 Task: In the  document Bella.txt ,change text color to 'Dark Green' Insert the mentioned shape above the text 'Smiley'. Change color of the shape to  YellowChange shape height to 0.8
Action: Mouse moved to (367, 469)
Screenshot: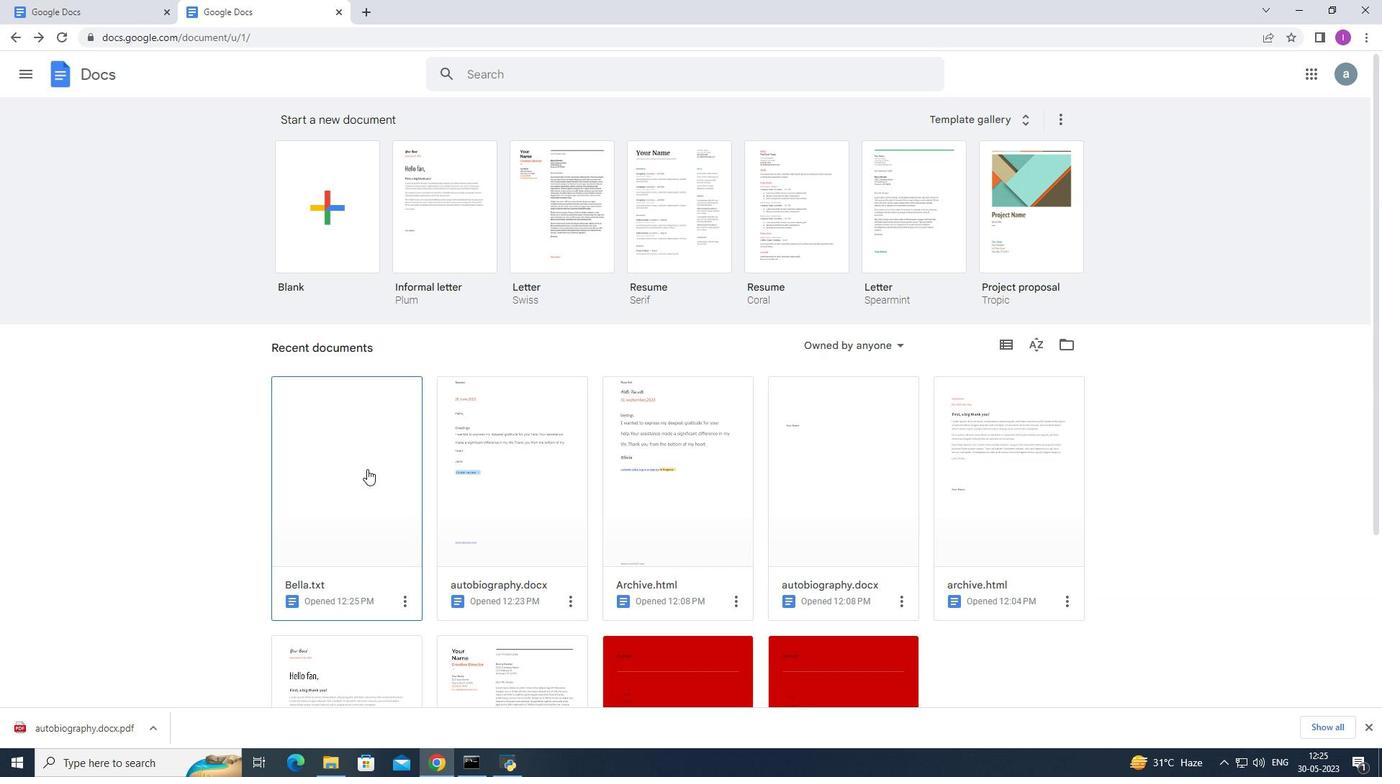 
Action: Mouse pressed left at (367, 469)
Screenshot: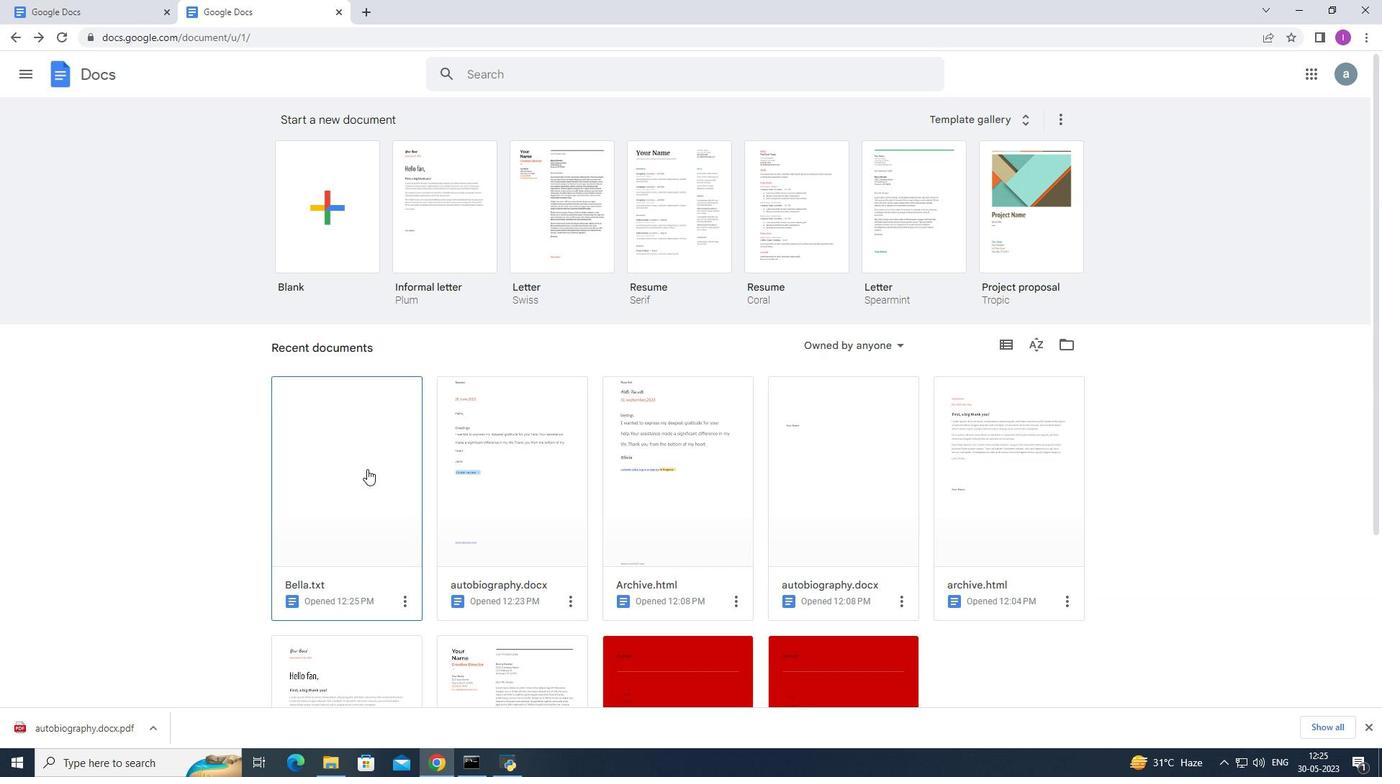 
Action: Mouse moved to (522, 115)
Screenshot: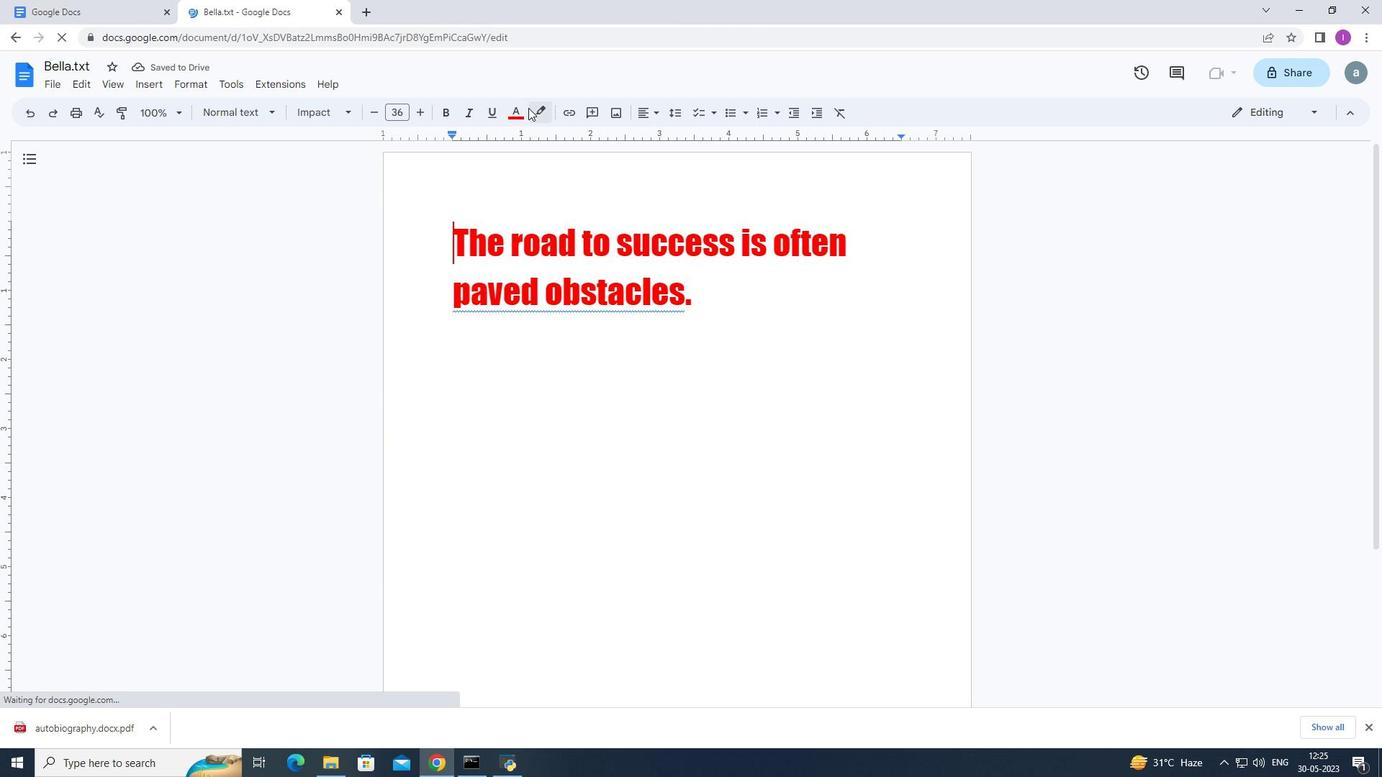 
Action: Mouse pressed left at (522, 115)
Screenshot: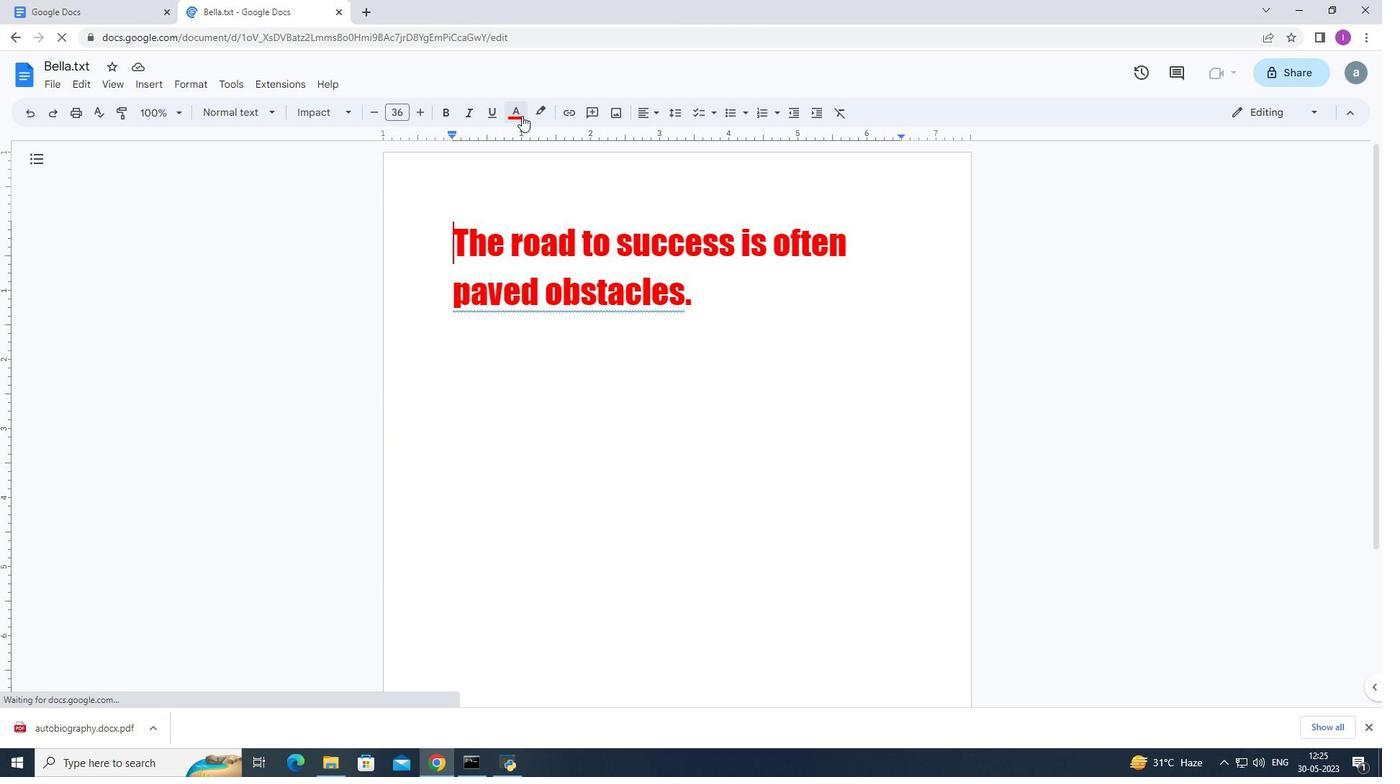 
Action: Mouse moved to (469, 520)
Screenshot: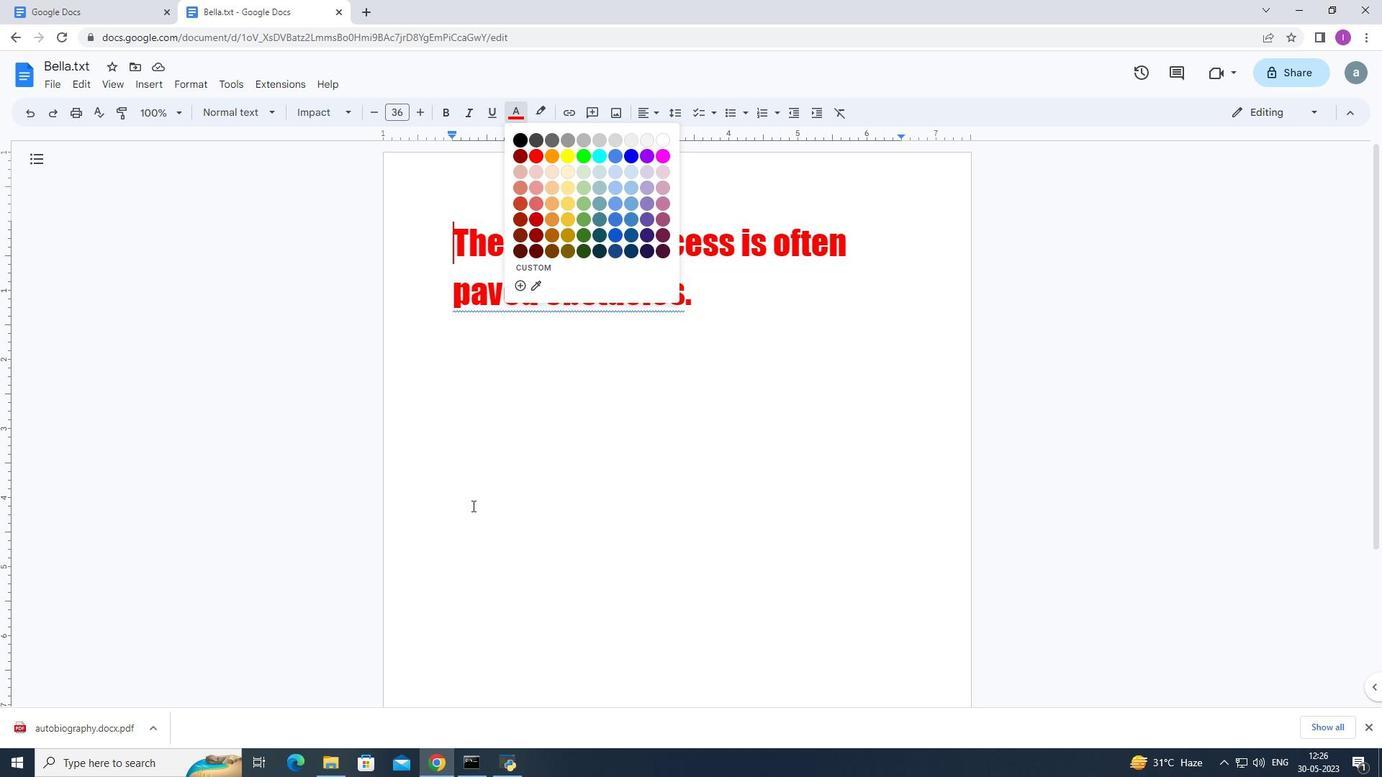 
Action: Mouse pressed left at (469, 520)
Screenshot: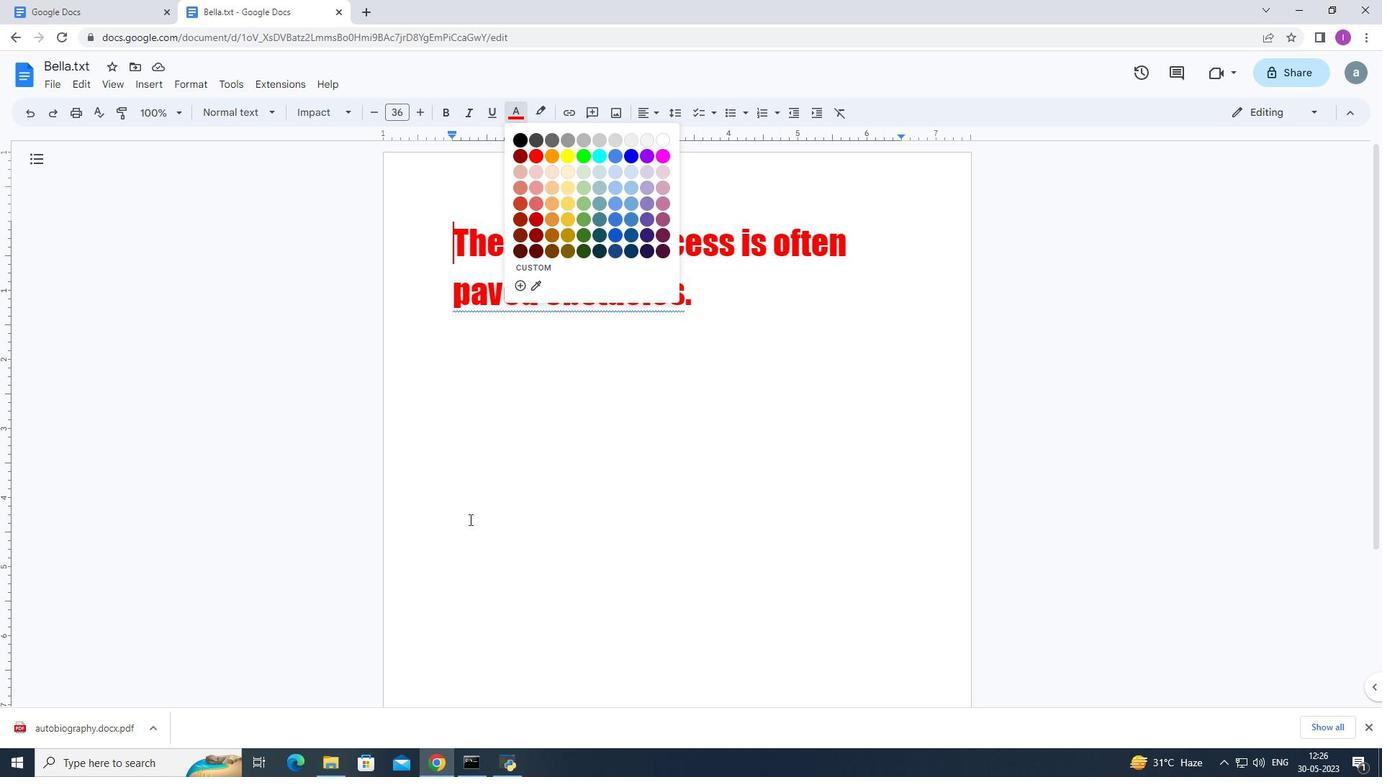 
Action: Mouse moved to (722, 306)
Screenshot: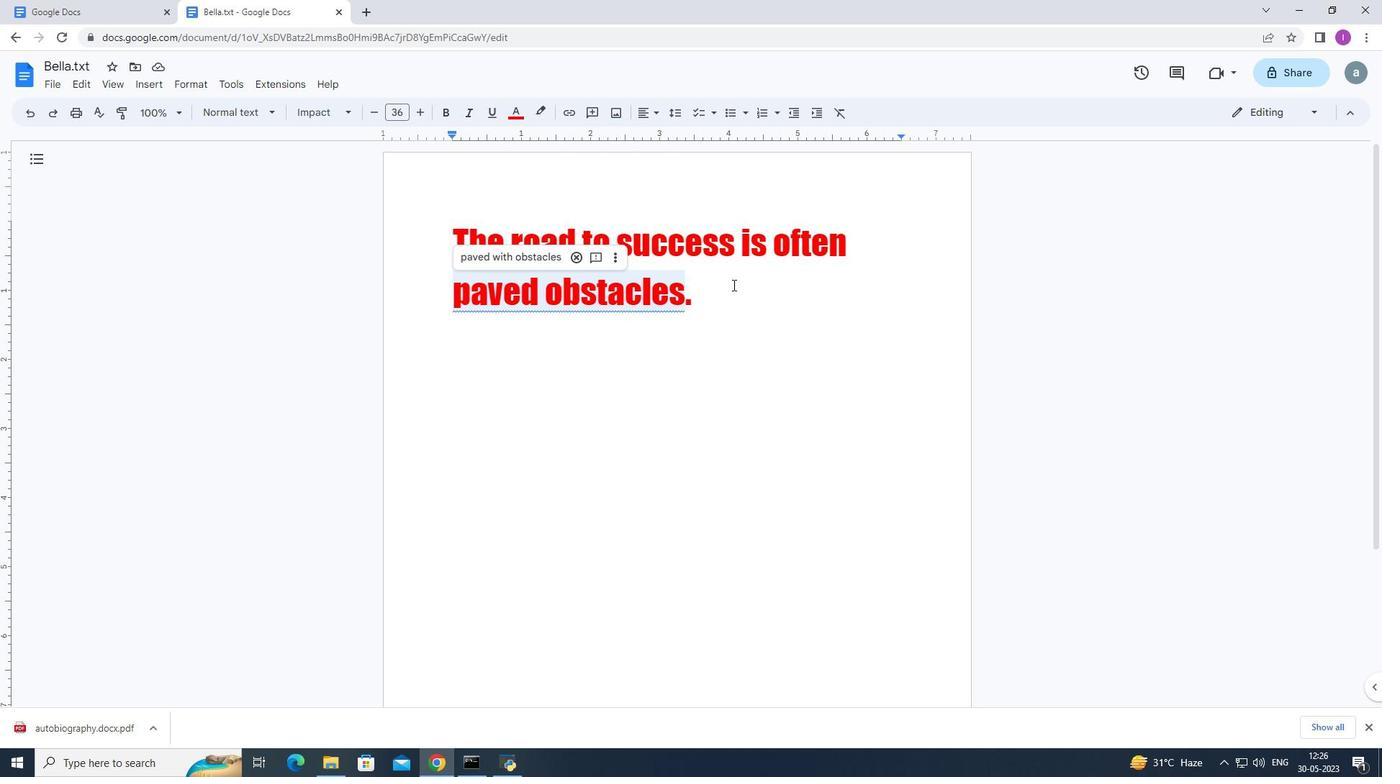 
Action: Mouse pressed left at (722, 306)
Screenshot: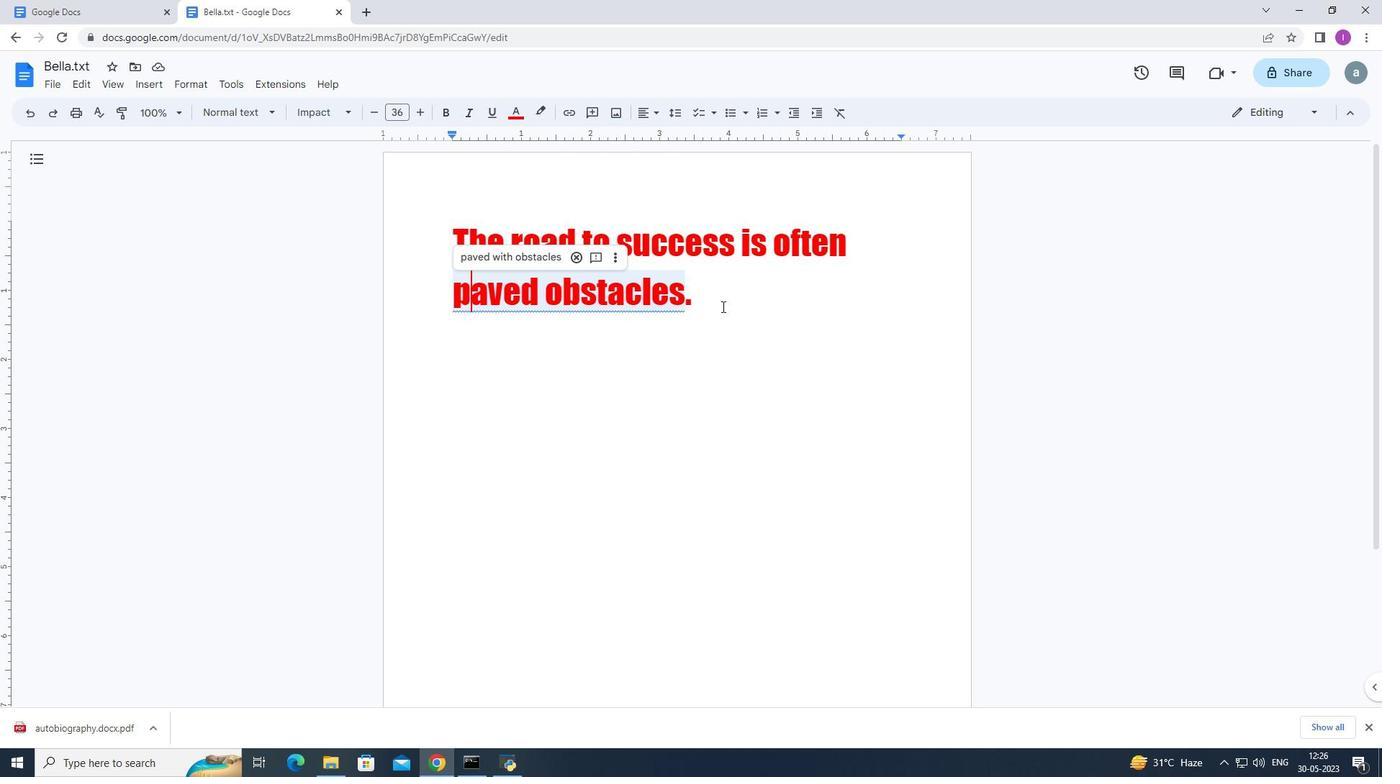 
Action: Mouse moved to (527, 117)
Screenshot: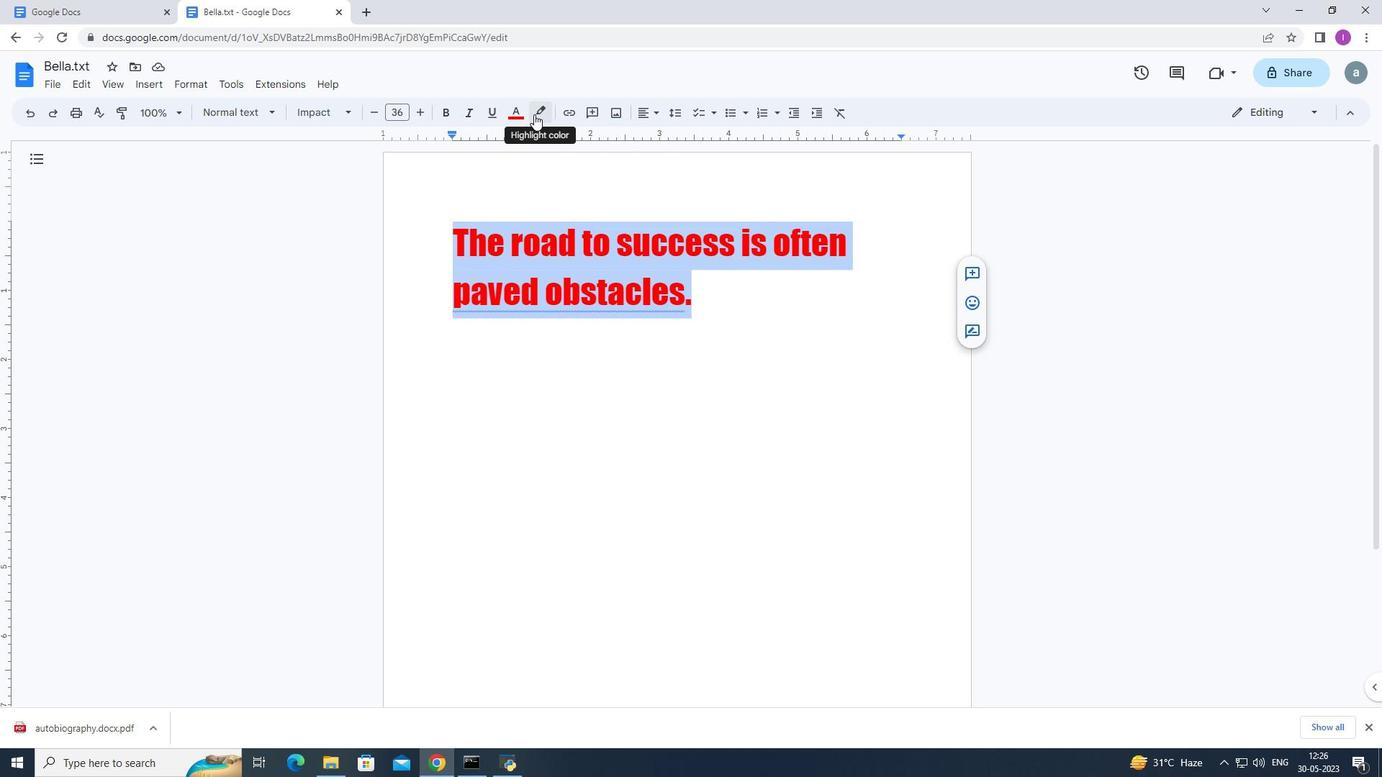 
Action: Mouse pressed left at (527, 117)
Screenshot: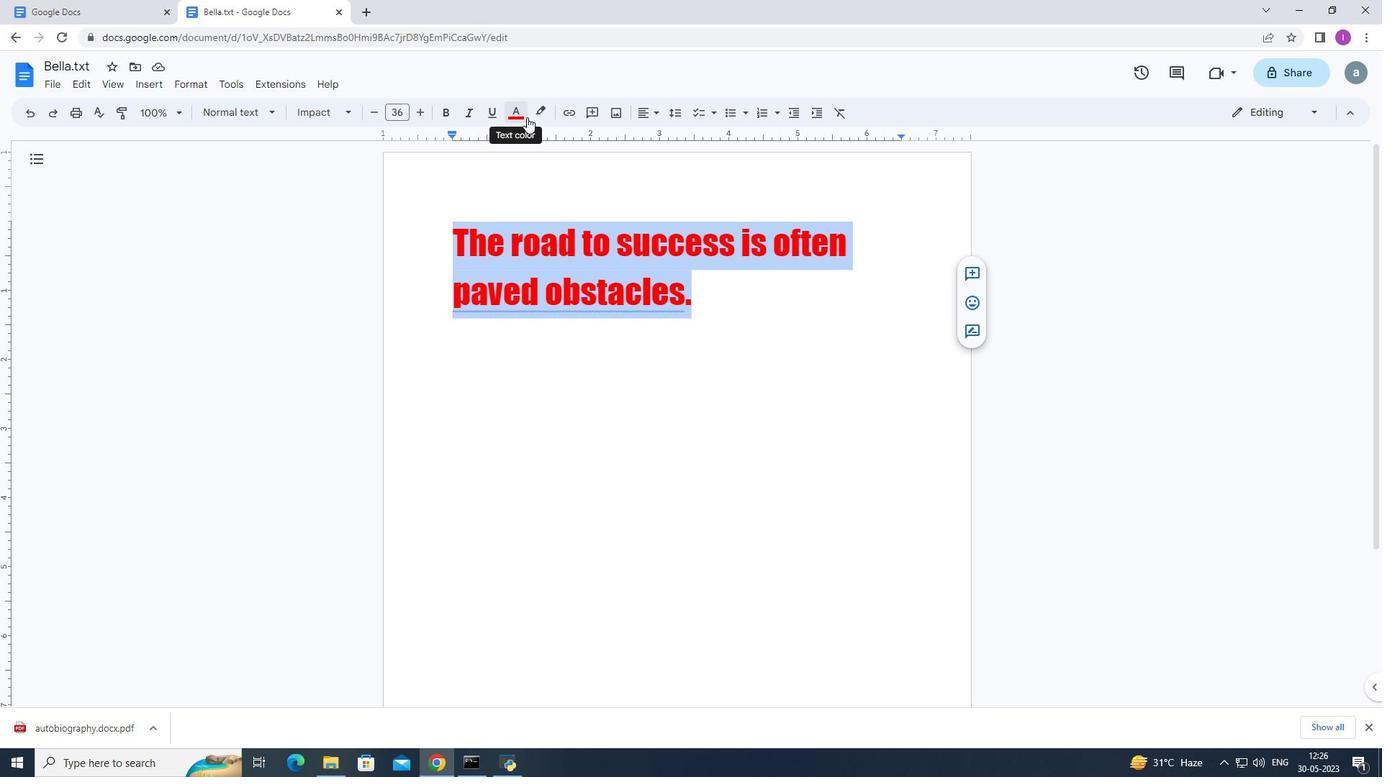 
Action: Mouse moved to (585, 153)
Screenshot: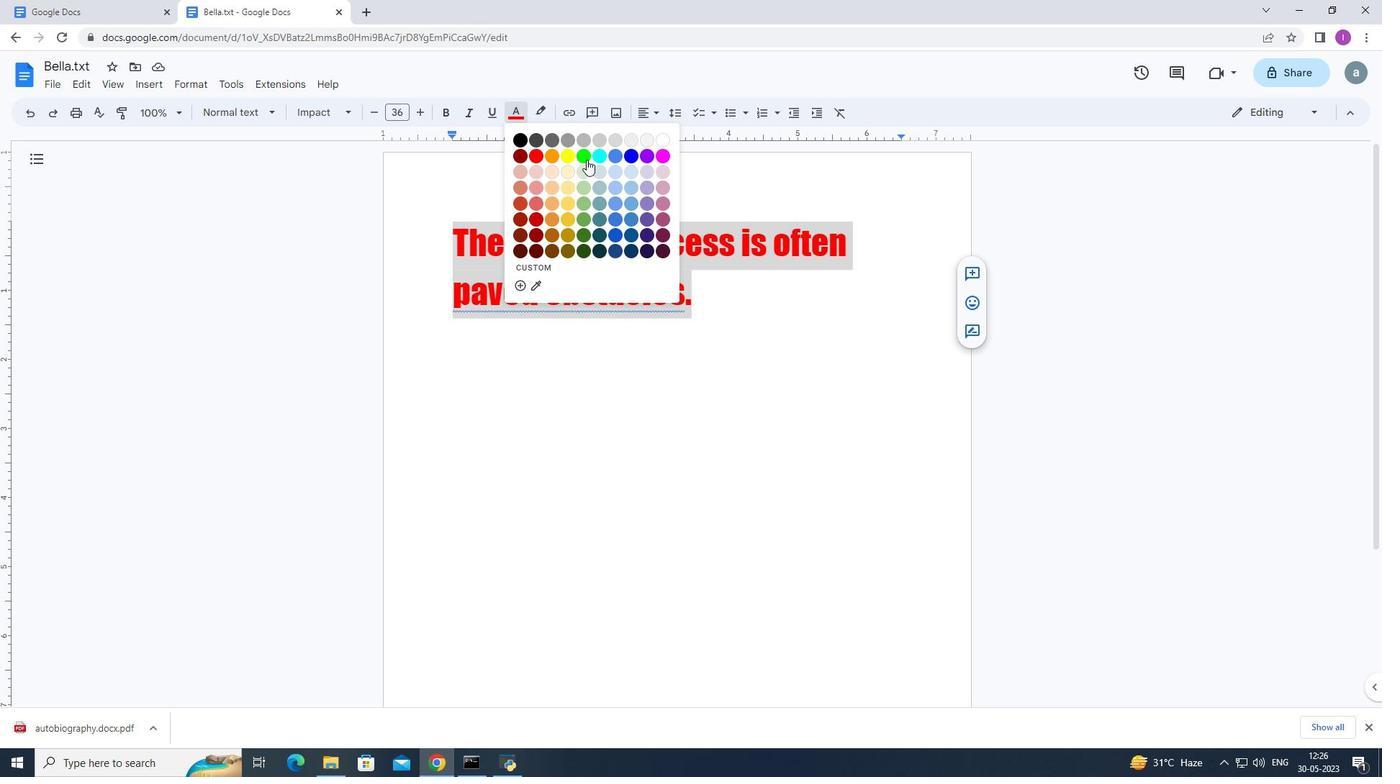 
Action: Mouse pressed left at (585, 153)
Screenshot: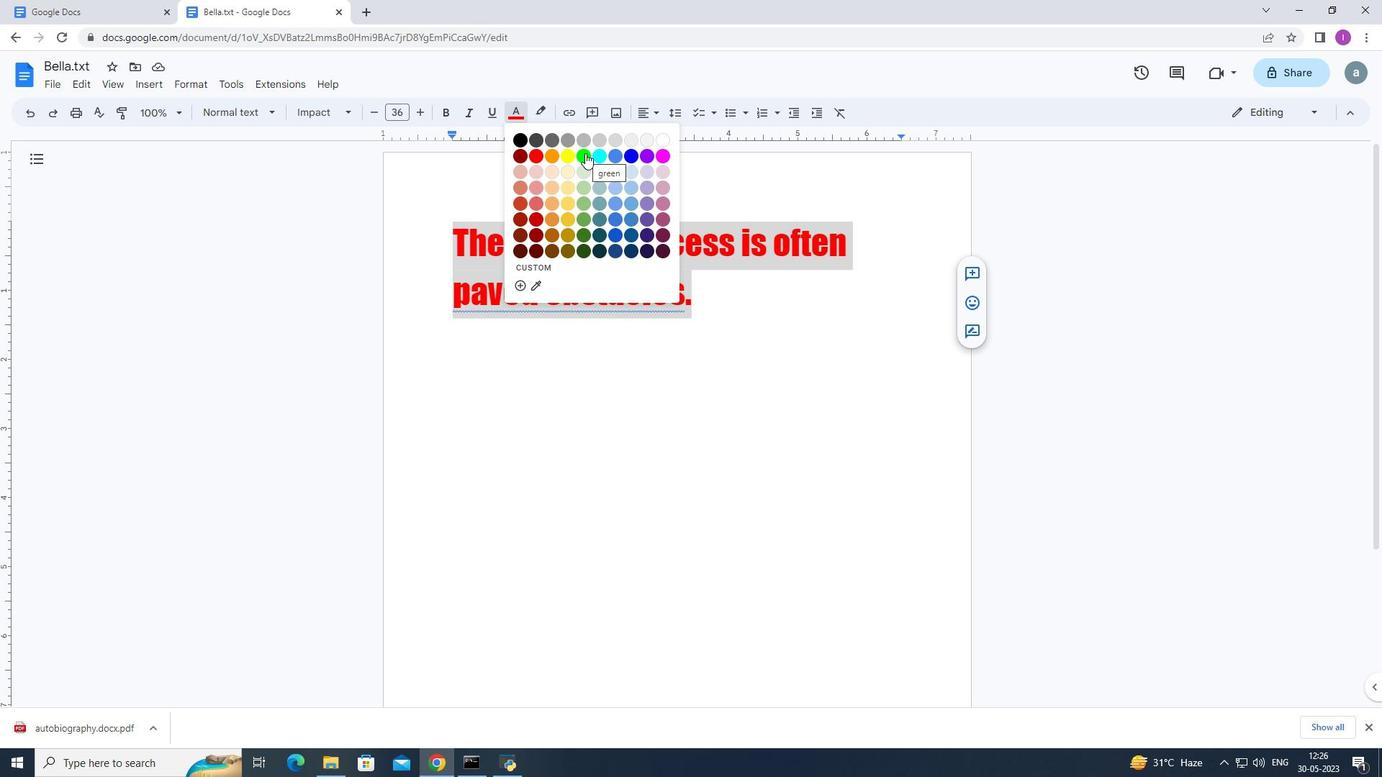 
Action: Mouse moved to (975, 306)
Screenshot: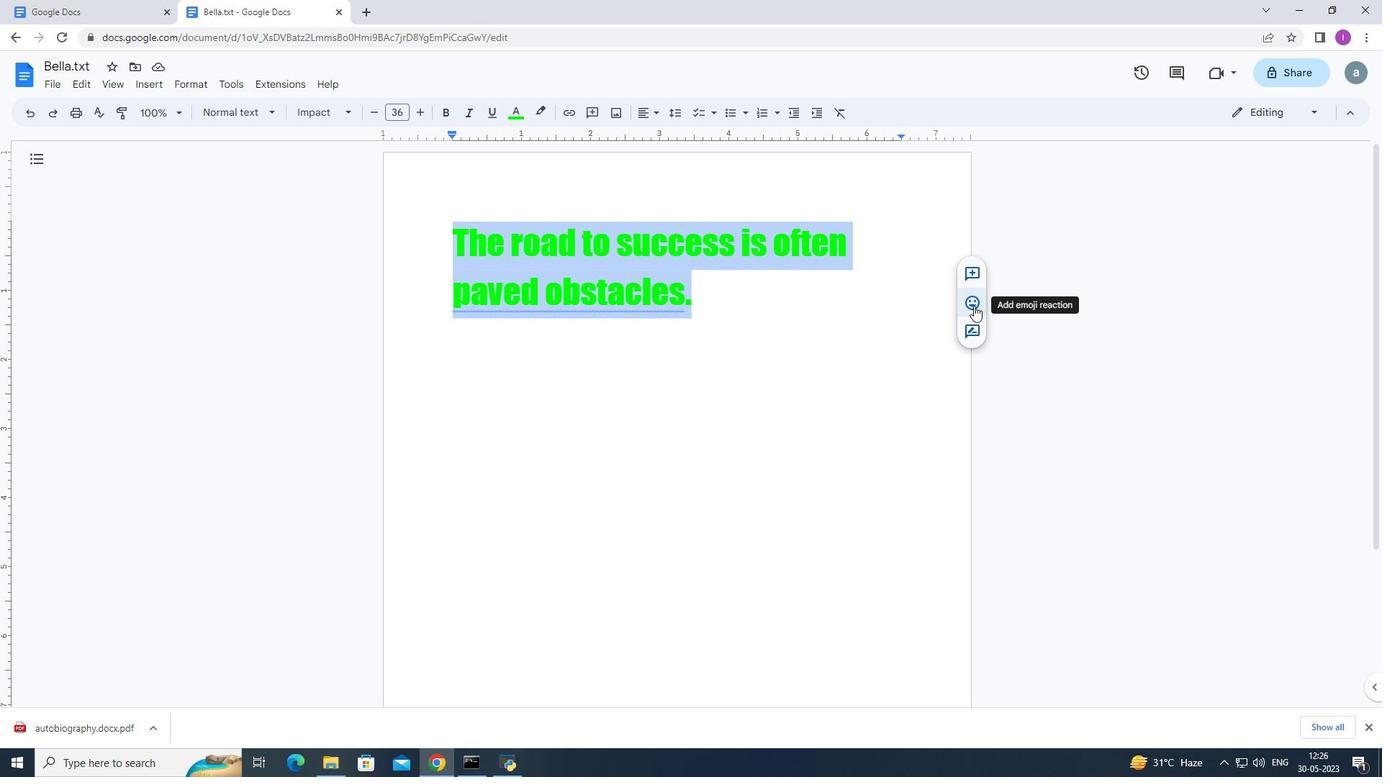 
Action: Mouse pressed left at (975, 306)
Screenshot: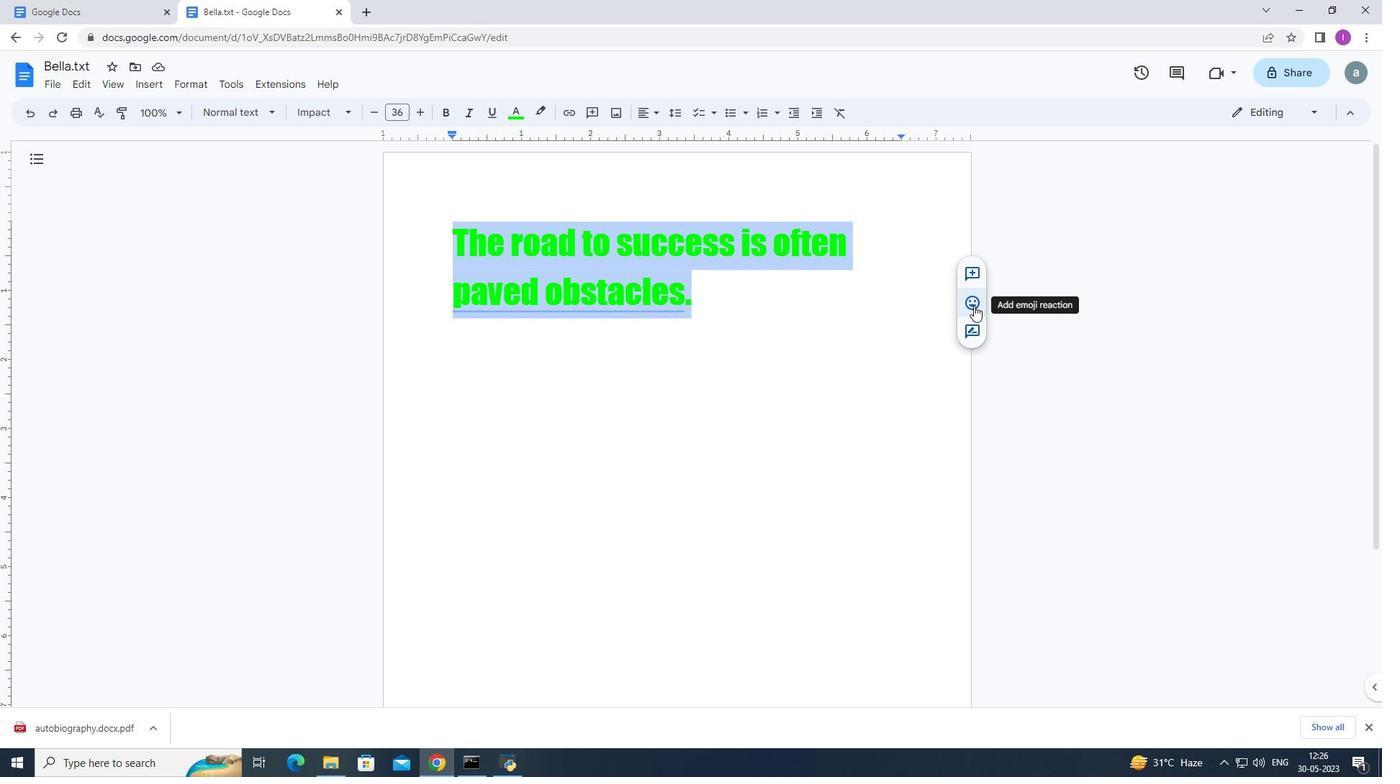 
Action: Mouse moved to (798, 367)
Screenshot: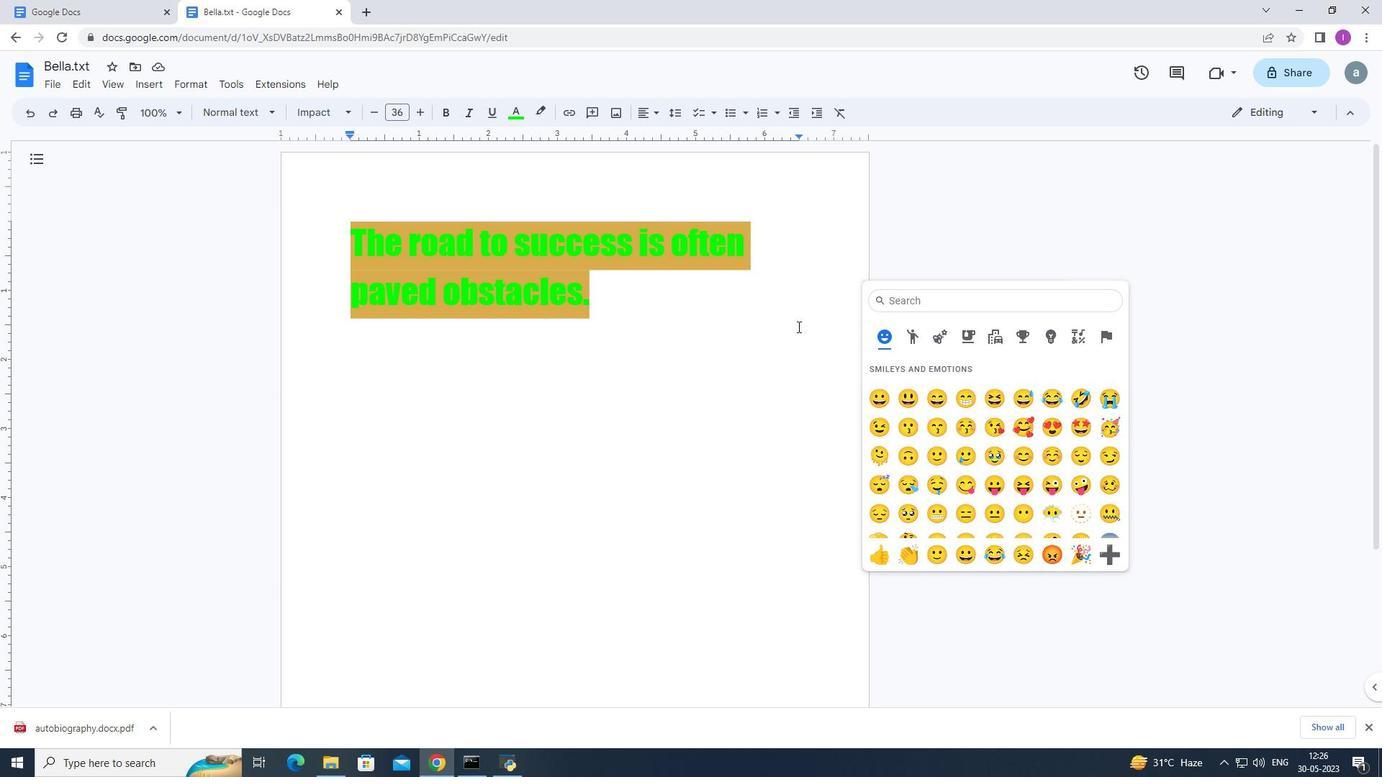 
Action: Mouse pressed left at (798, 367)
Screenshot: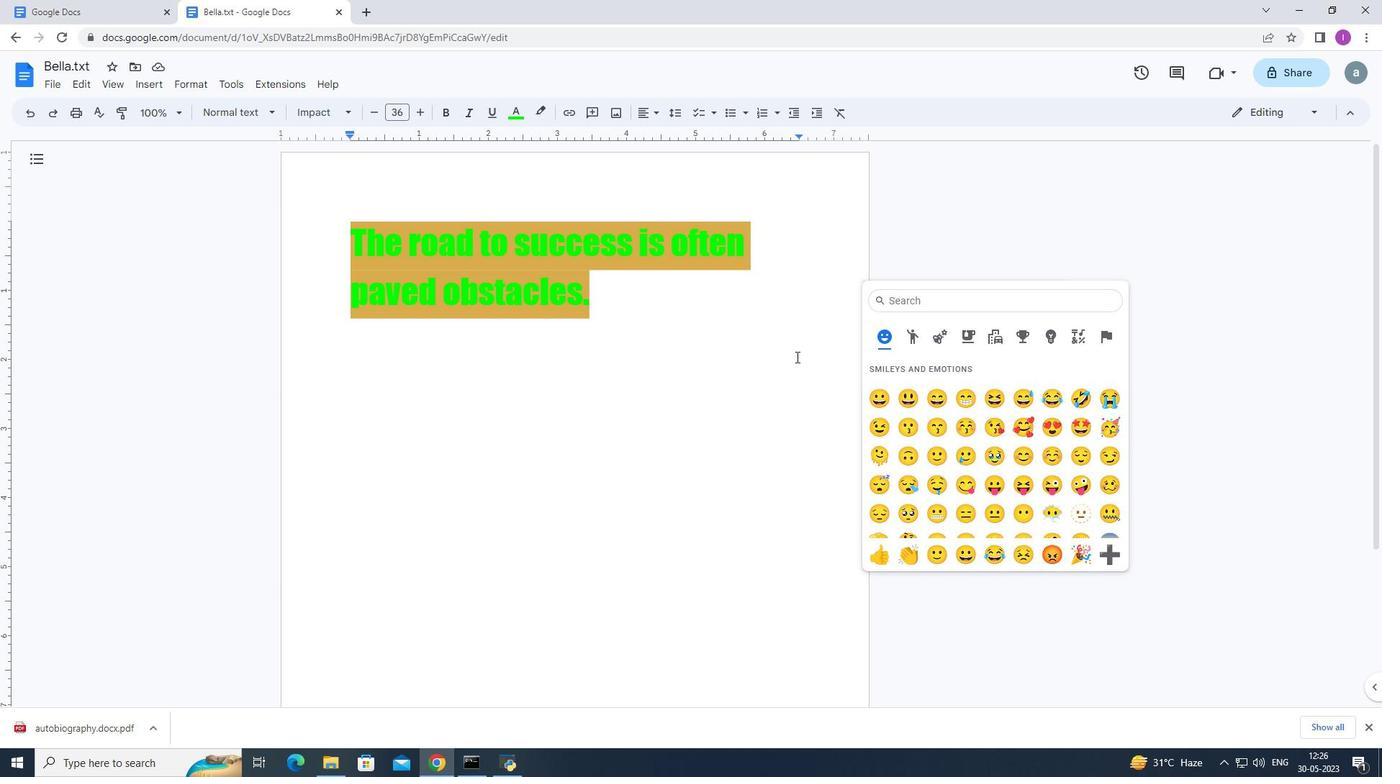 
Action: Mouse moved to (151, 82)
Screenshot: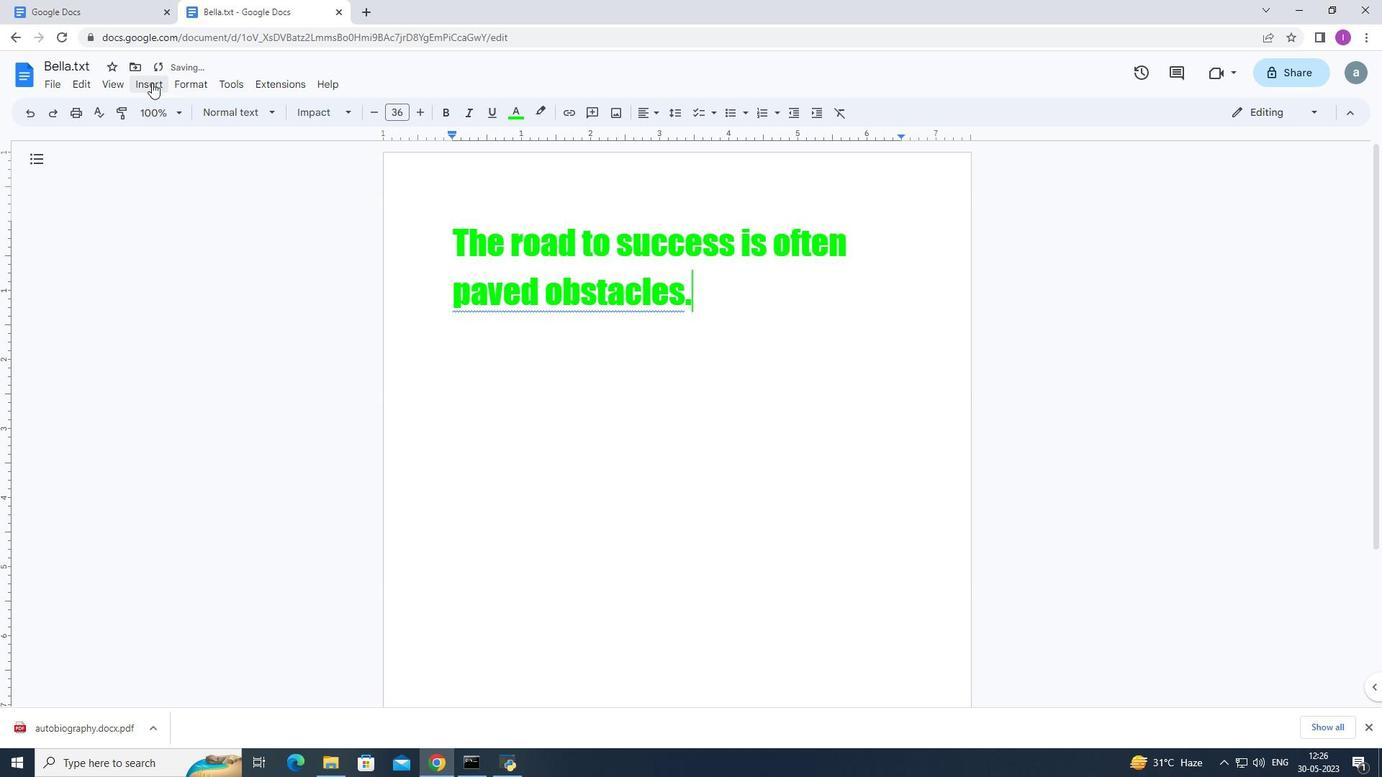 
Action: Mouse pressed left at (151, 82)
Screenshot: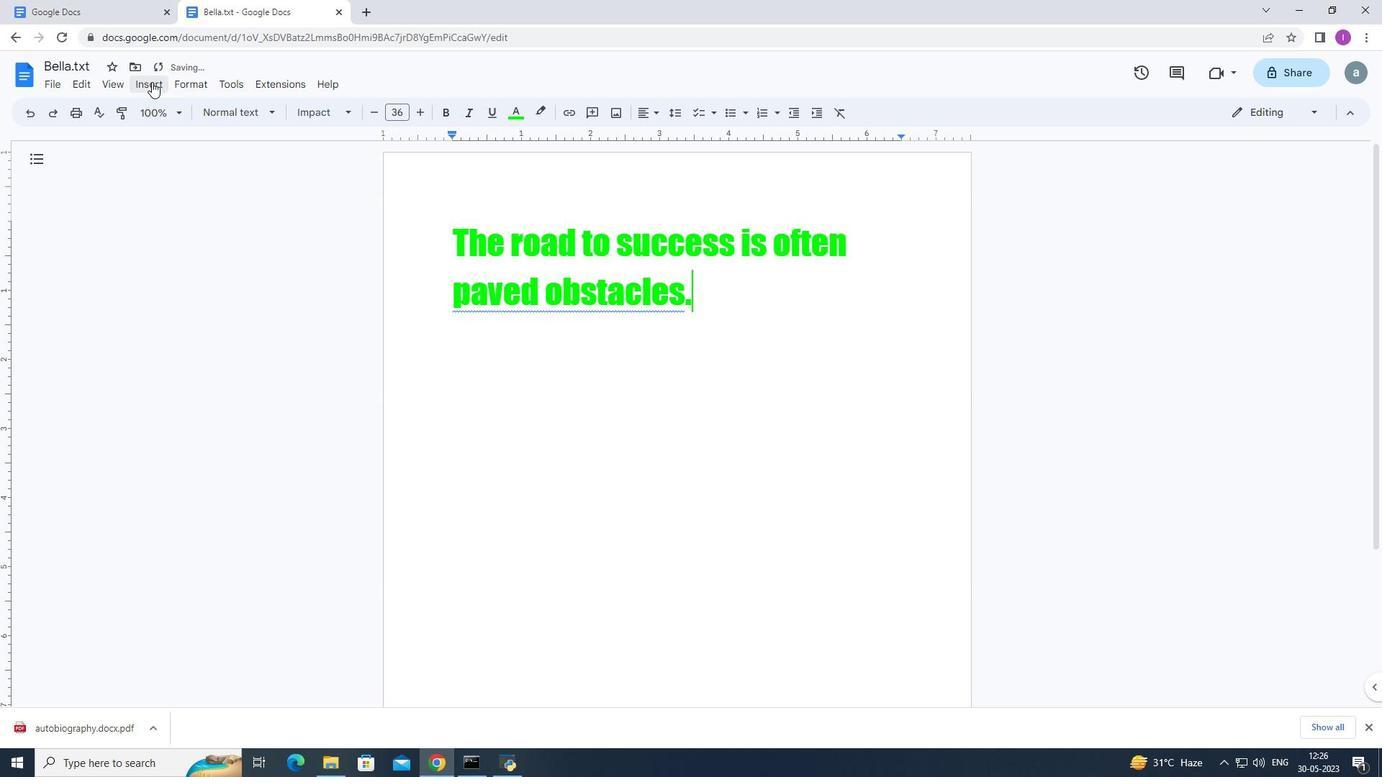 
Action: Mouse moved to (196, 226)
Screenshot: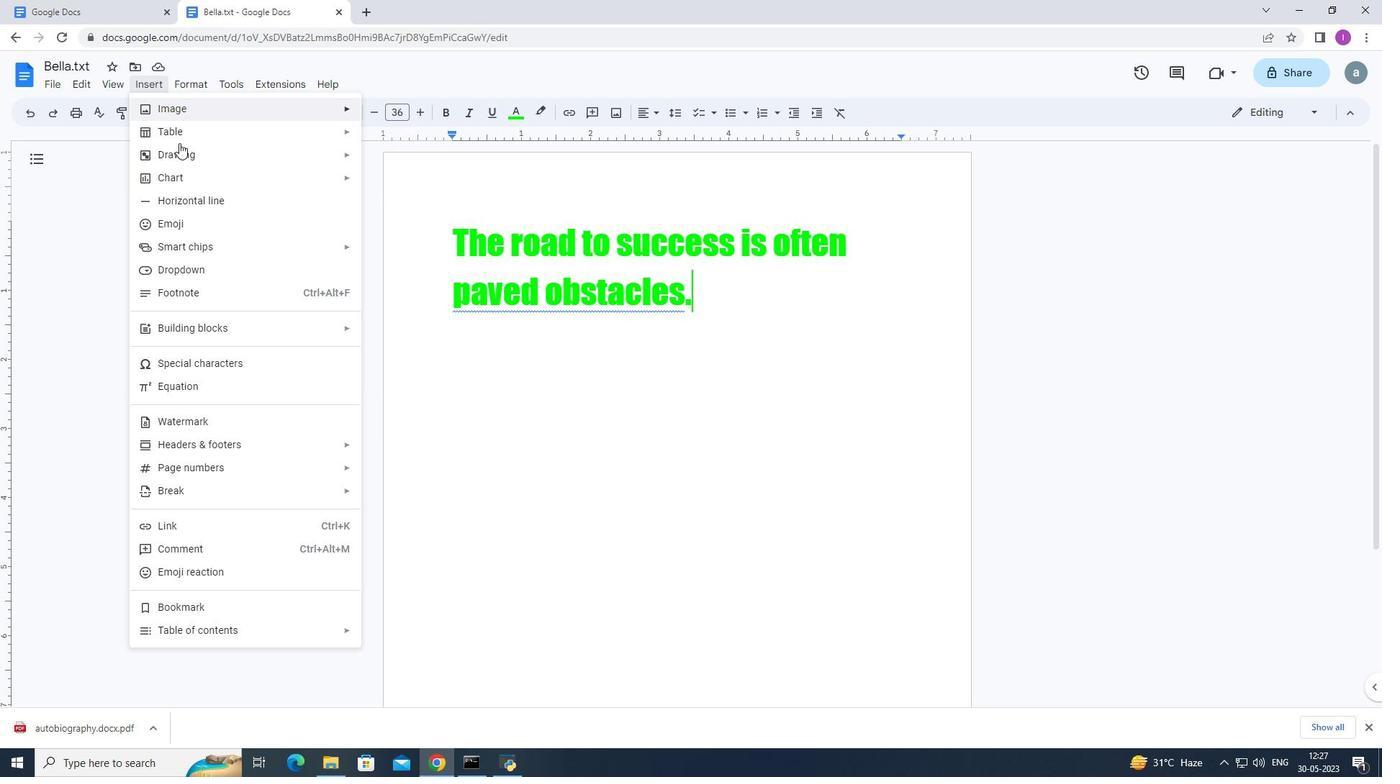 
Action: Mouse pressed left at (196, 226)
Screenshot: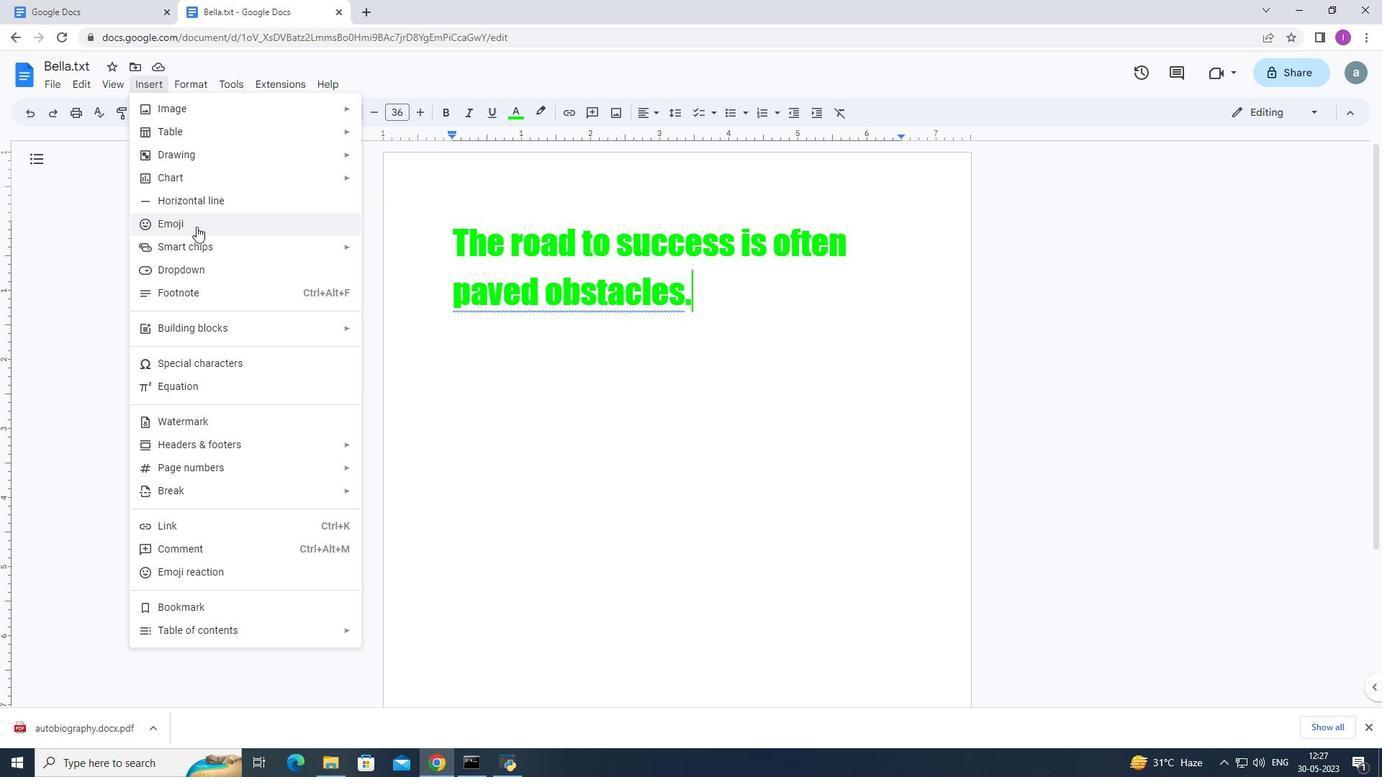 
Action: Mouse moved to (847, 489)
Screenshot: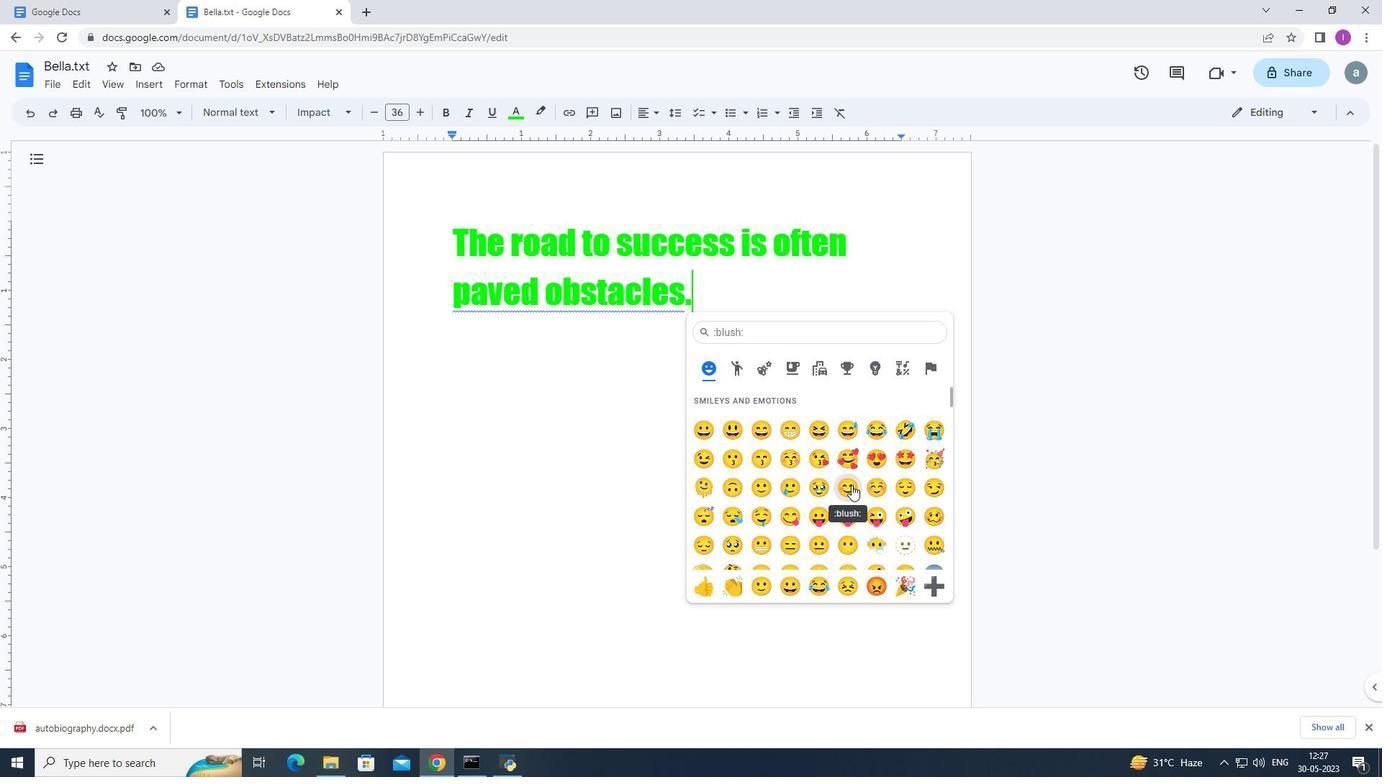
Action: Mouse pressed left at (847, 489)
Screenshot: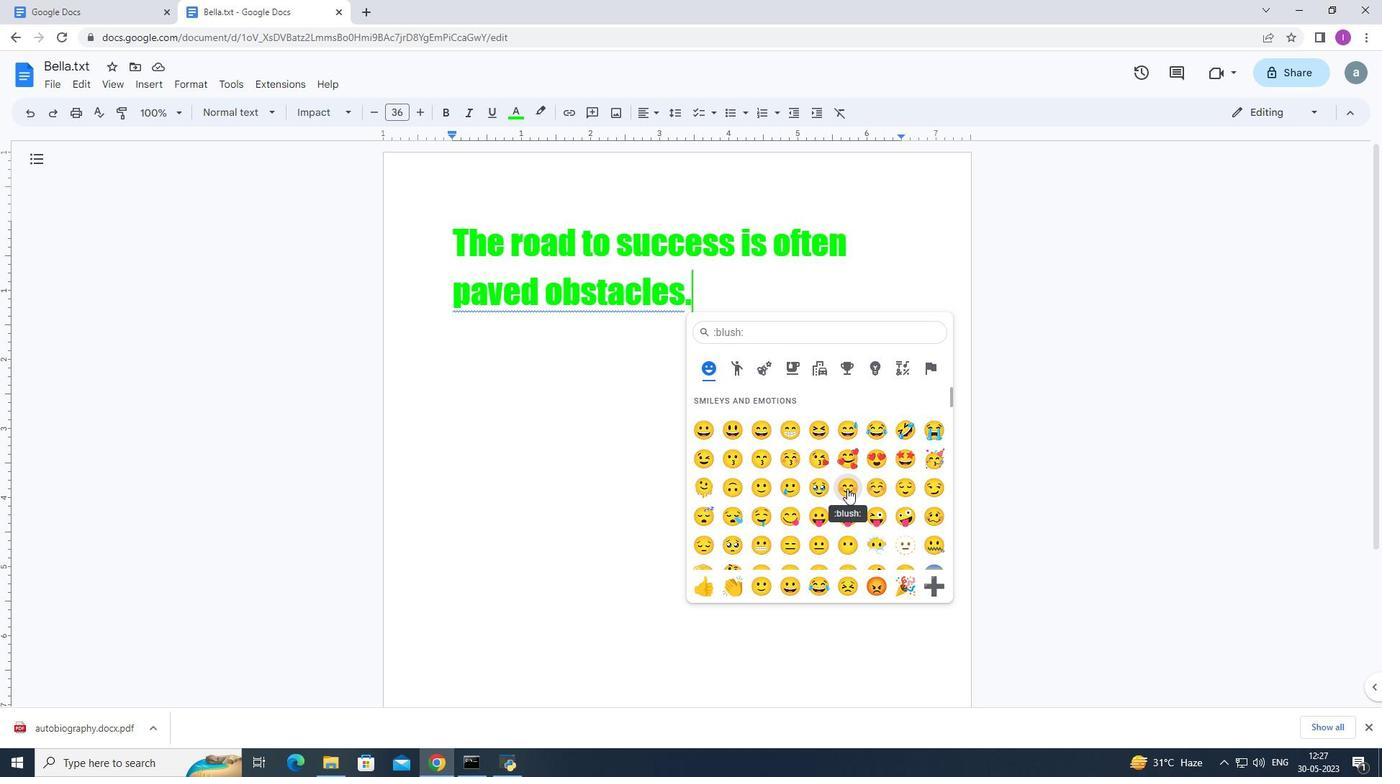 
Action: Mouse moved to (710, 293)
Screenshot: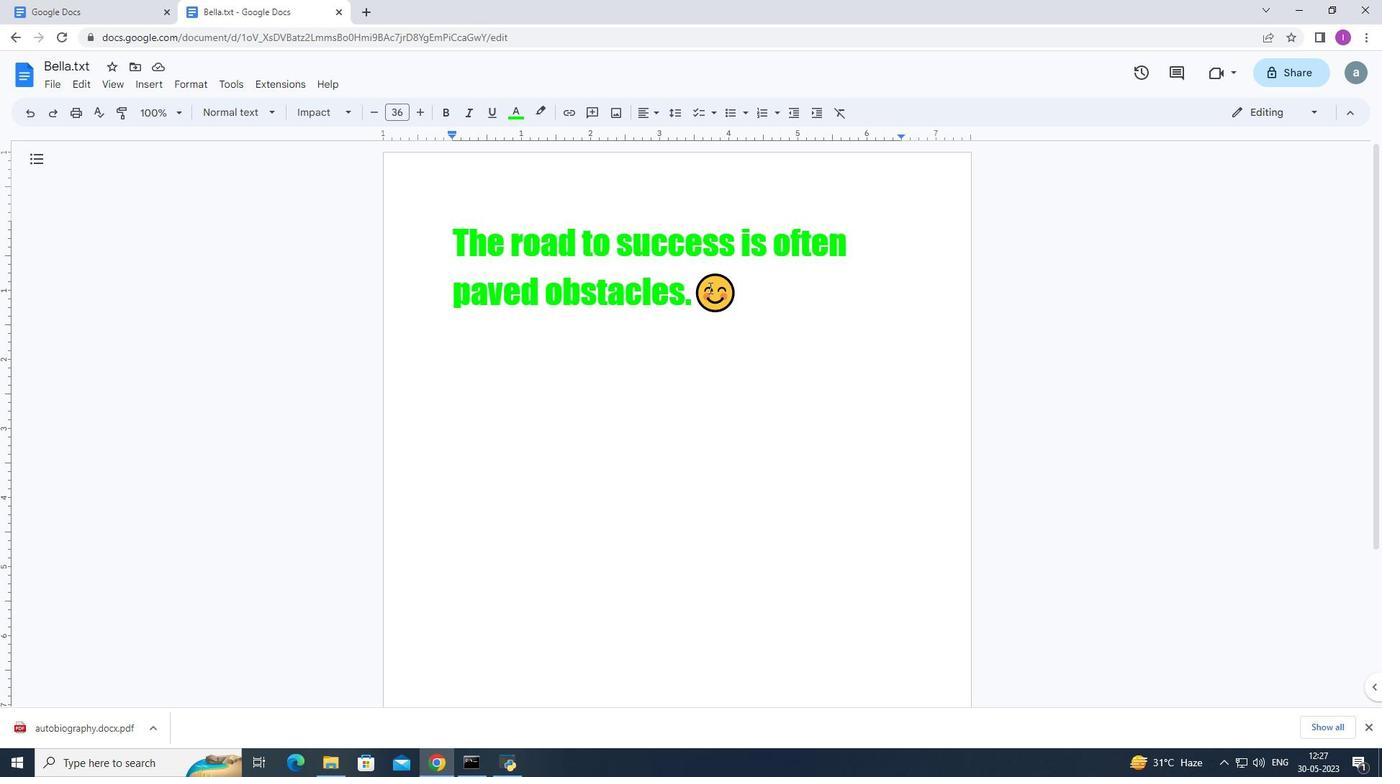 
Action: Mouse pressed left at (710, 293)
Screenshot: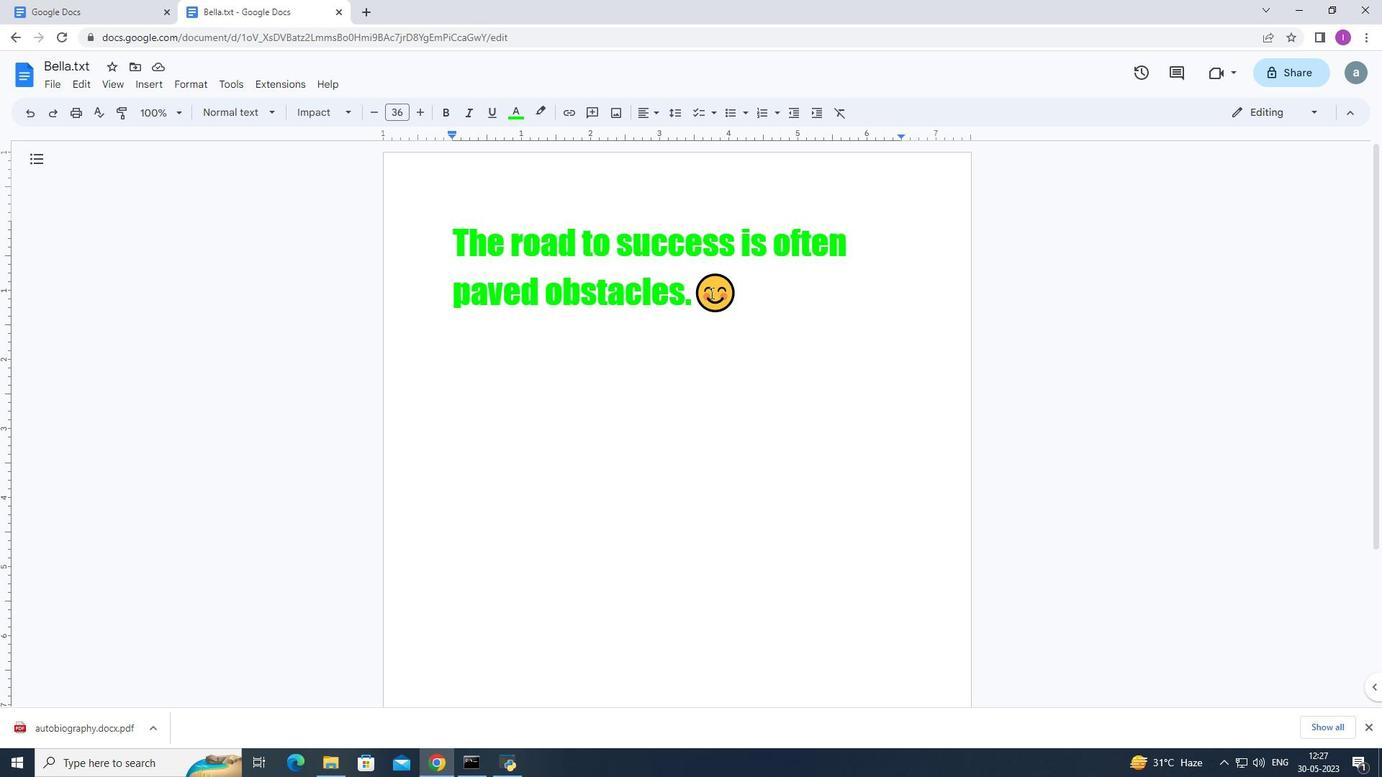 
Action: Mouse moved to (748, 293)
Screenshot: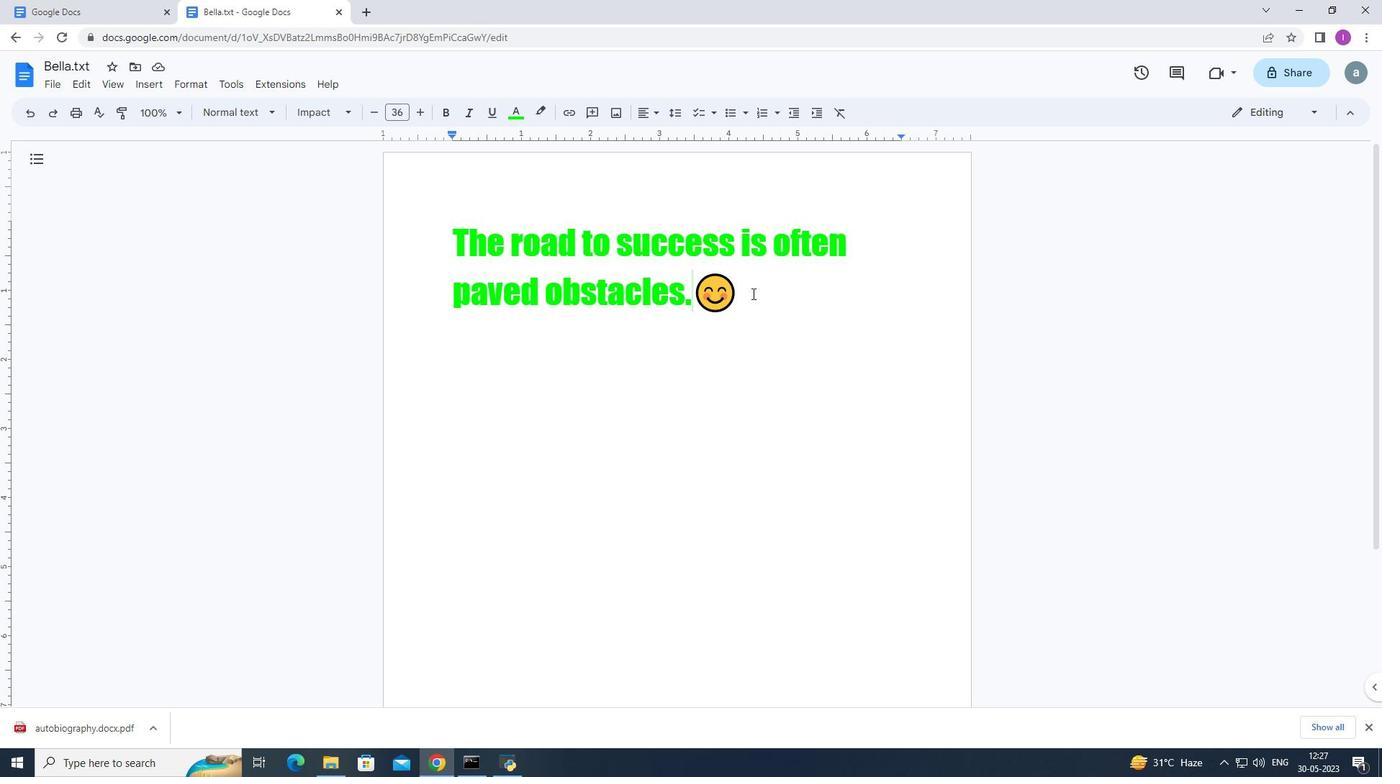 
Action: Mouse pressed left at (749, 293)
Screenshot: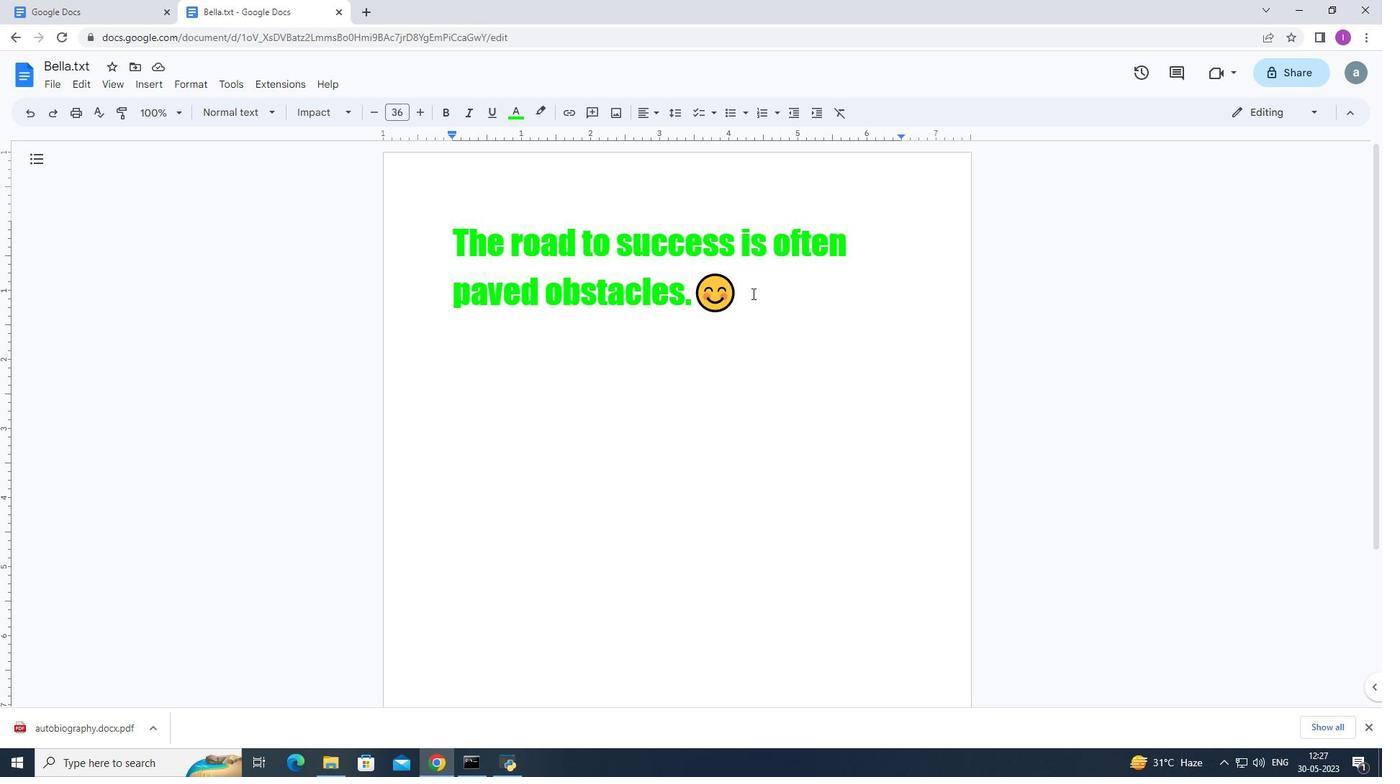 
Action: Mouse moved to (116, 92)
Screenshot: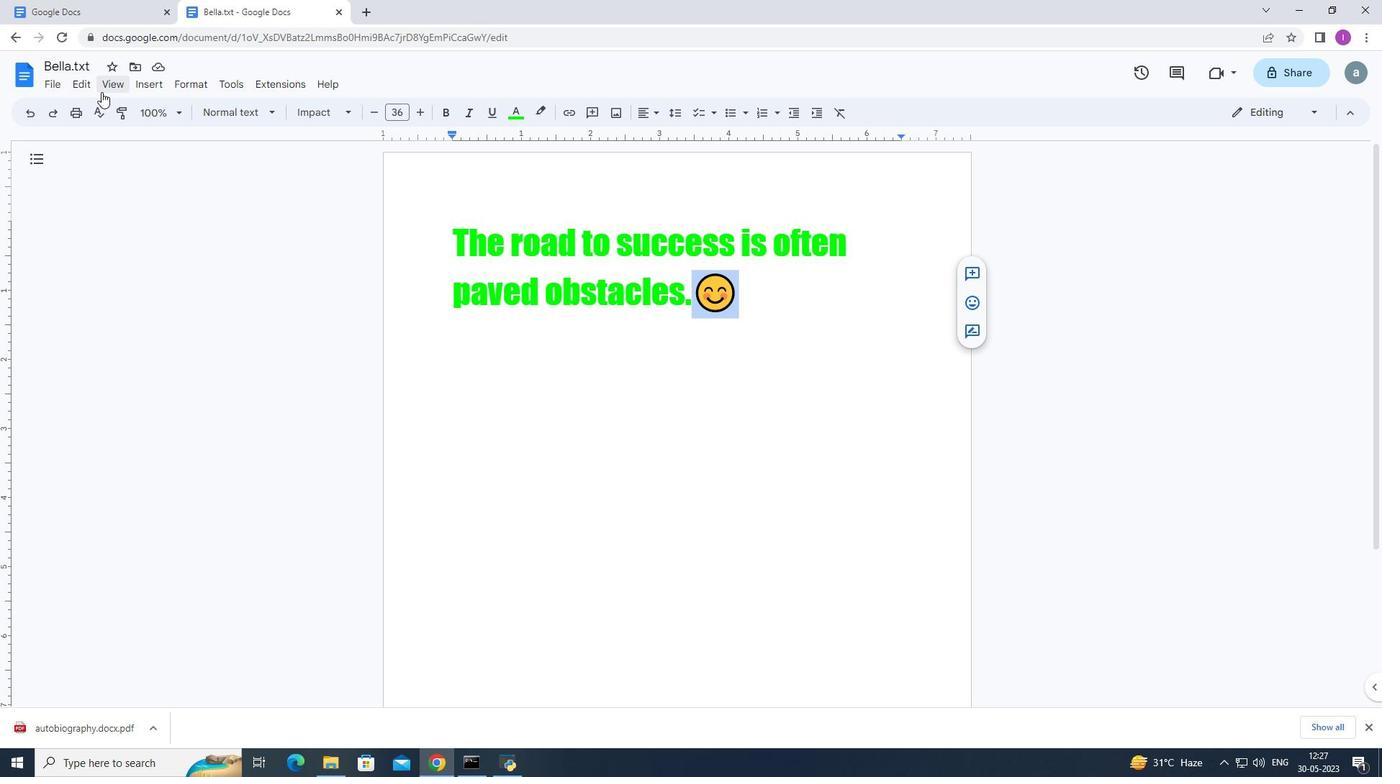 
Action: Mouse pressed left at (116, 92)
Screenshot: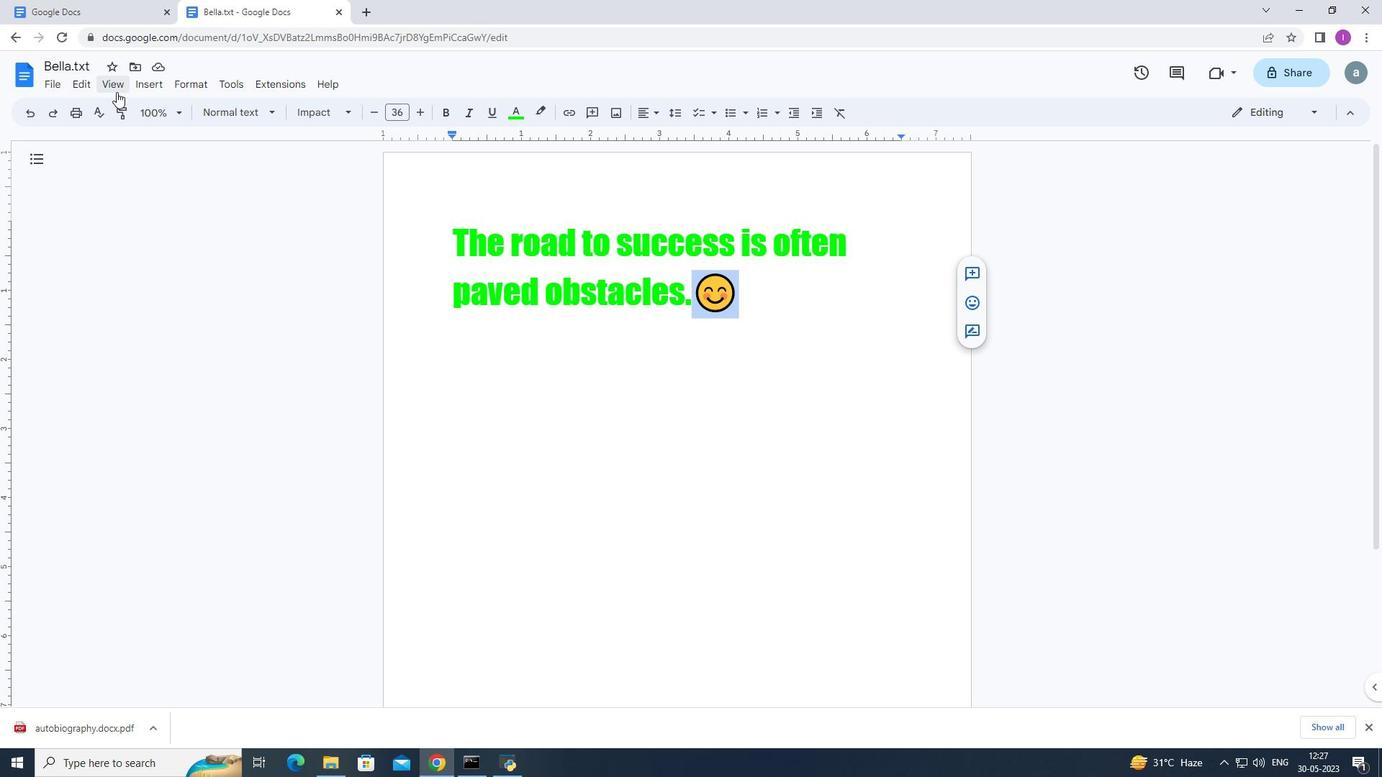 
Action: Mouse moved to (425, 181)
Screenshot: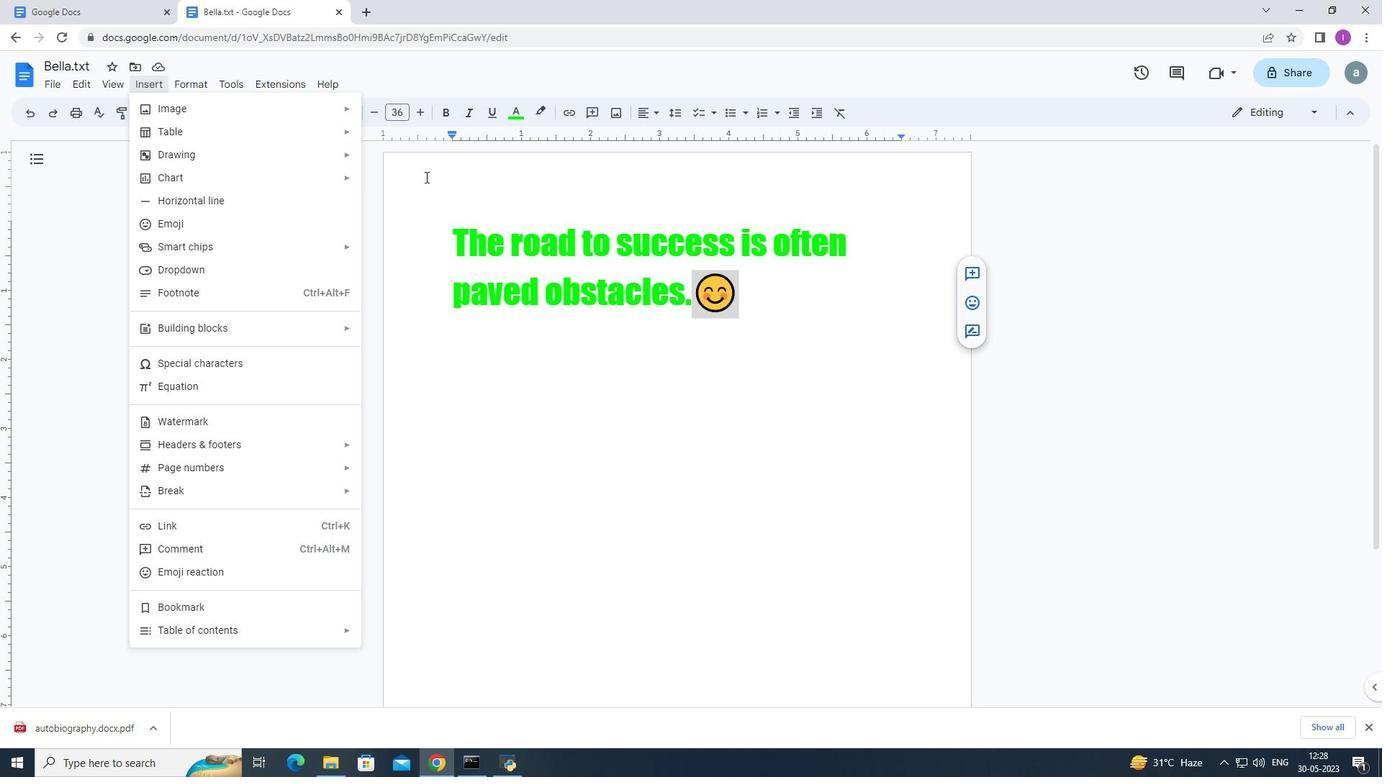 
Action: Mouse pressed left at (425, 181)
Screenshot: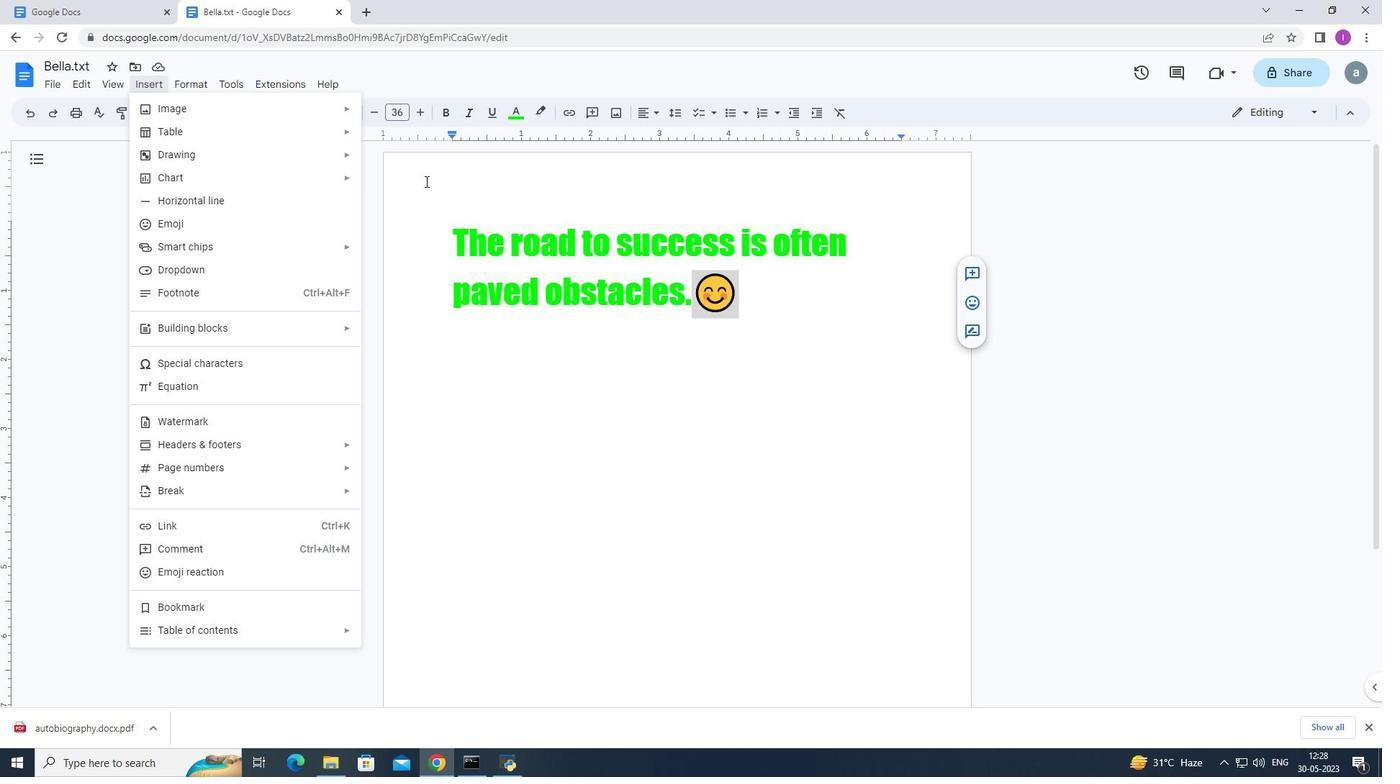 
Action: Mouse moved to (1243, 109)
Screenshot: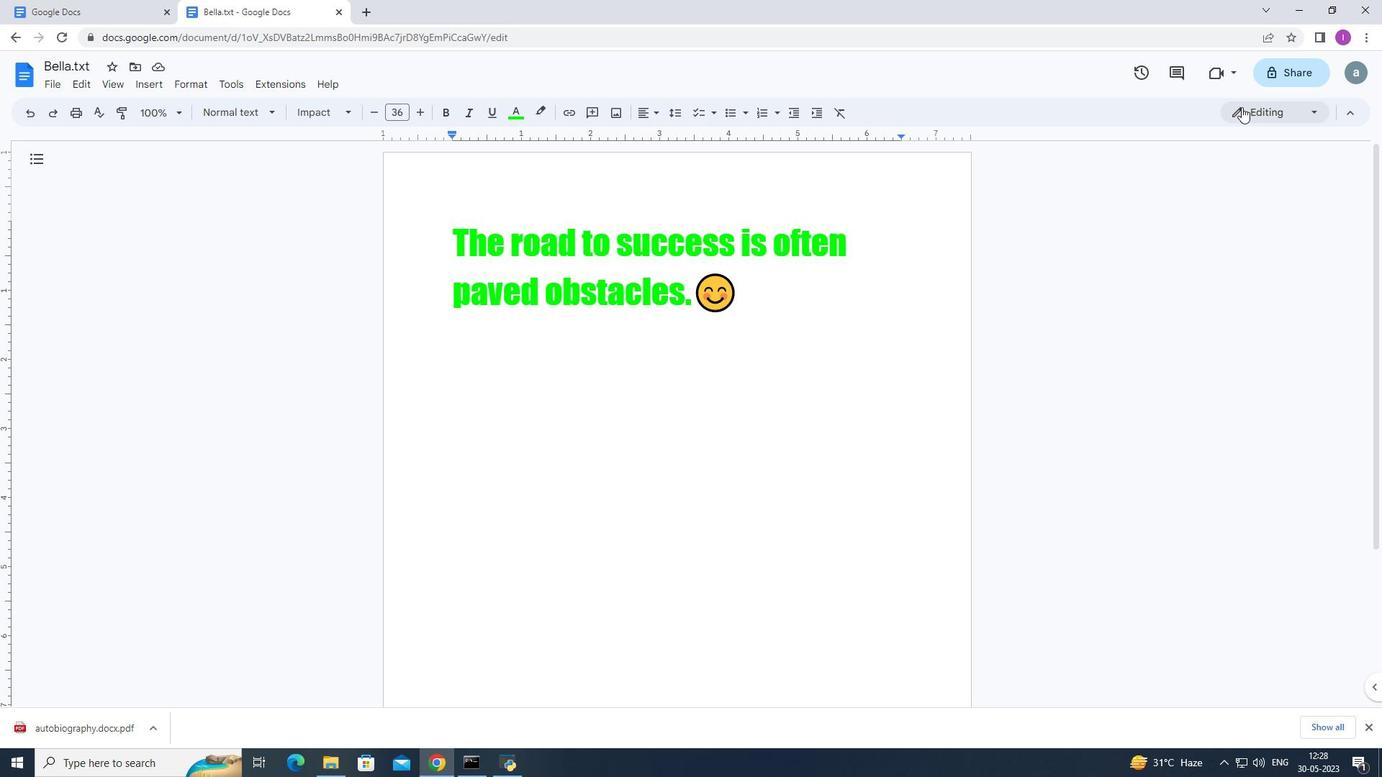 
Action: Mouse pressed left at (1243, 109)
Screenshot: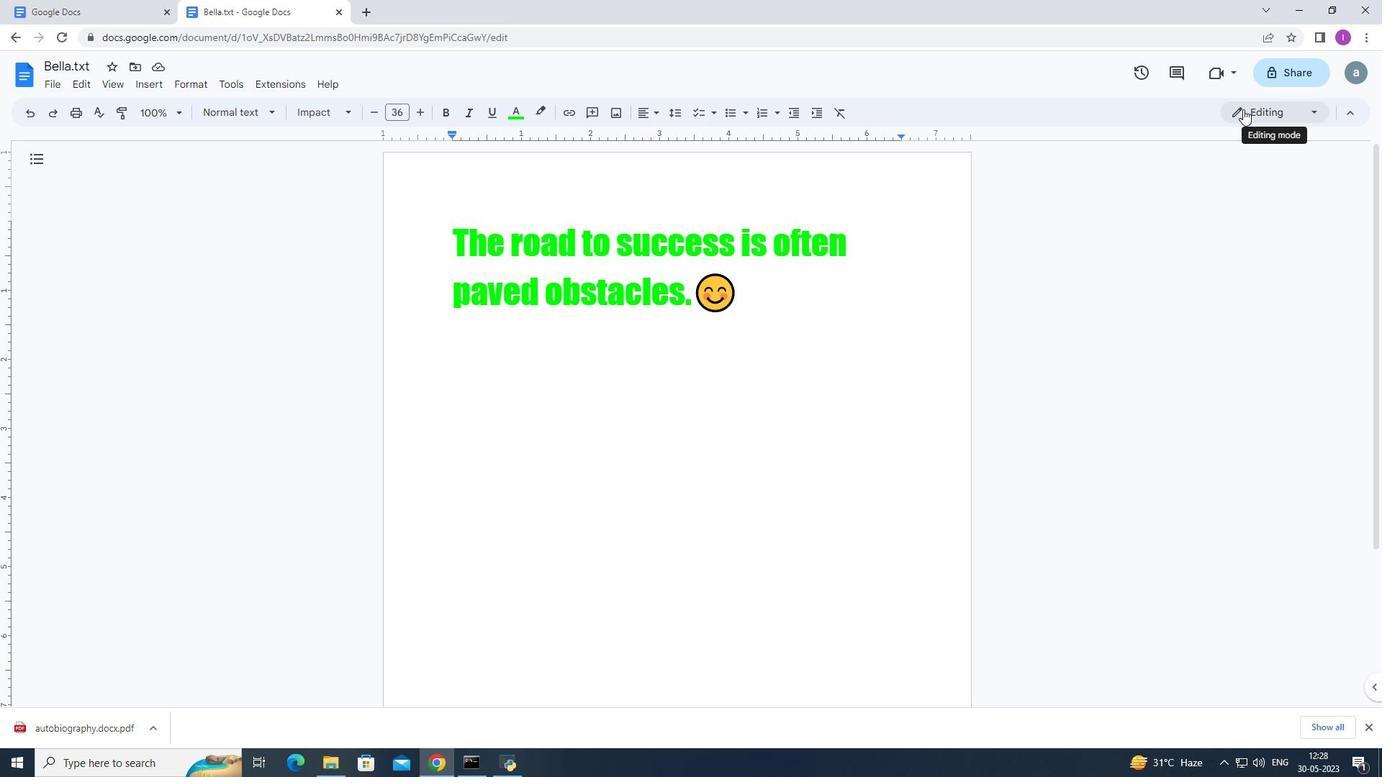
Action: Mouse pressed left at (1243, 109)
Screenshot: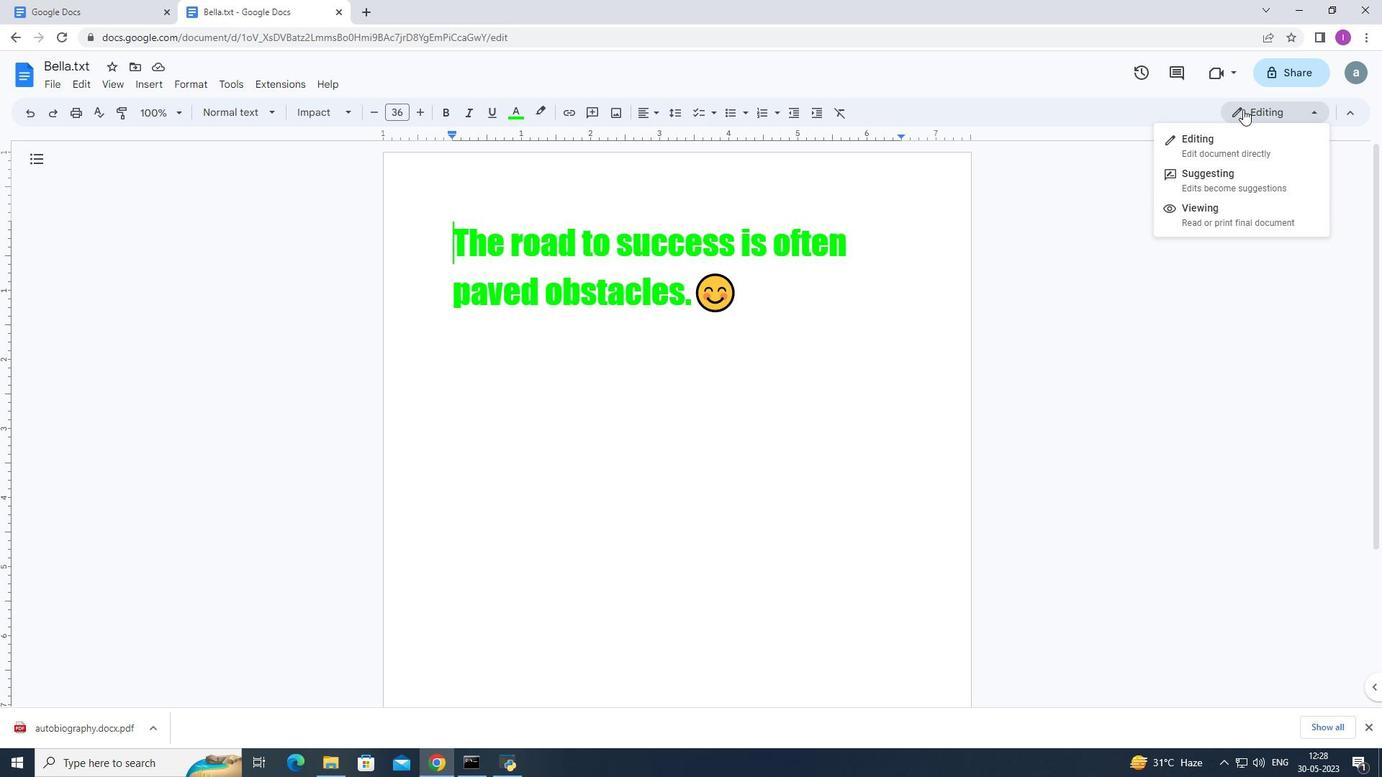 
Action: Mouse moved to (1311, 113)
Screenshot: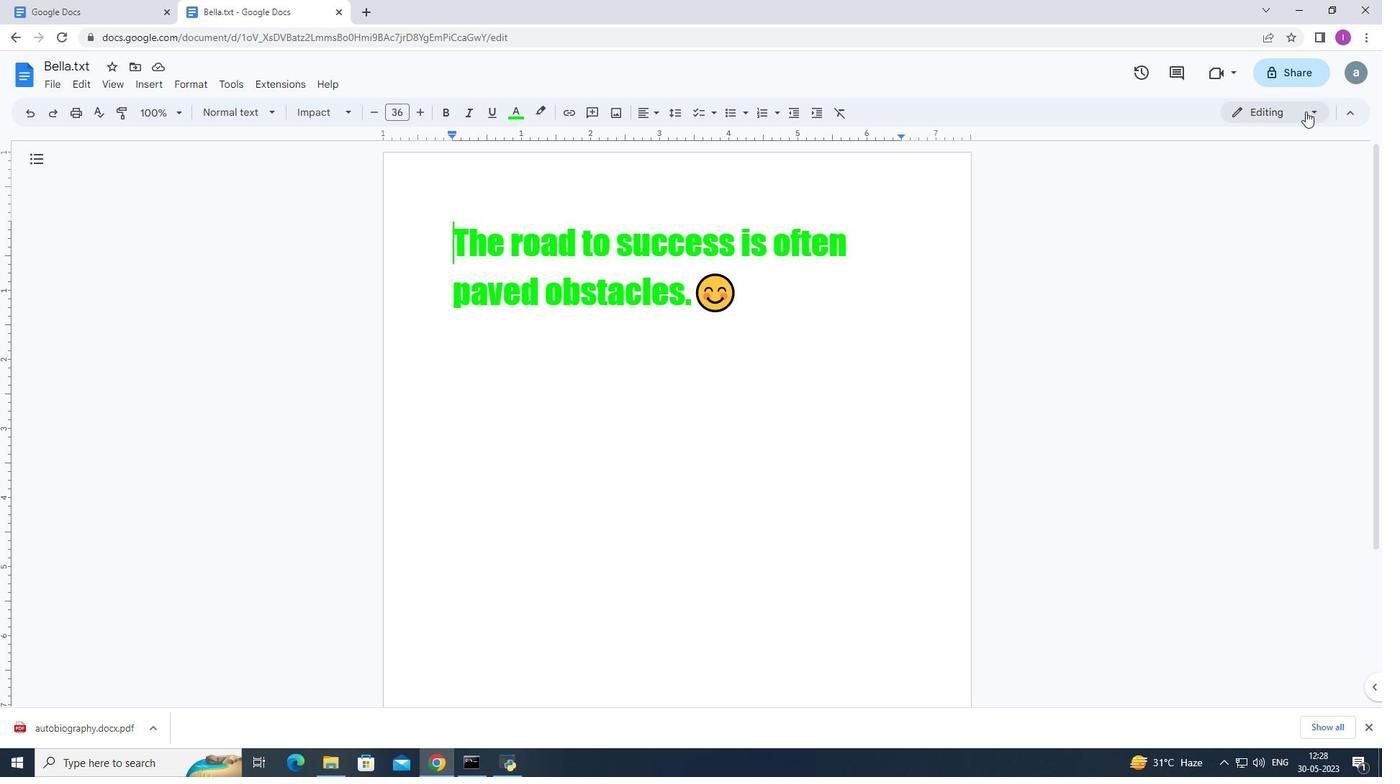 
Action: Mouse pressed left at (1311, 113)
Screenshot: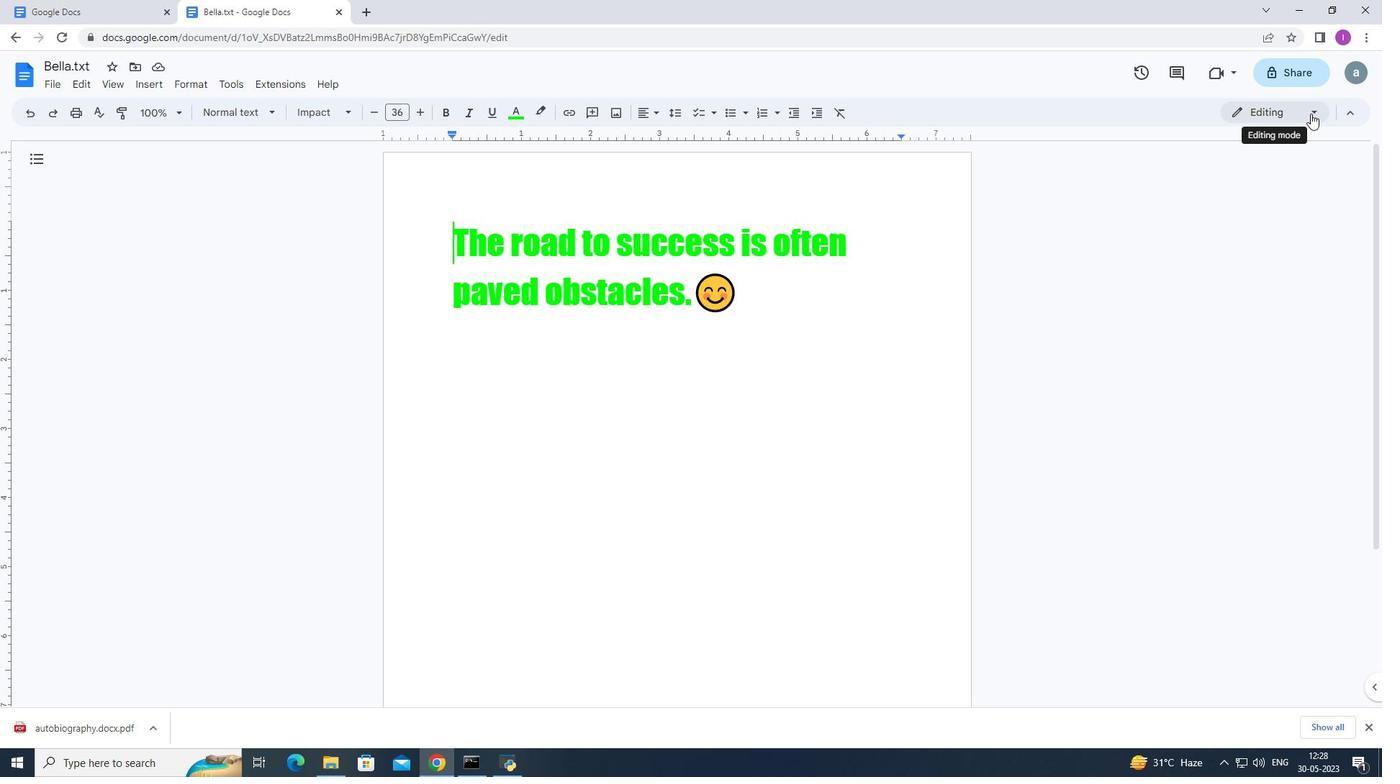 
Action: Mouse pressed left at (1311, 113)
Screenshot: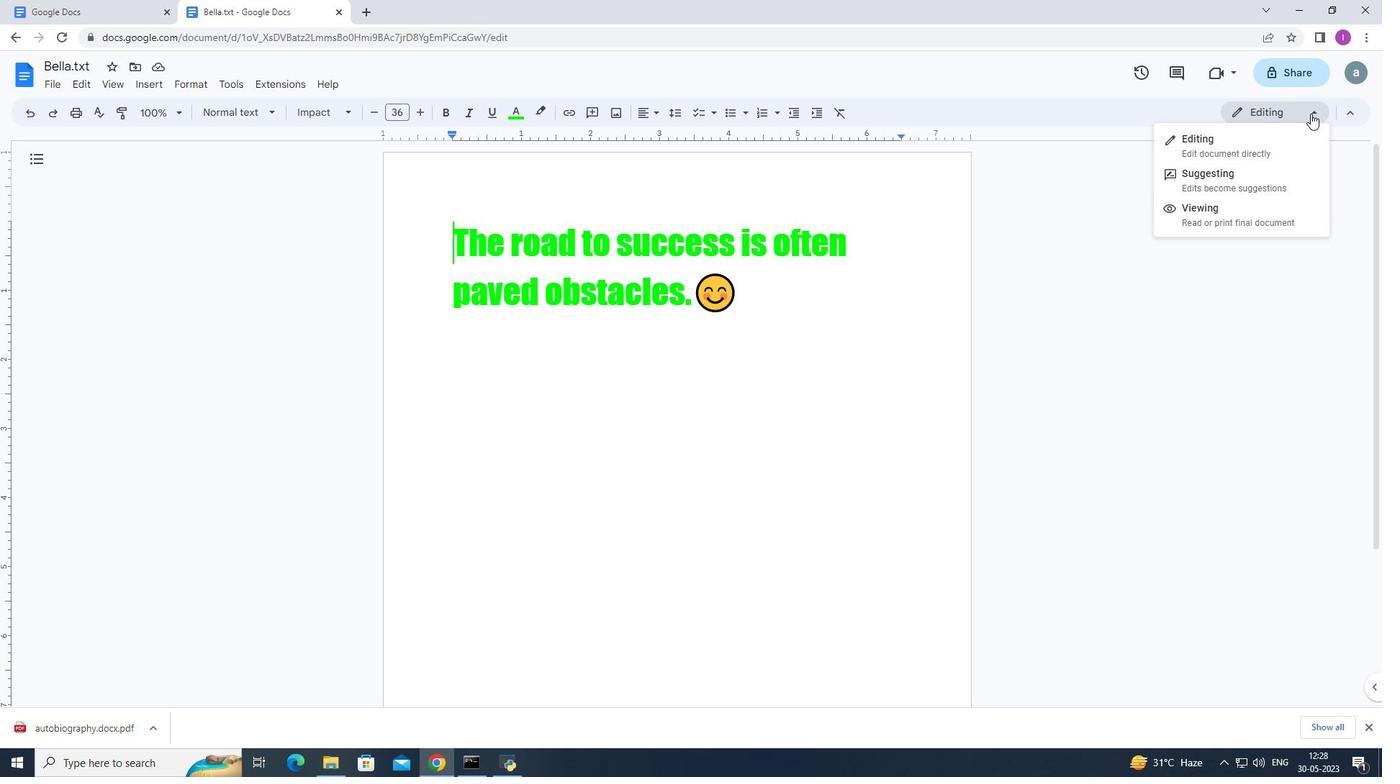 
Action: Mouse moved to (139, 84)
Screenshot: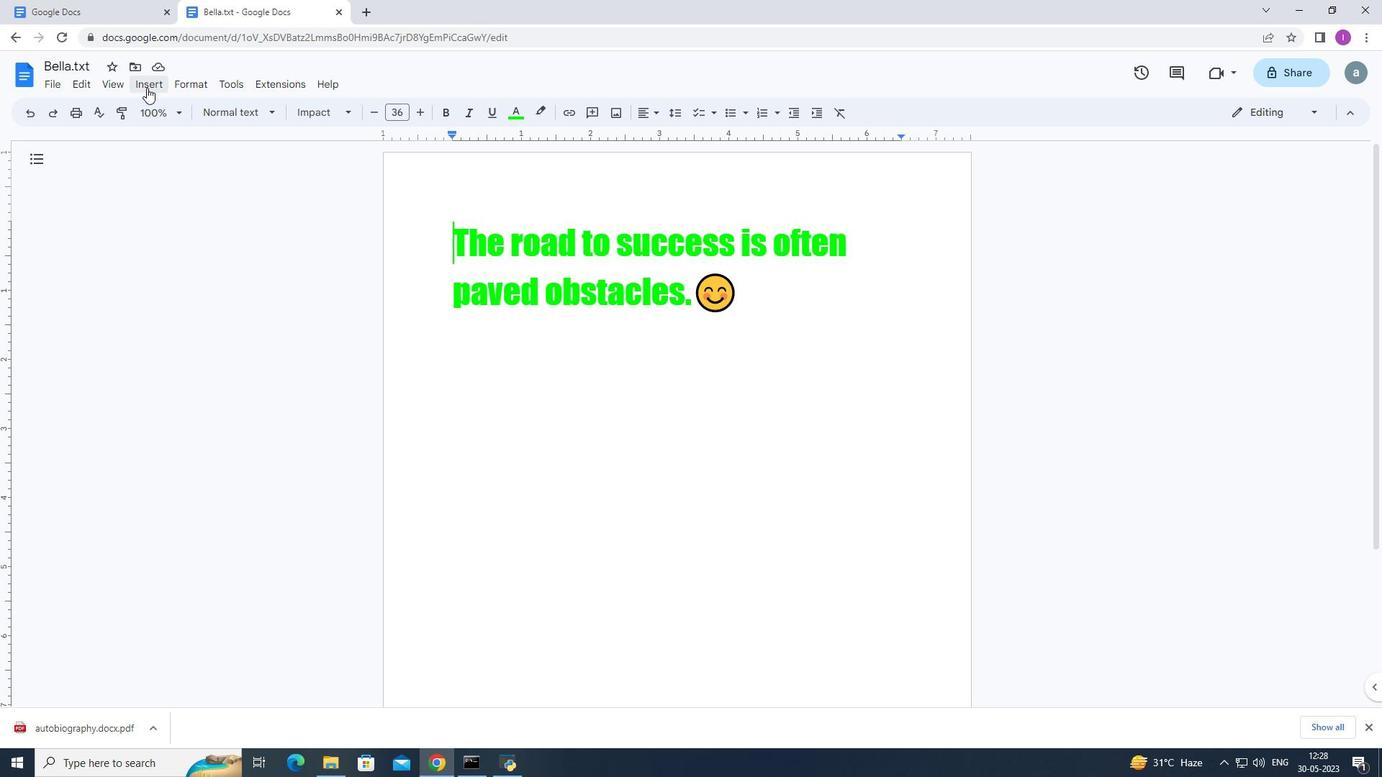 
Action: Mouse pressed left at (139, 84)
Screenshot: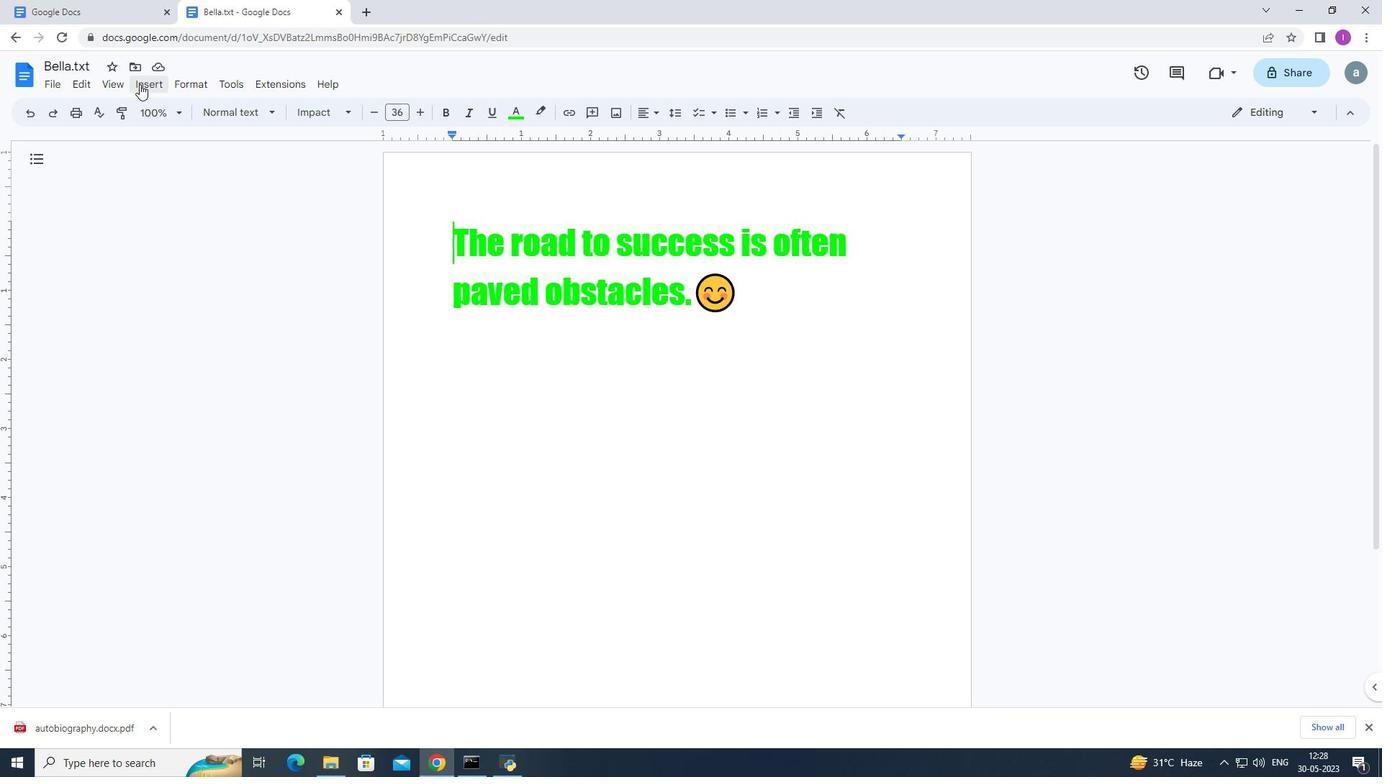 
Action: Mouse moved to (189, 198)
Screenshot: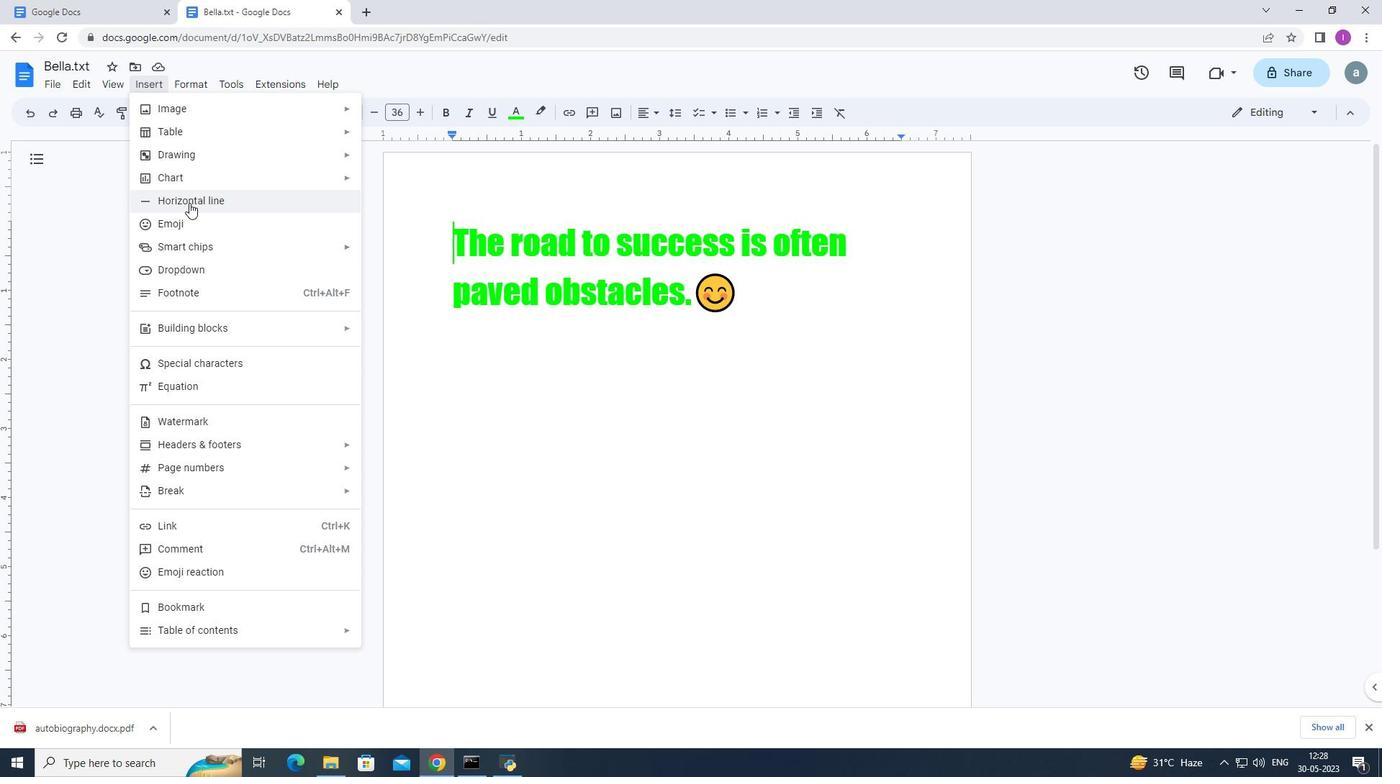 
Action: Mouse pressed left at (189, 198)
Screenshot: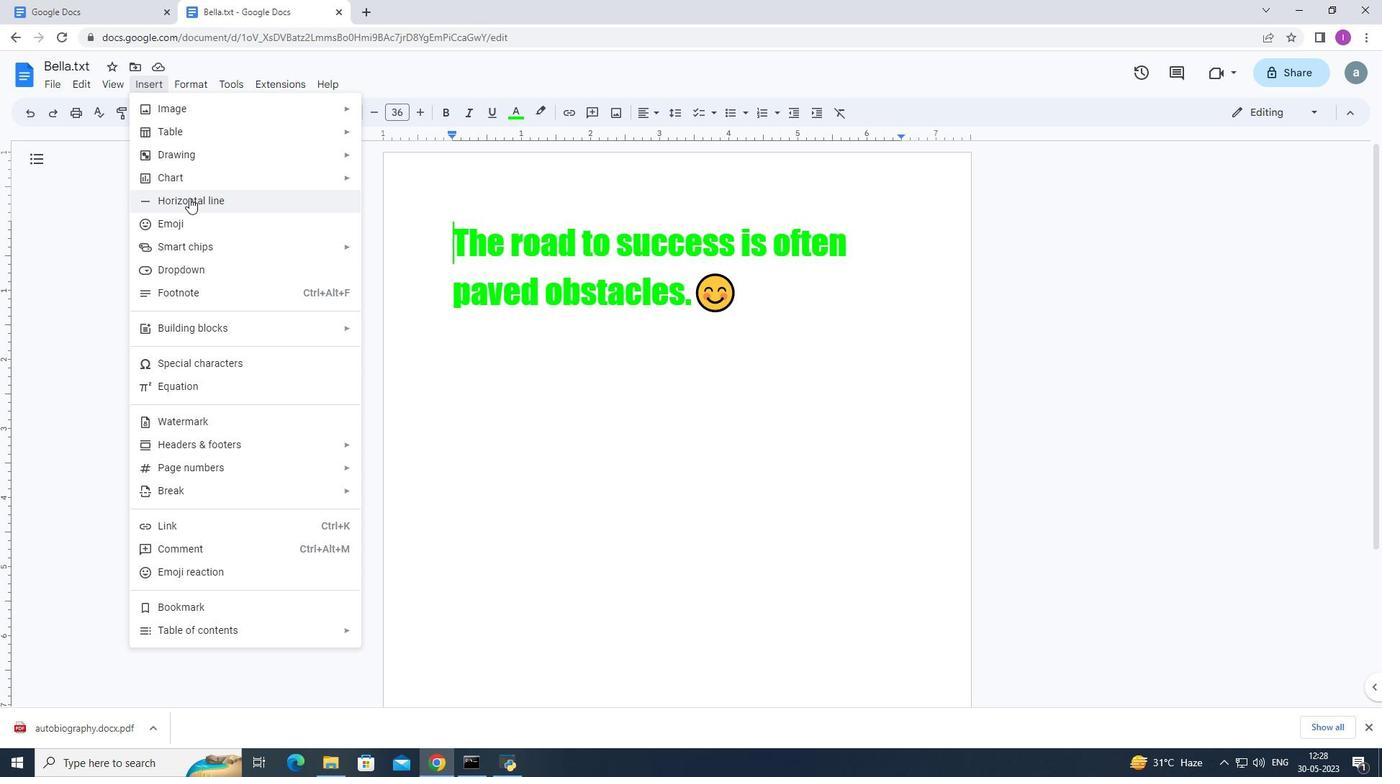 
Action: Mouse moved to (190, 100)
Screenshot: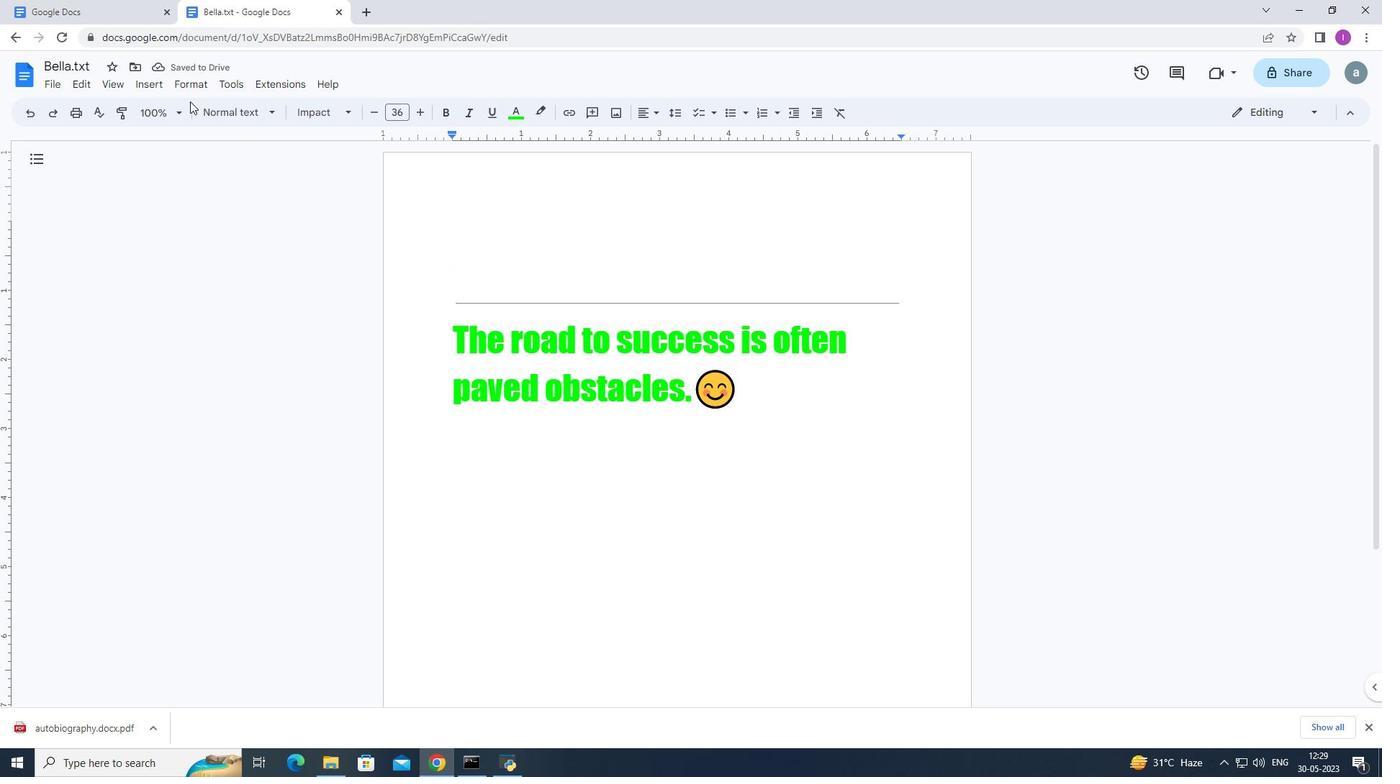 
Action: Key pressed ctrl+Z
Screenshot: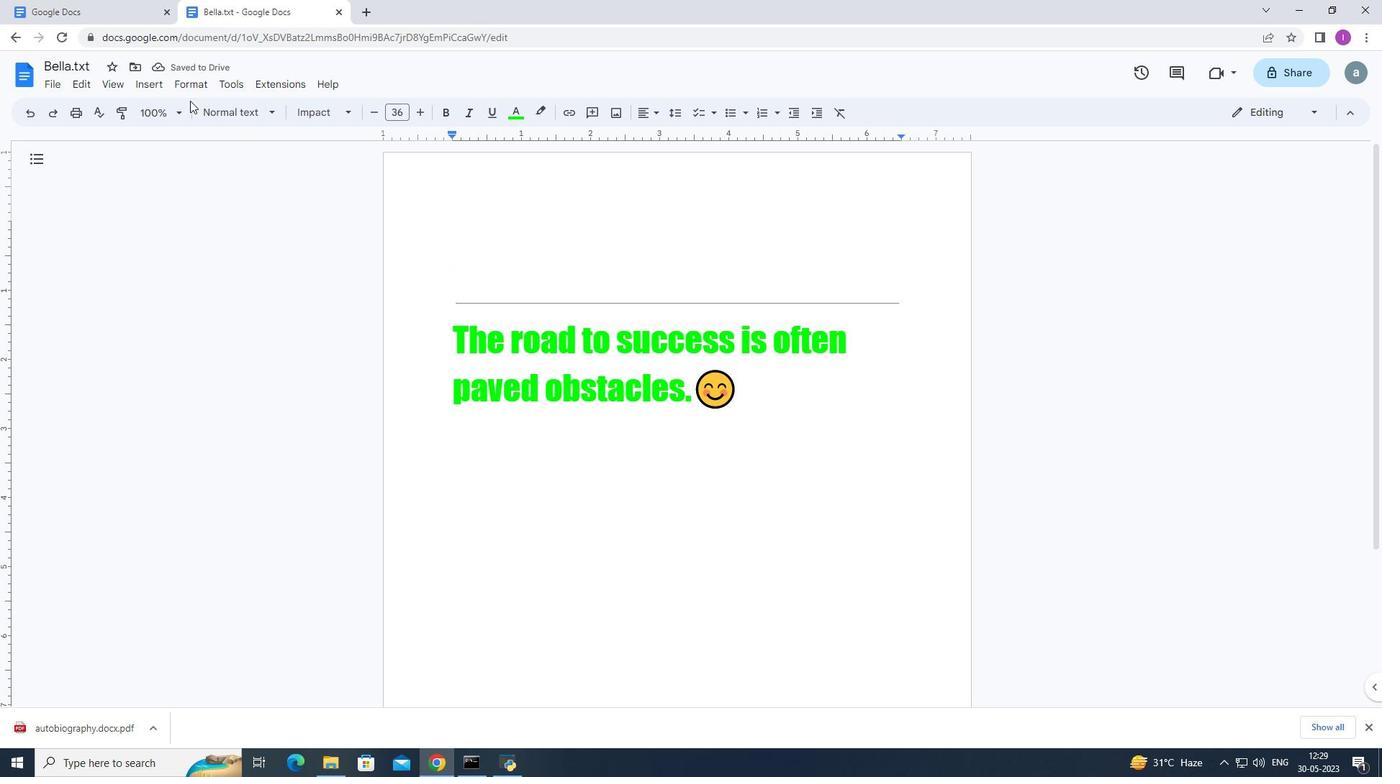 
Action: Mouse moved to (193, 90)
Screenshot: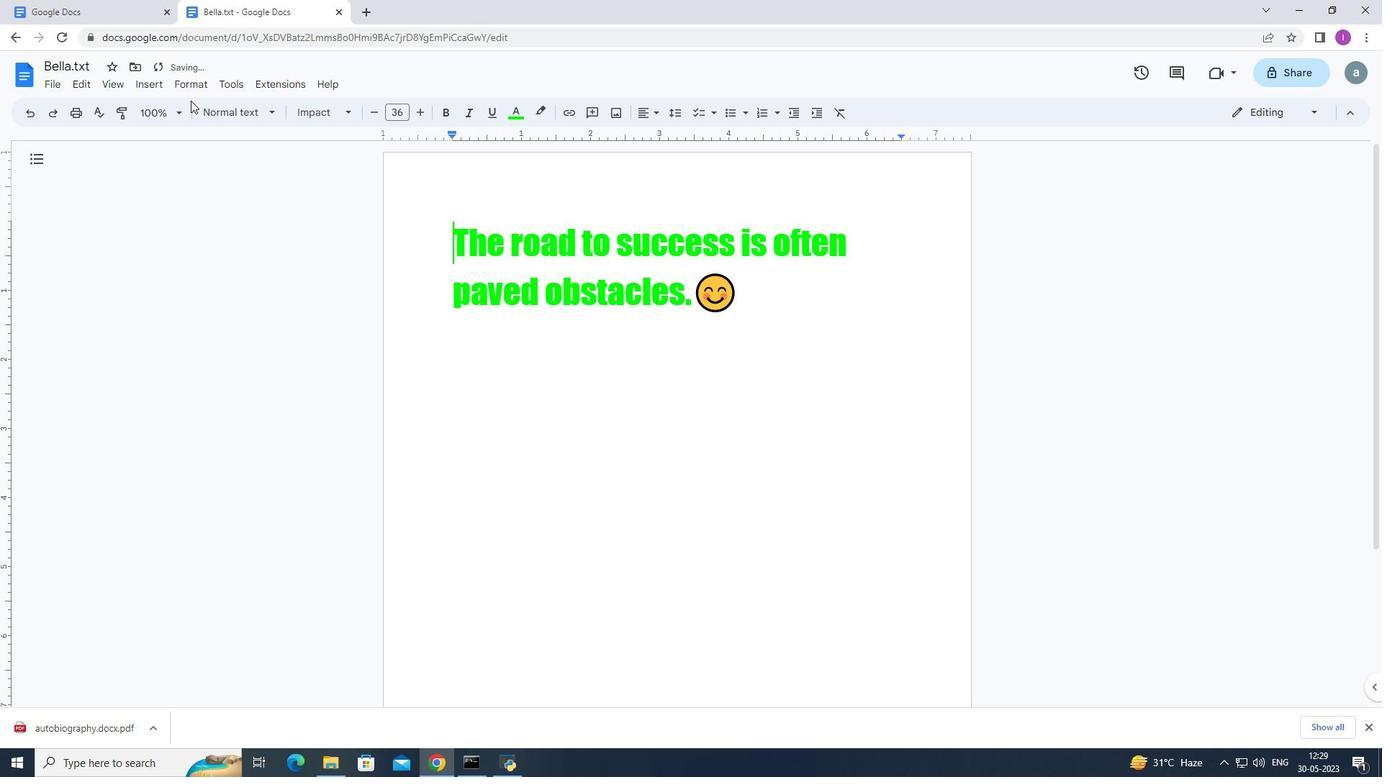 
Action: Mouse pressed left at (193, 90)
Screenshot: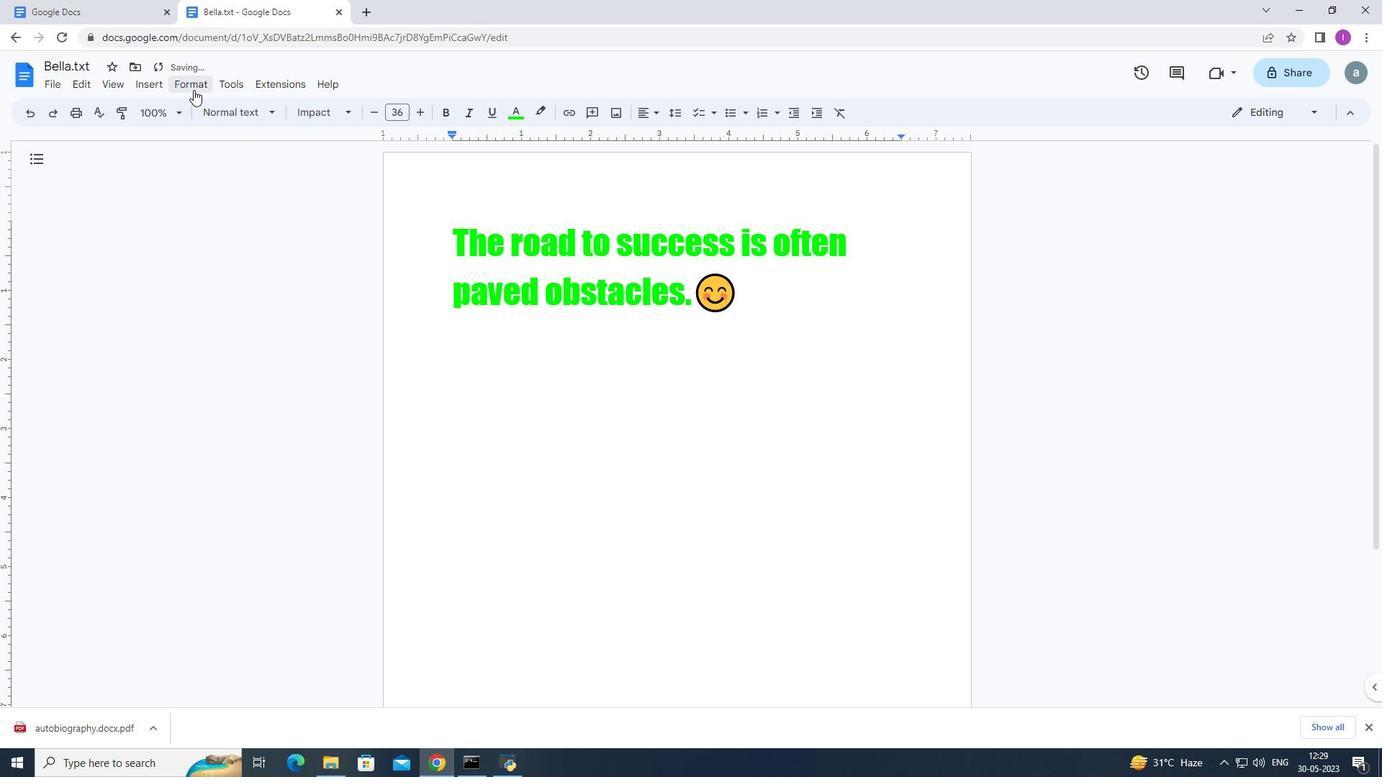 
Action: Mouse moved to (430, 157)
Screenshot: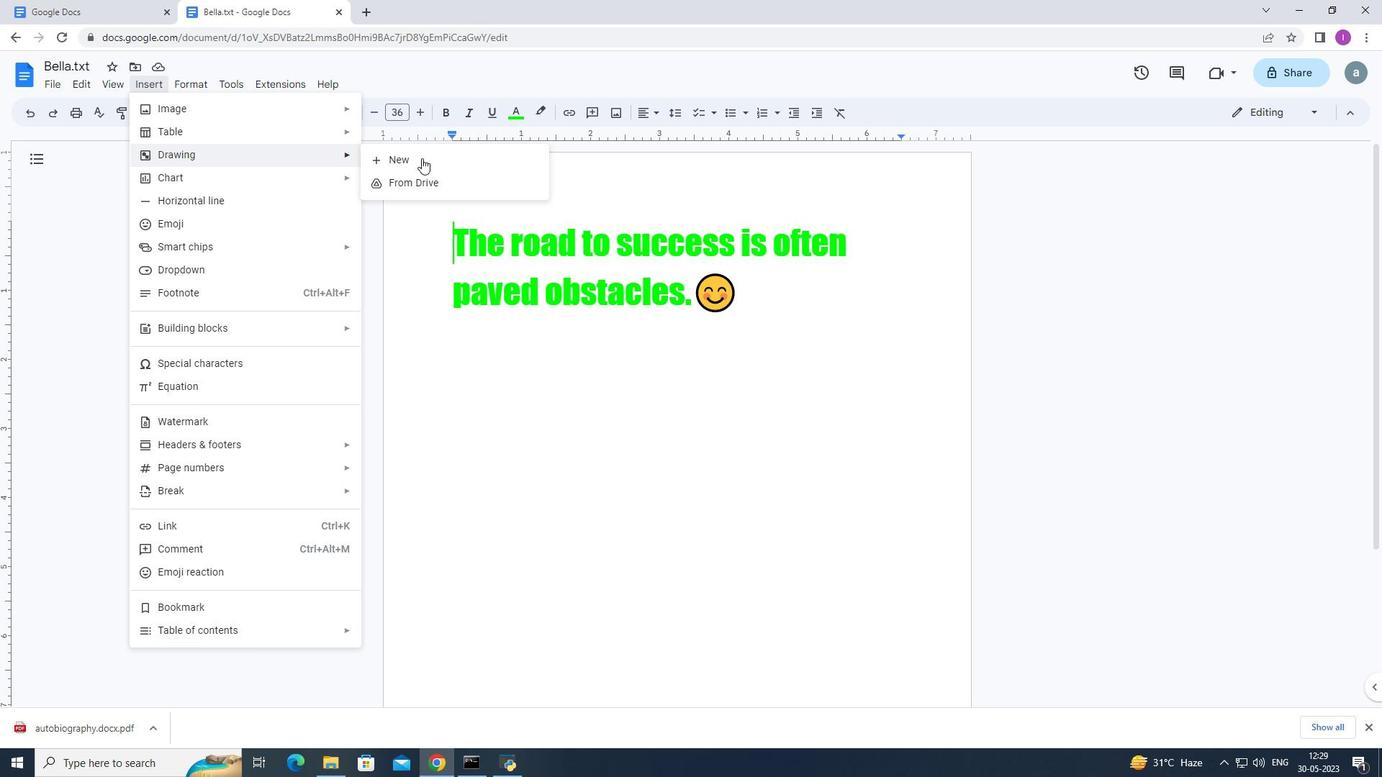 
Action: Mouse pressed left at (430, 157)
Screenshot: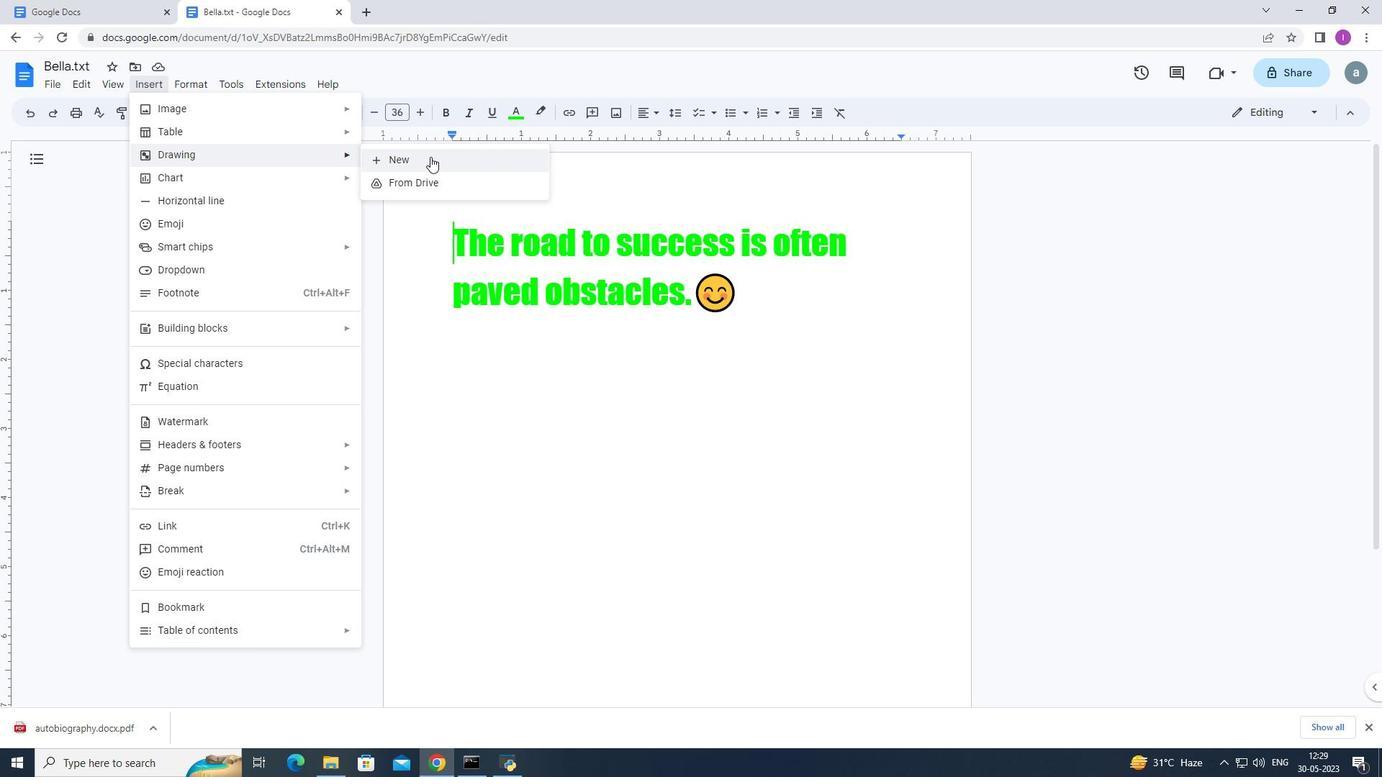 
Action: Mouse moved to (529, 131)
Screenshot: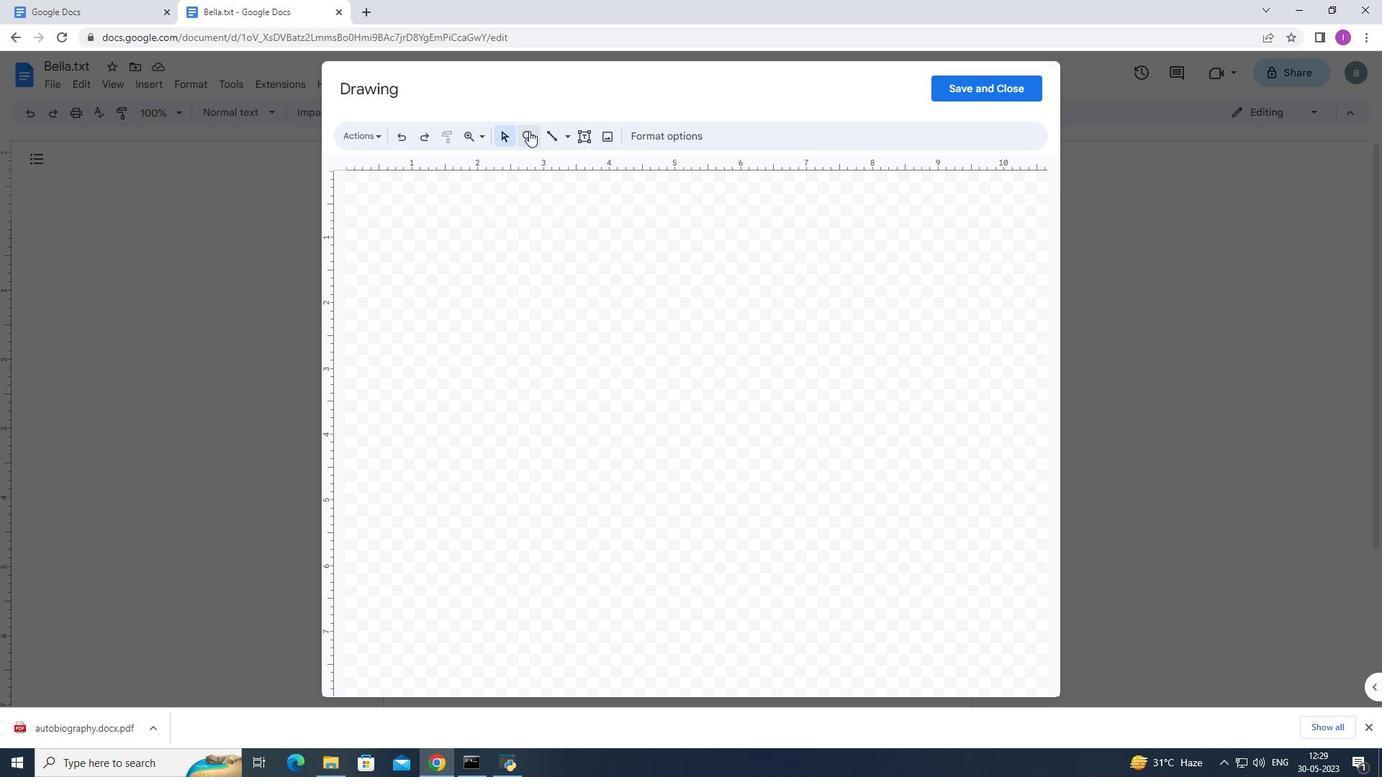 
Action: Mouse pressed left at (529, 131)
Screenshot: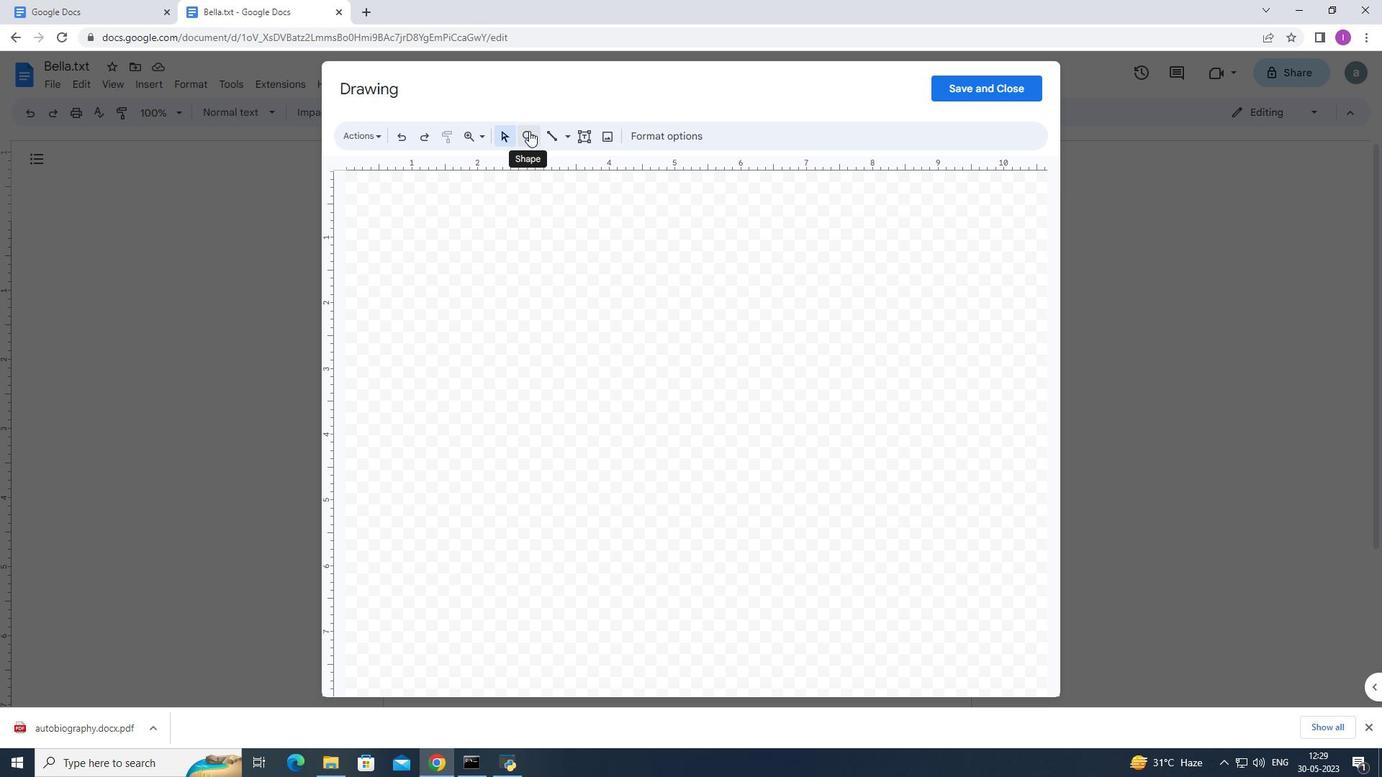 
Action: Mouse moved to (568, 166)
Screenshot: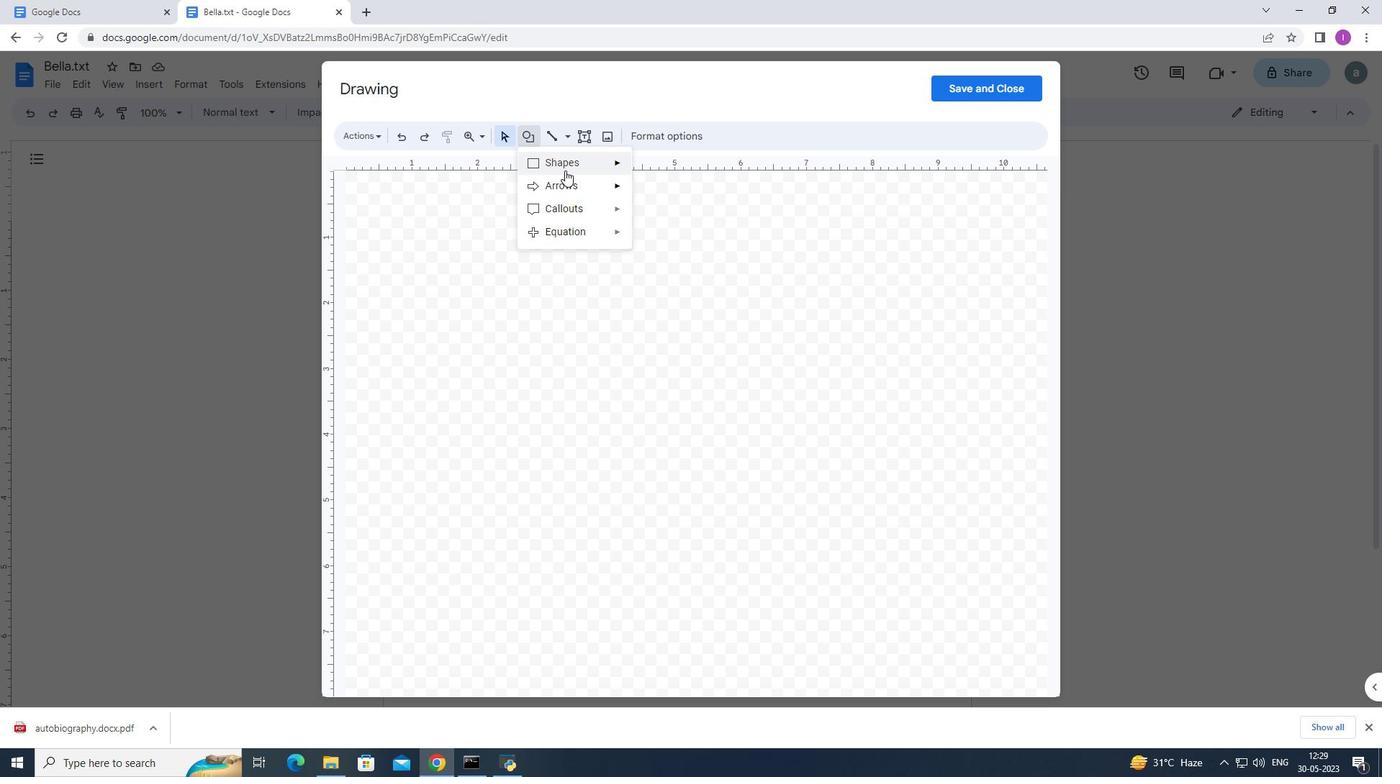 
Action: Mouse pressed left at (568, 166)
Screenshot: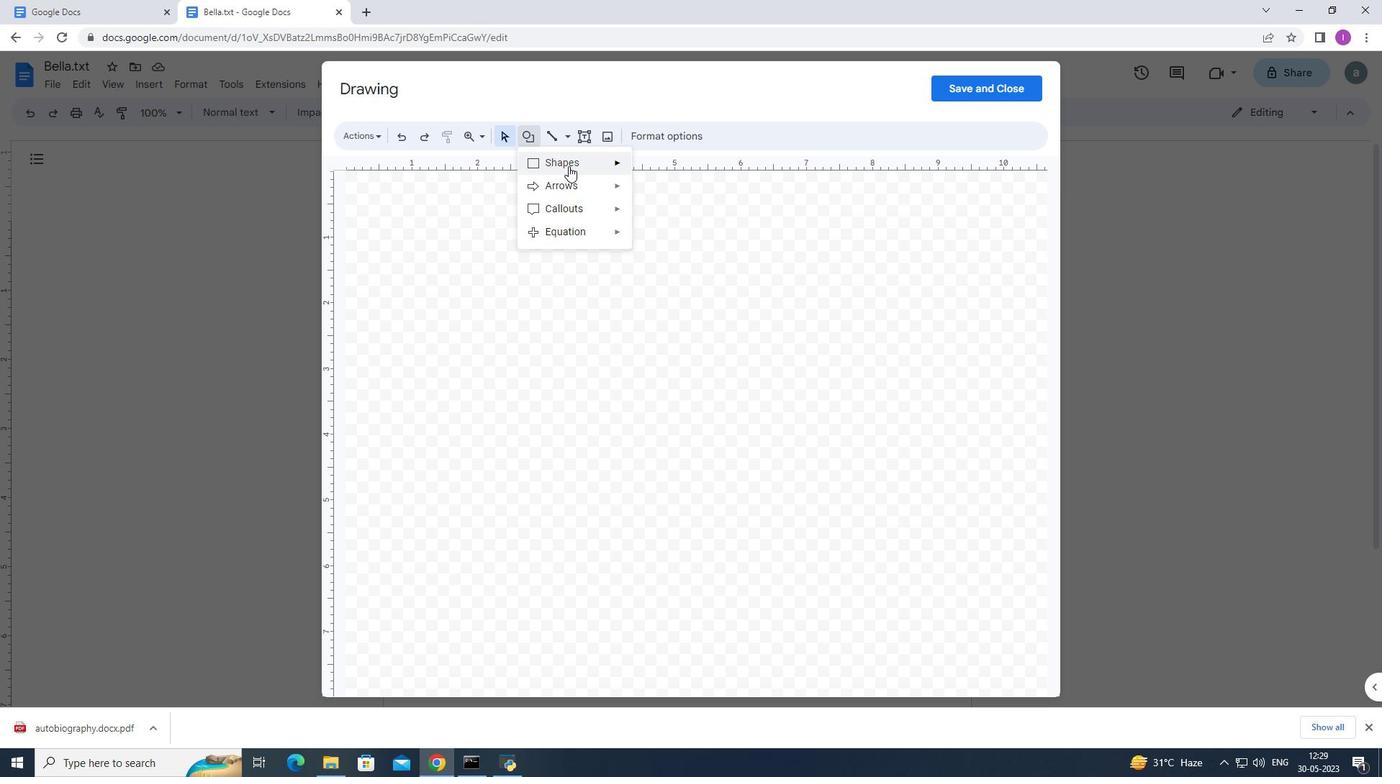 
Action: Mouse moved to (769, 245)
Screenshot: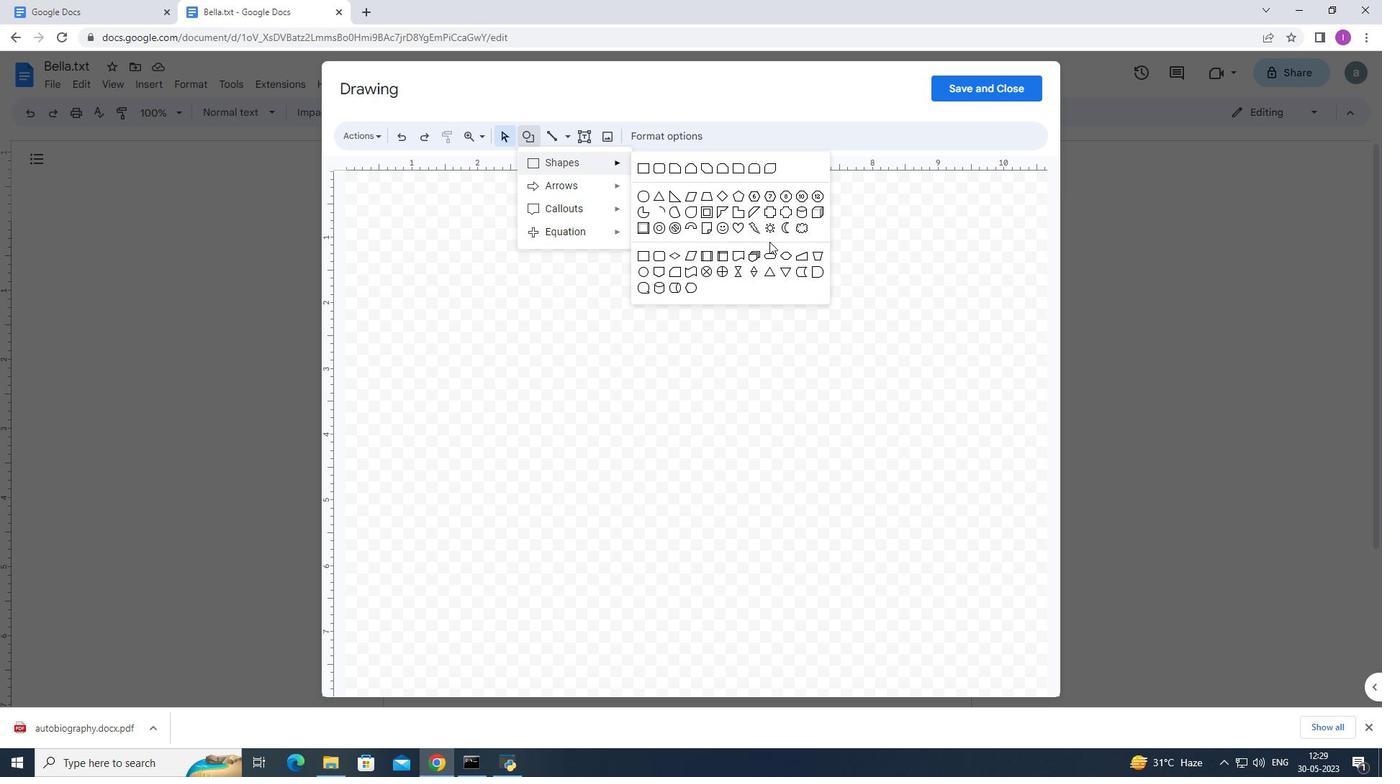 
Action: Mouse scrolled (769, 244) with delta (0, 0)
Screenshot: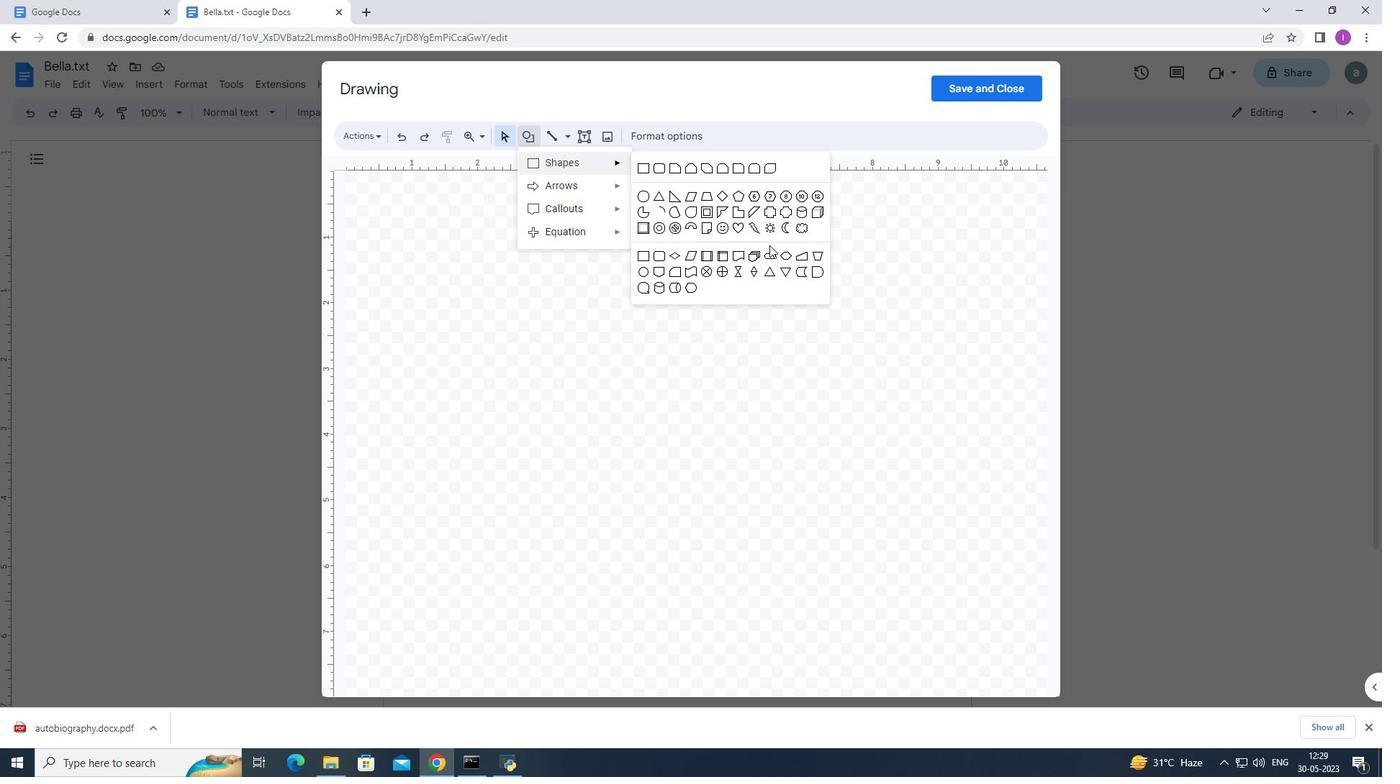 
Action: Mouse moved to (717, 229)
Screenshot: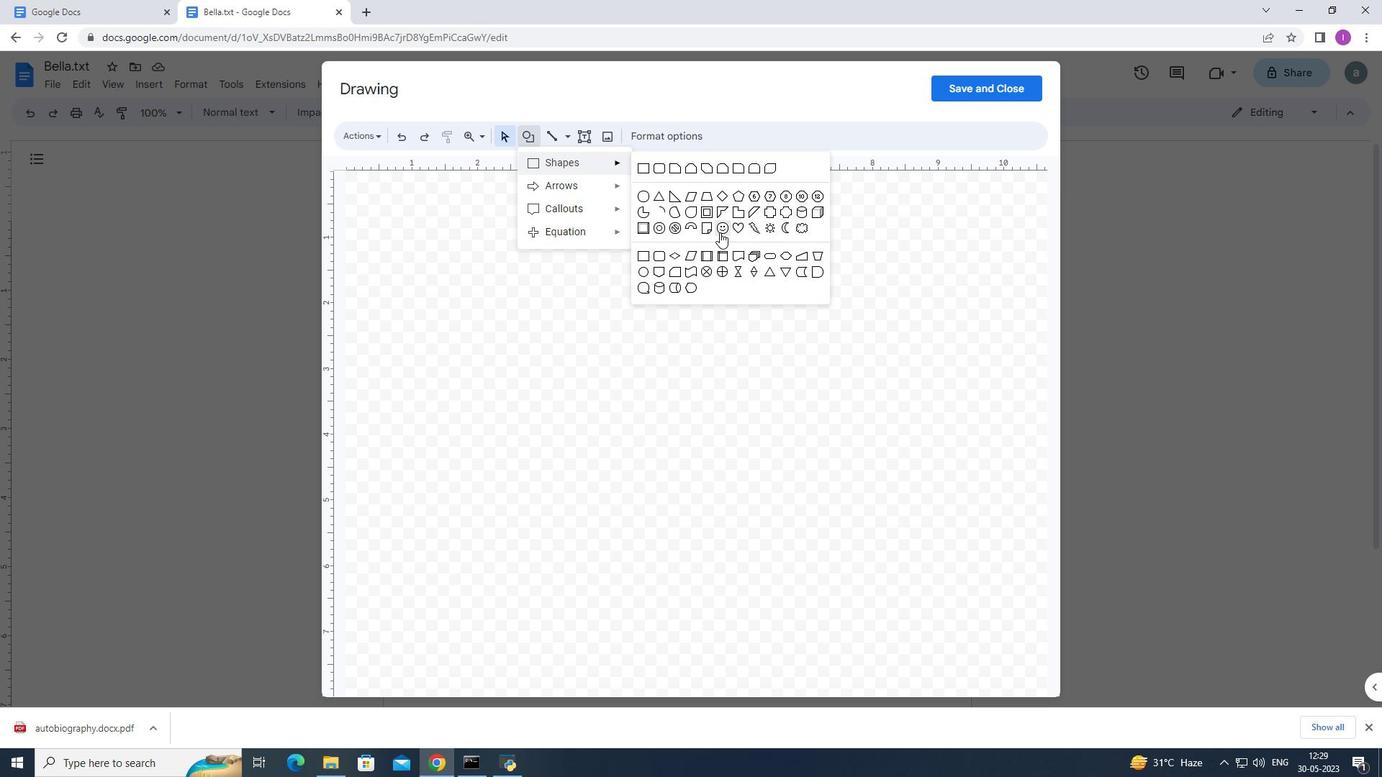 
Action: Mouse pressed left at (717, 229)
Screenshot: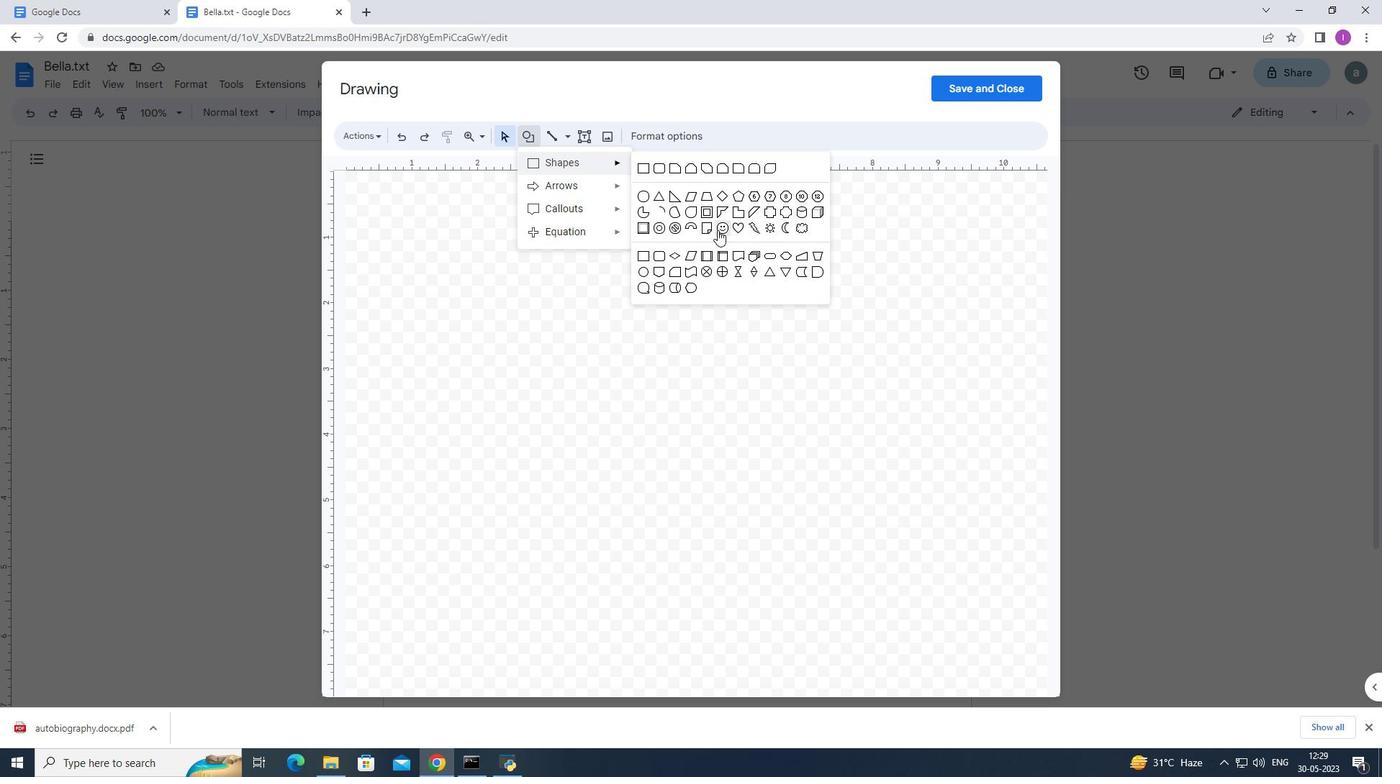 
Action: Mouse moved to (563, 267)
Screenshot: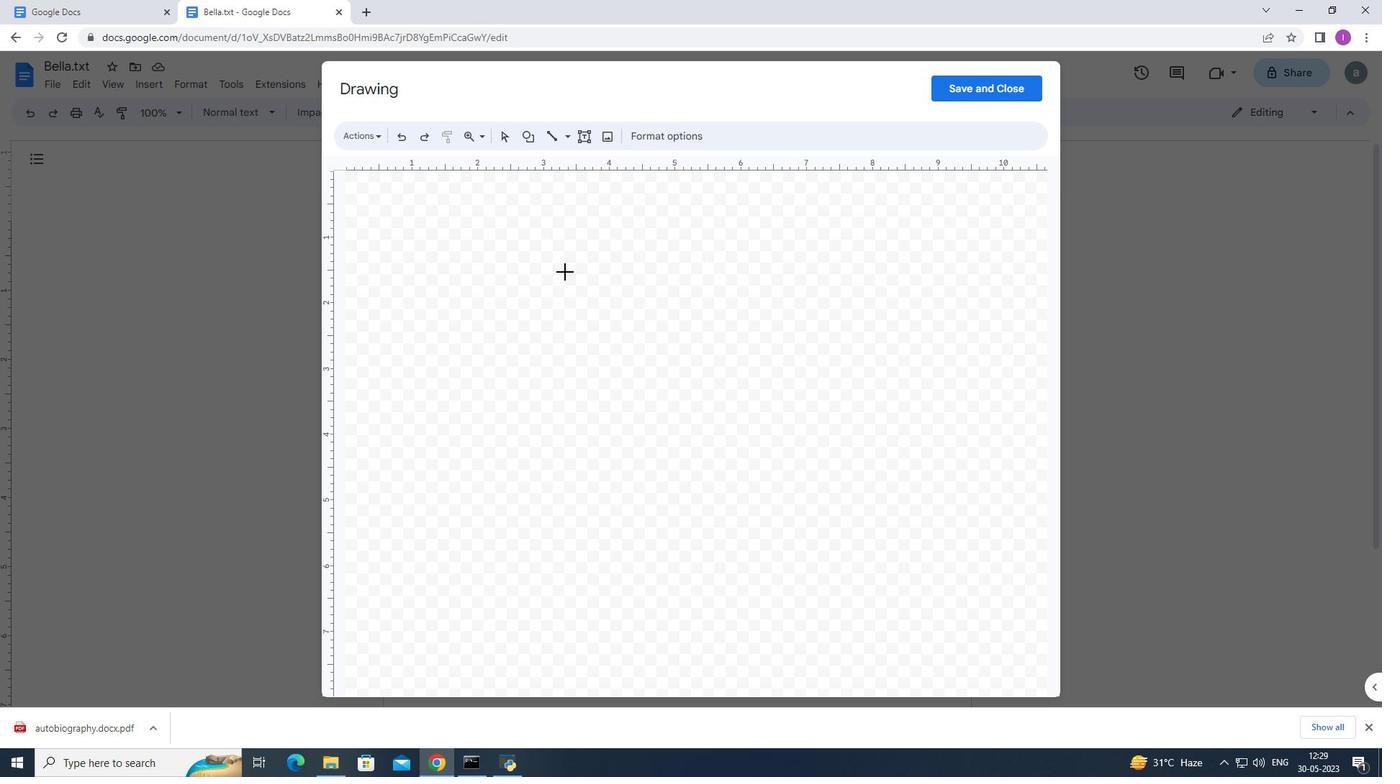 
Action: Mouse pressed left at (563, 267)
Screenshot: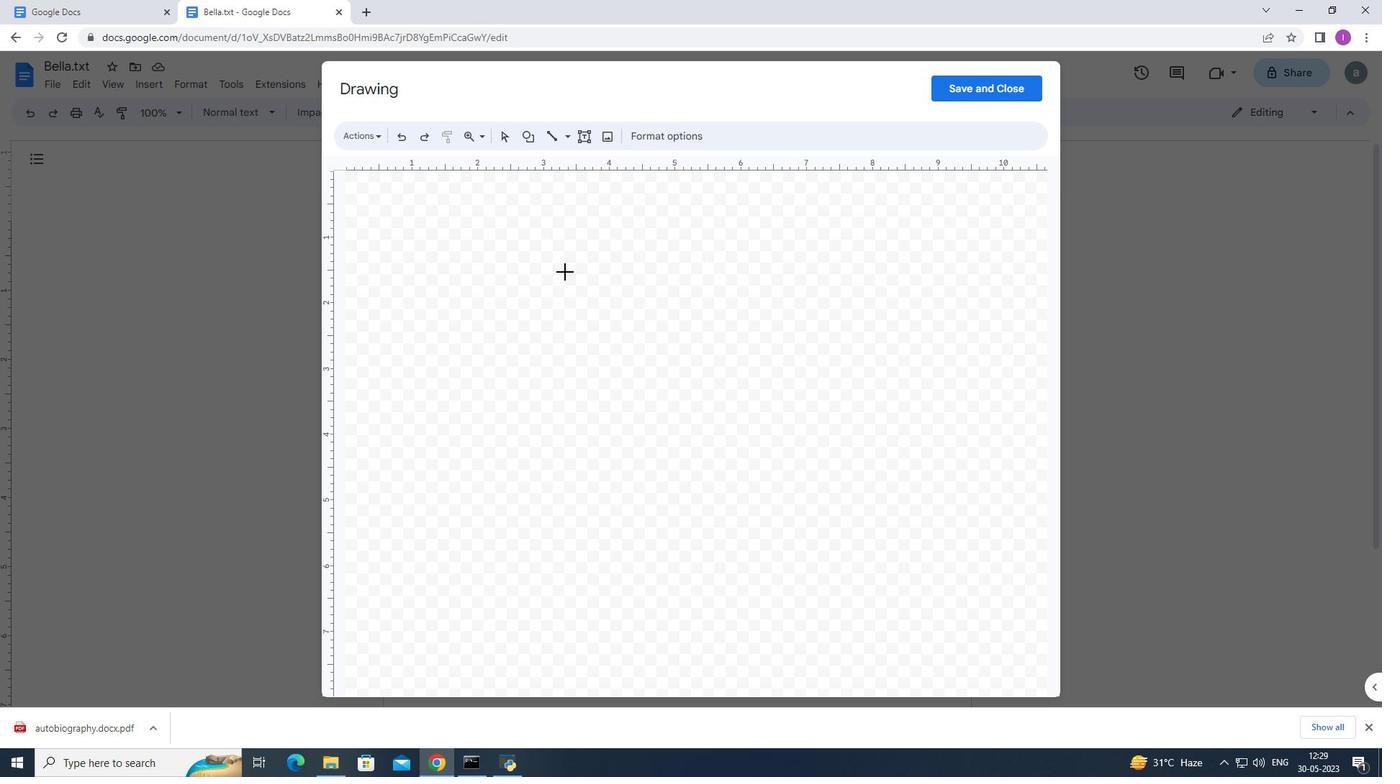 
Action: Mouse moved to (962, 84)
Screenshot: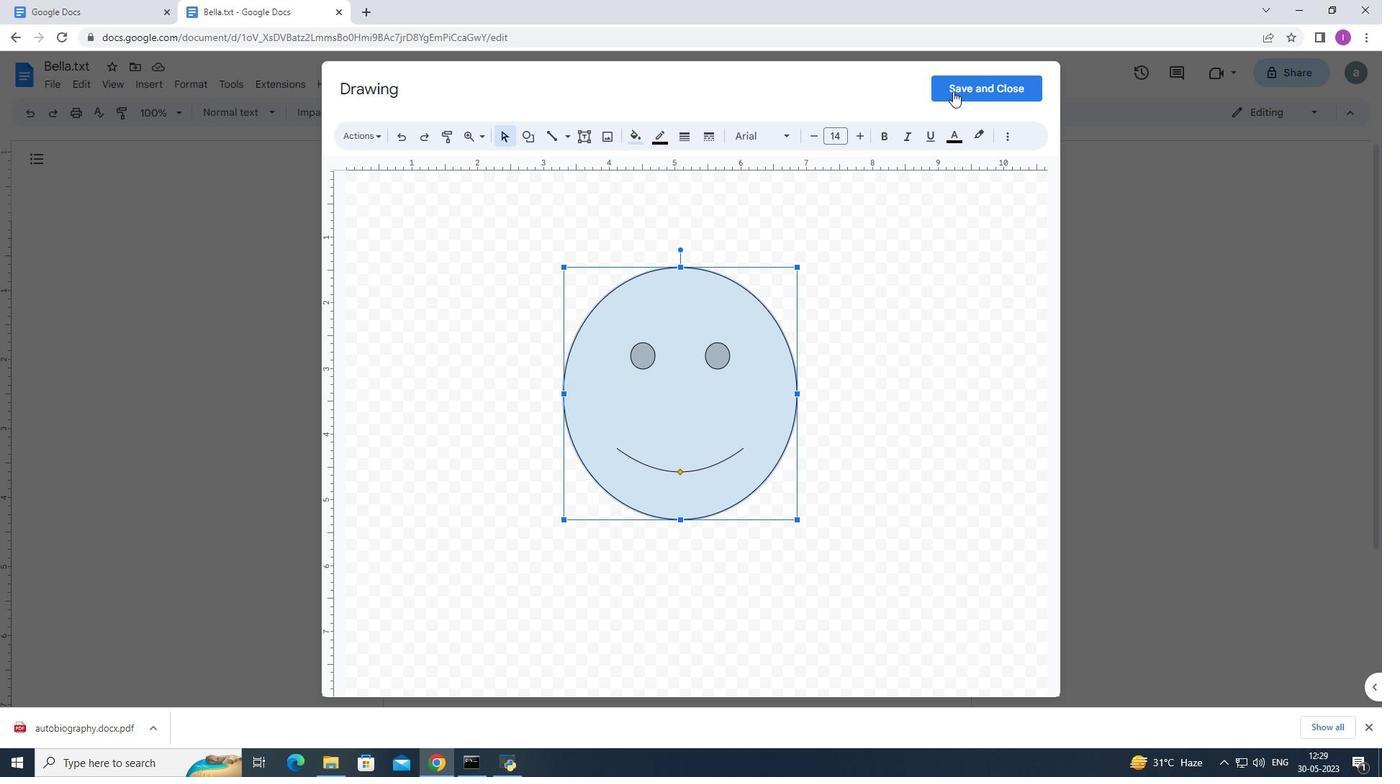 
Action: Mouse pressed left at (962, 84)
Screenshot: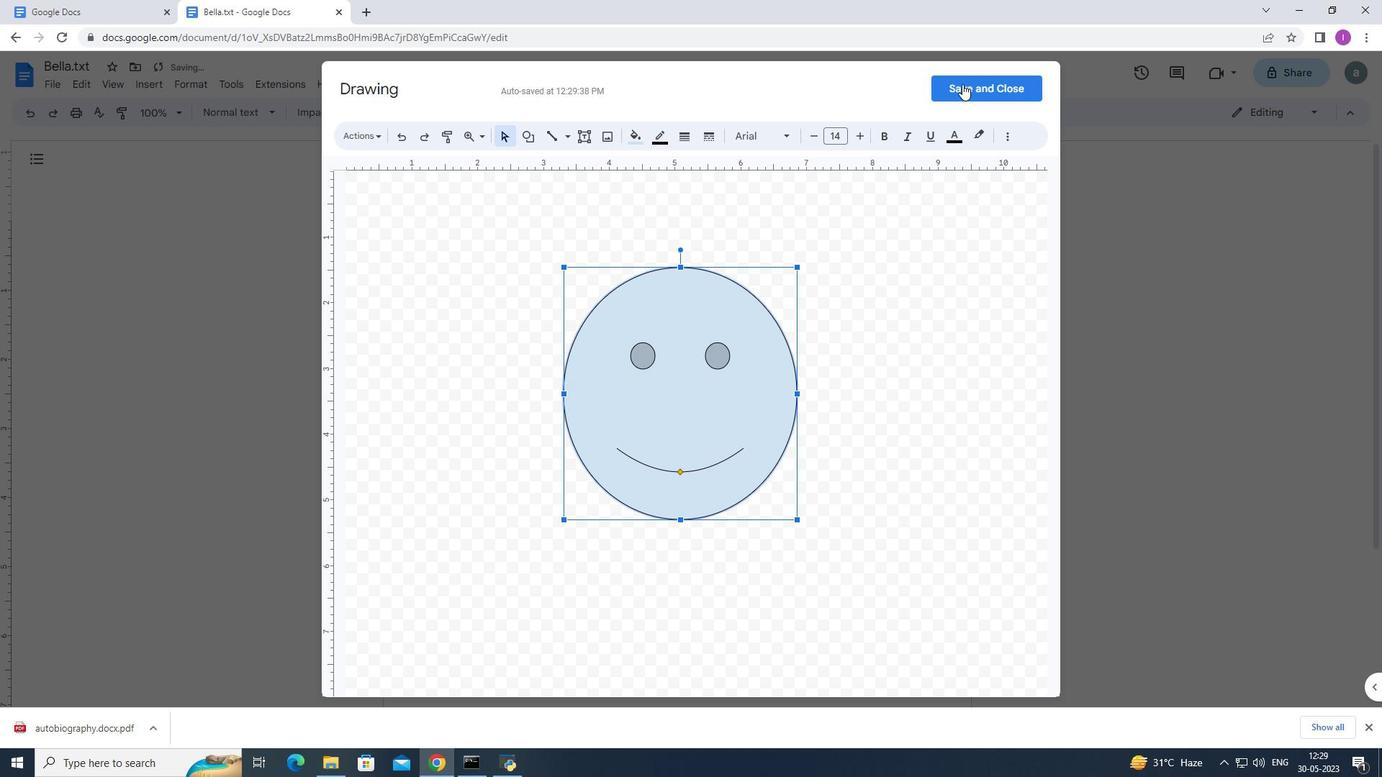 
Action: Mouse moved to (597, 359)
Screenshot: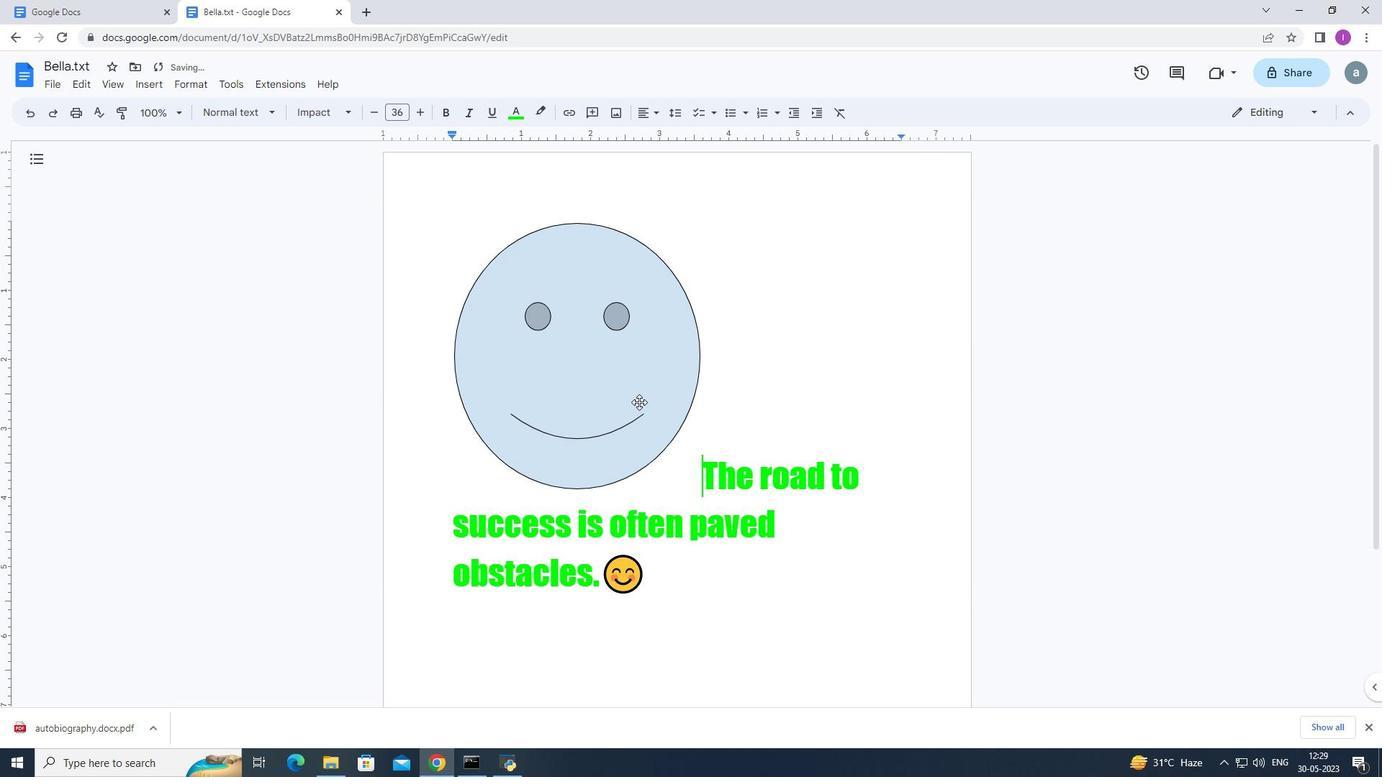 
Action: Mouse pressed left at (597, 359)
Screenshot: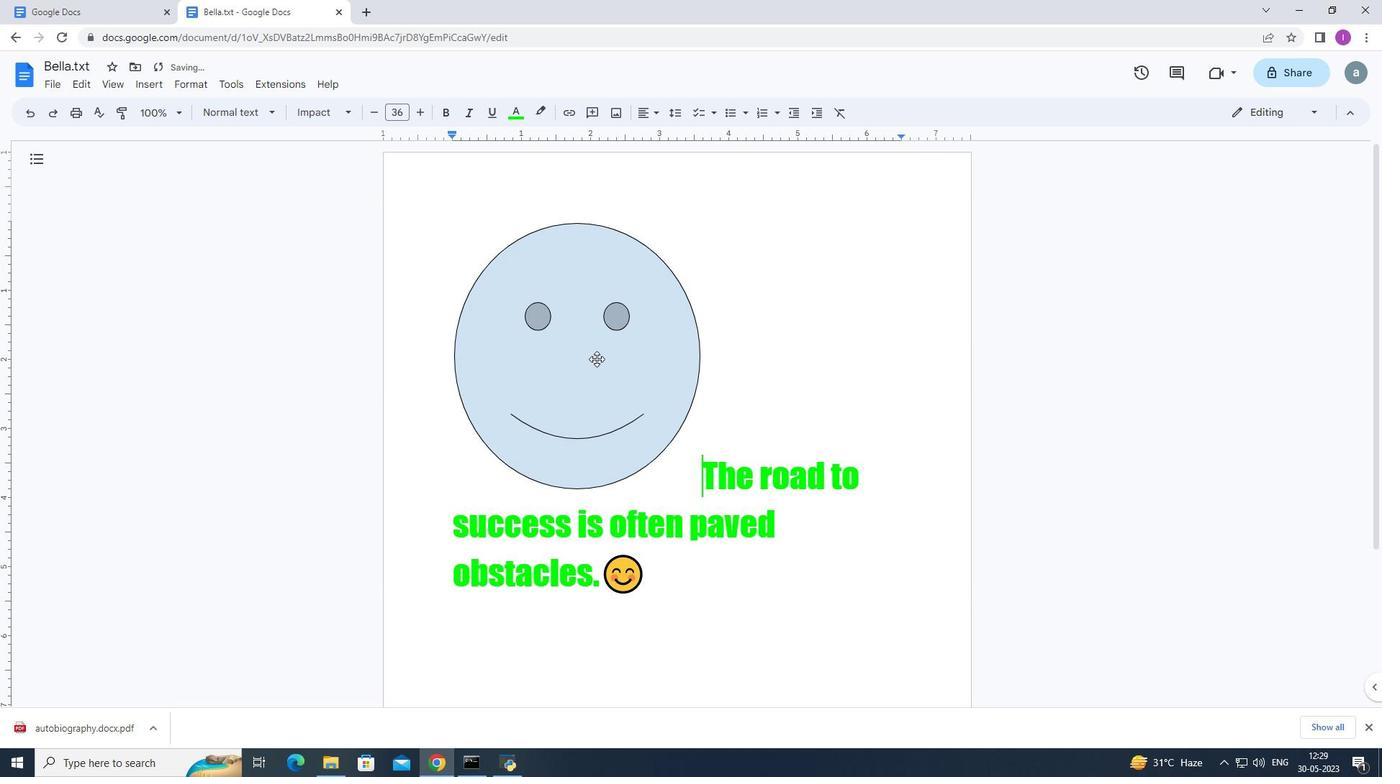 
Action: Mouse moved to (609, 347)
Screenshot: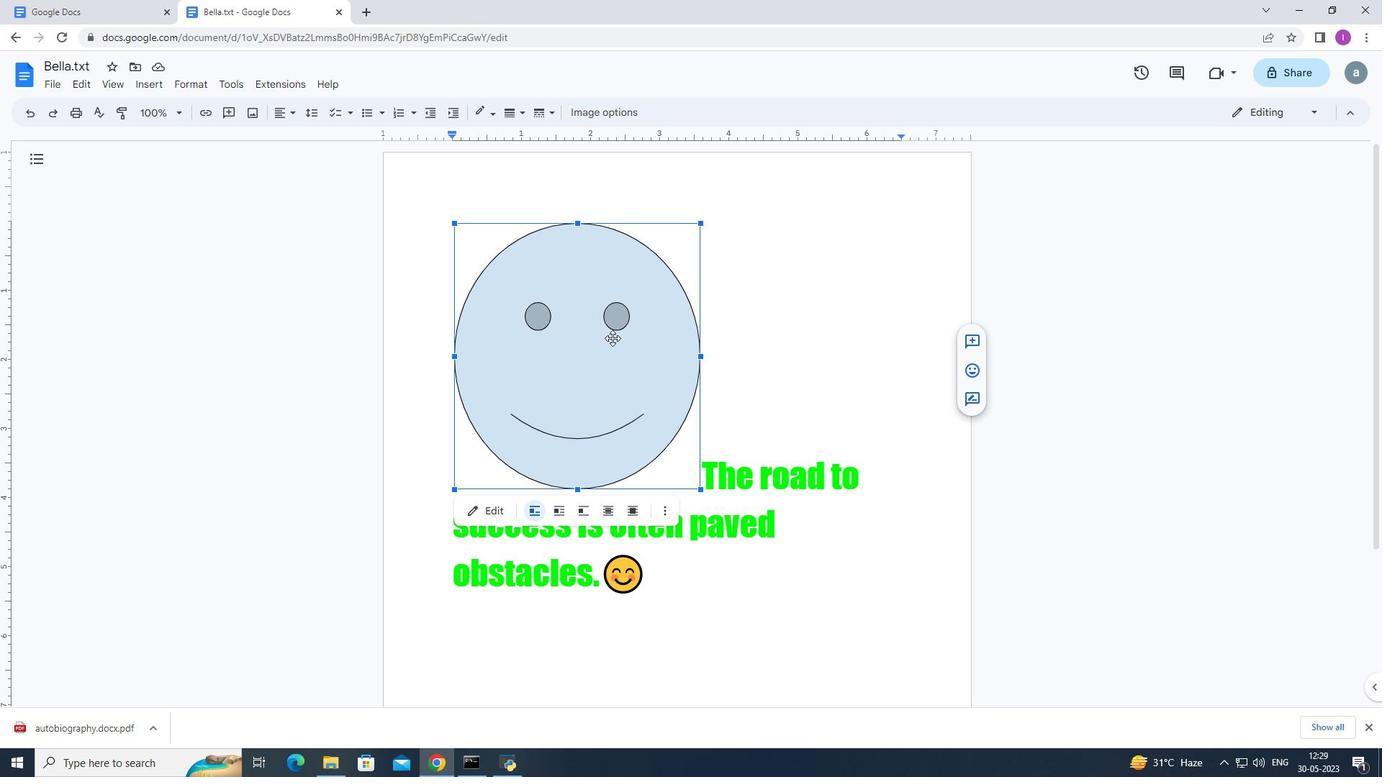 
Action: Mouse pressed right at (609, 347)
Screenshot: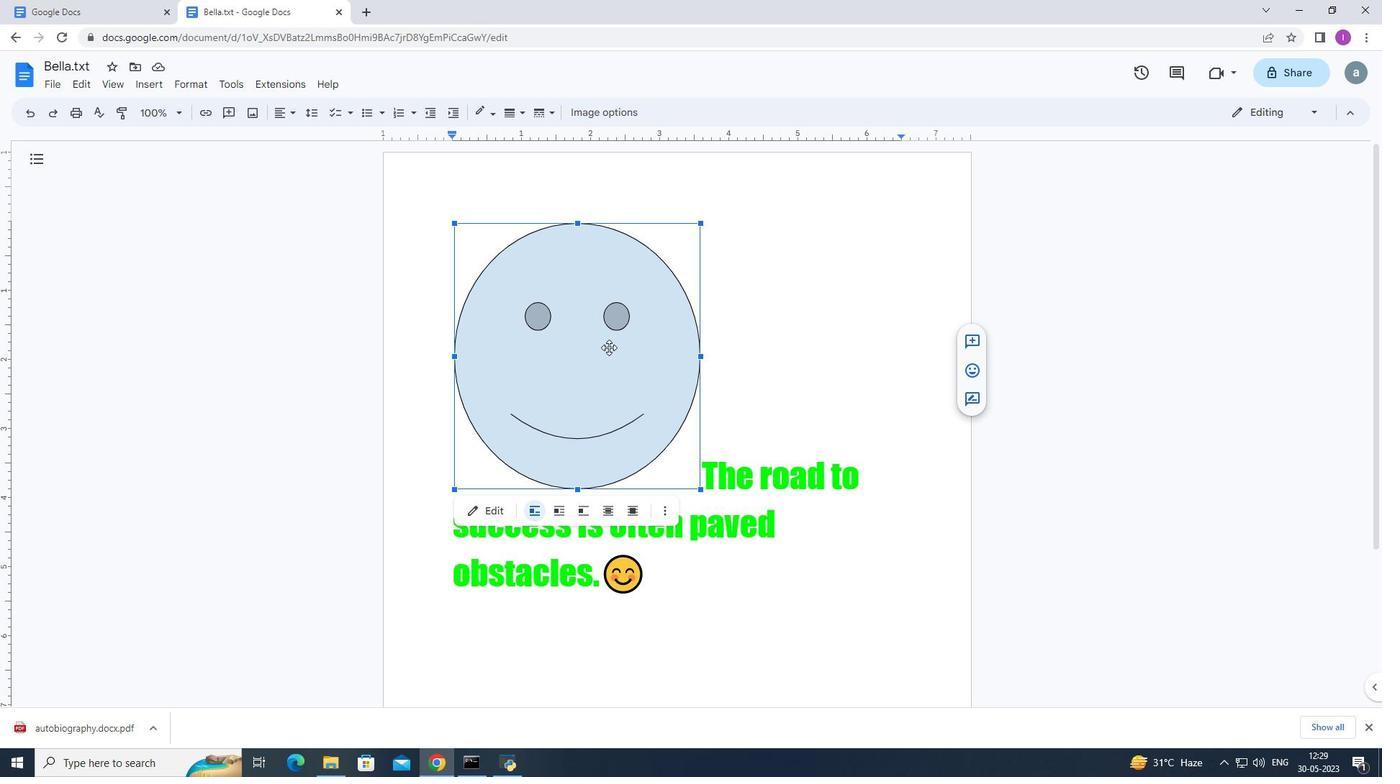 
Action: Mouse moved to (535, 330)
Screenshot: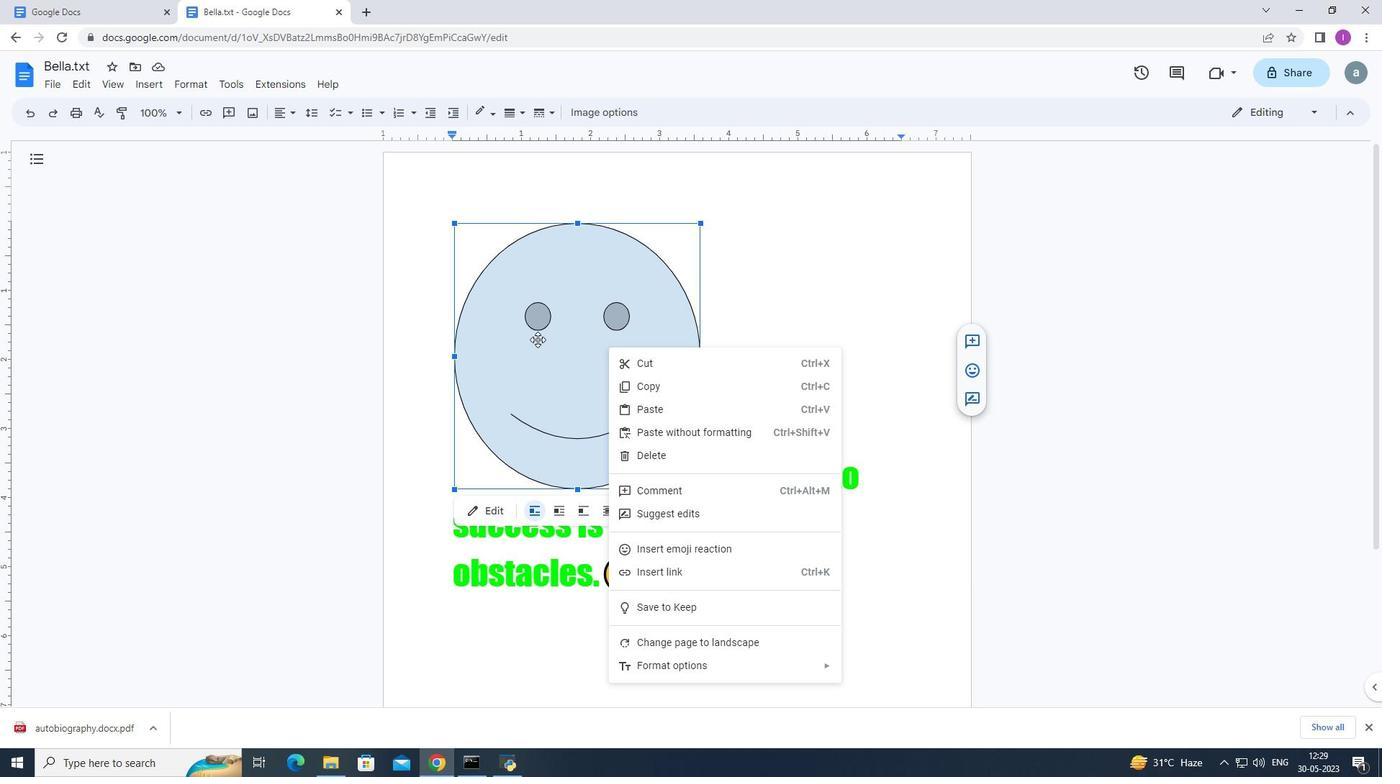 
Action: Mouse pressed left at (535, 330)
Screenshot: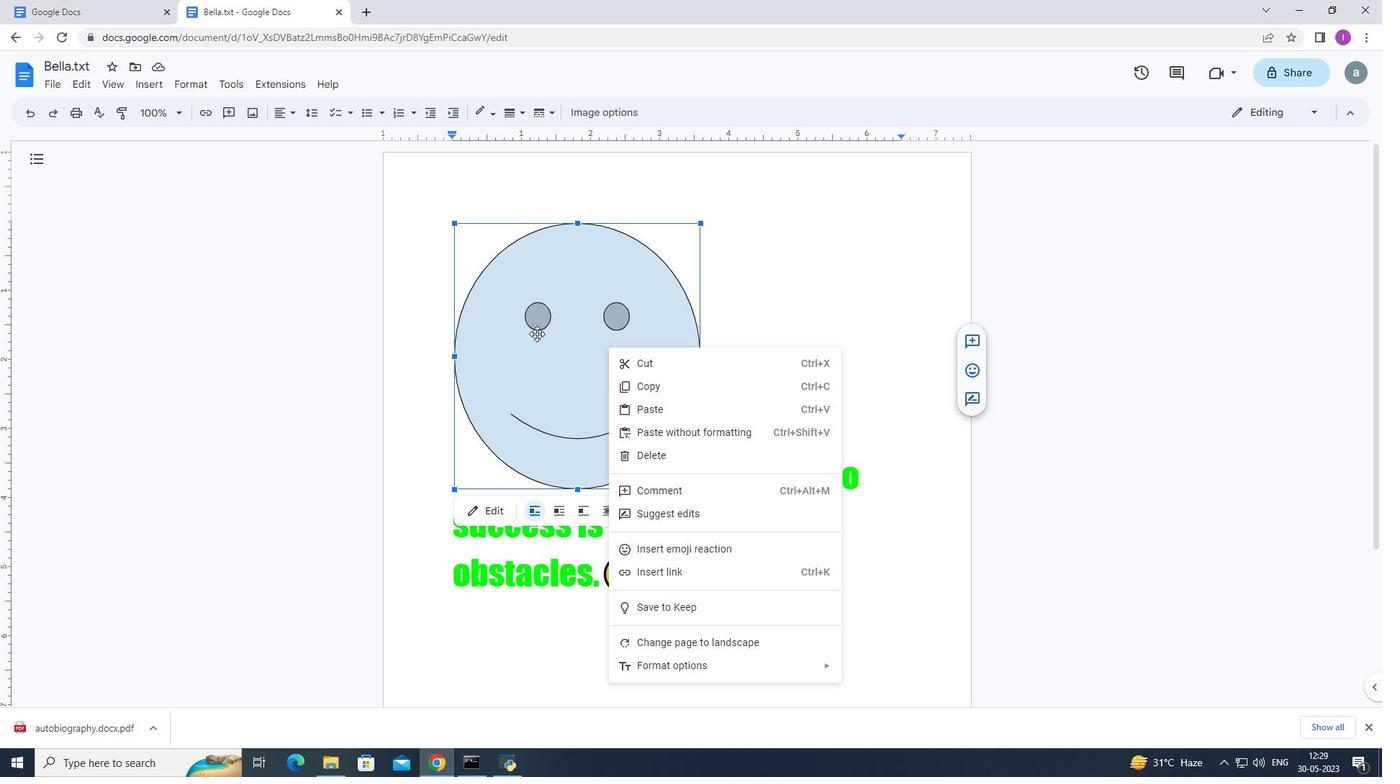 
Action: Mouse moved to (592, 116)
Screenshot: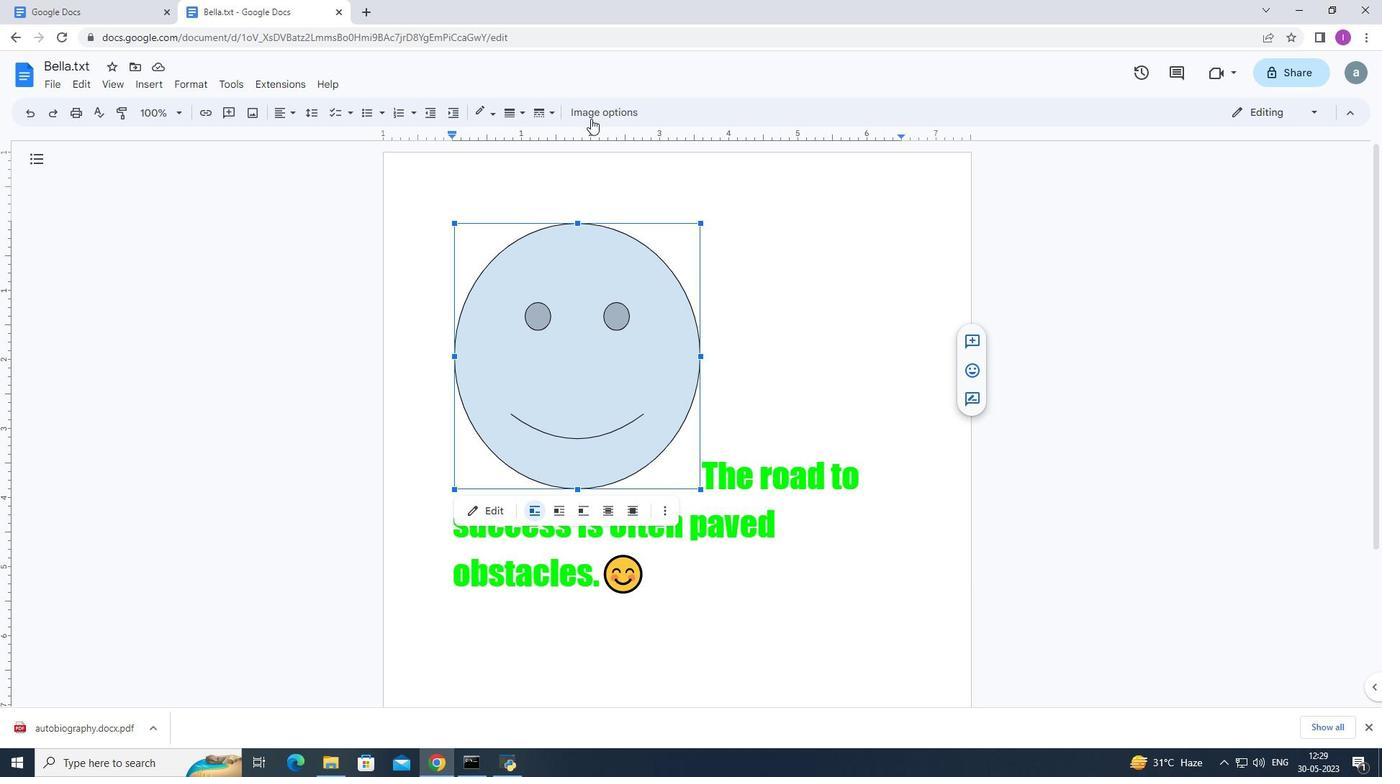 
Action: Mouse pressed left at (592, 116)
Screenshot: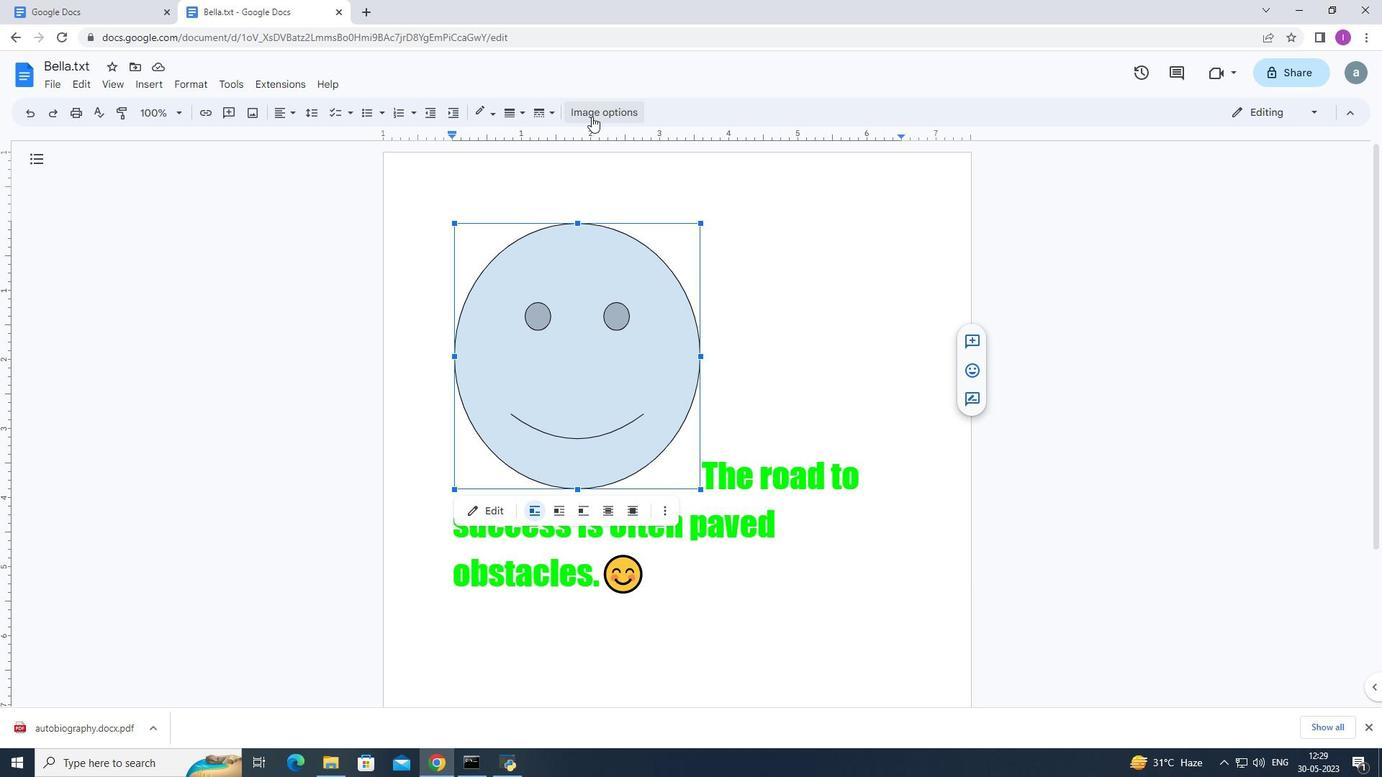 
Action: Mouse moved to (162, 82)
Screenshot: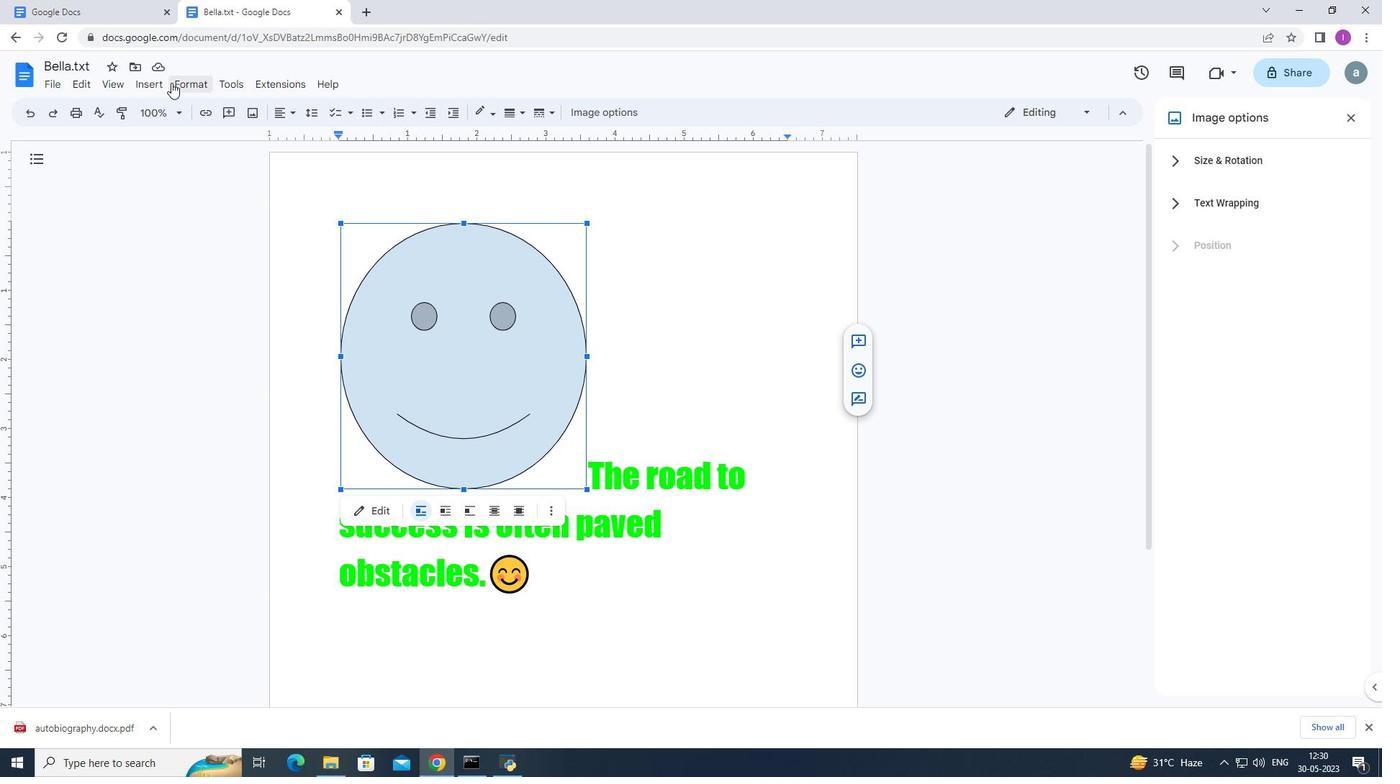 
Action: Mouse pressed left at (162, 82)
Screenshot: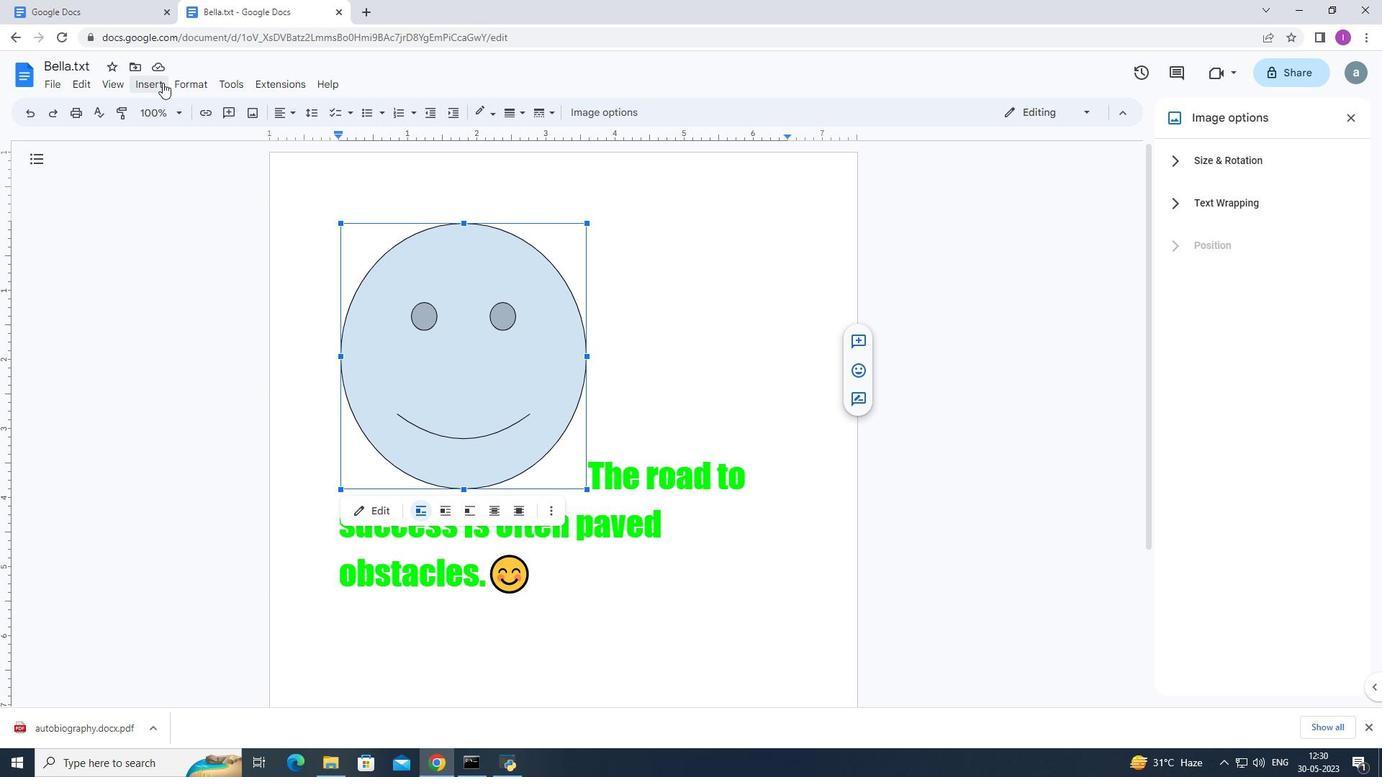 
Action: Mouse moved to (487, 340)
Screenshot: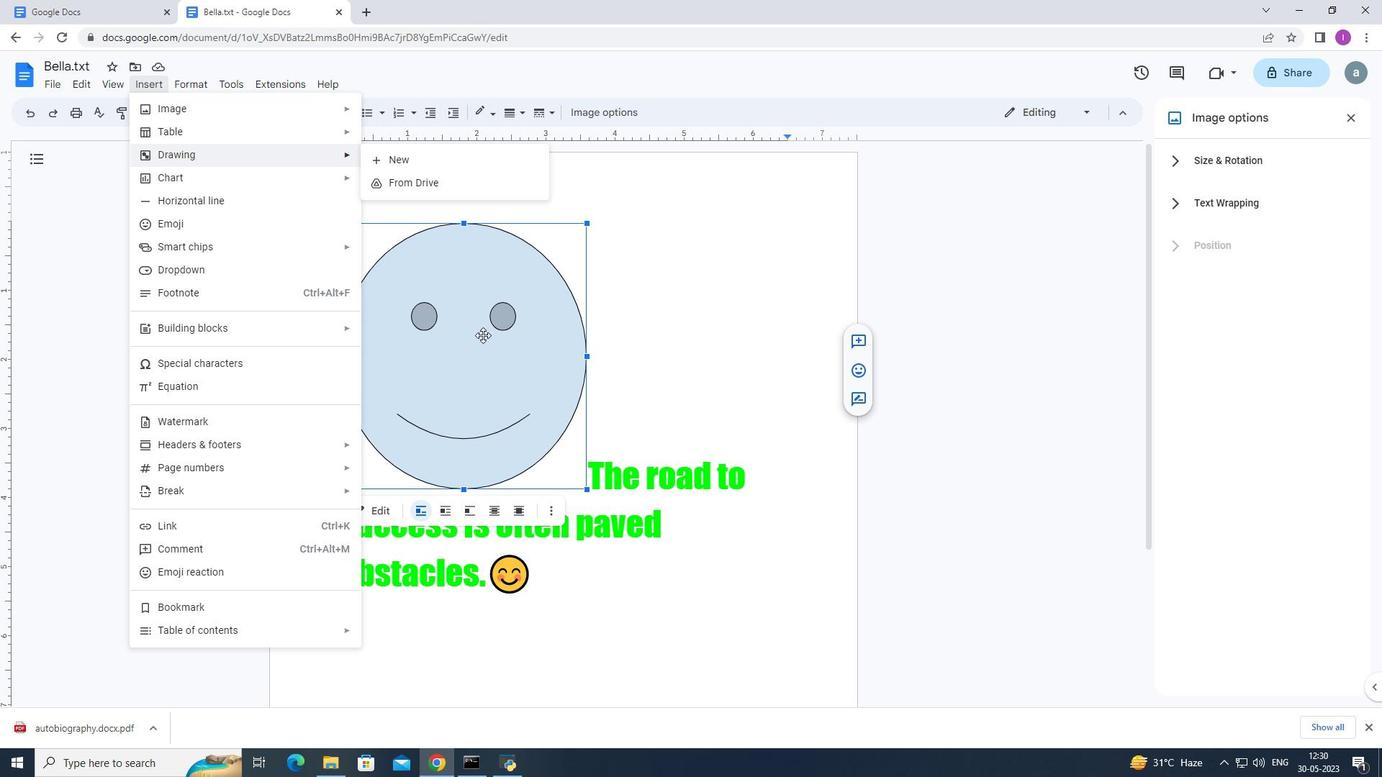 
Action: Mouse pressed left at (487, 340)
Screenshot: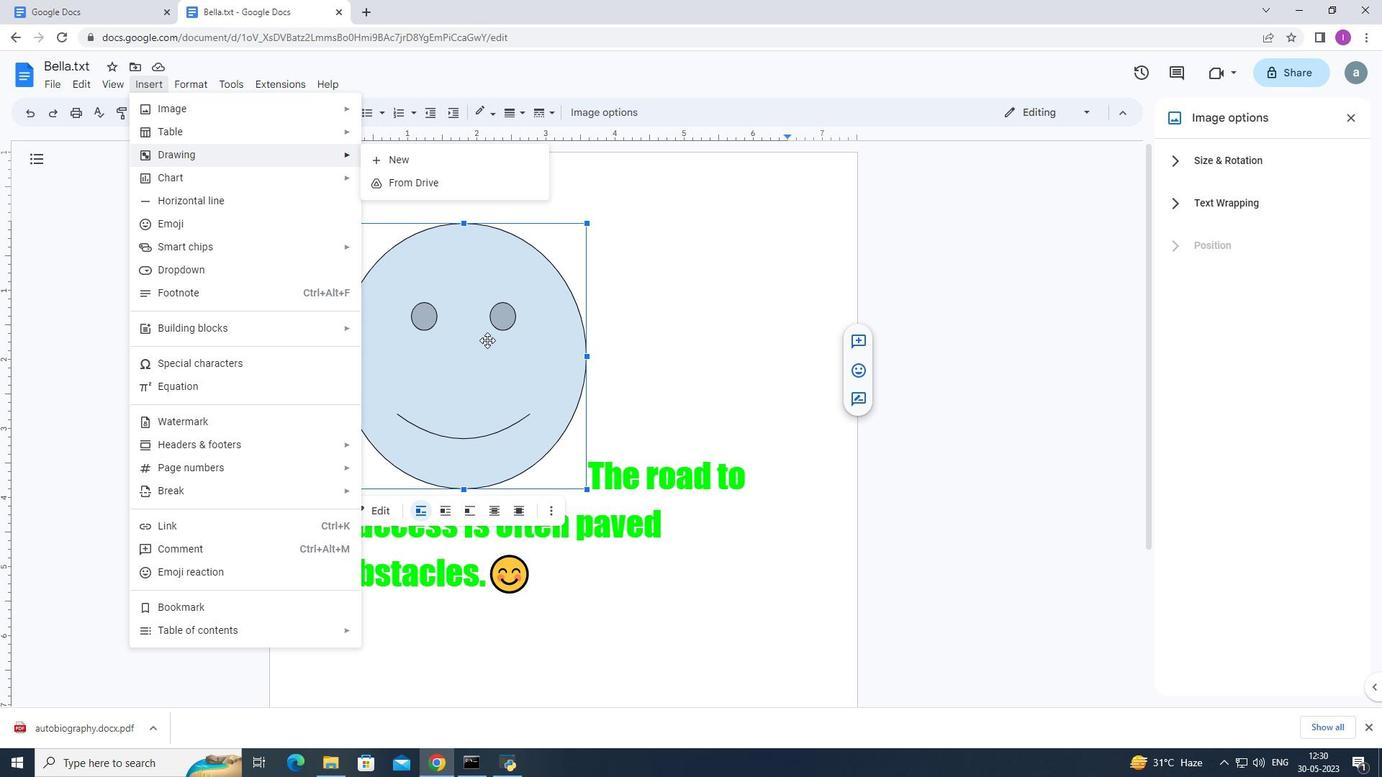 
Action: Mouse pressed right at (487, 340)
Screenshot: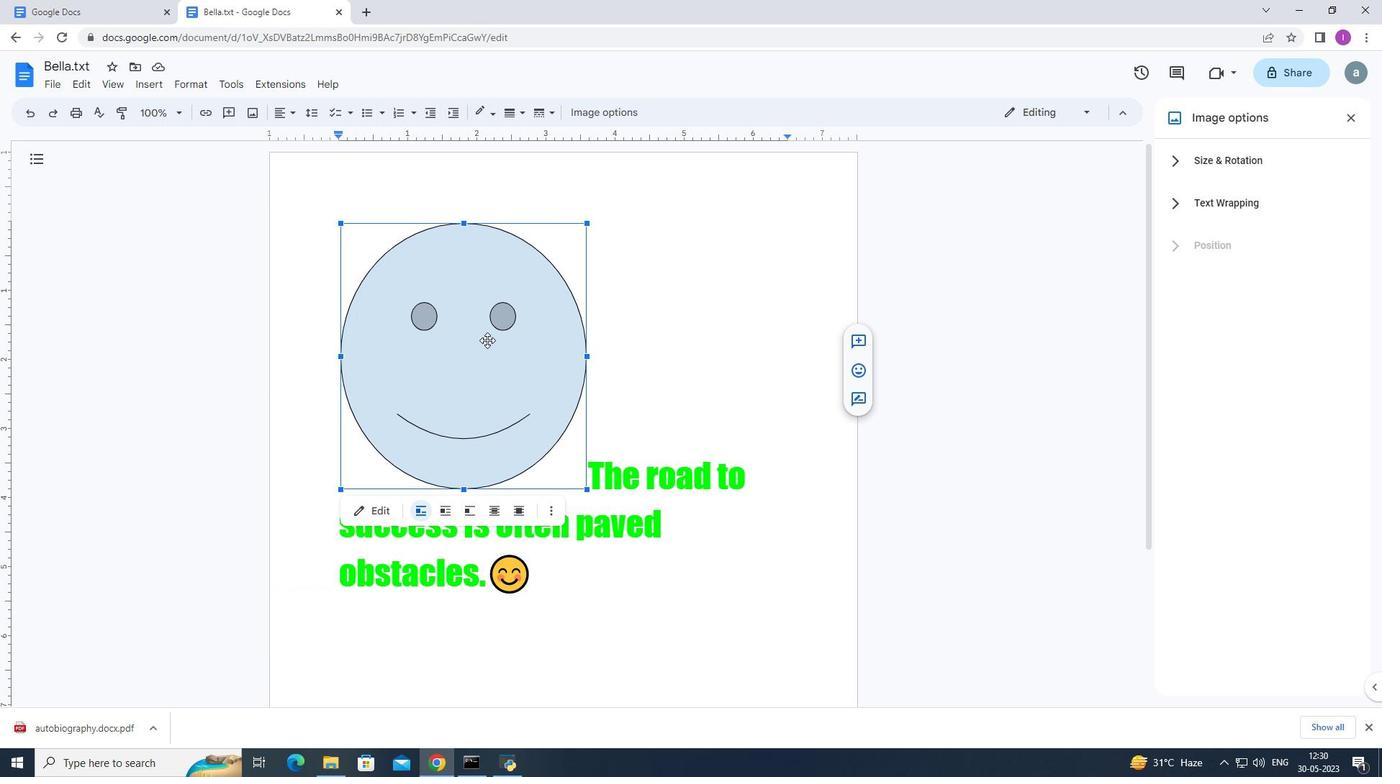
Action: Mouse moved to (581, 105)
Screenshot: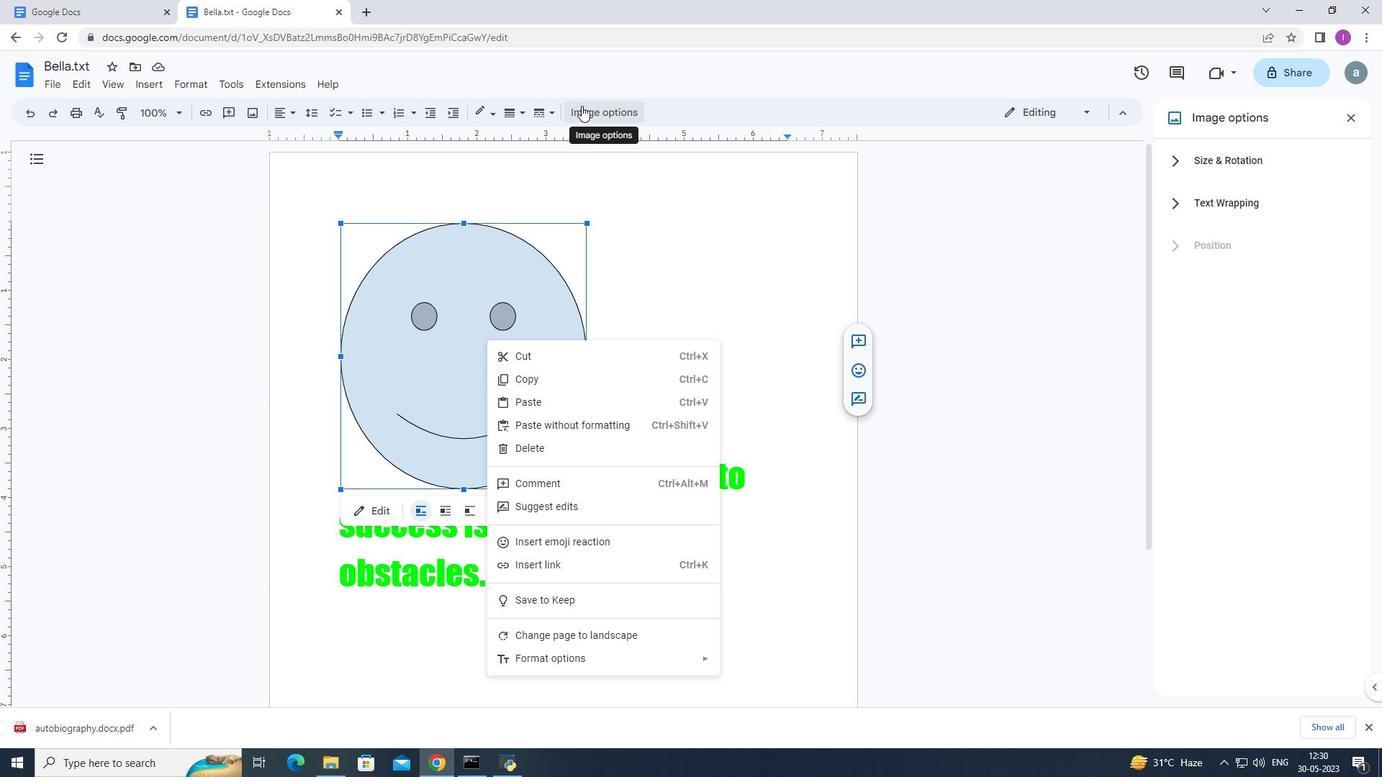 
Action: Mouse pressed left at (581, 105)
Screenshot: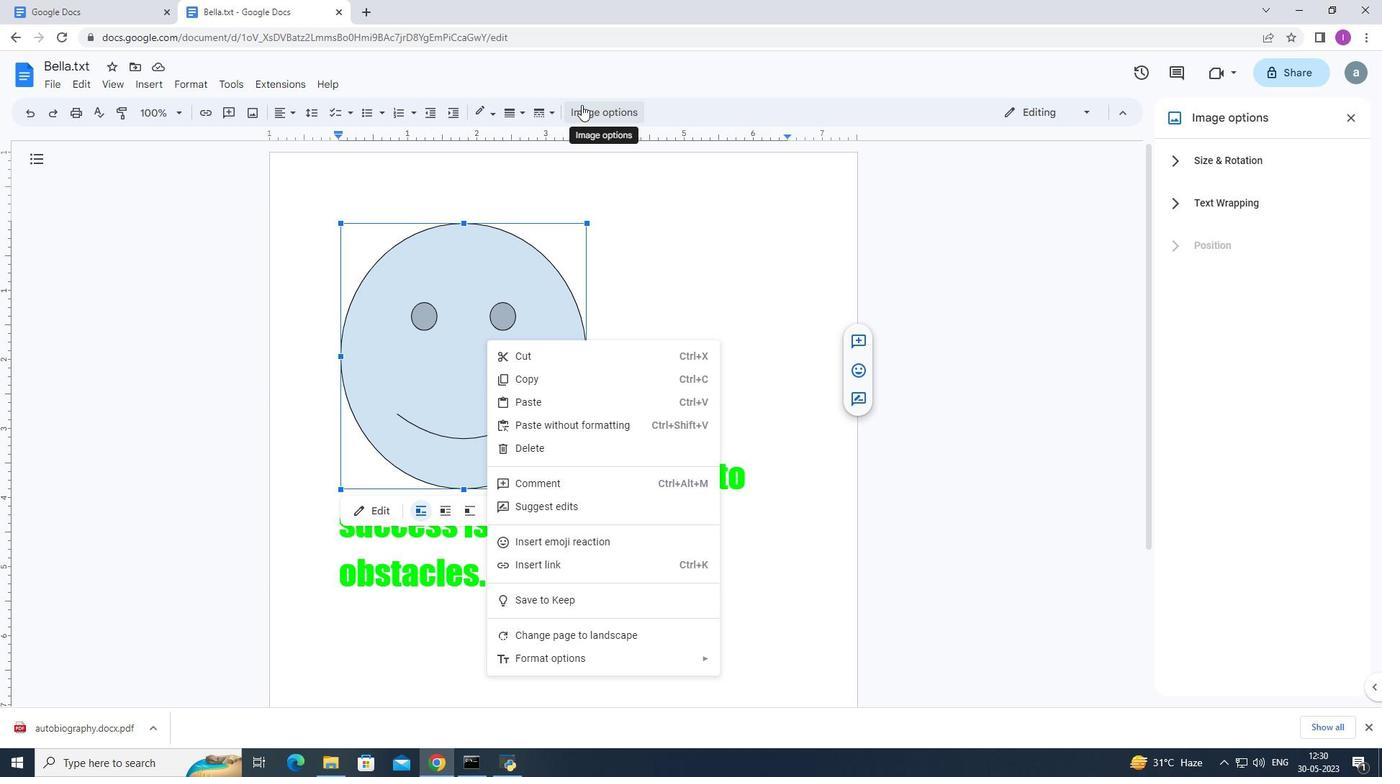 
Action: Mouse moved to (89, 84)
Screenshot: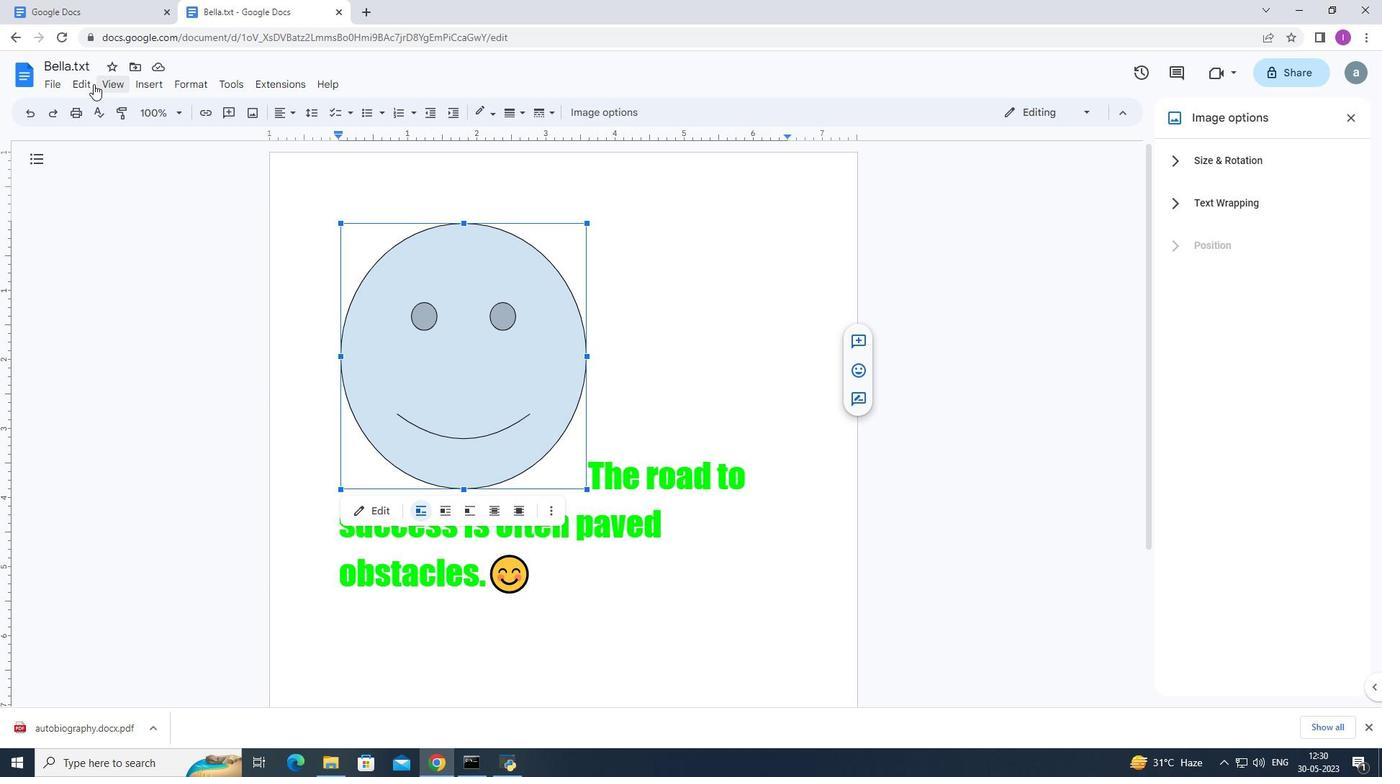 
Action: Mouse pressed left at (89, 84)
Screenshot: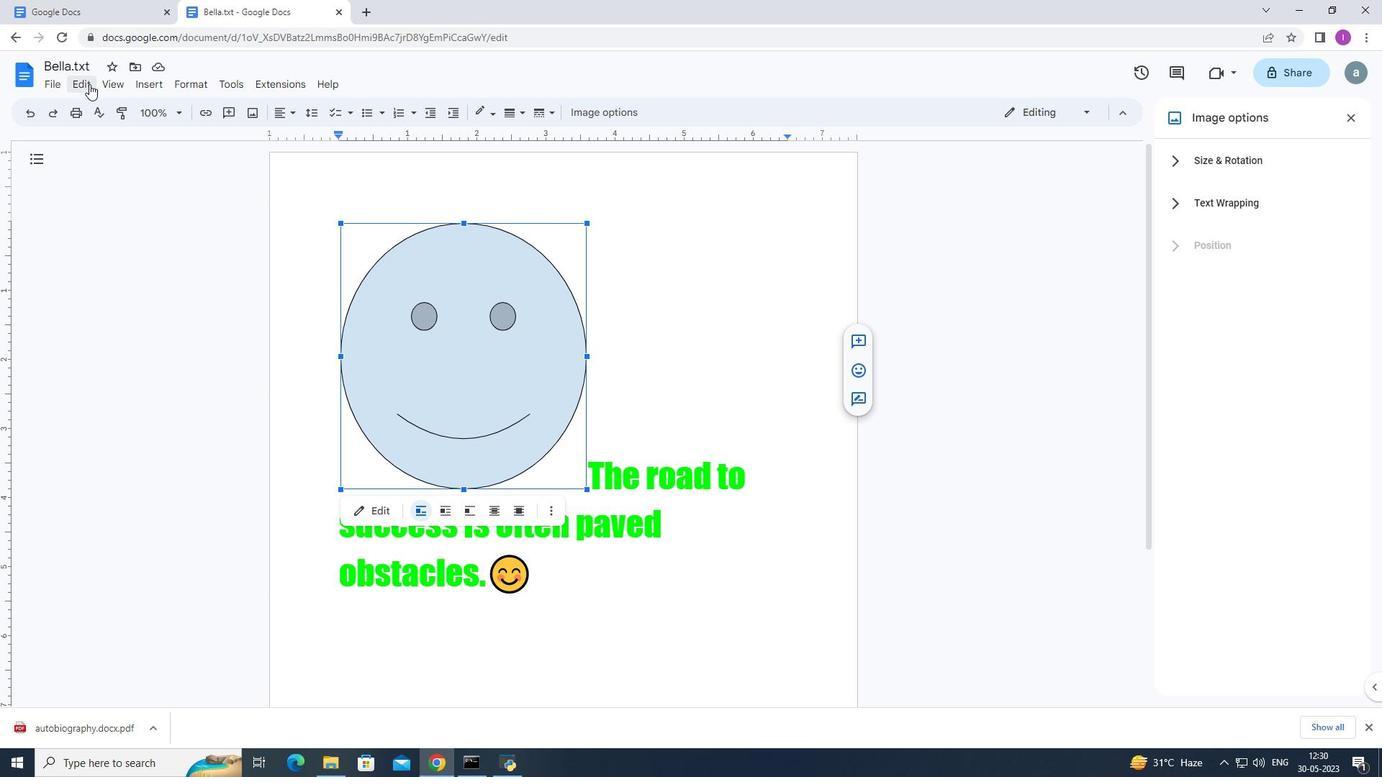 
Action: Mouse moved to (445, 171)
Screenshot: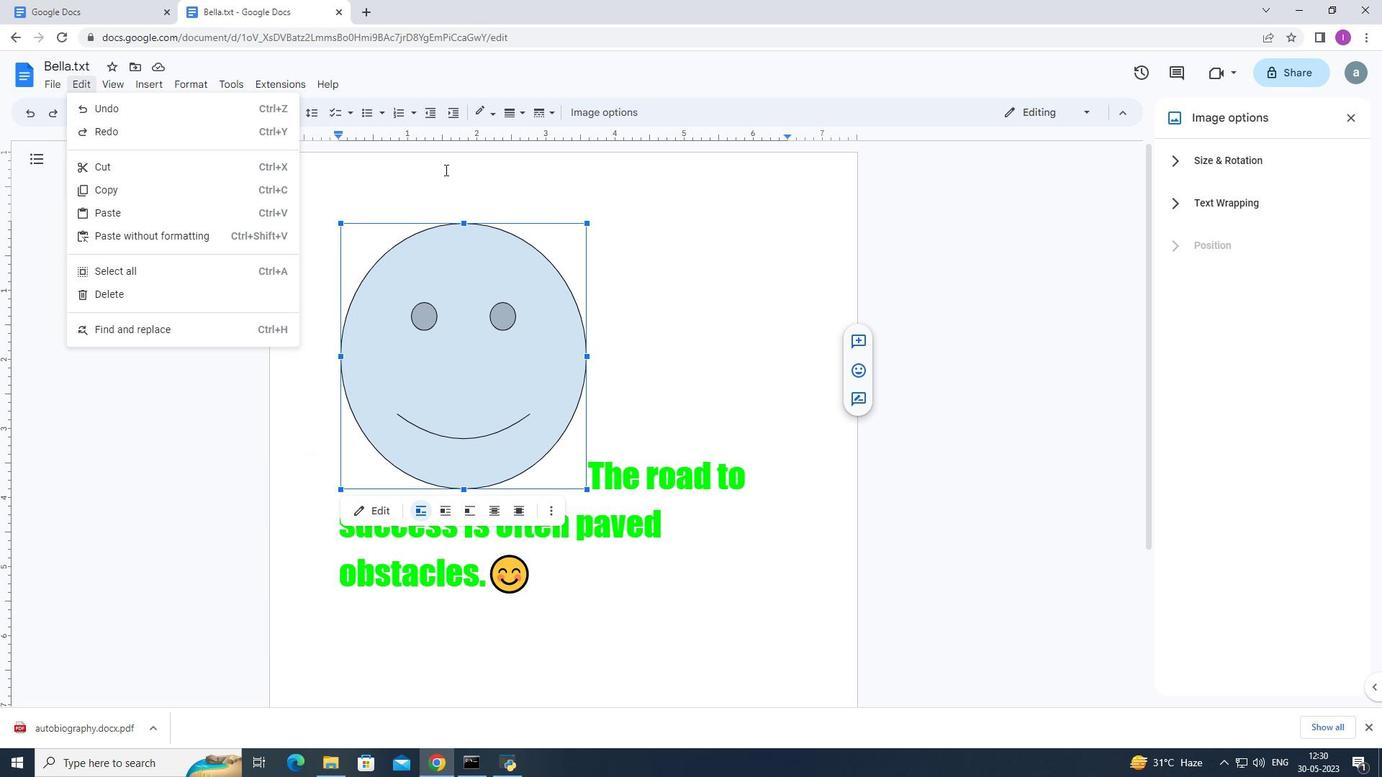 
Action: Mouse pressed left at (445, 171)
Screenshot: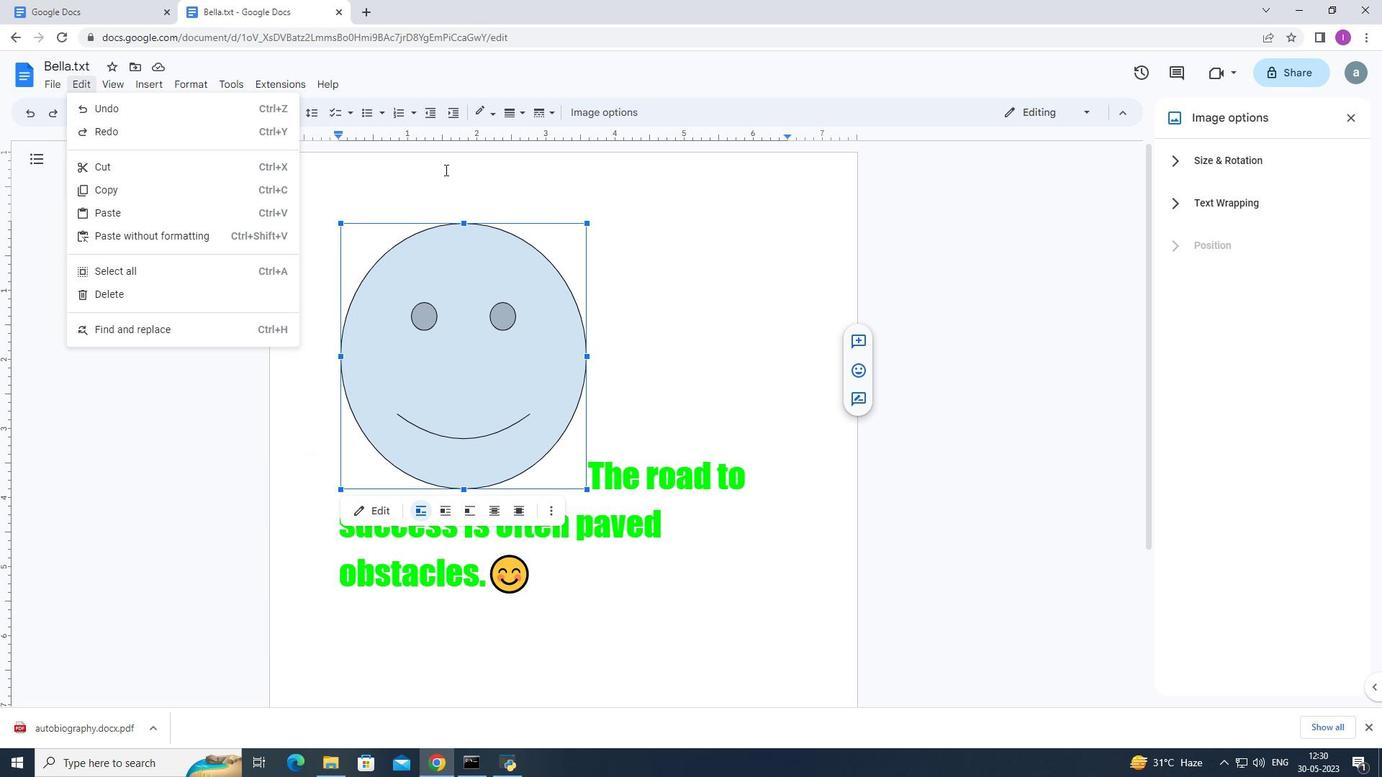 
Action: Mouse moved to (592, 116)
Screenshot: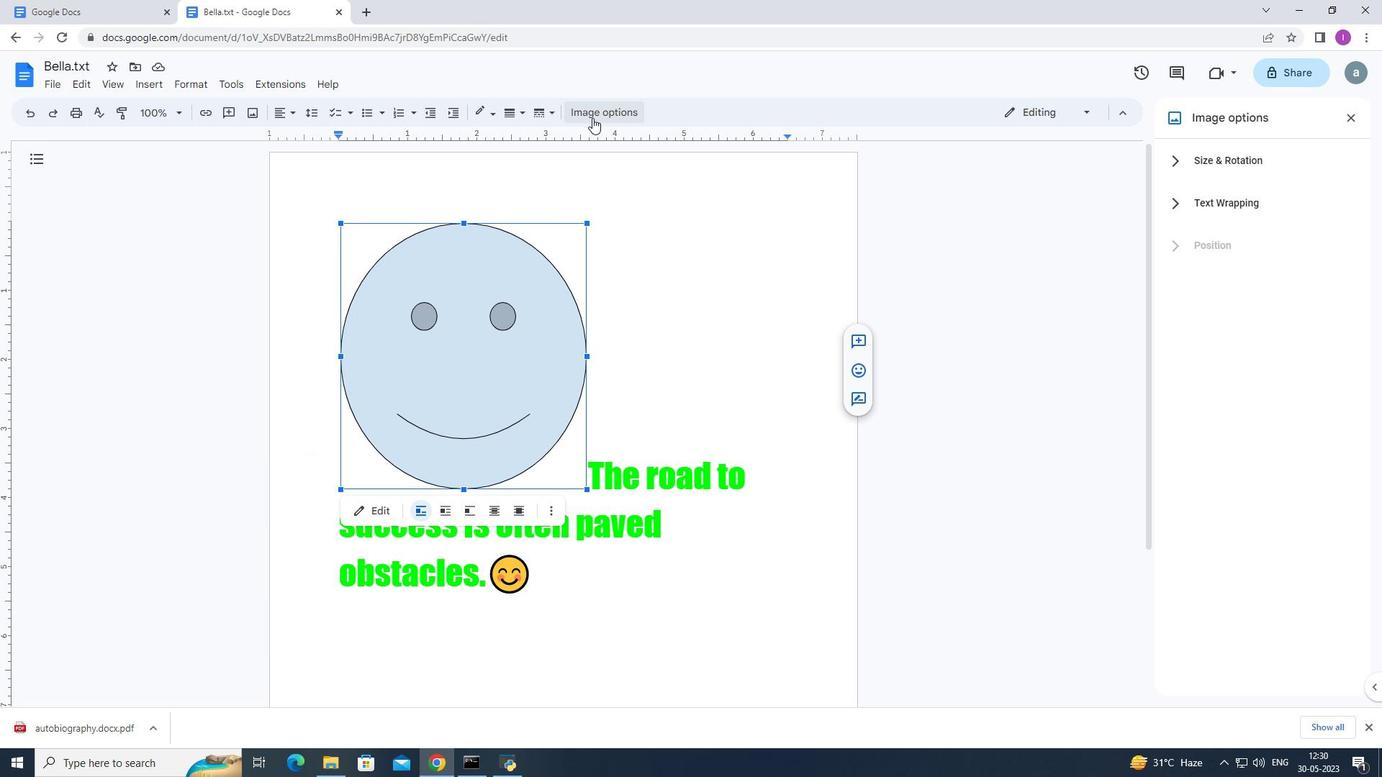 
Action: Mouse pressed left at (592, 116)
Screenshot: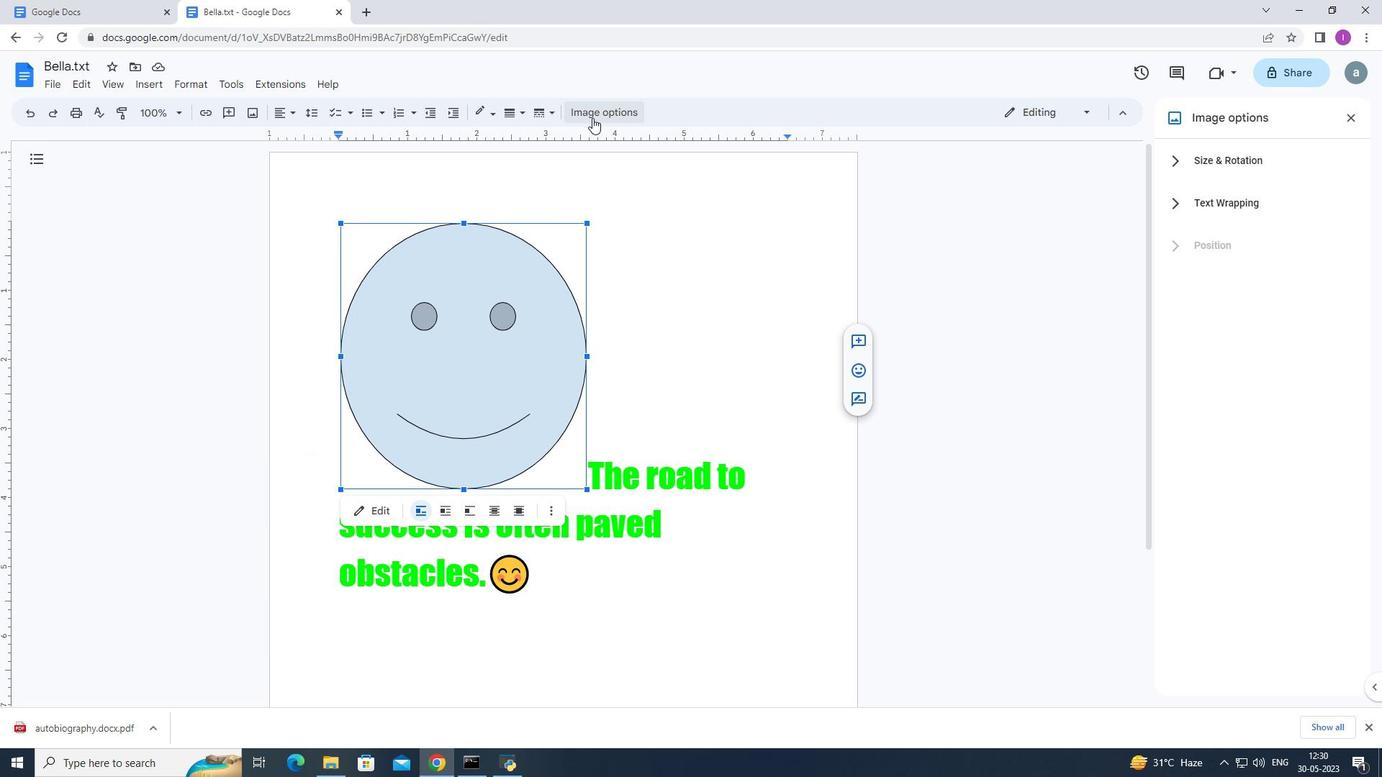
Action: Mouse pressed left at (592, 116)
Screenshot: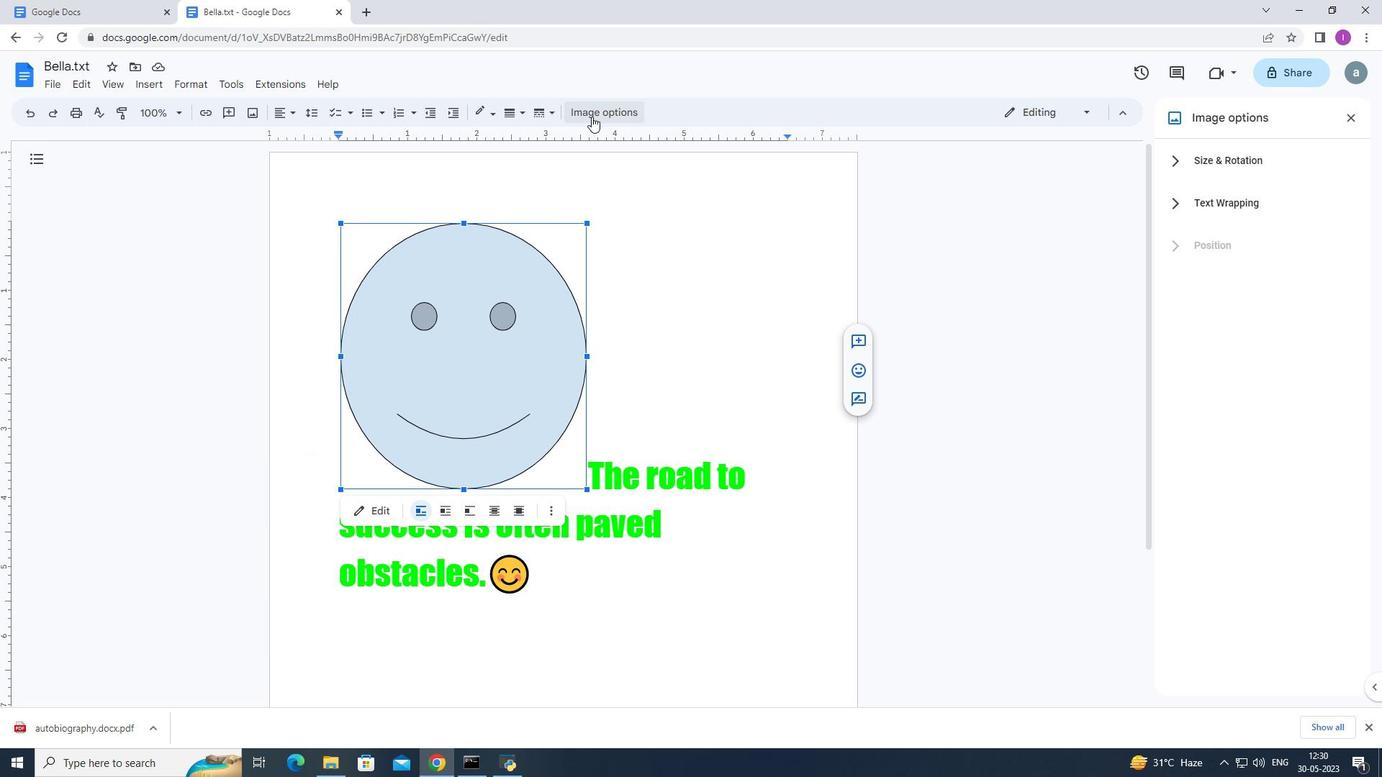 
Action: Mouse pressed left at (592, 116)
Screenshot: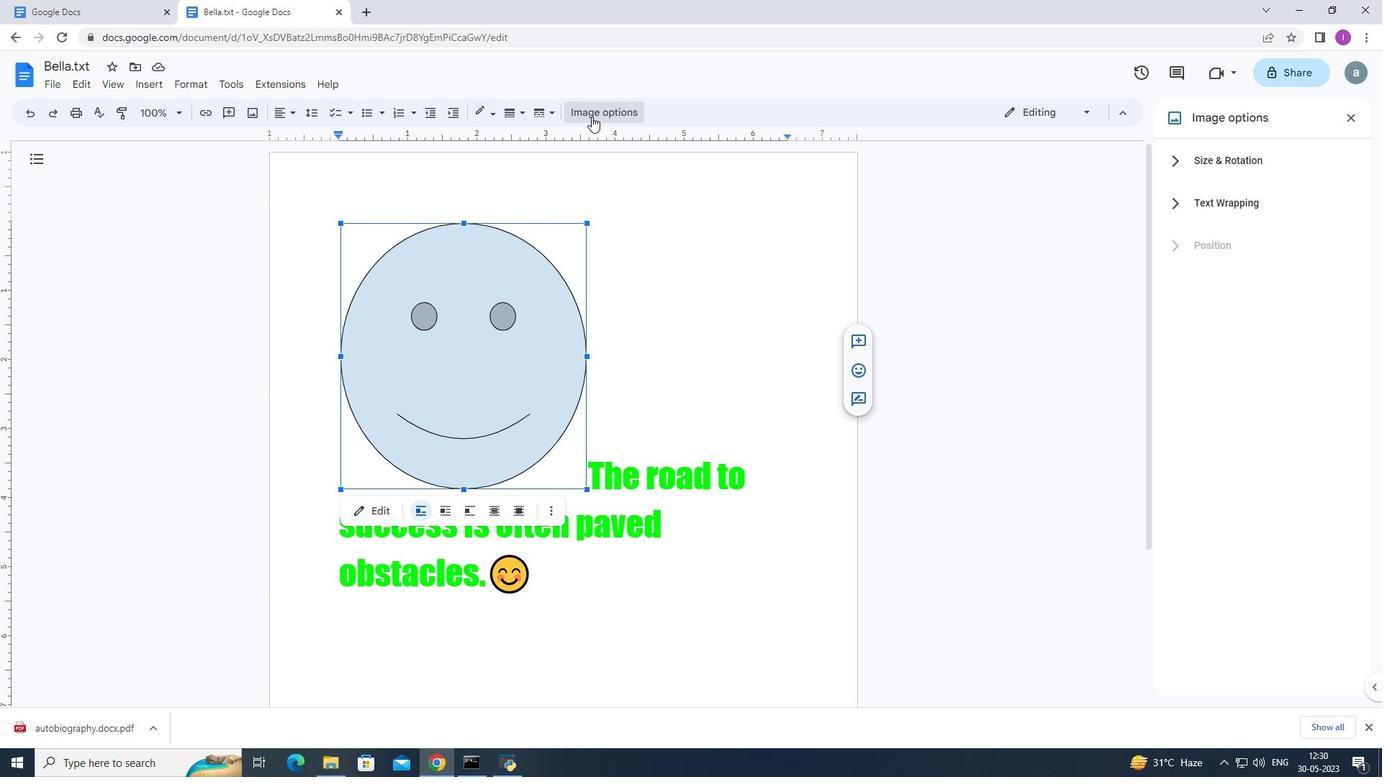 
Action: Mouse moved to (498, 110)
Screenshot: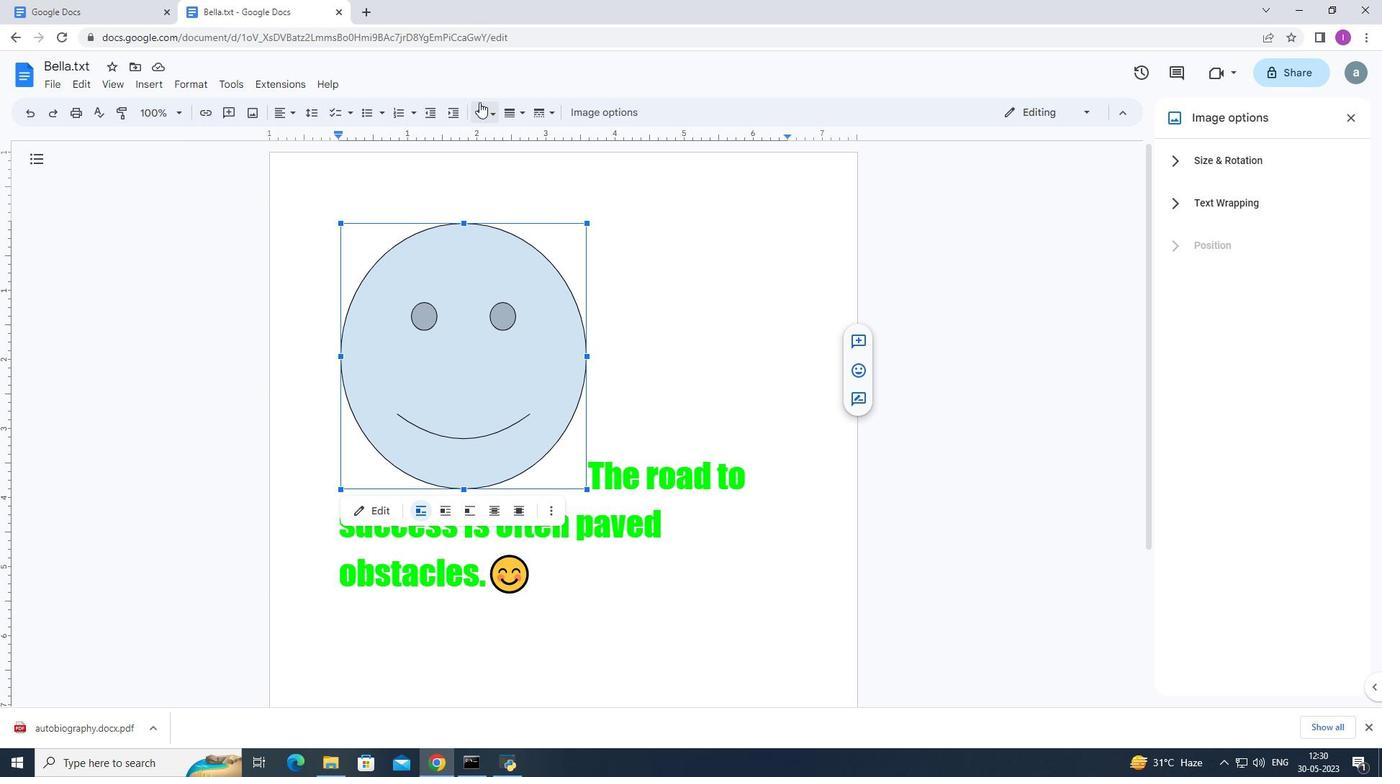 
Action: Mouse pressed left at (498, 110)
Screenshot: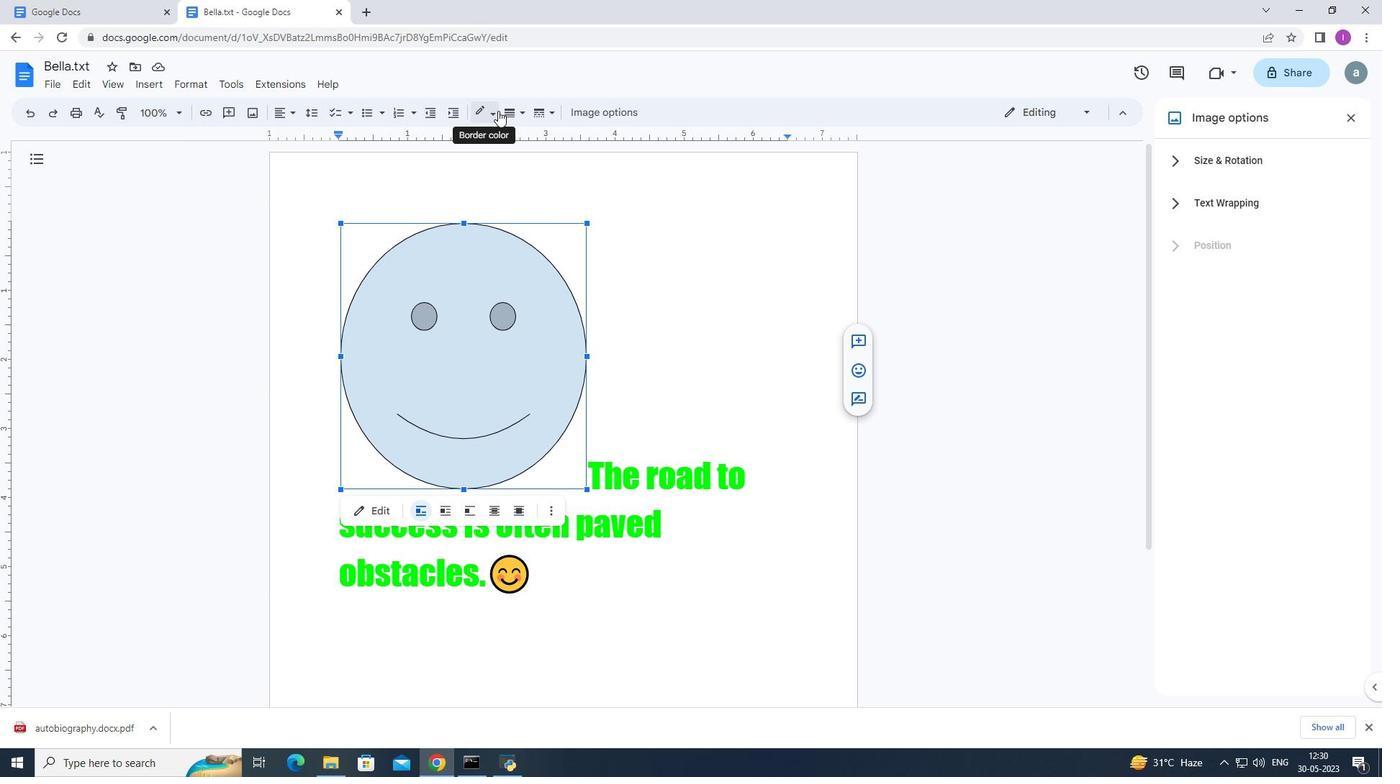 
Action: Mouse moved to (529, 178)
Screenshot: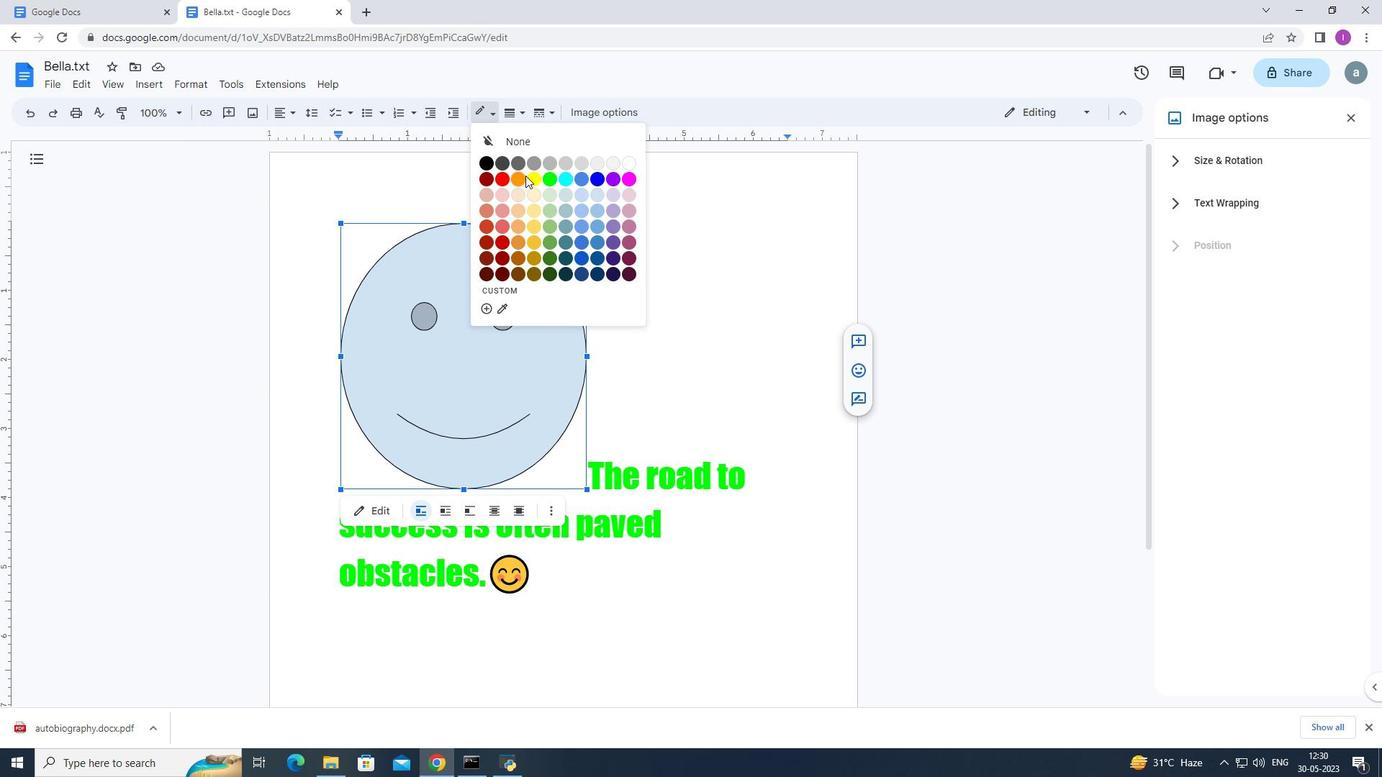 
Action: Mouse pressed left at (529, 178)
Screenshot: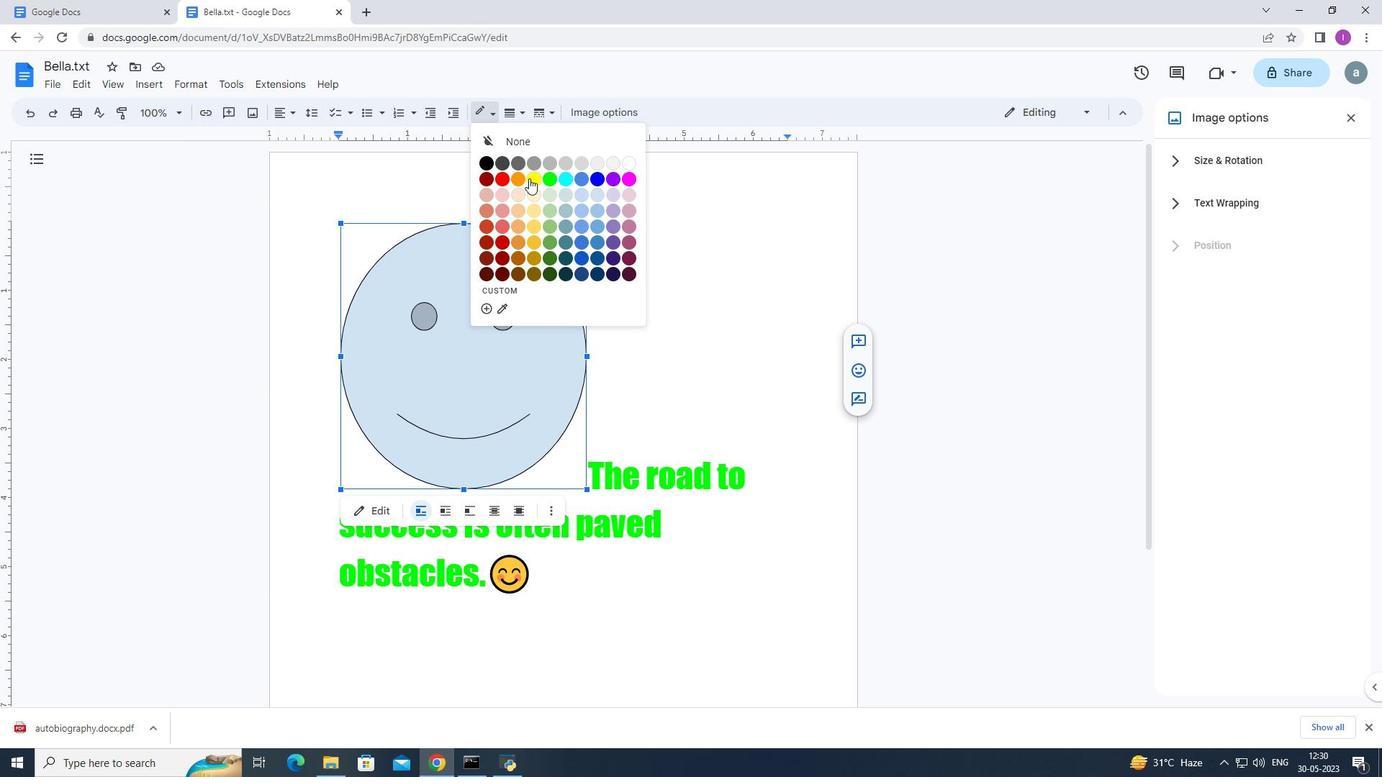 
Action: Mouse moved to (493, 355)
Screenshot: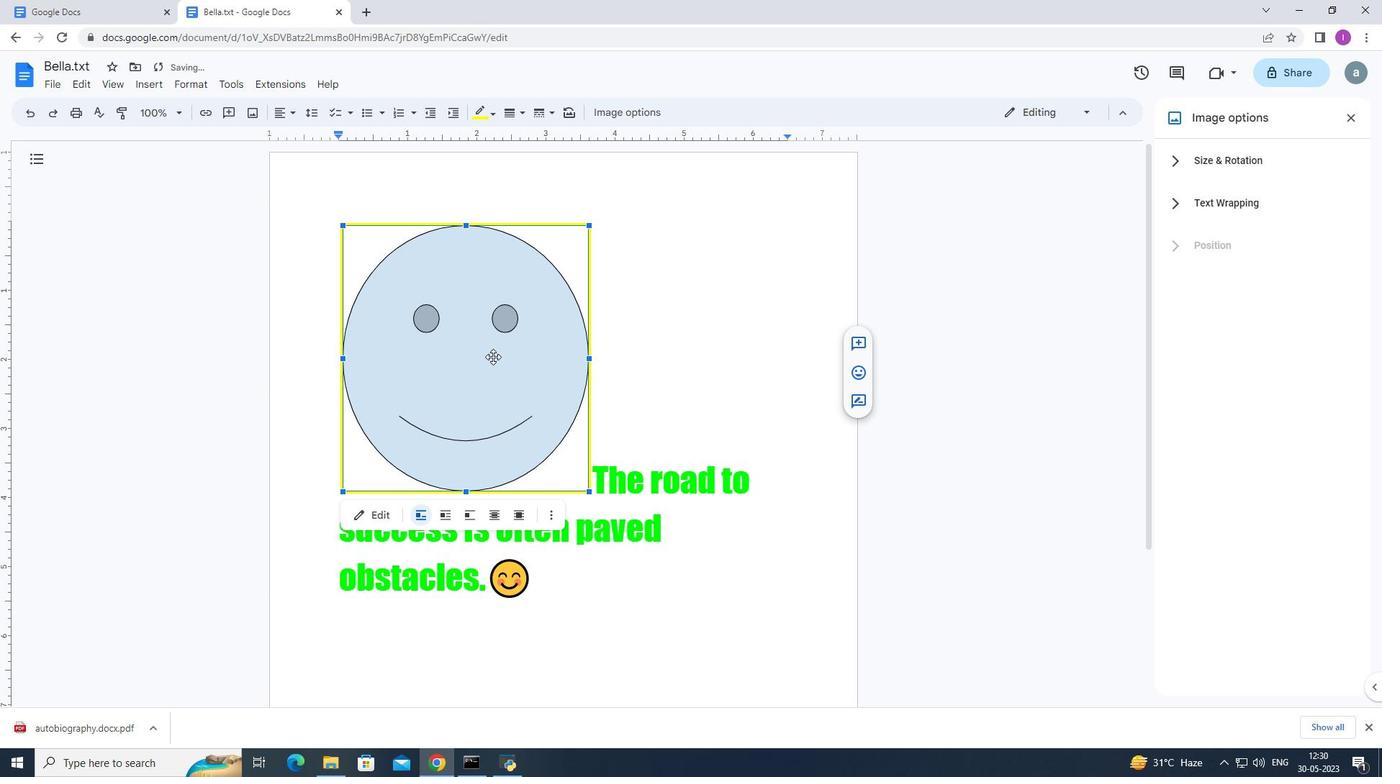 
Action: Mouse pressed left at (493, 355)
Screenshot: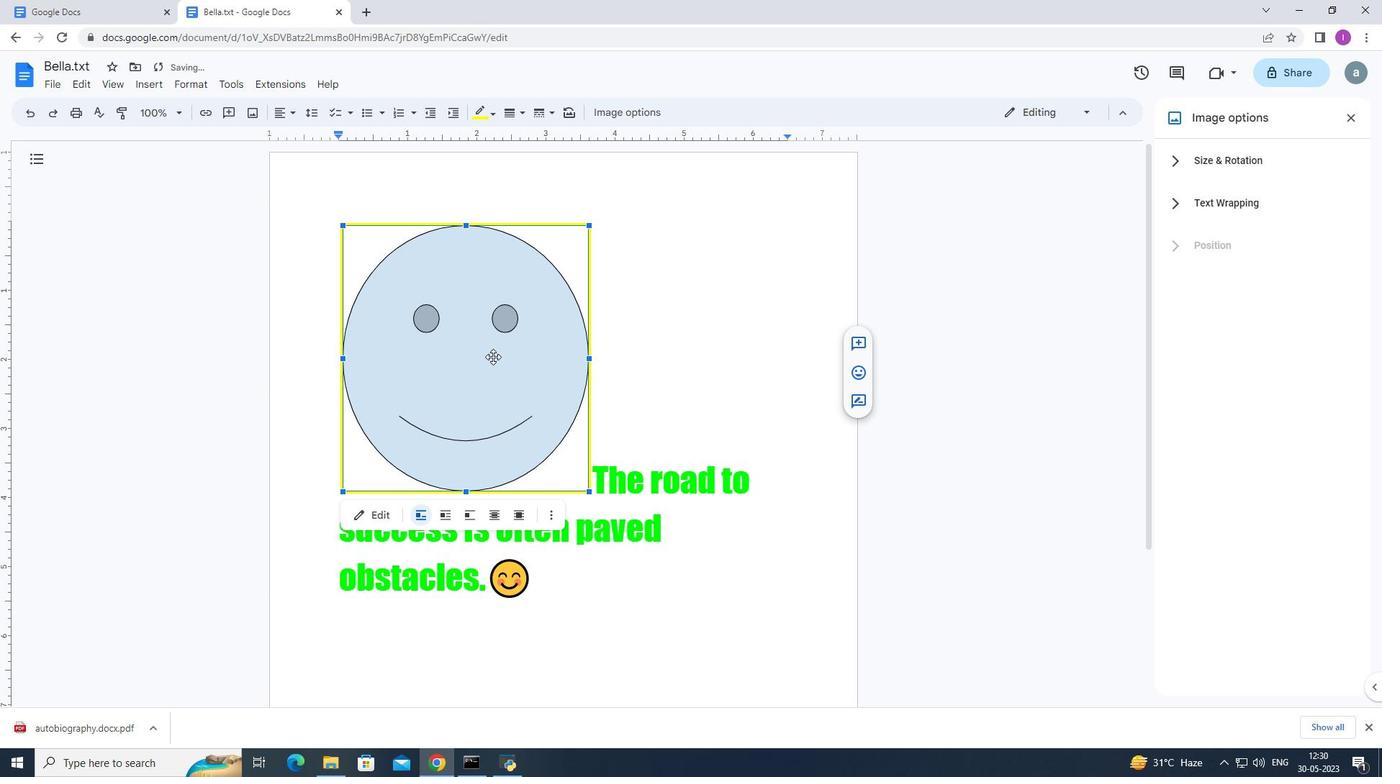 
Action: Mouse moved to (491, 350)
Screenshot: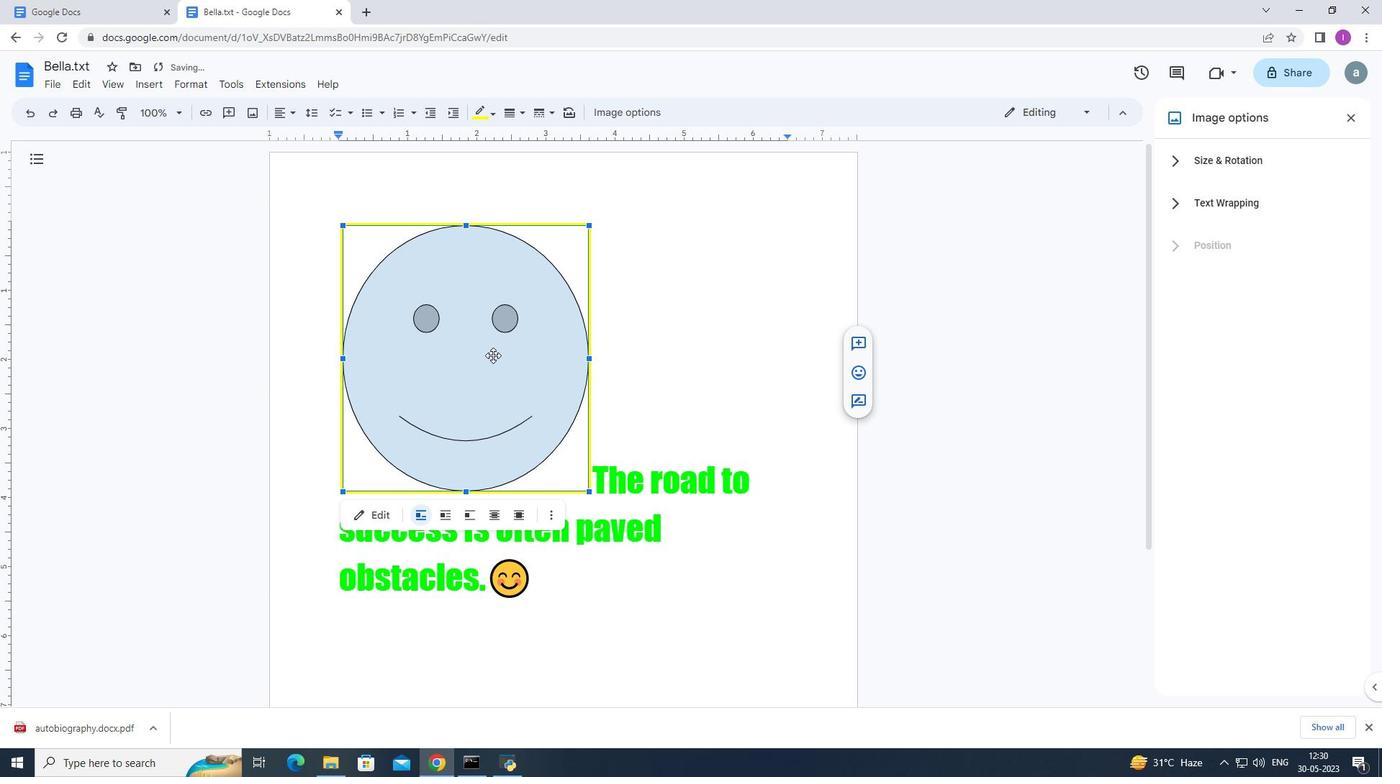 
Action: Mouse pressed left at (491, 350)
Screenshot: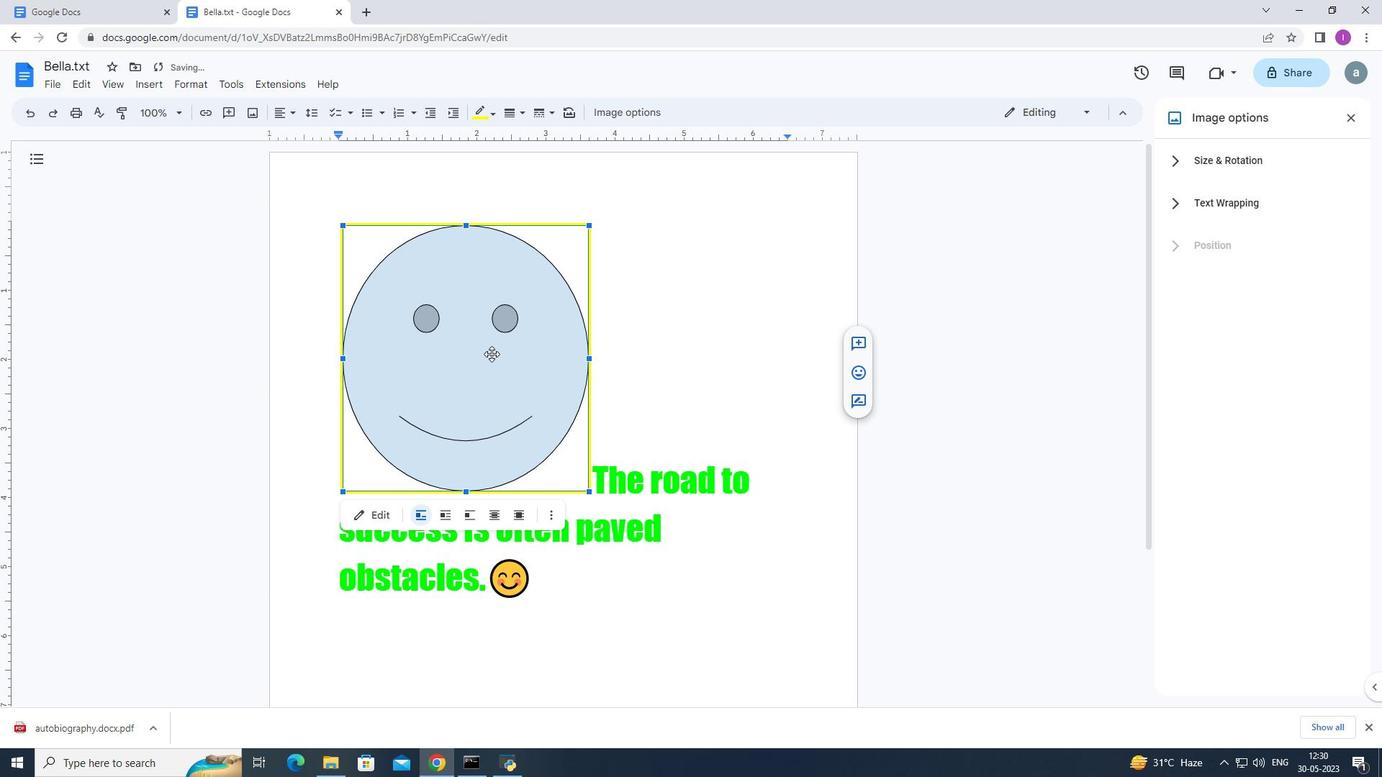 
Action: Mouse moved to (112, 80)
Screenshot: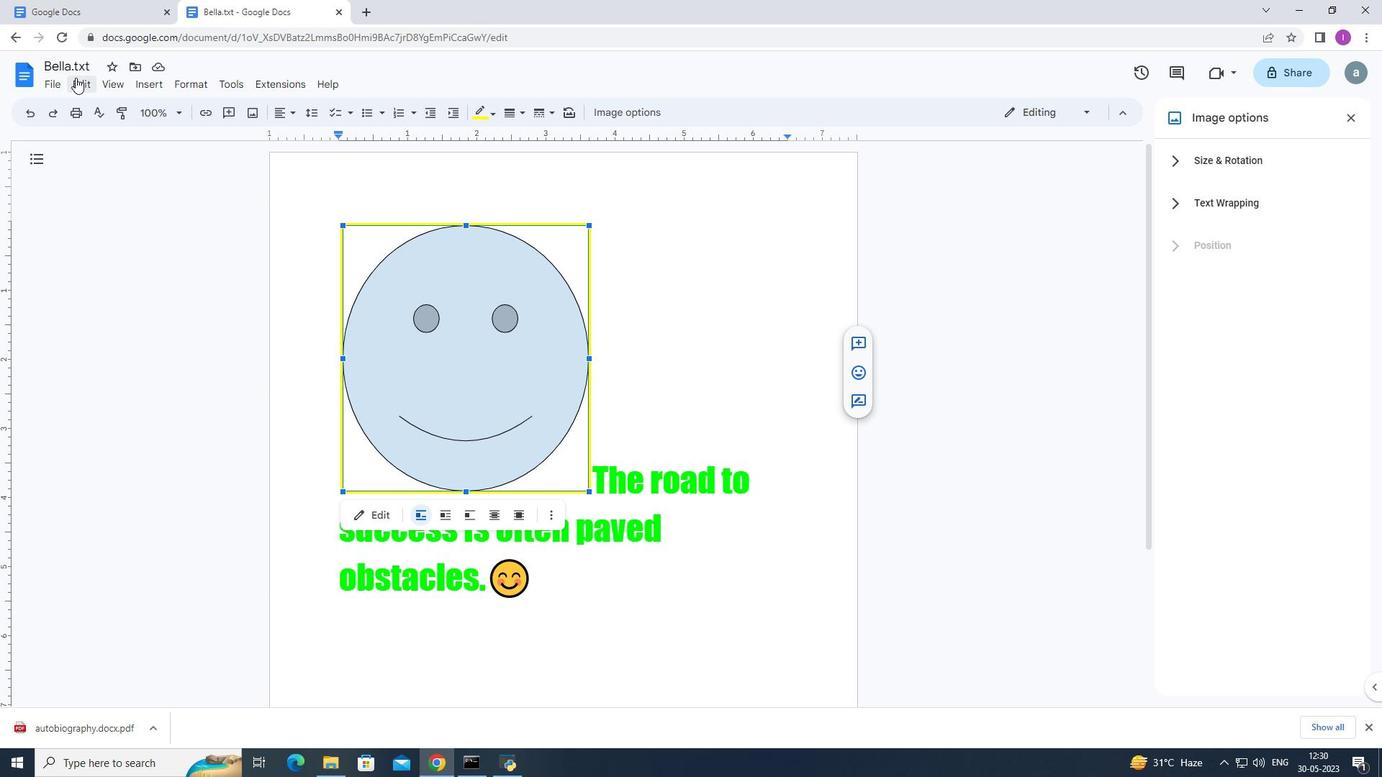 
Action: Mouse pressed left at (112, 80)
Screenshot: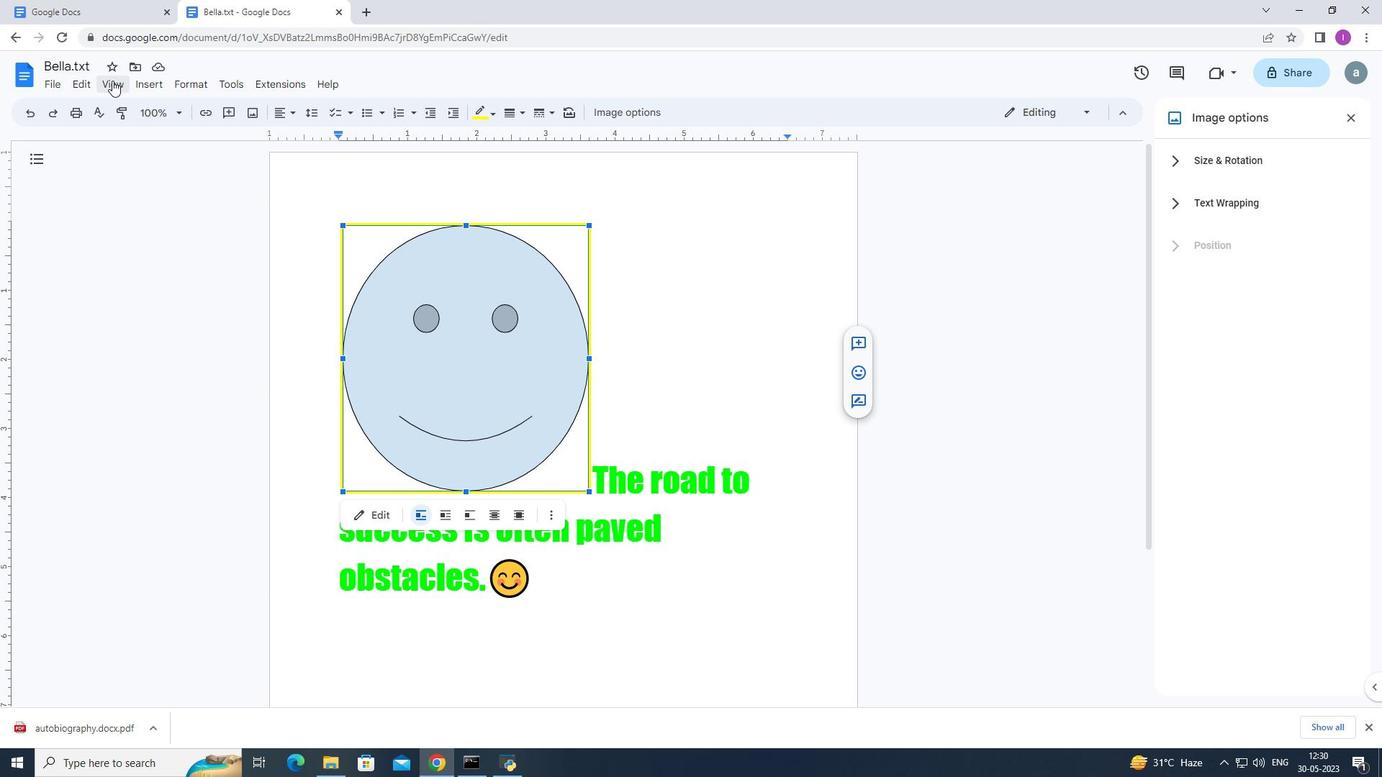 
Action: Mouse moved to (86, 87)
Screenshot: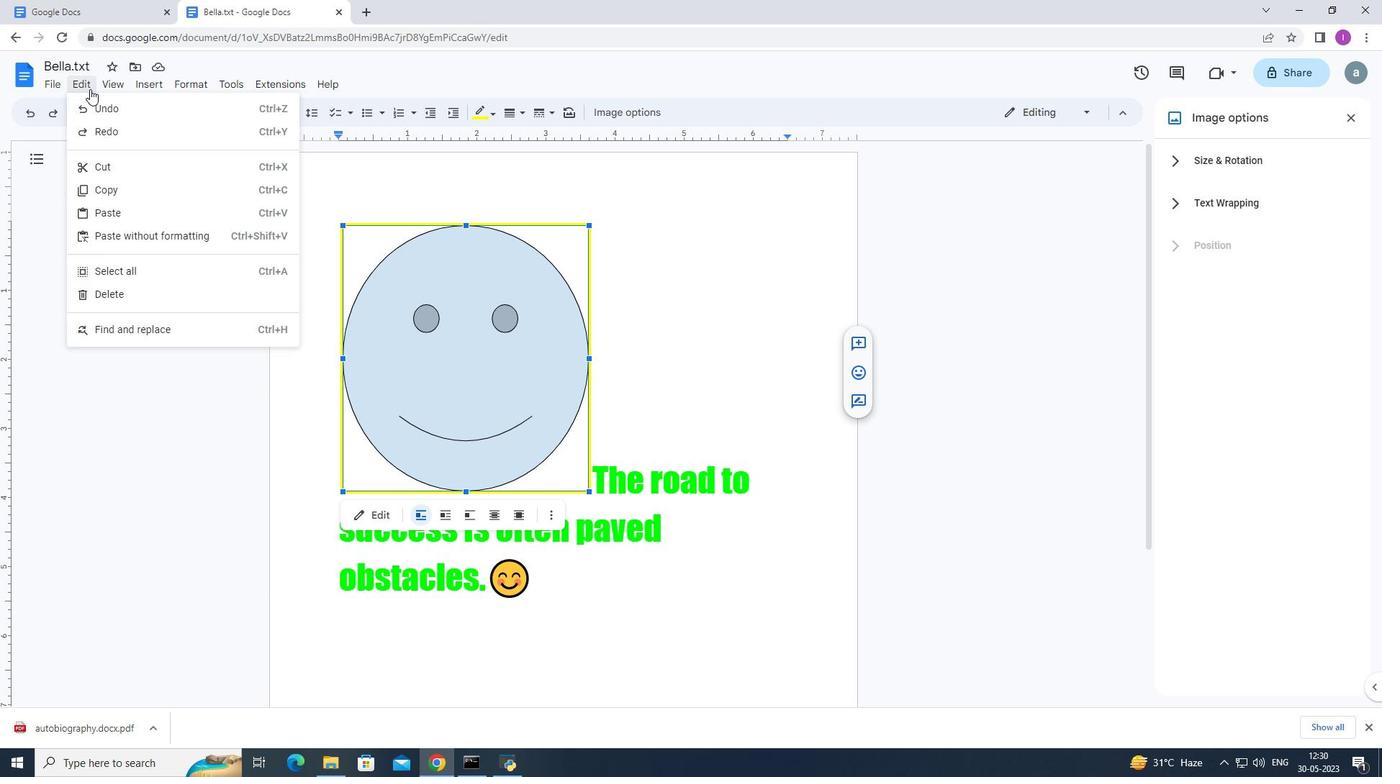 
Action: Mouse pressed left at (86, 87)
Screenshot: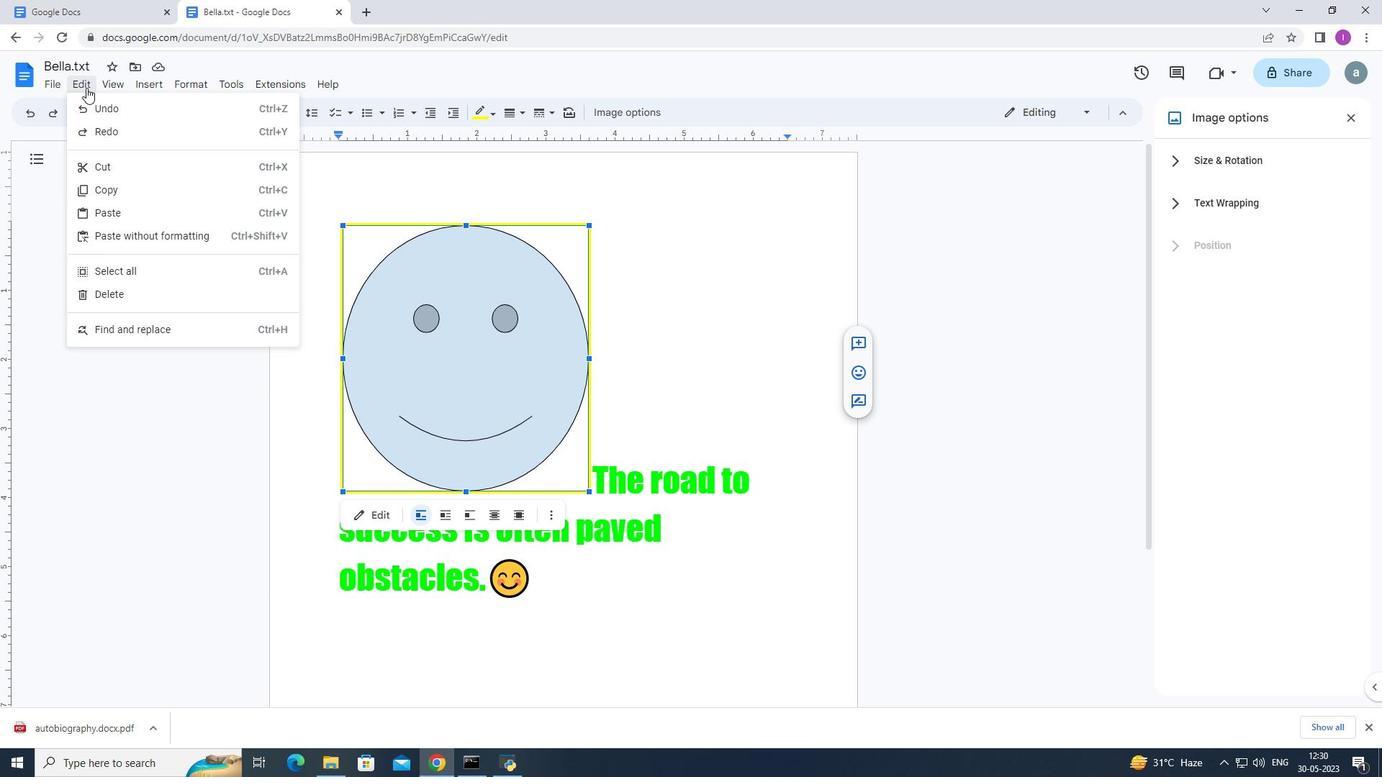 
Action: Mouse pressed left at (86, 87)
Screenshot: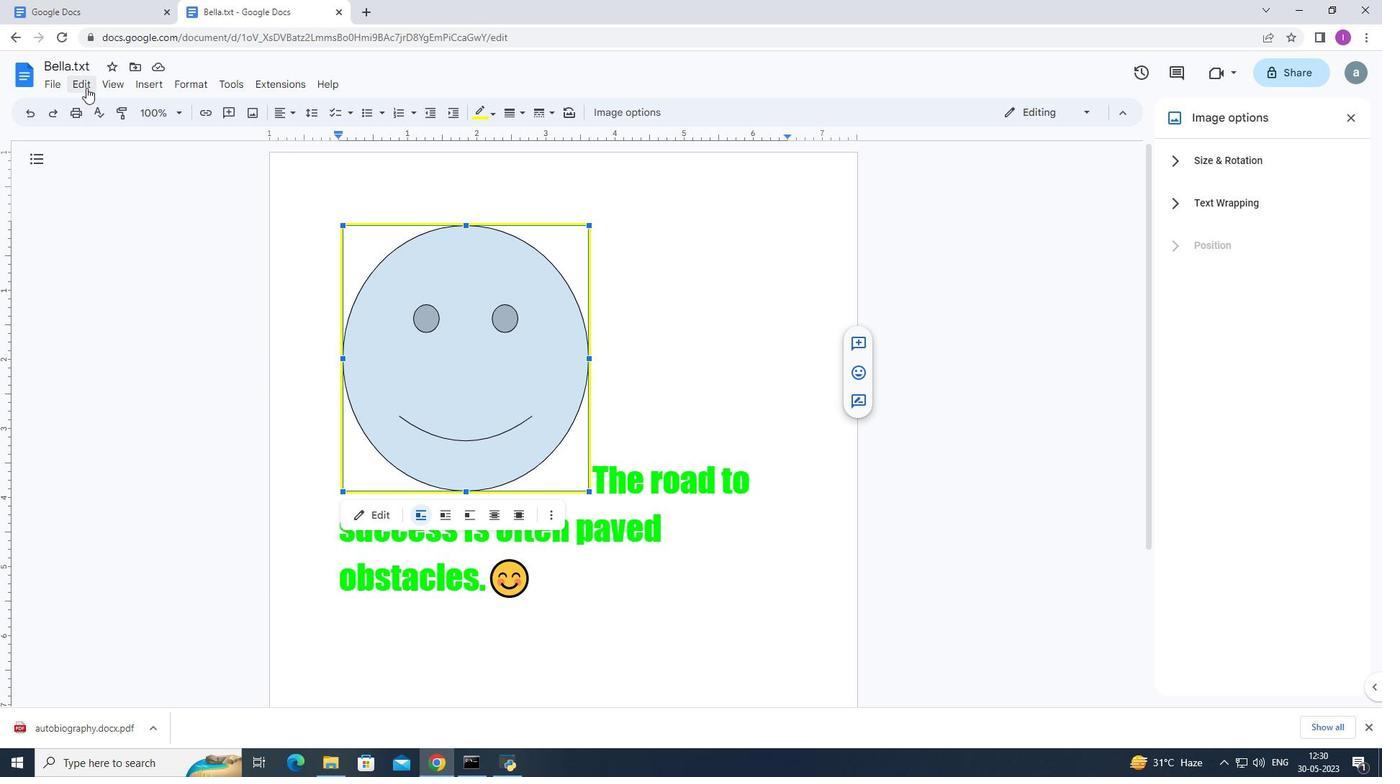 
Action: Mouse pressed left at (86, 87)
Screenshot: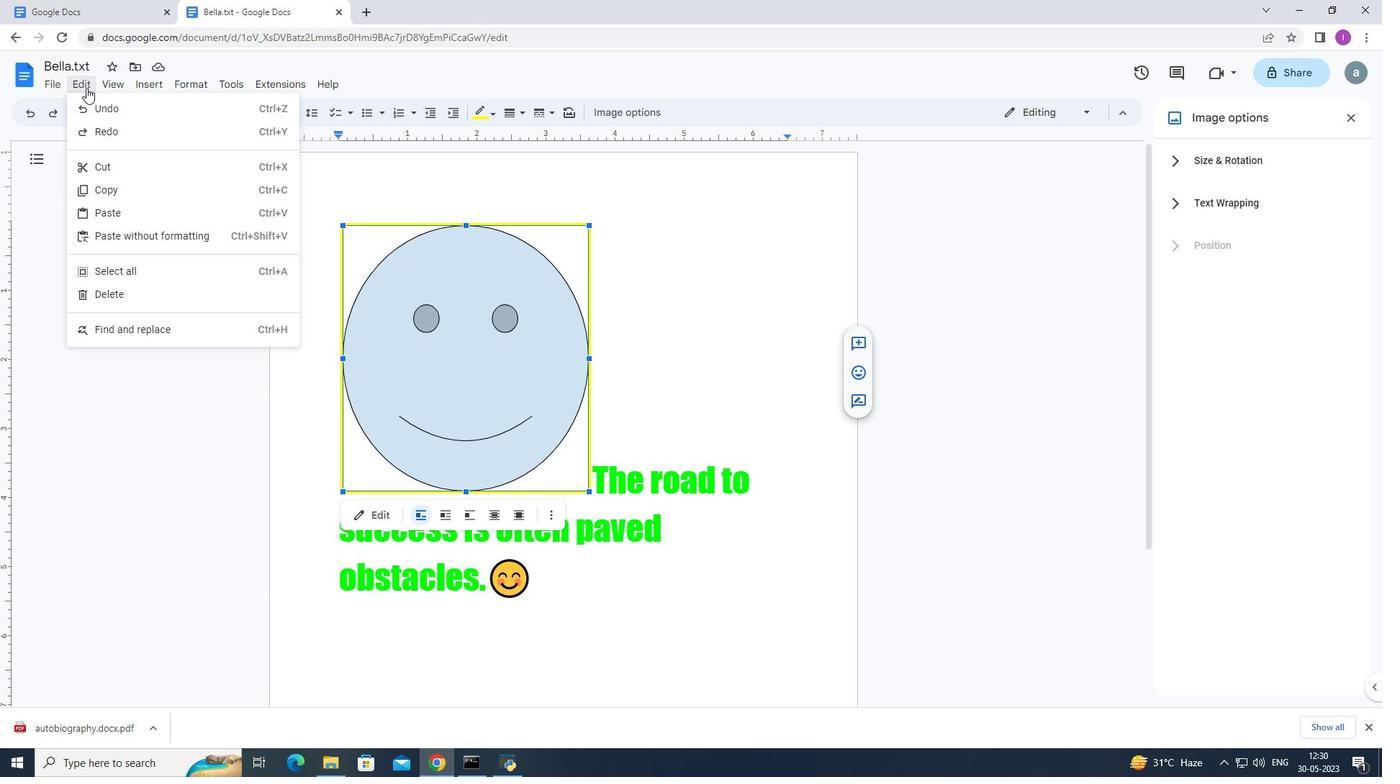 
Action: Mouse moved to (570, 113)
Screenshot: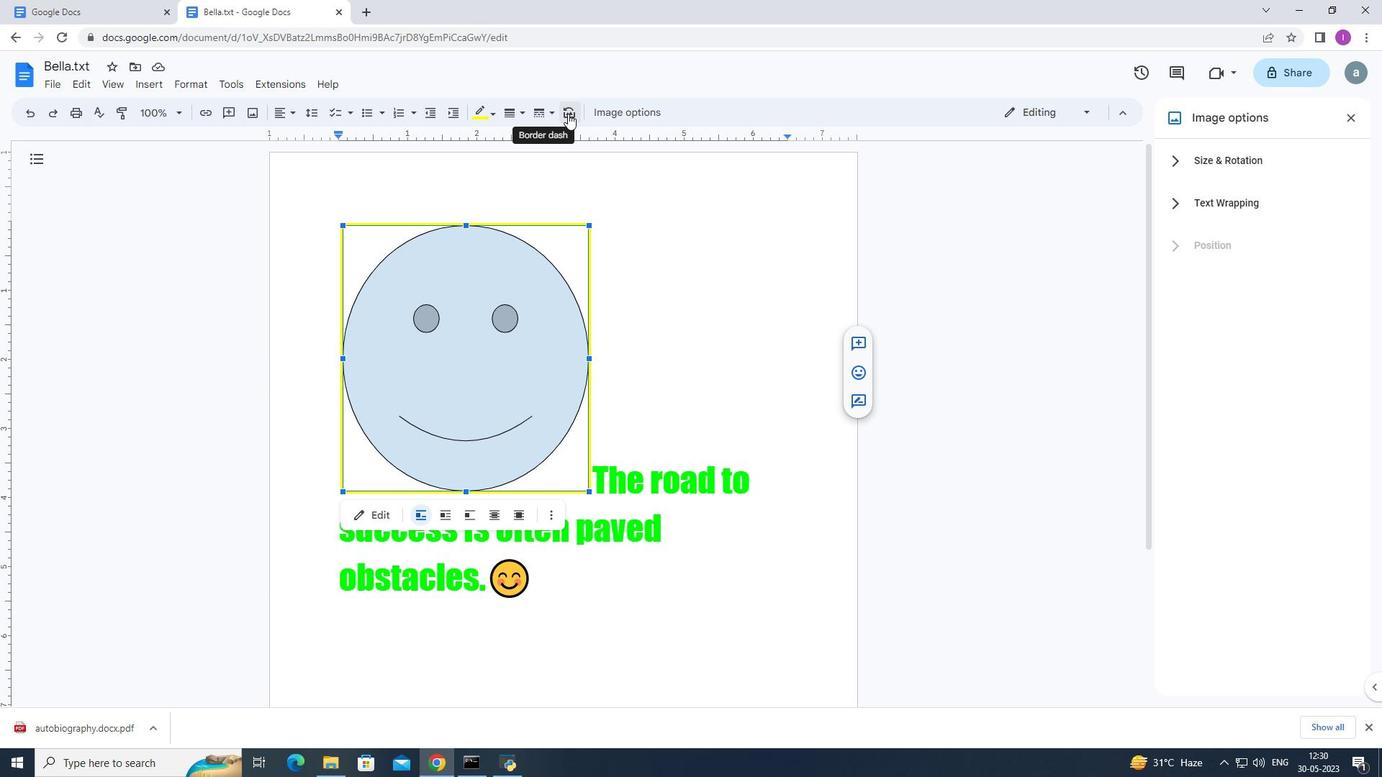 
Action: Mouse pressed left at (570, 113)
Screenshot: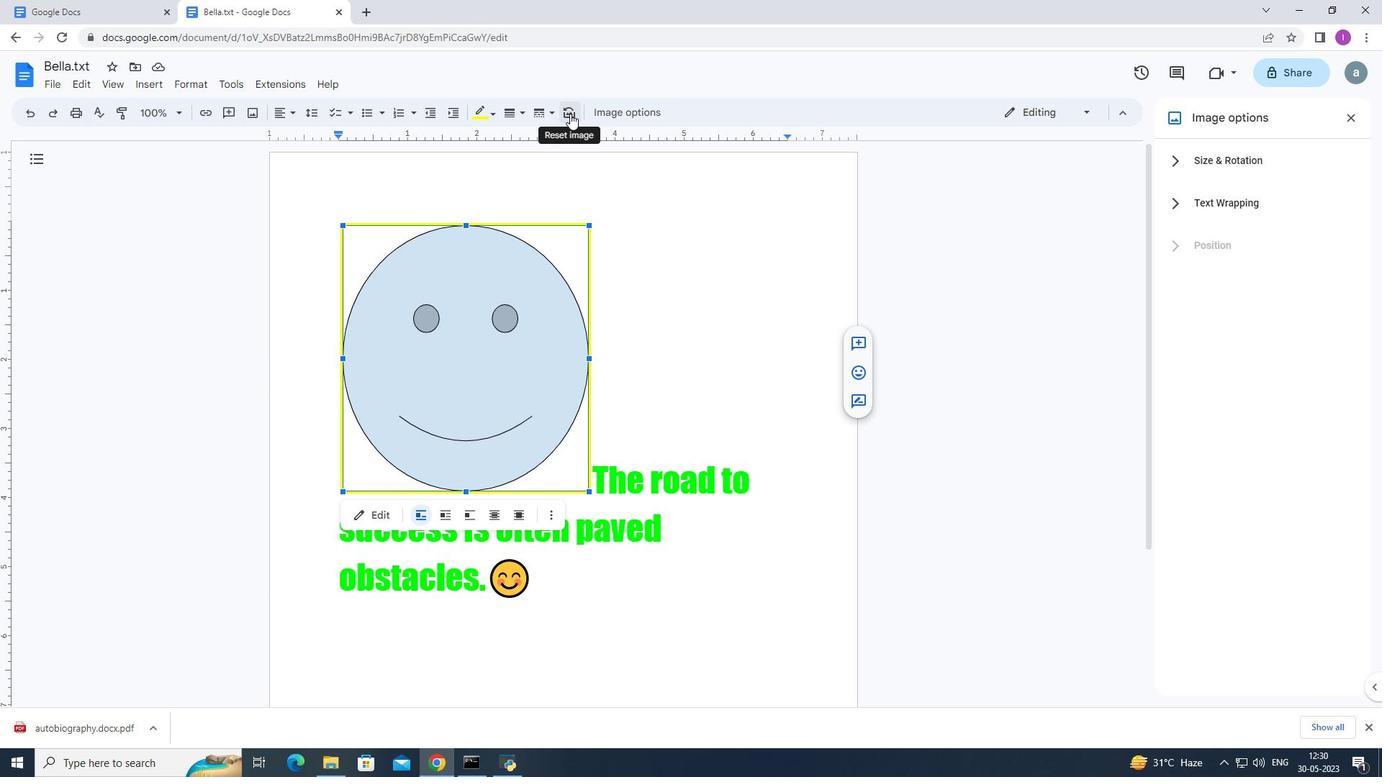 
Action: Mouse moved to (1012, 108)
Screenshot: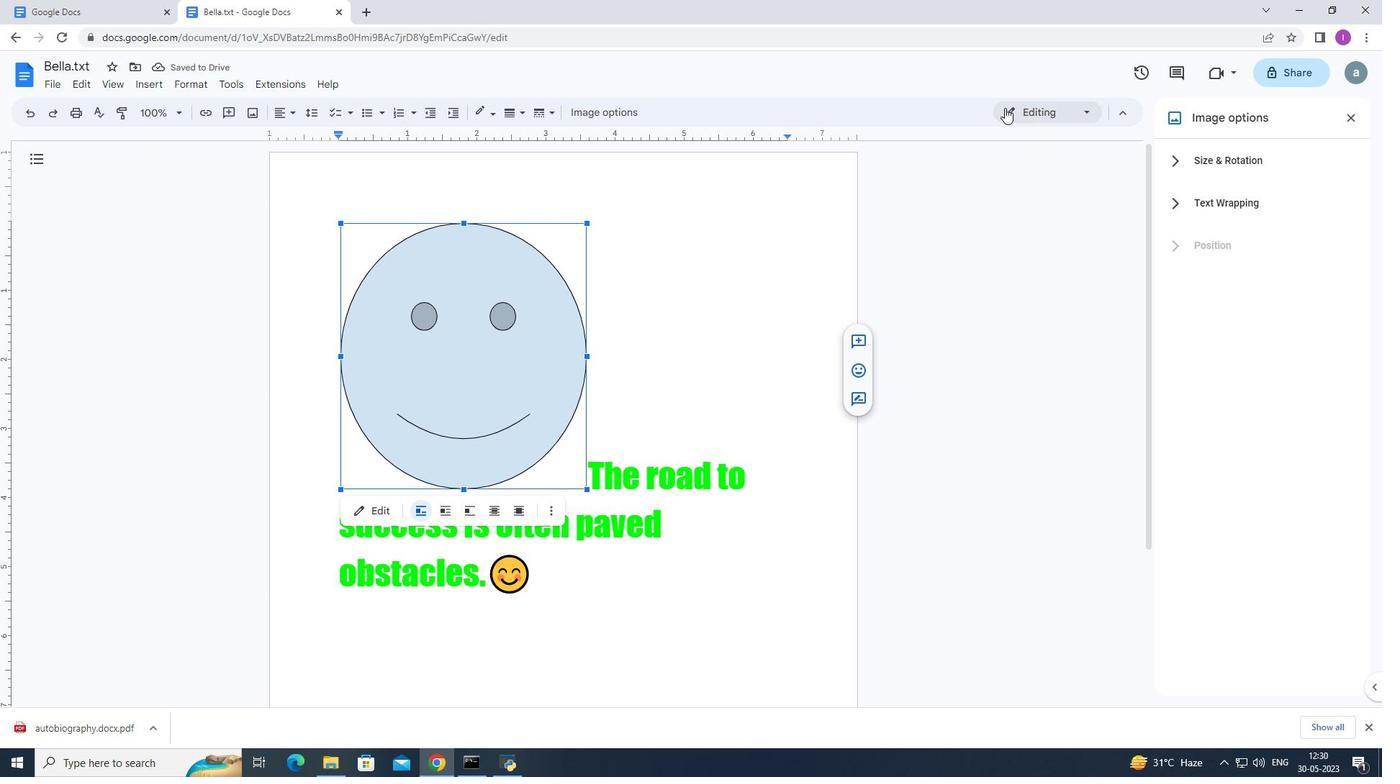 
Action: Mouse pressed left at (1012, 108)
Screenshot: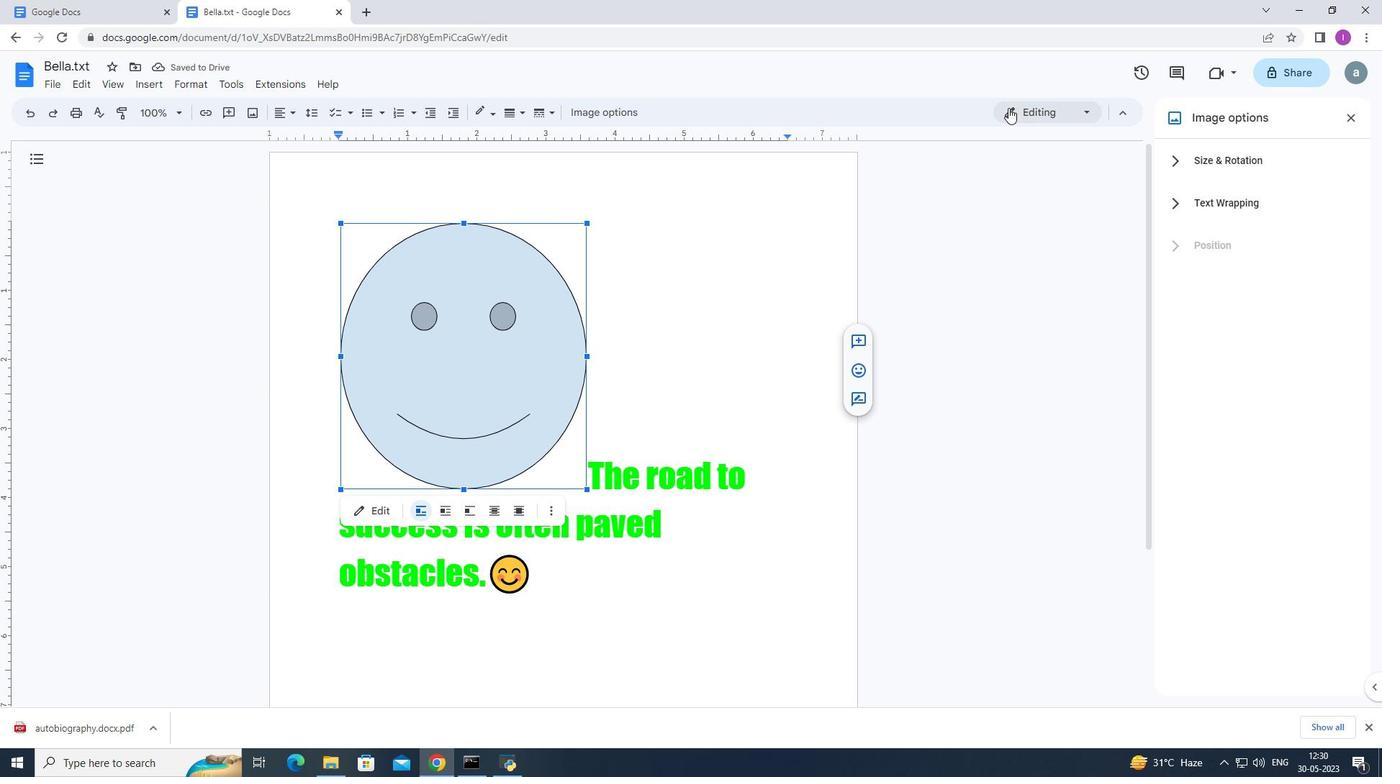
Action: Mouse moved to (486, 115)
Screenshot: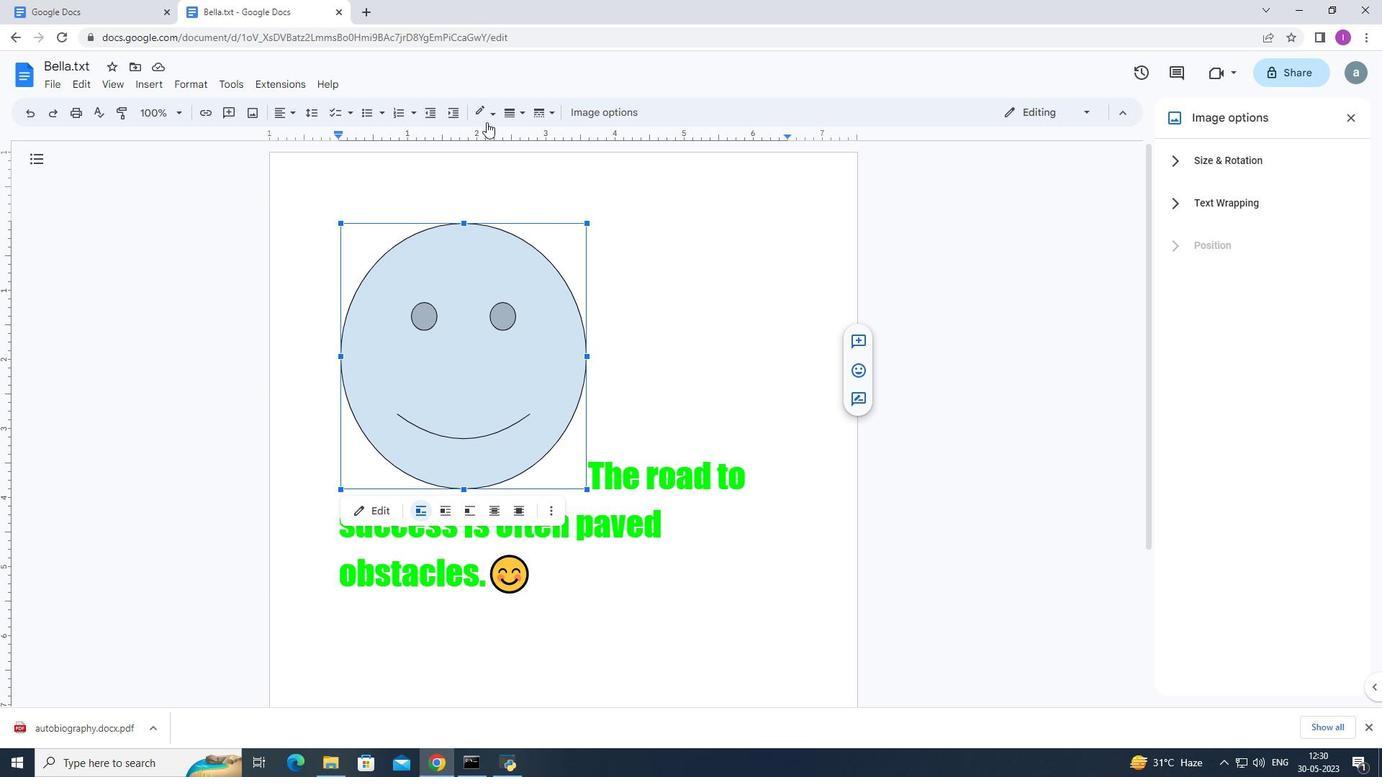 
Action: Mouse pressed left at (486, 115)
Screenshot: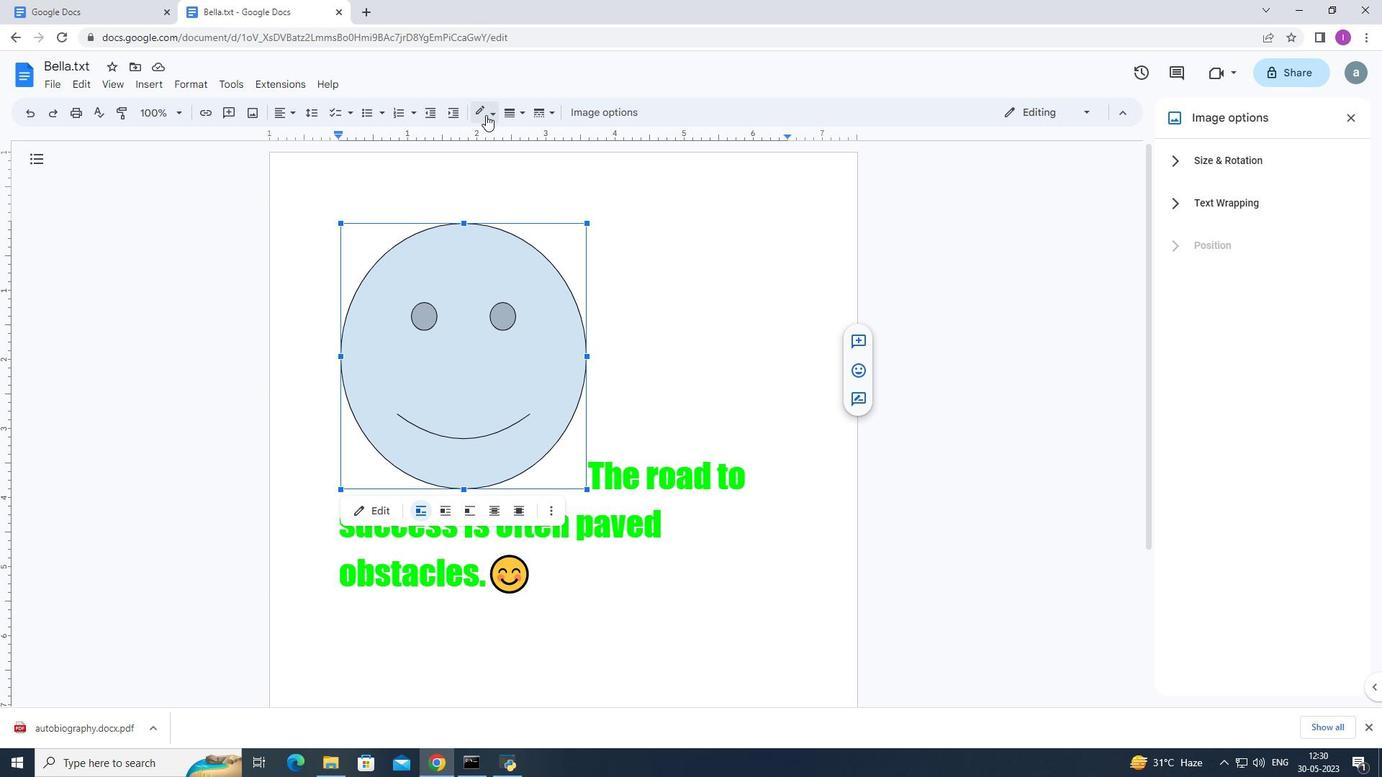 
Action: Mouse moved to (537, 178)
Screenshot: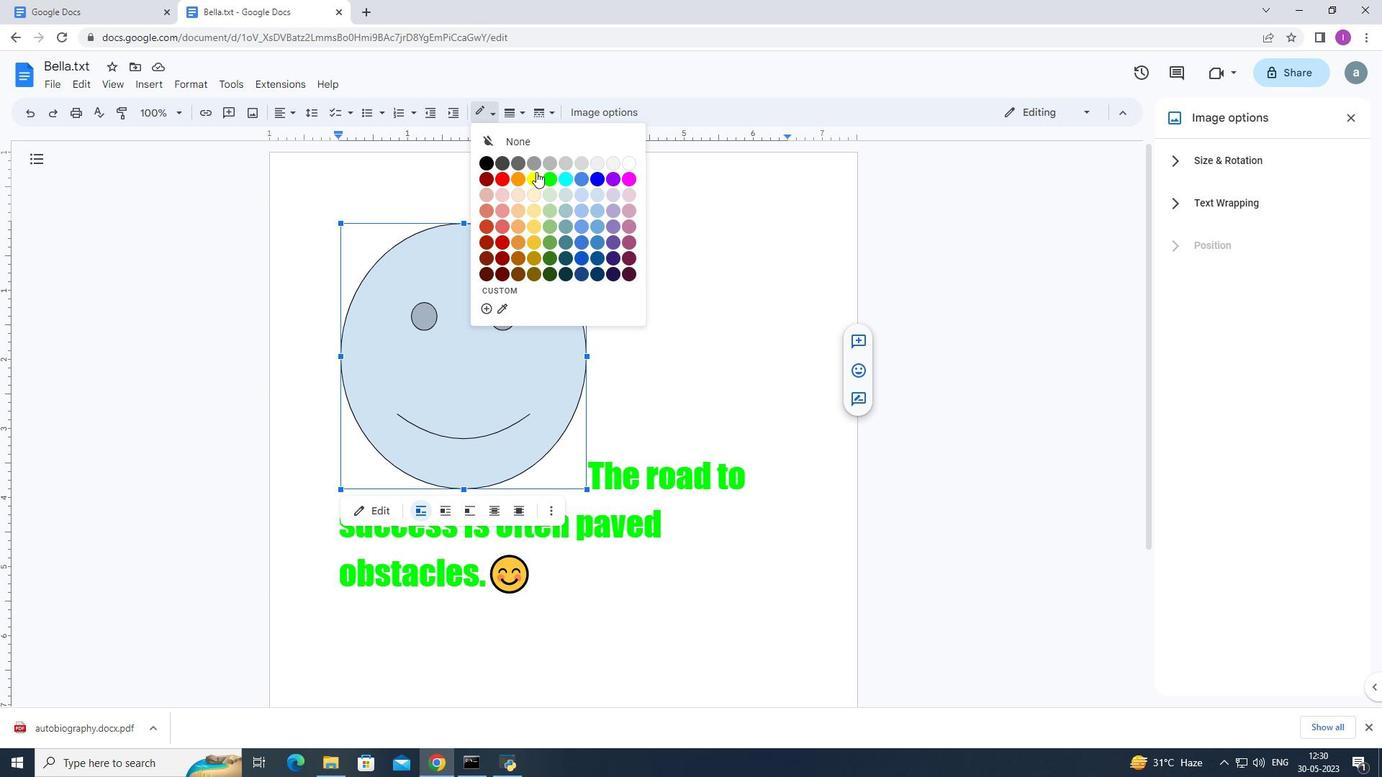 
Action: Mouse pressed left at (537, 178)
Screenshot: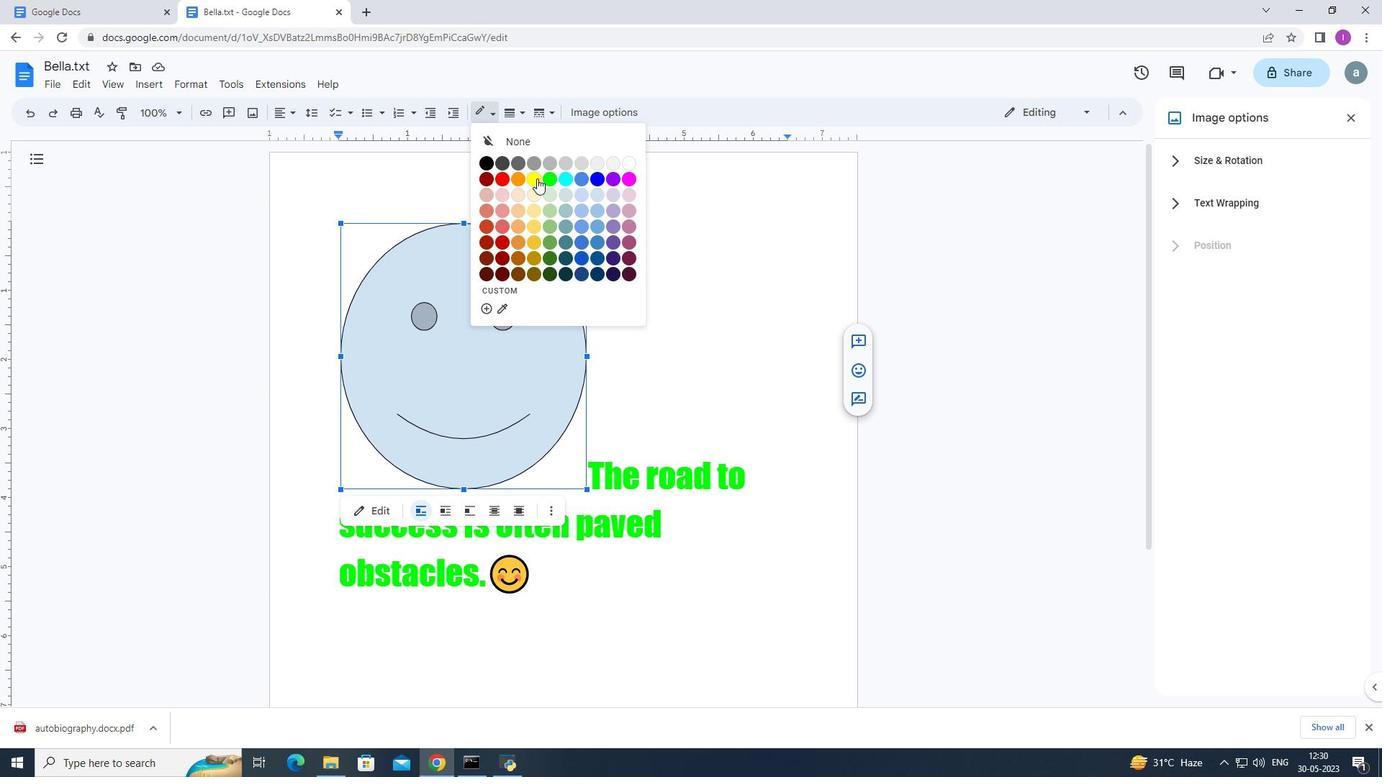 
Action: Mouse moved to (473, 303)
Screenshot: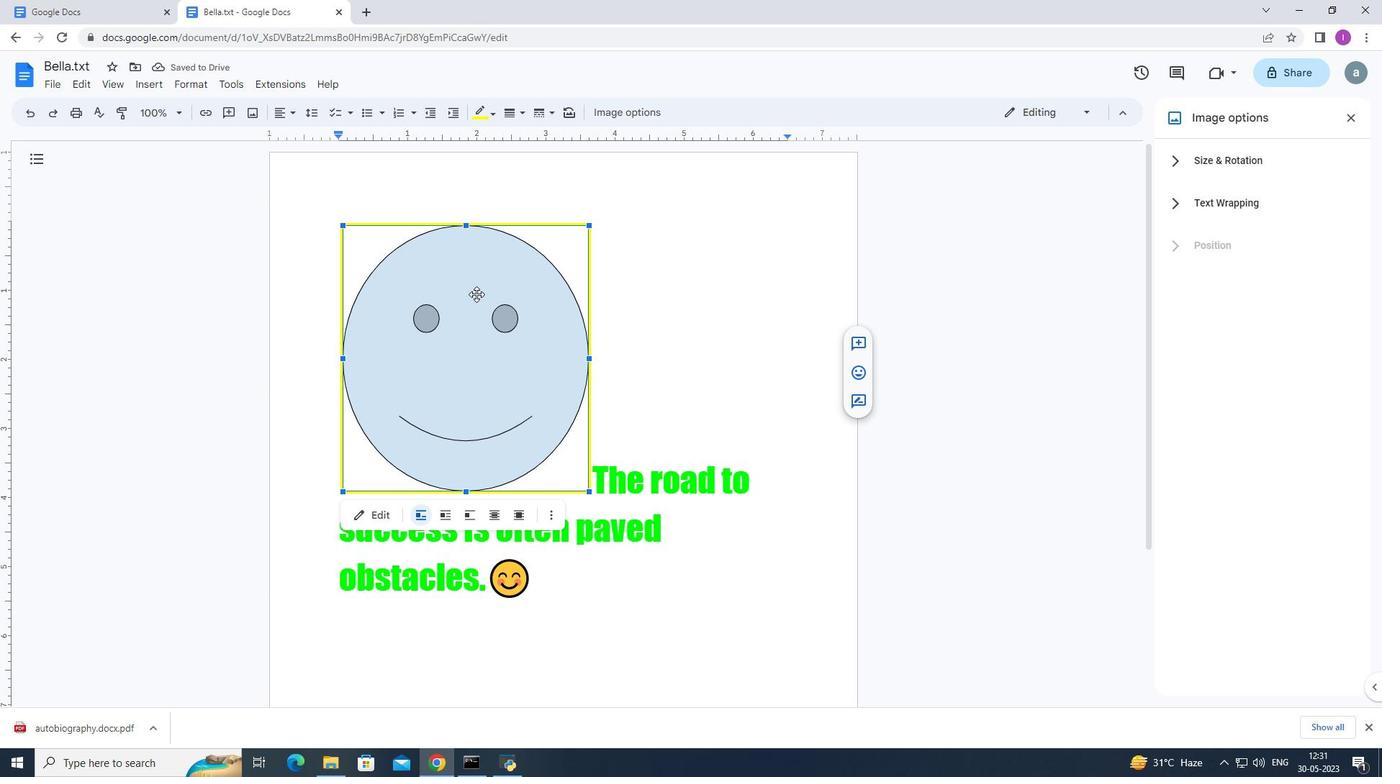 
Action: Mouse pressed left at (473, 303)
Screenshot: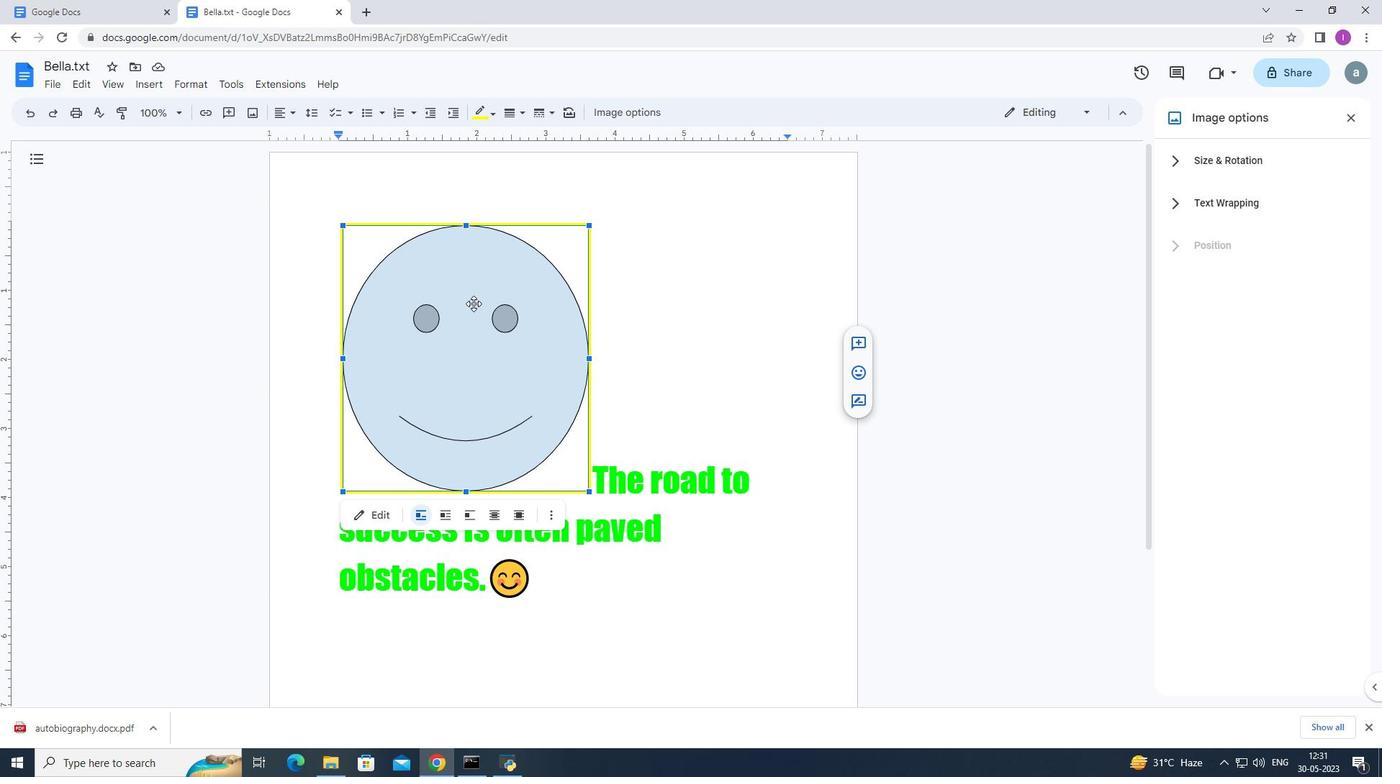 
Action: Mouse moved to (642, 114)
Screenshot: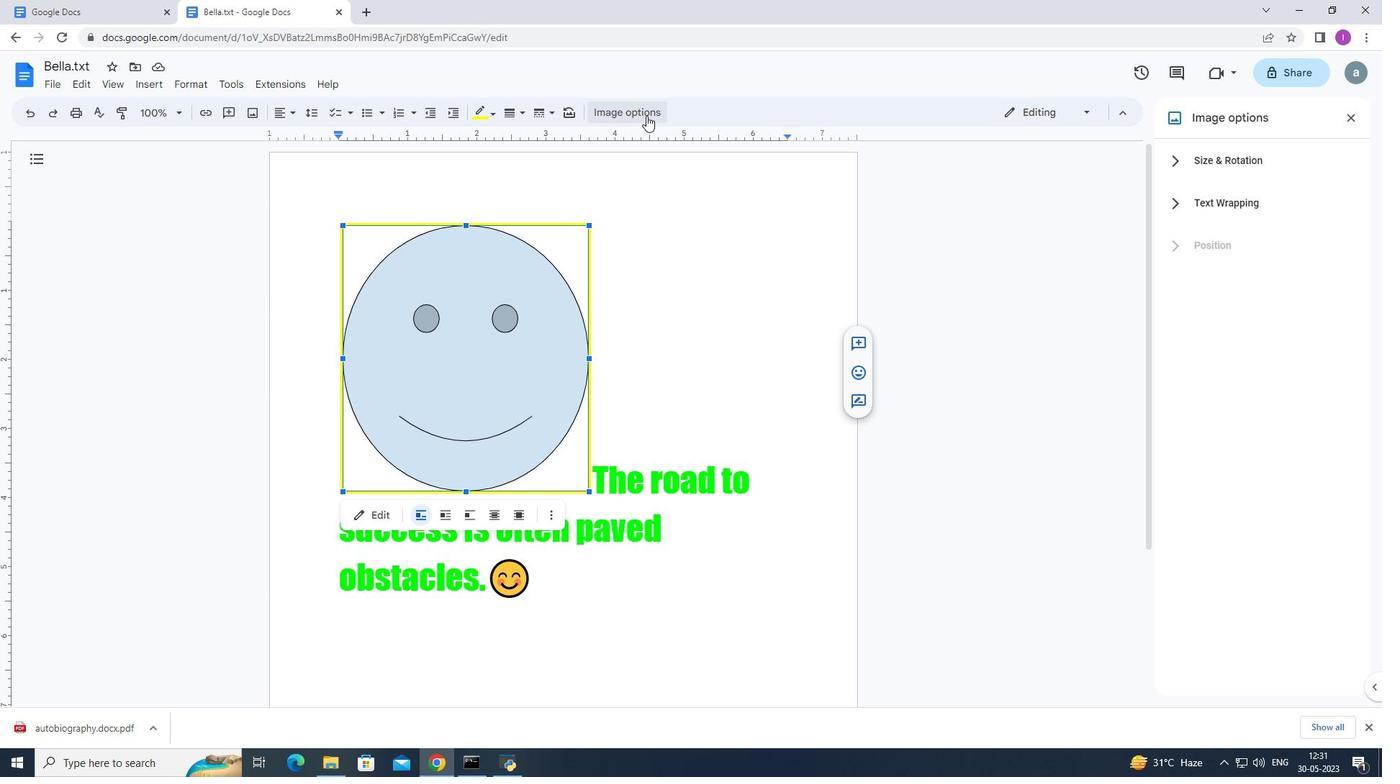 
Action: Mouse pressed left at (642, 114)
Screenshot: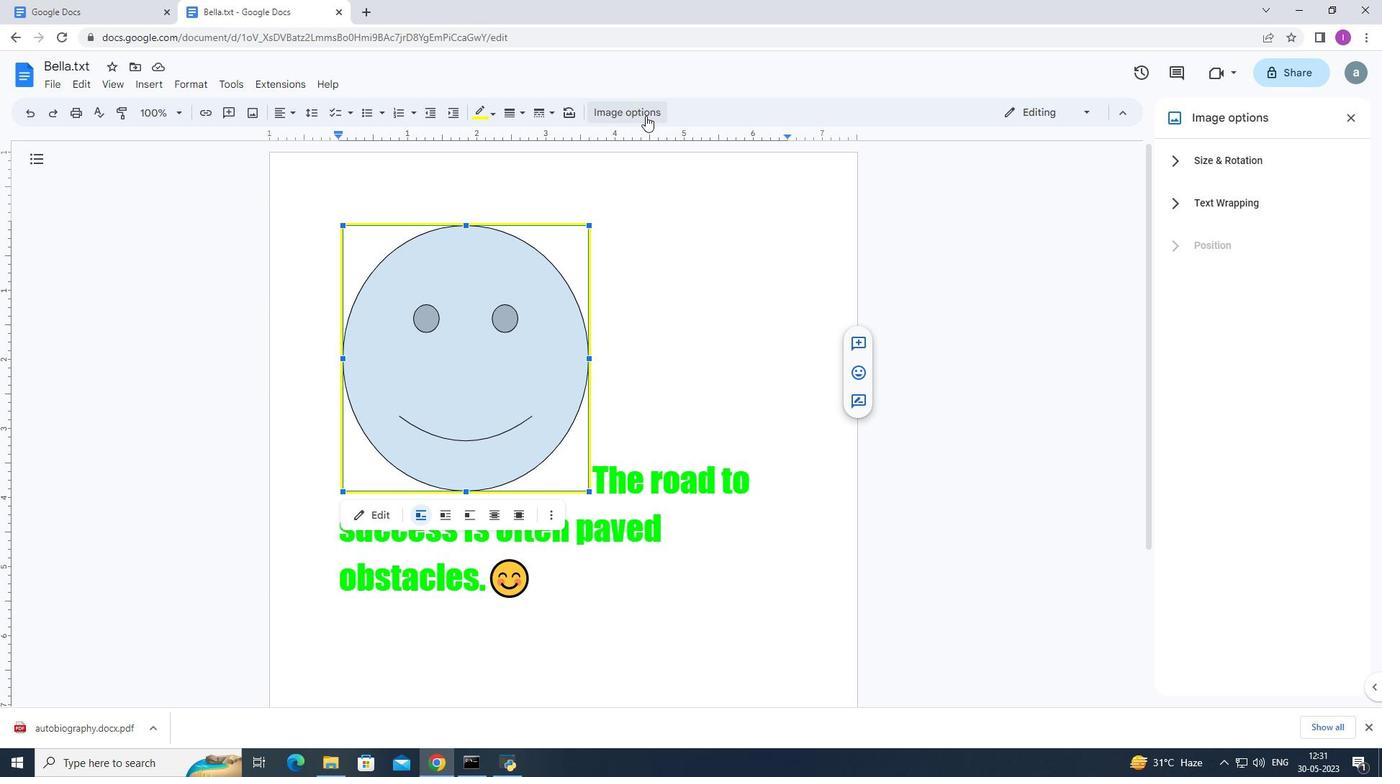 
Action: Mouse moved to (465, 383)
Screenshot: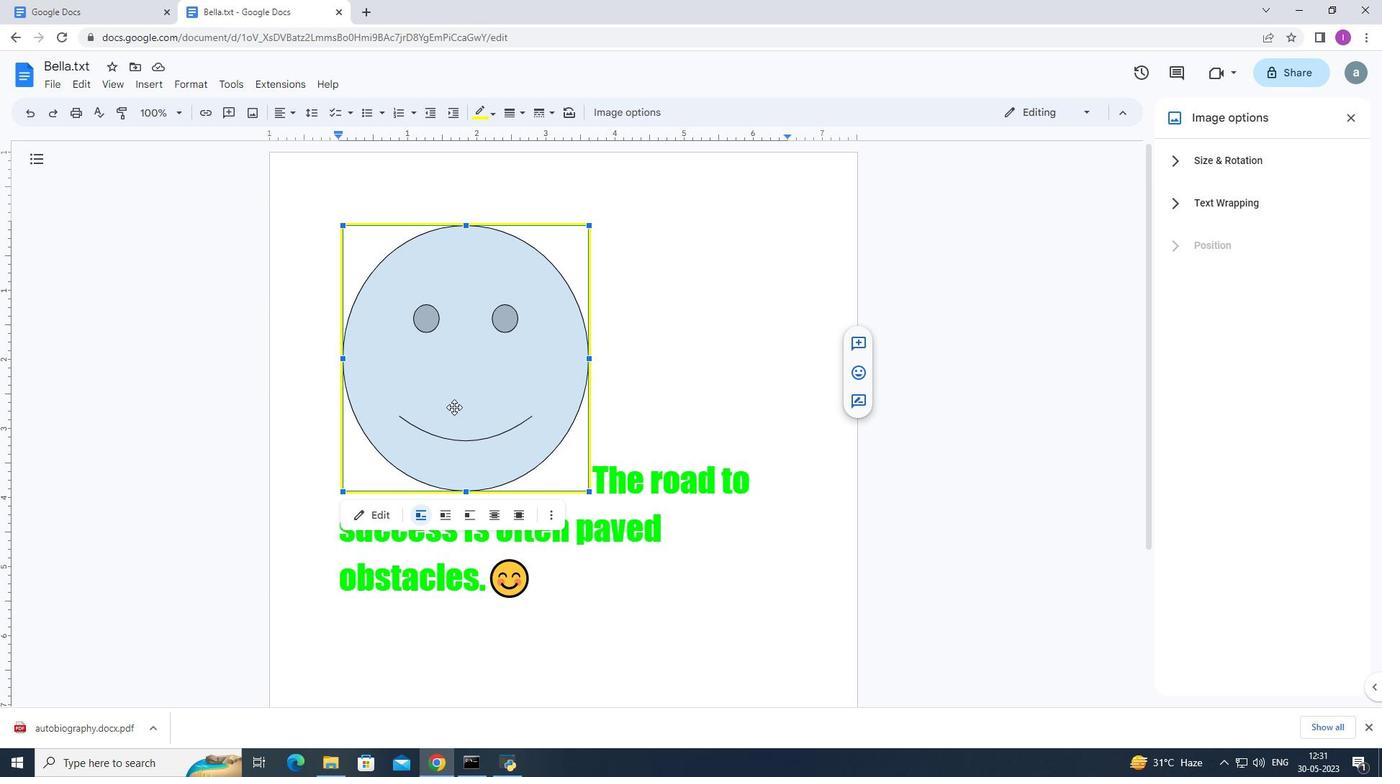 
Action: Mouse pressed left at (465, 383)
Screenshot: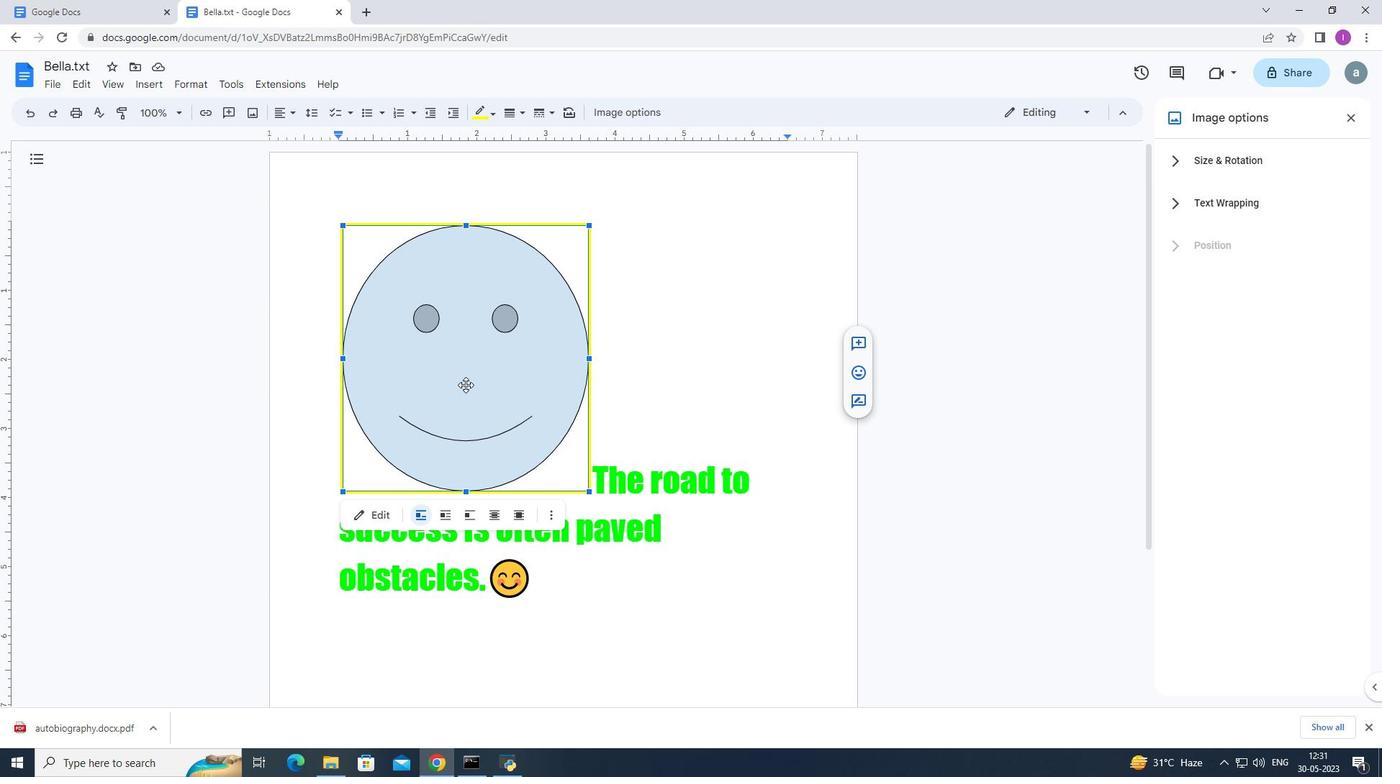 
Action: Mouse pressed left at (465, 383)
Screenshot: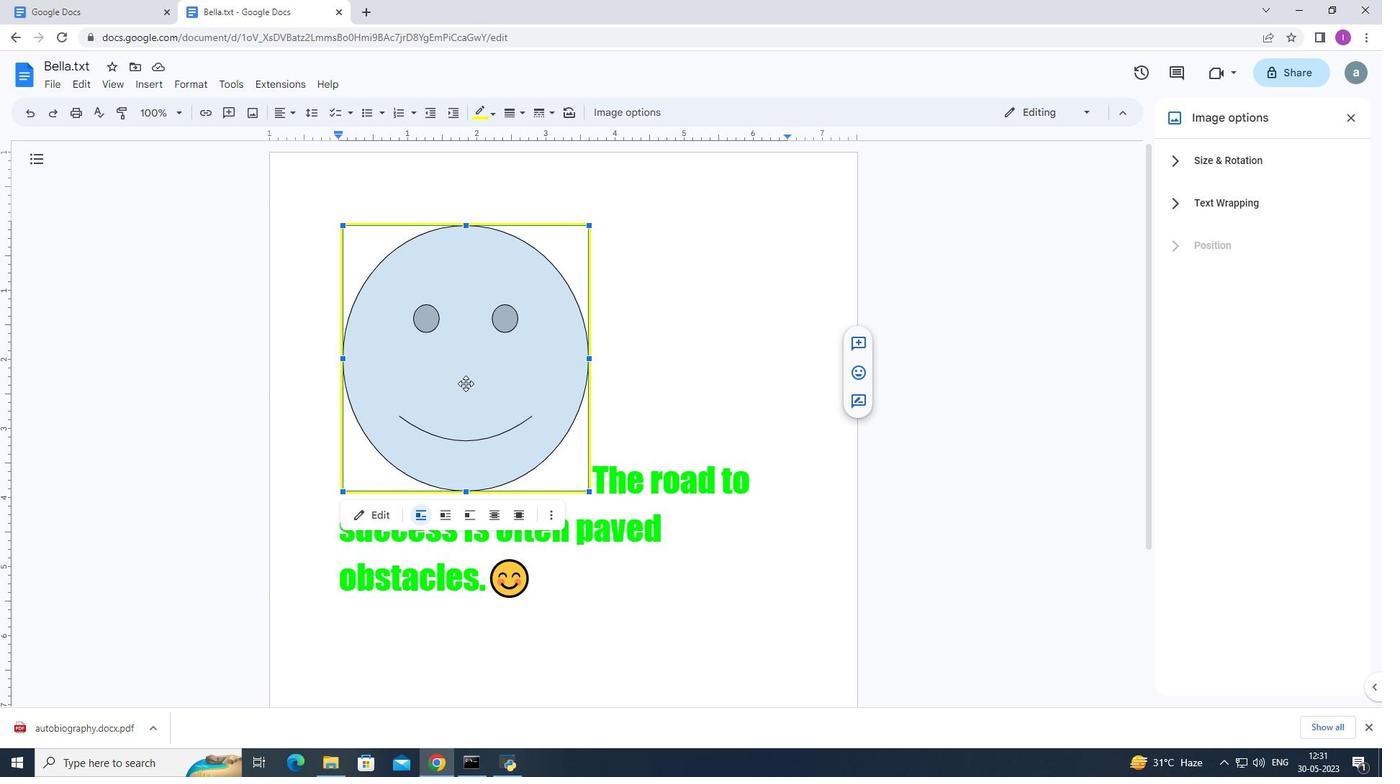 
Action: Mouse moved to (552, 514)
Screenshot: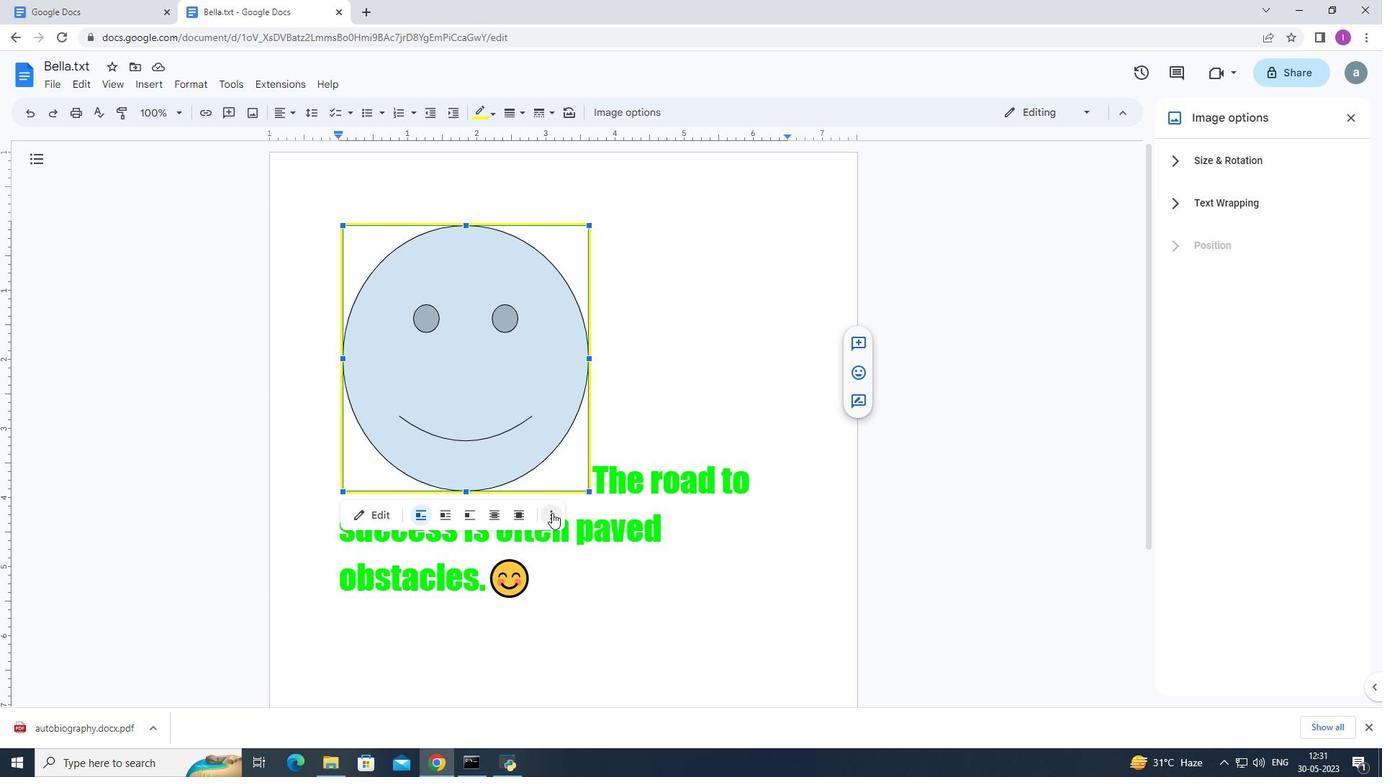 
Action: Mouse pressed left at (552, 514)
Screenshot: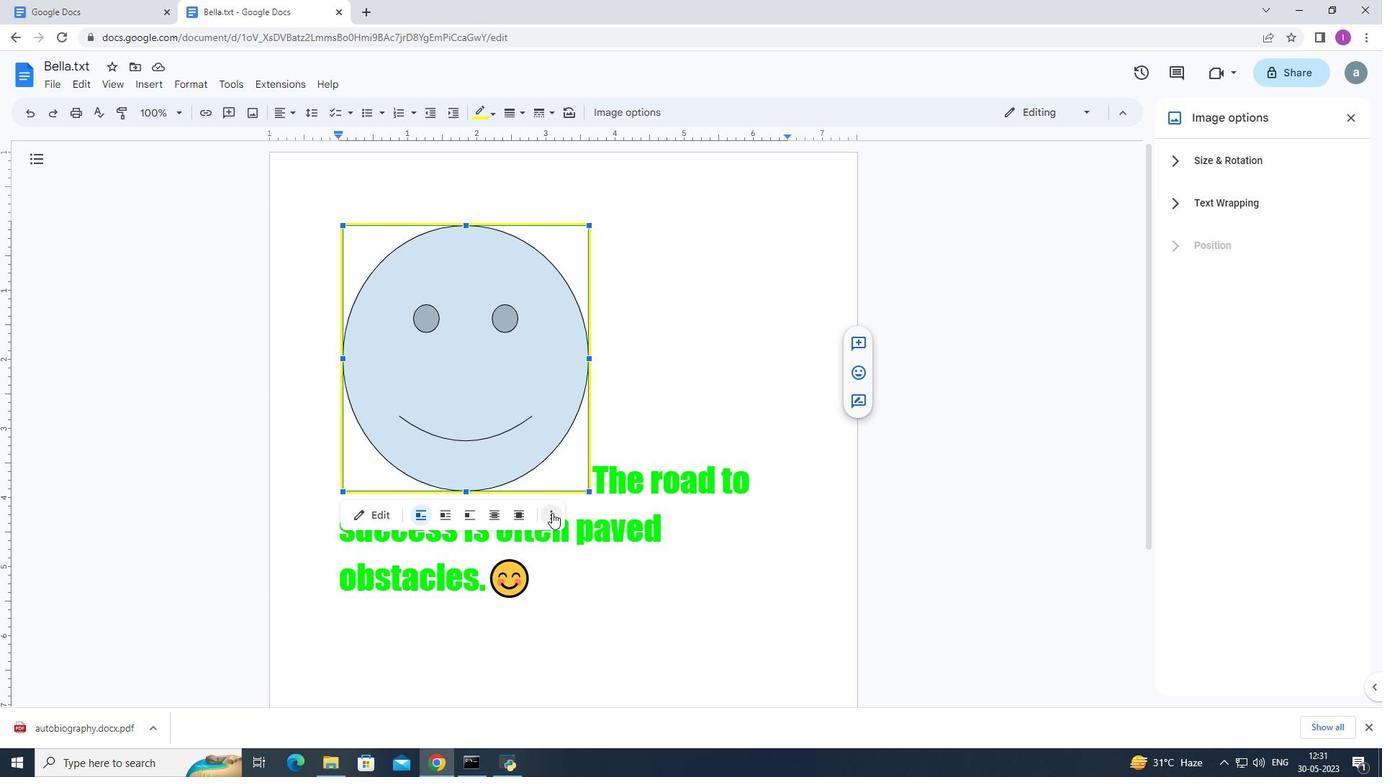 
Action: Mouse moved to (594, 576)
Screenshot: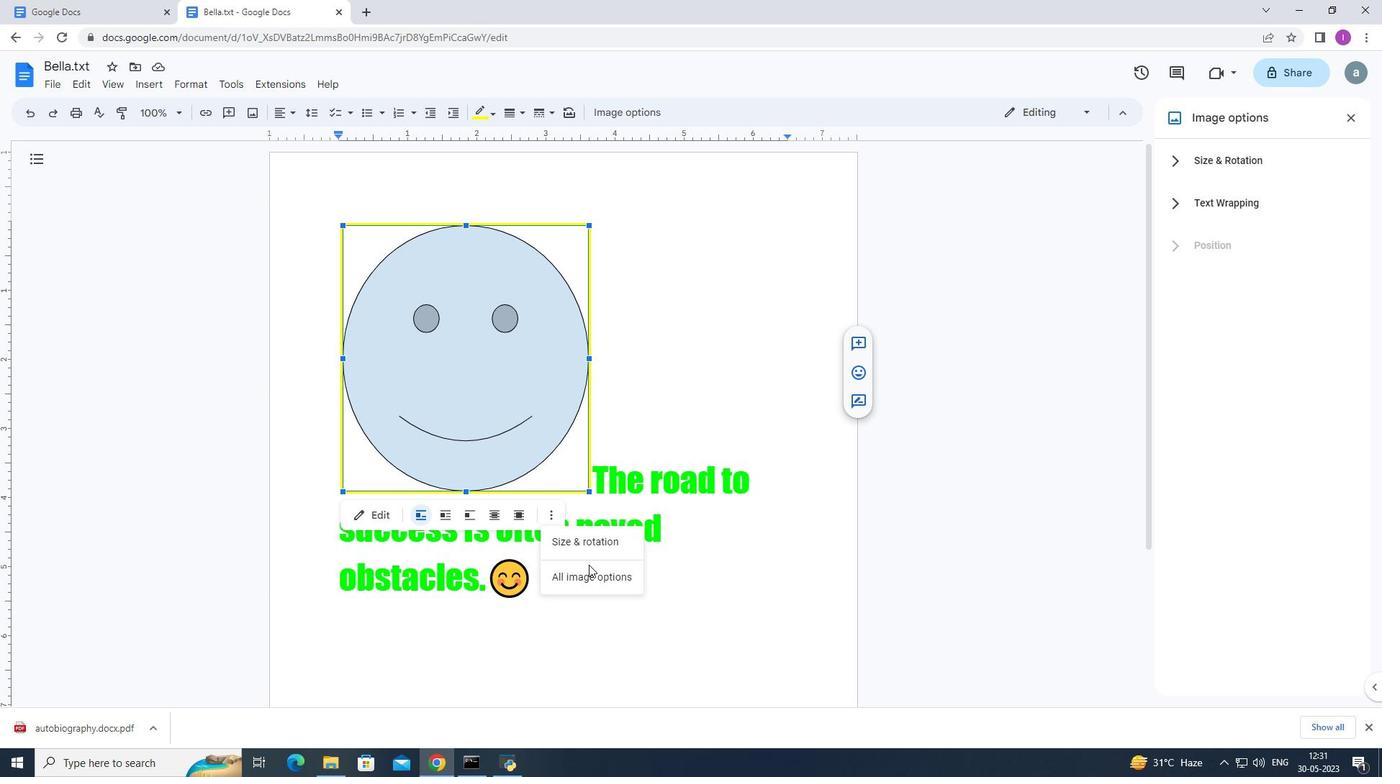 
Action: Mouse pressed left at (594, 576)
Screenshot: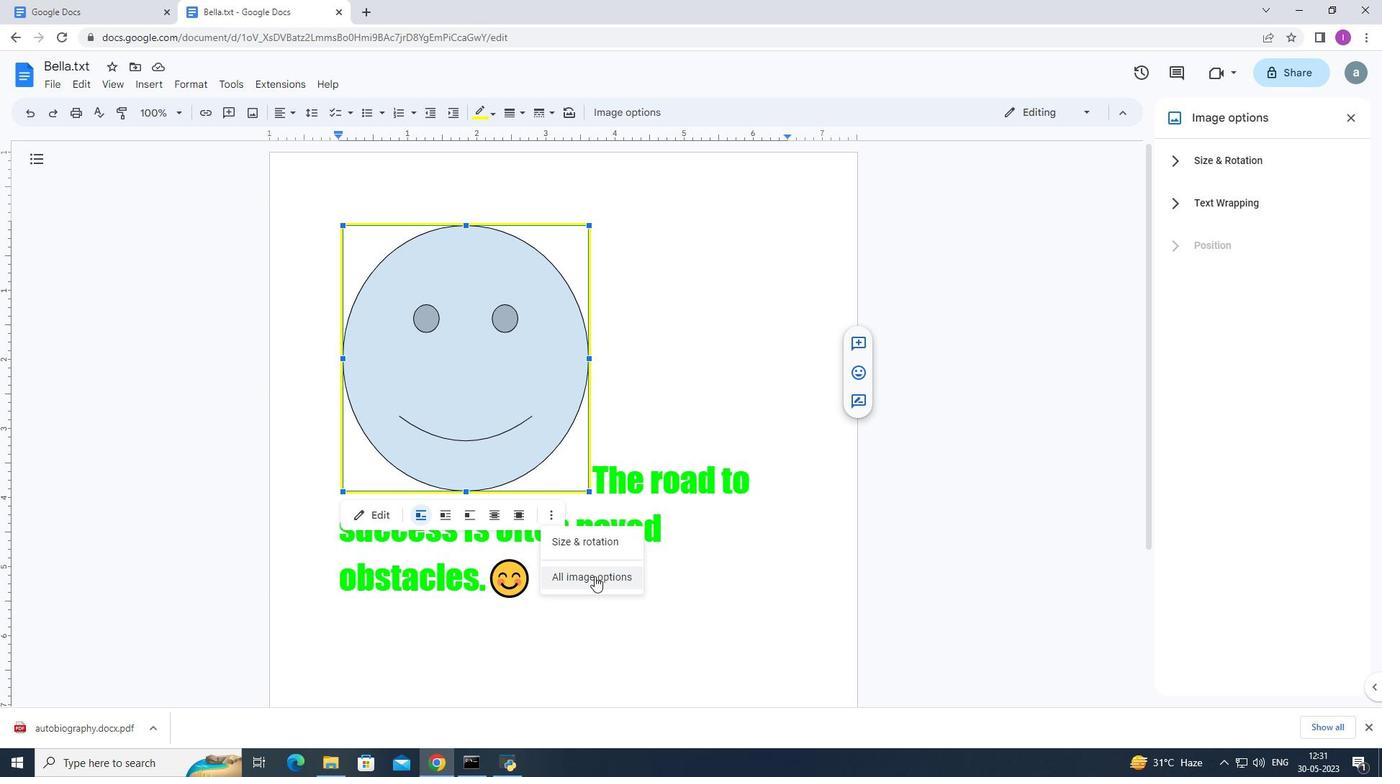 
Action: Mouse moved to (1198, 193)
Screenshot: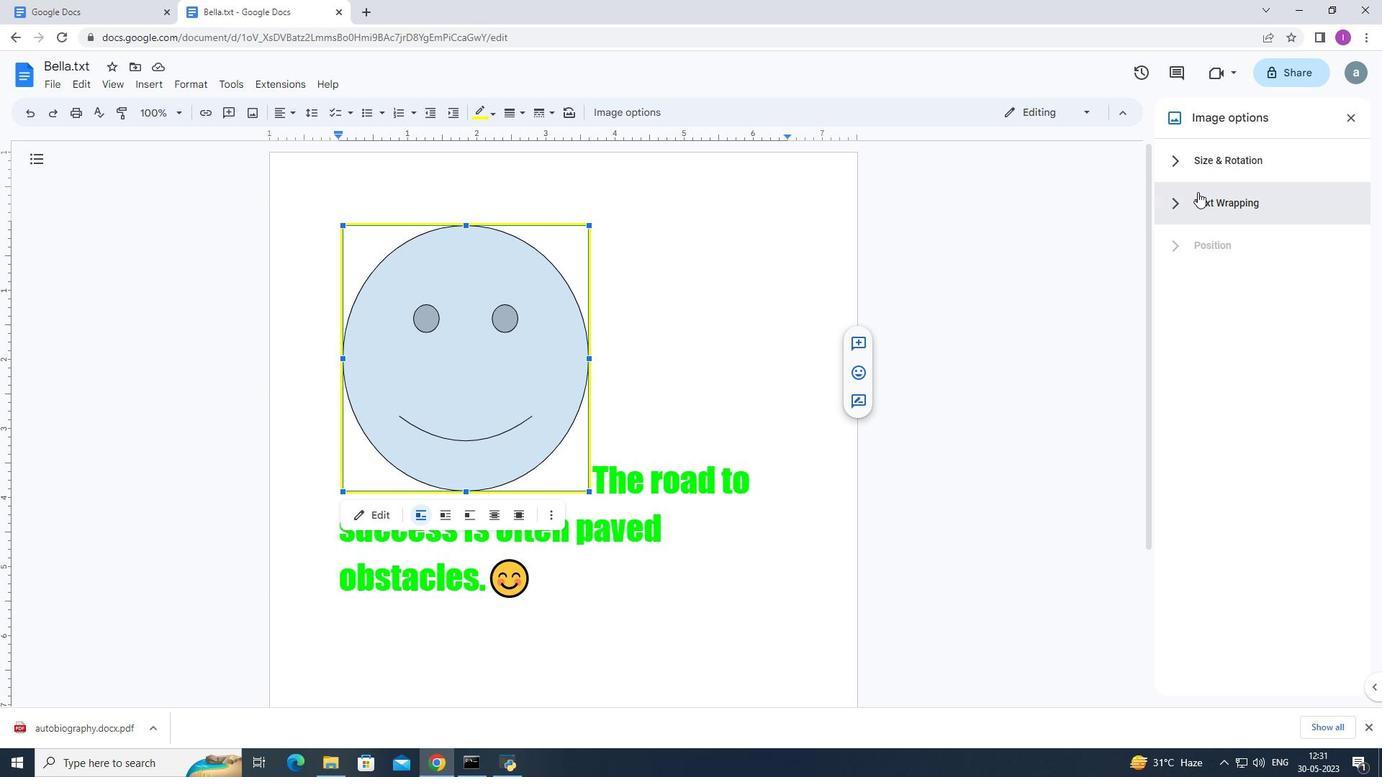 
Action: Mouse pressed left at (1198, 193)
Screenshot: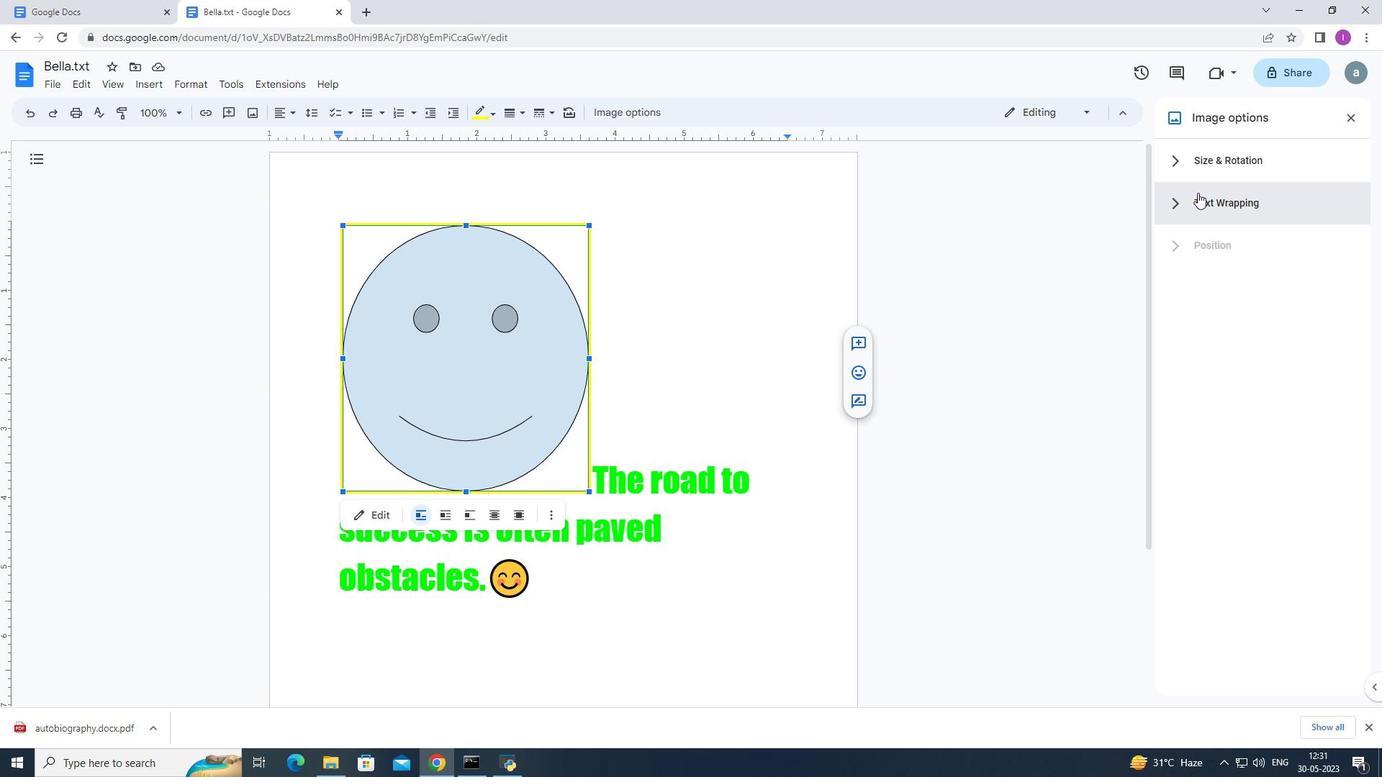 
Action: Mouse moved to (1193, 164)
Screenshot: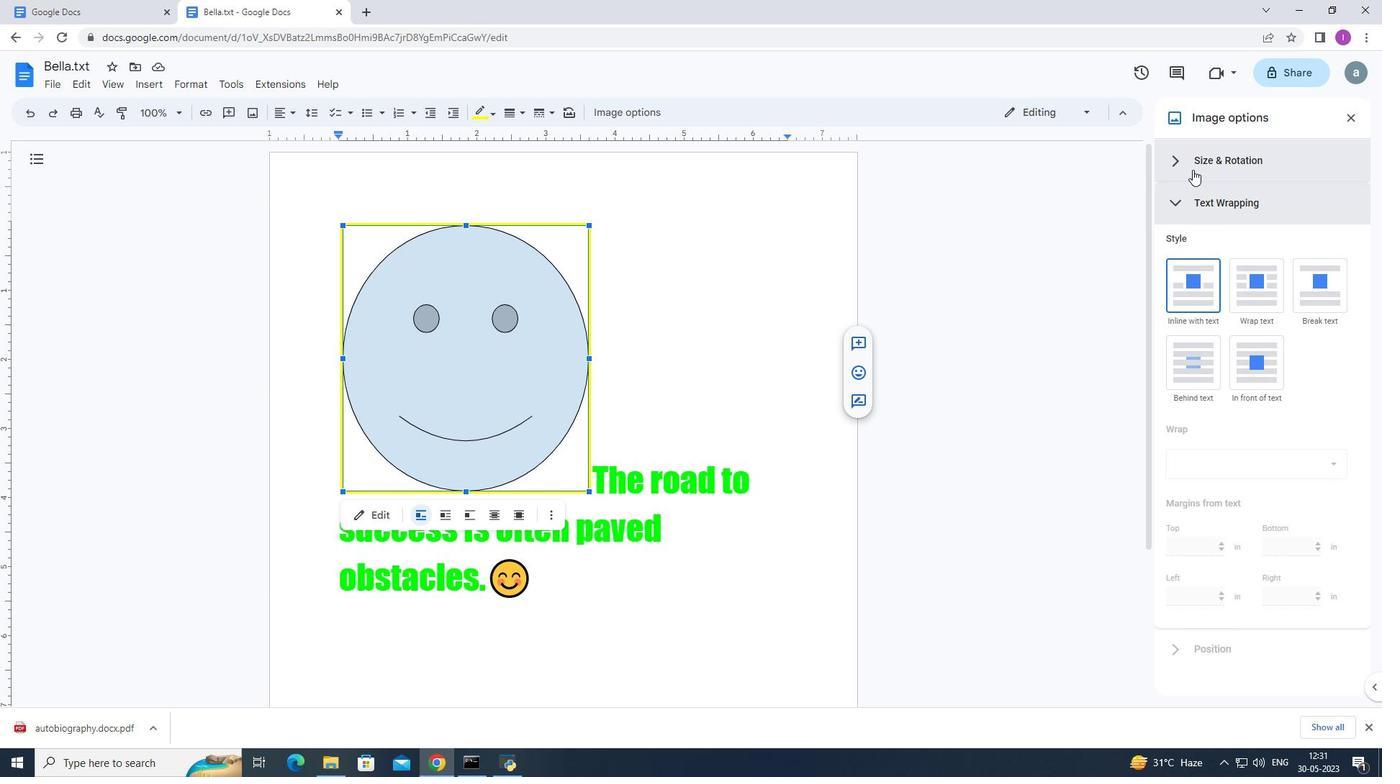 
Action: Mouse pressed left at (1193, 164)
Screenshot: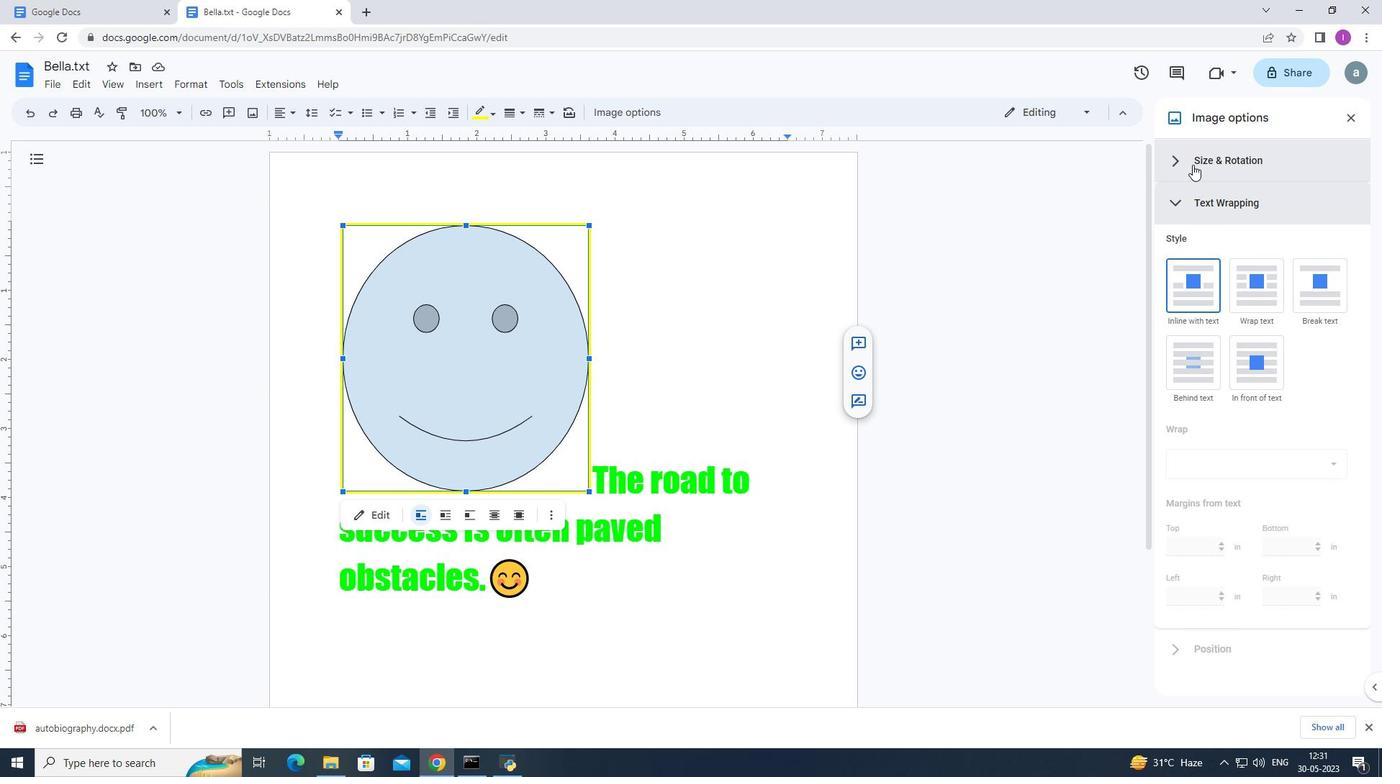 
Action: Mouse moved to (1199, 118)
Screenshot: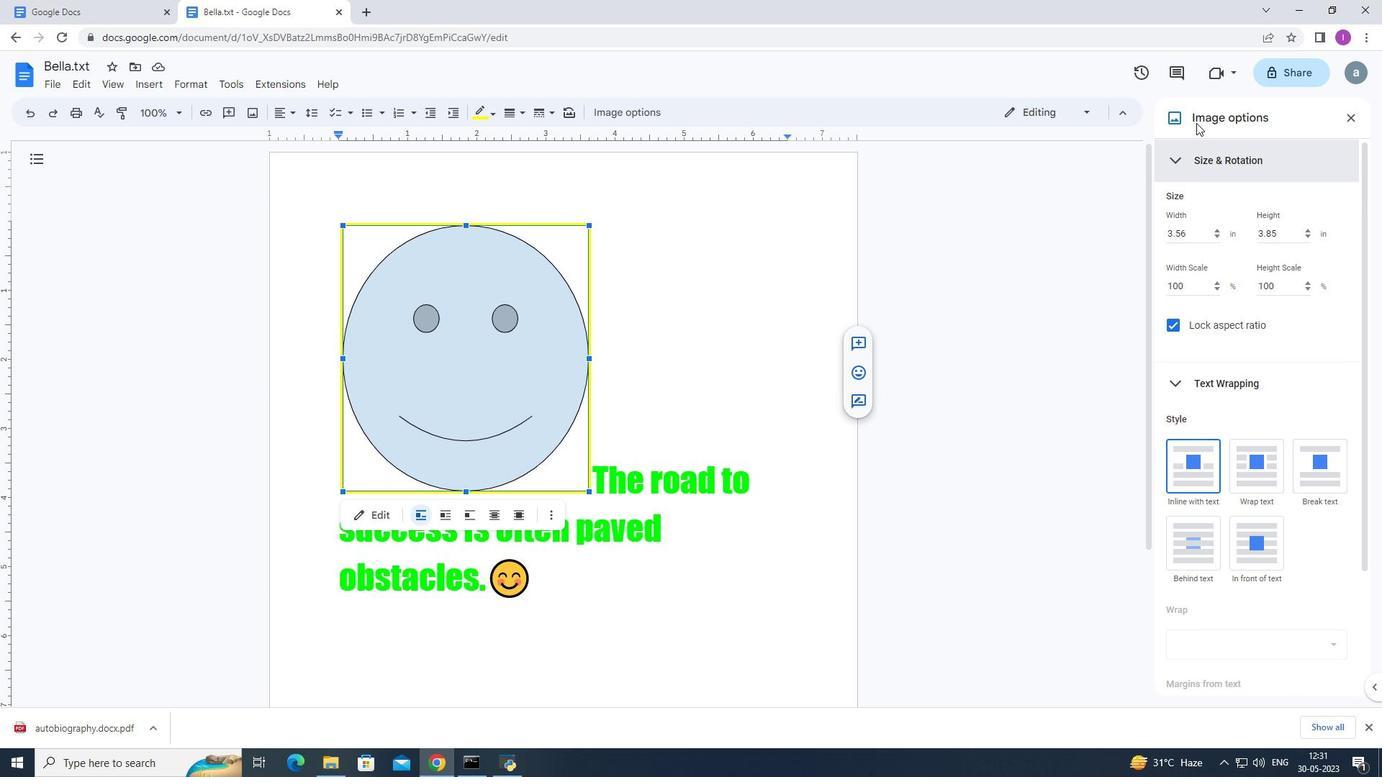 
Action: Mouse pressed left at (1199, 118)
Screenshot: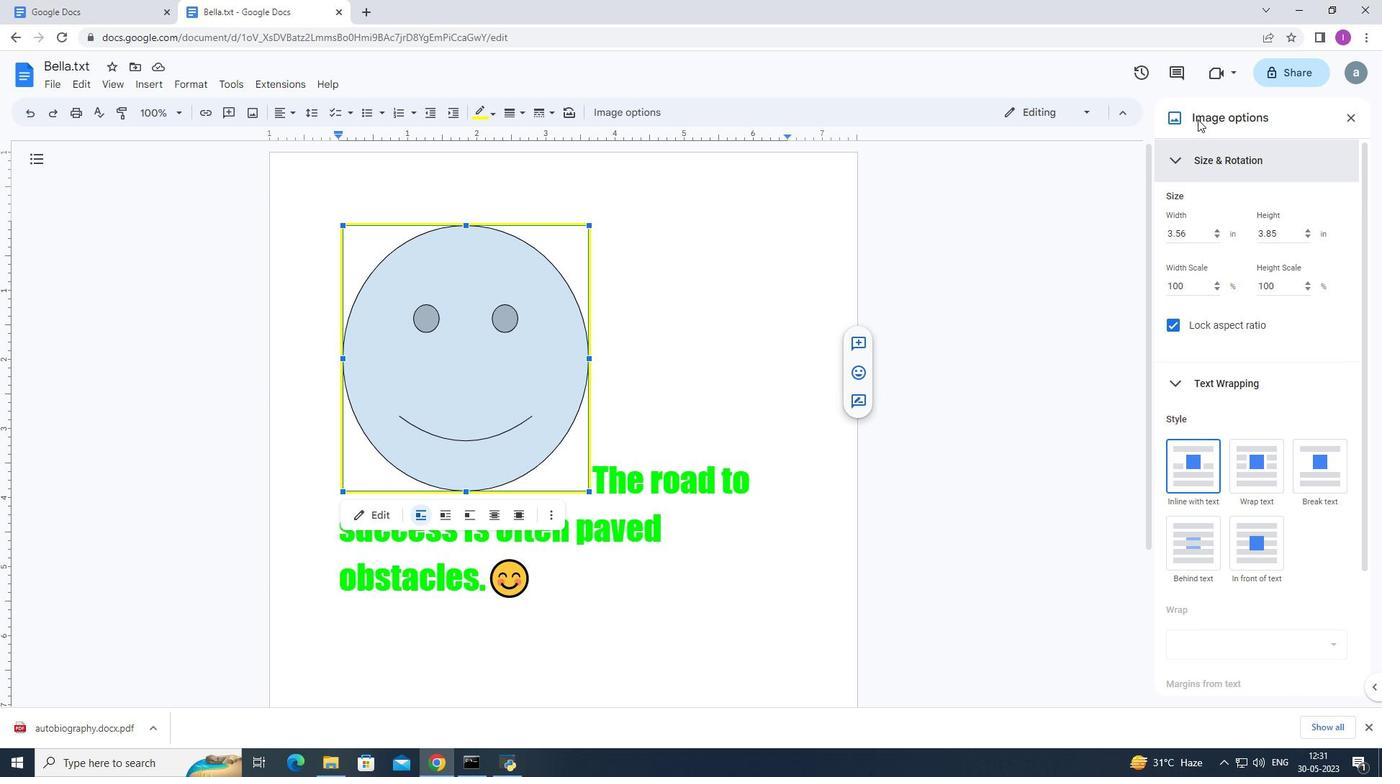 
Action: Mouse moved to (1349, 110)
Screenshot: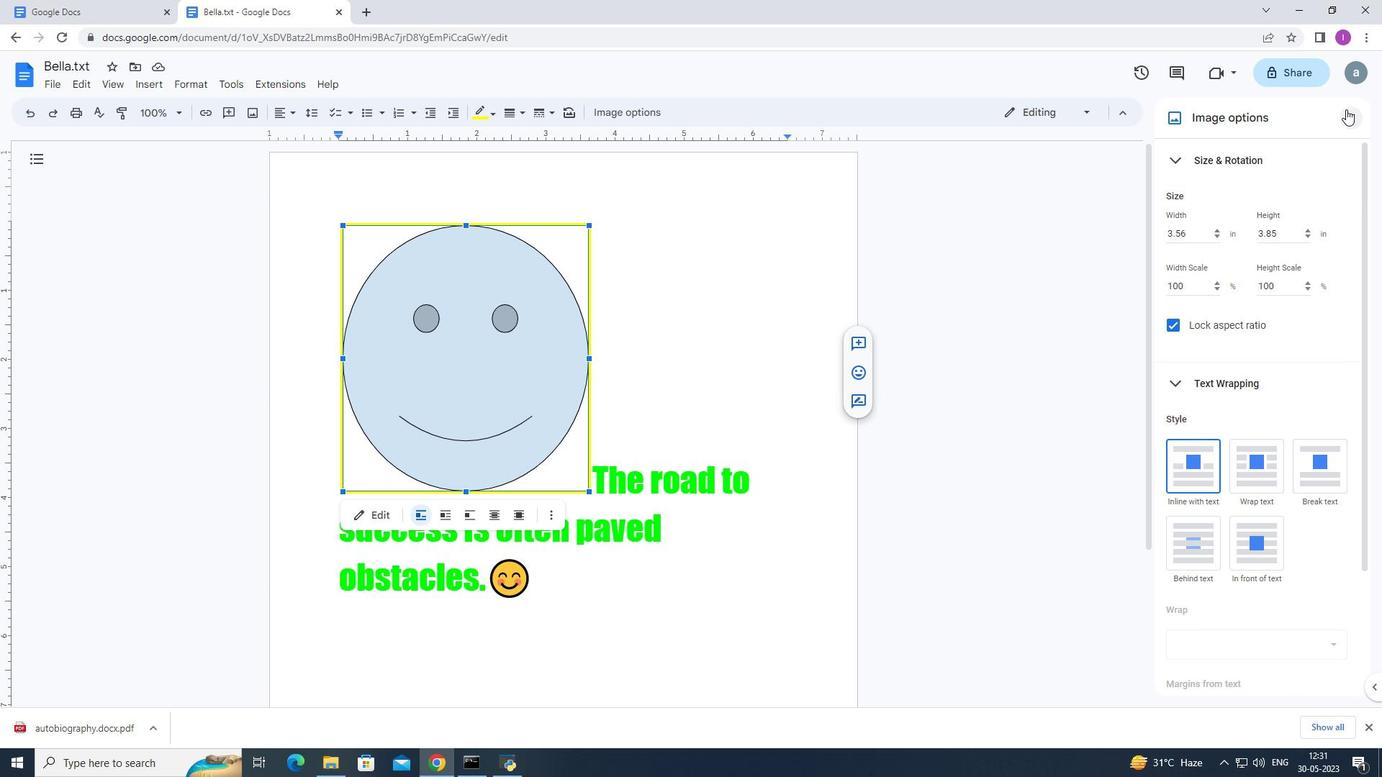 
Action: Mouse pressed left at (1349, 110)
Screenshot: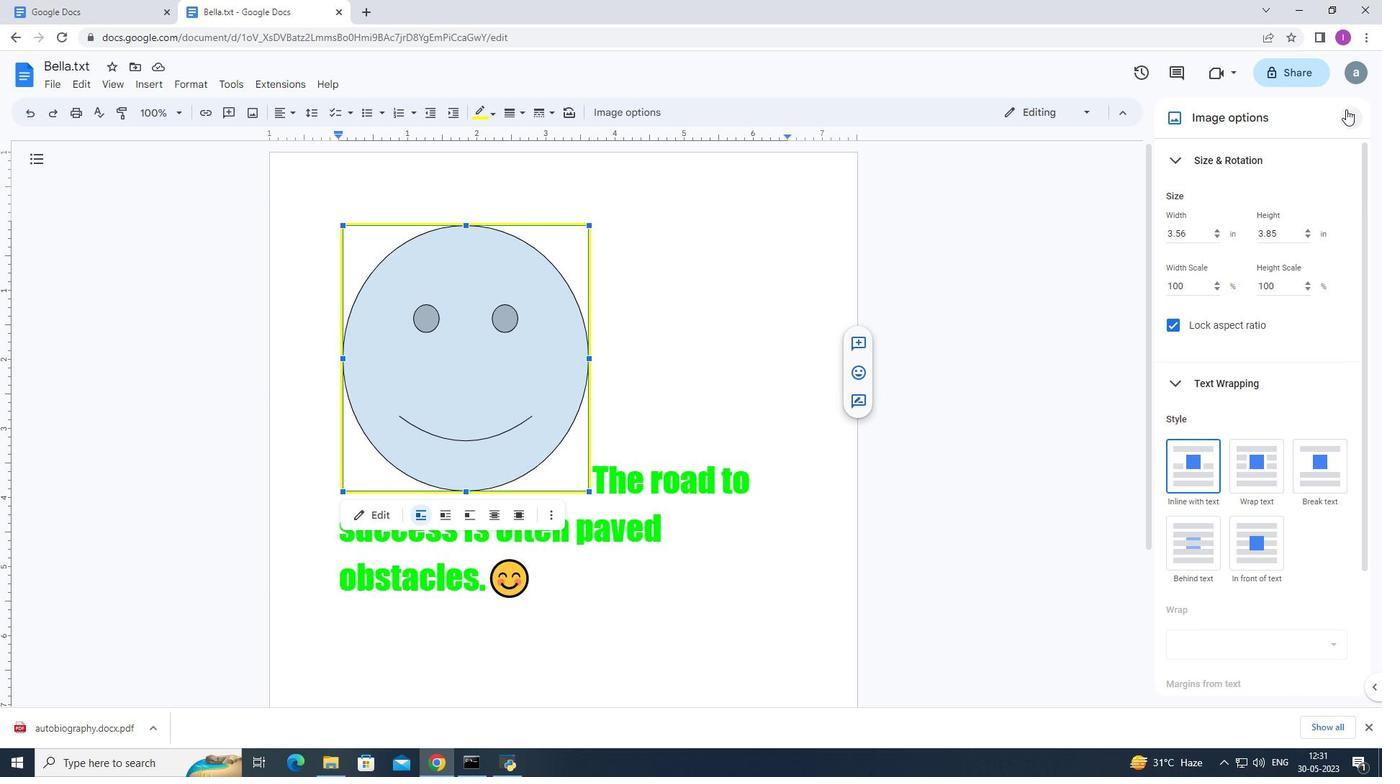 
Action: Mouse moved to (524, 384)
Screenshot: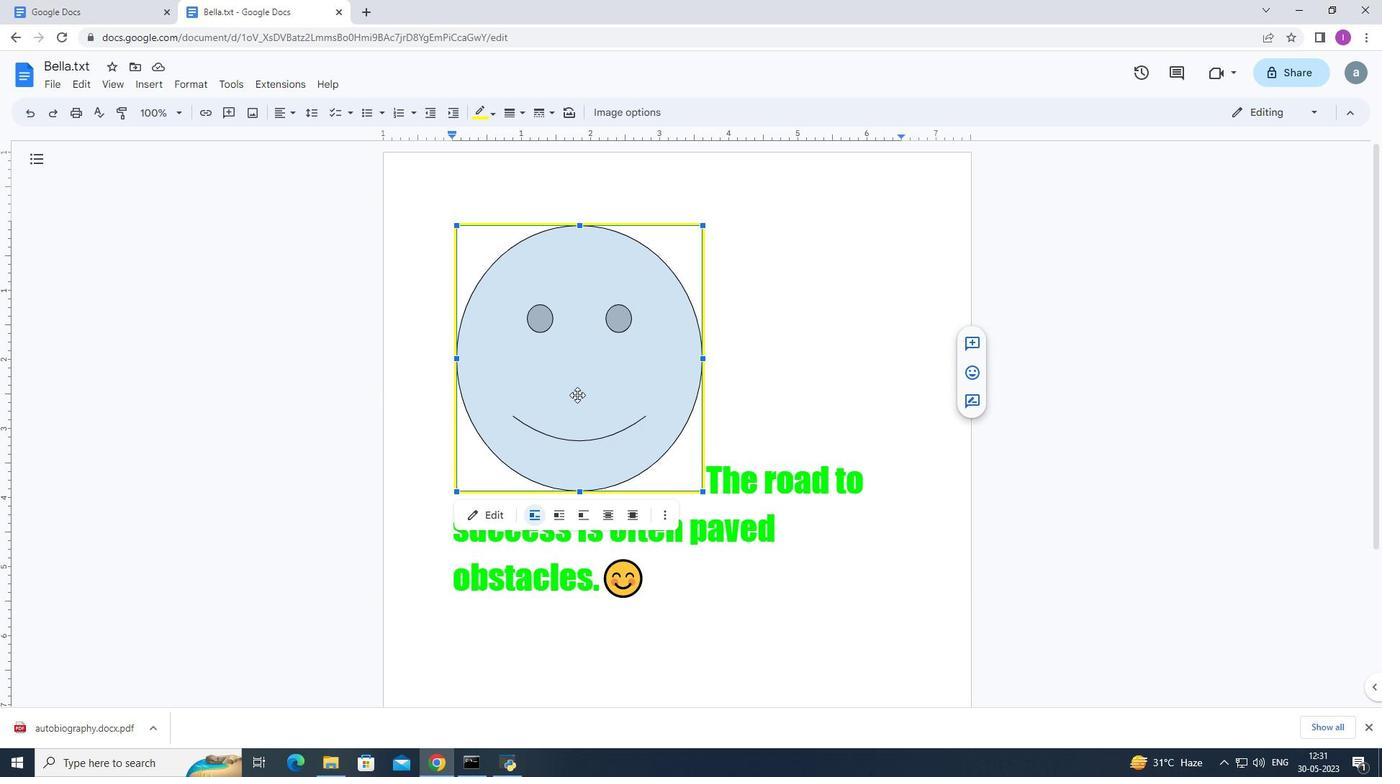 
Action: Mouse pressed left at (524, 384)
Screenshot: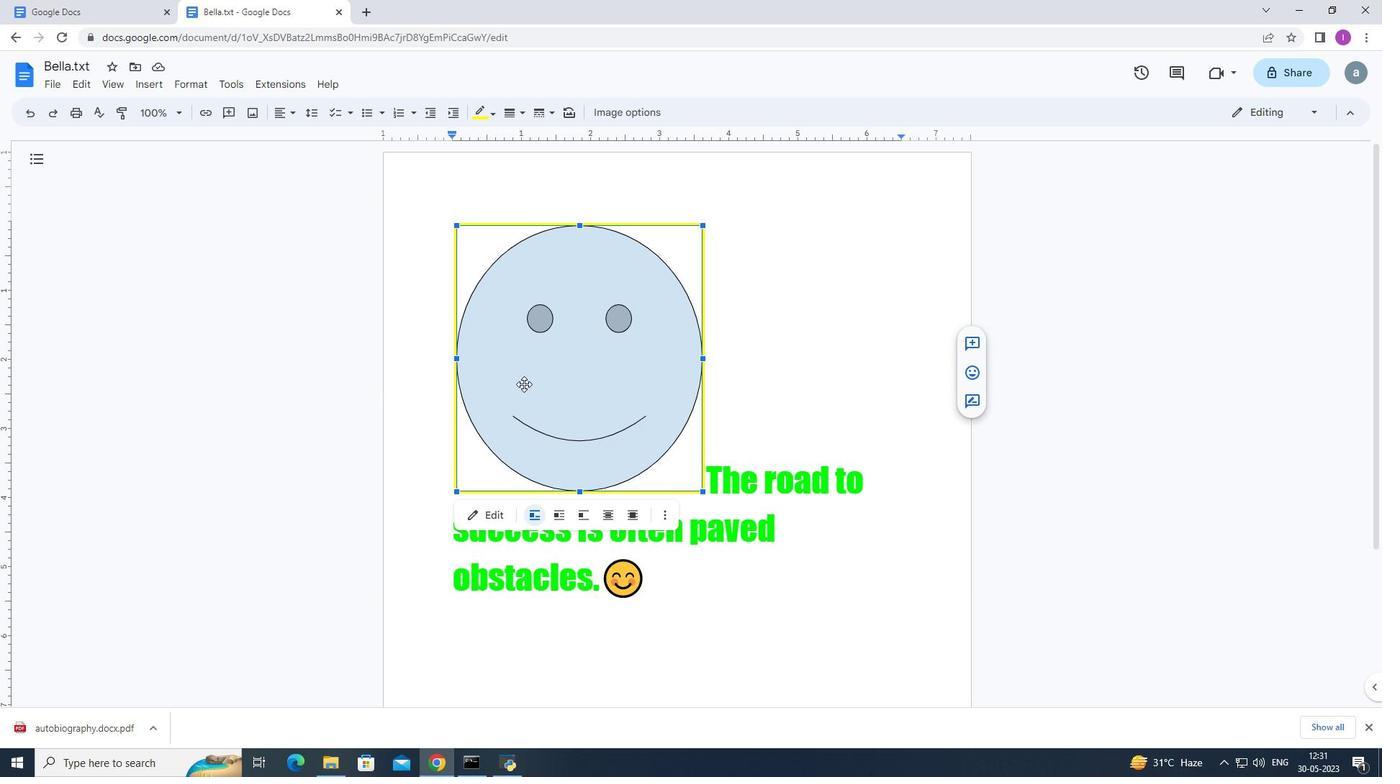 
Action: Mouse moved to (499, 514)
Screenshot: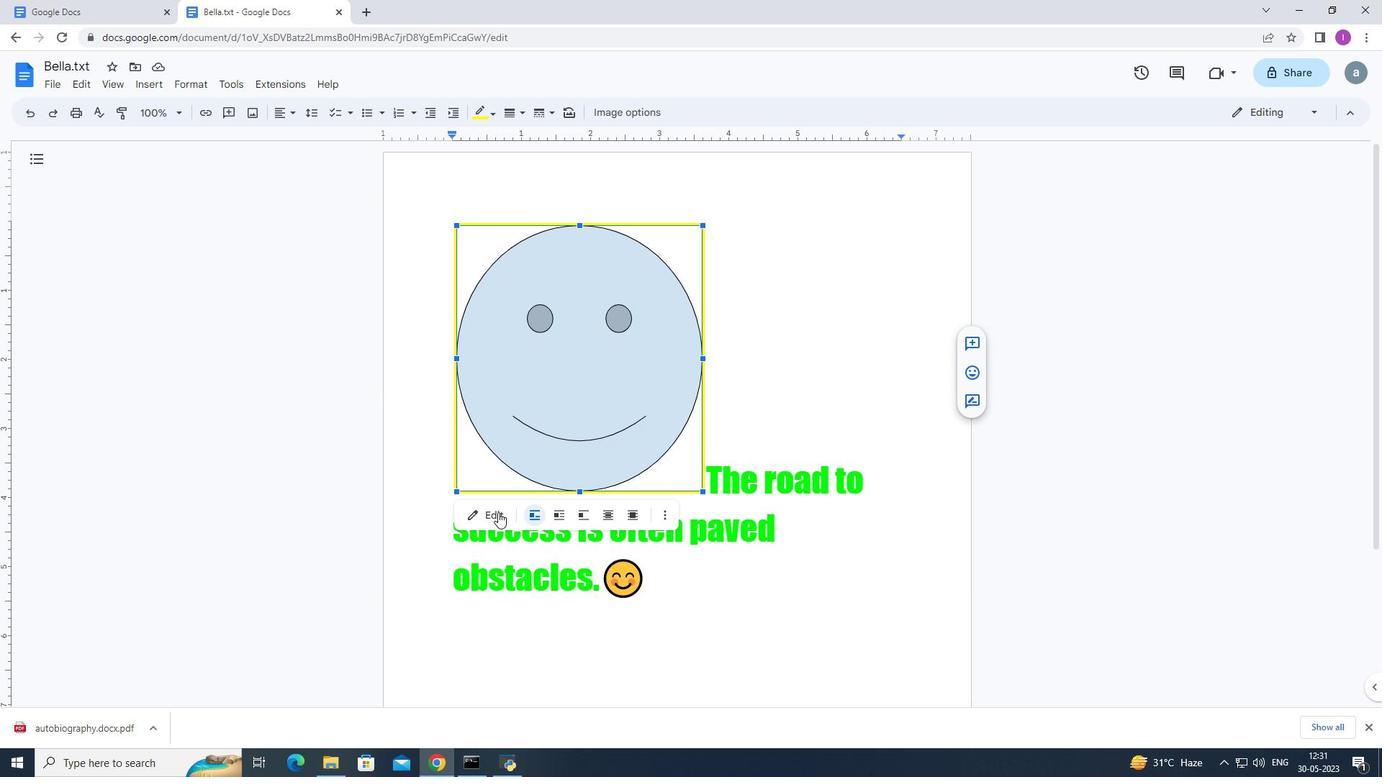 
Action: Mouse pressed left at (499, 514)
Screenshot: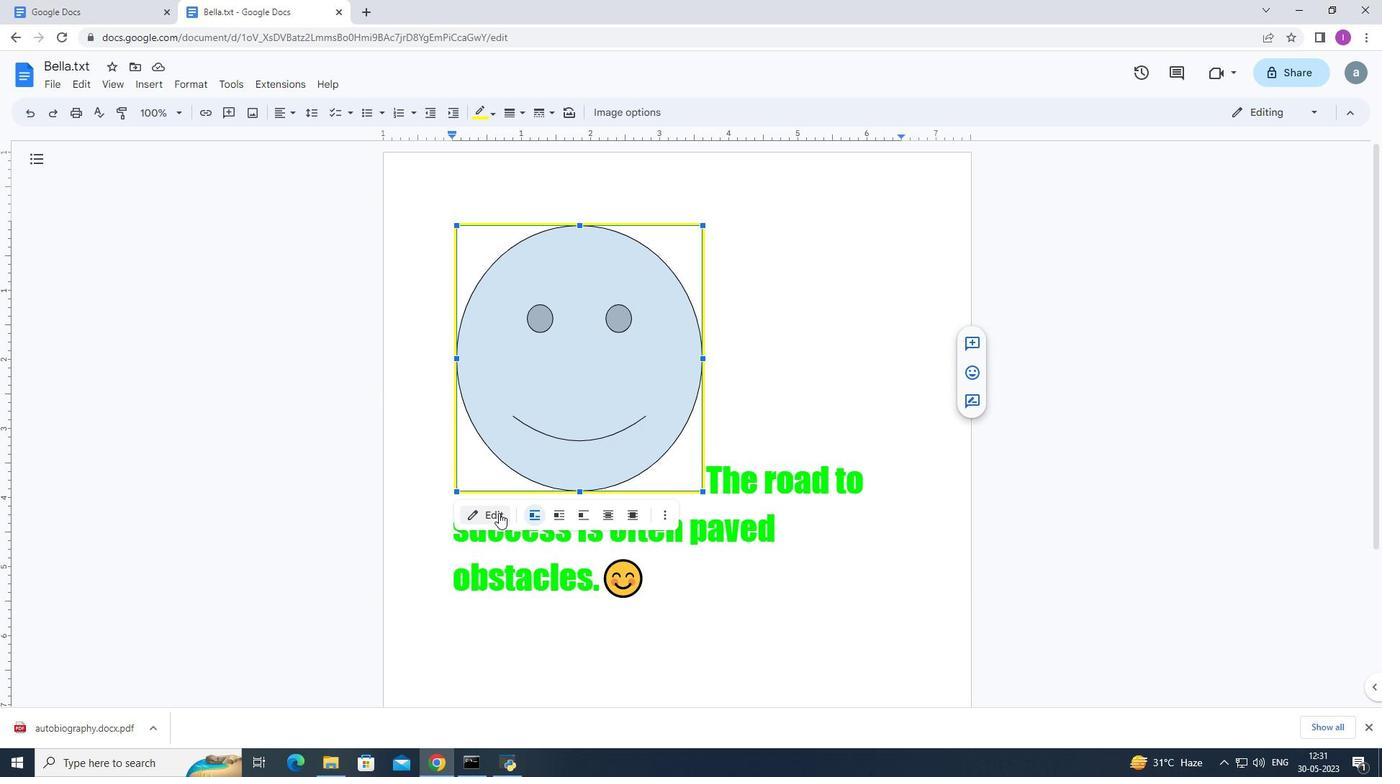 
Action: Mouse moved to (715, 376)
Screenshot: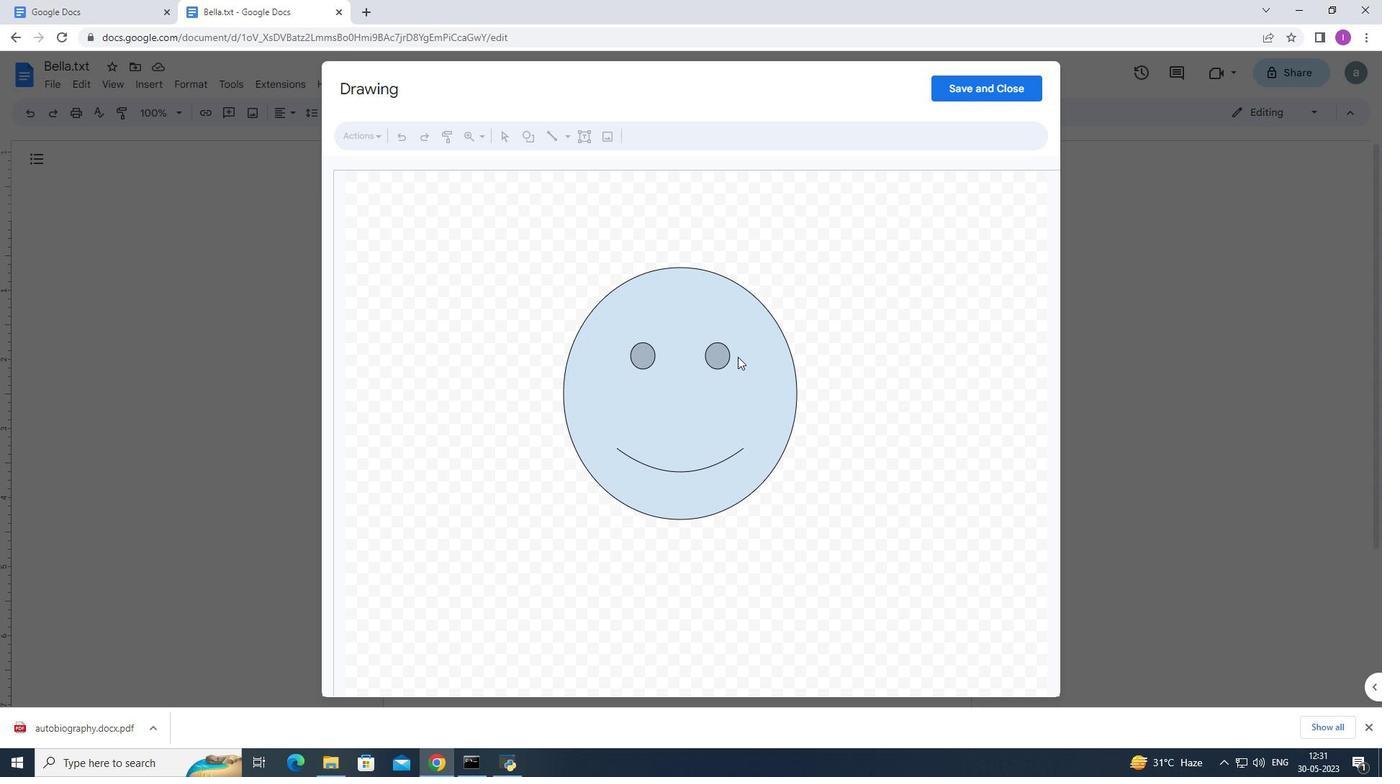 
Action: Mouse pressed left at (715, 376)
Screenshot: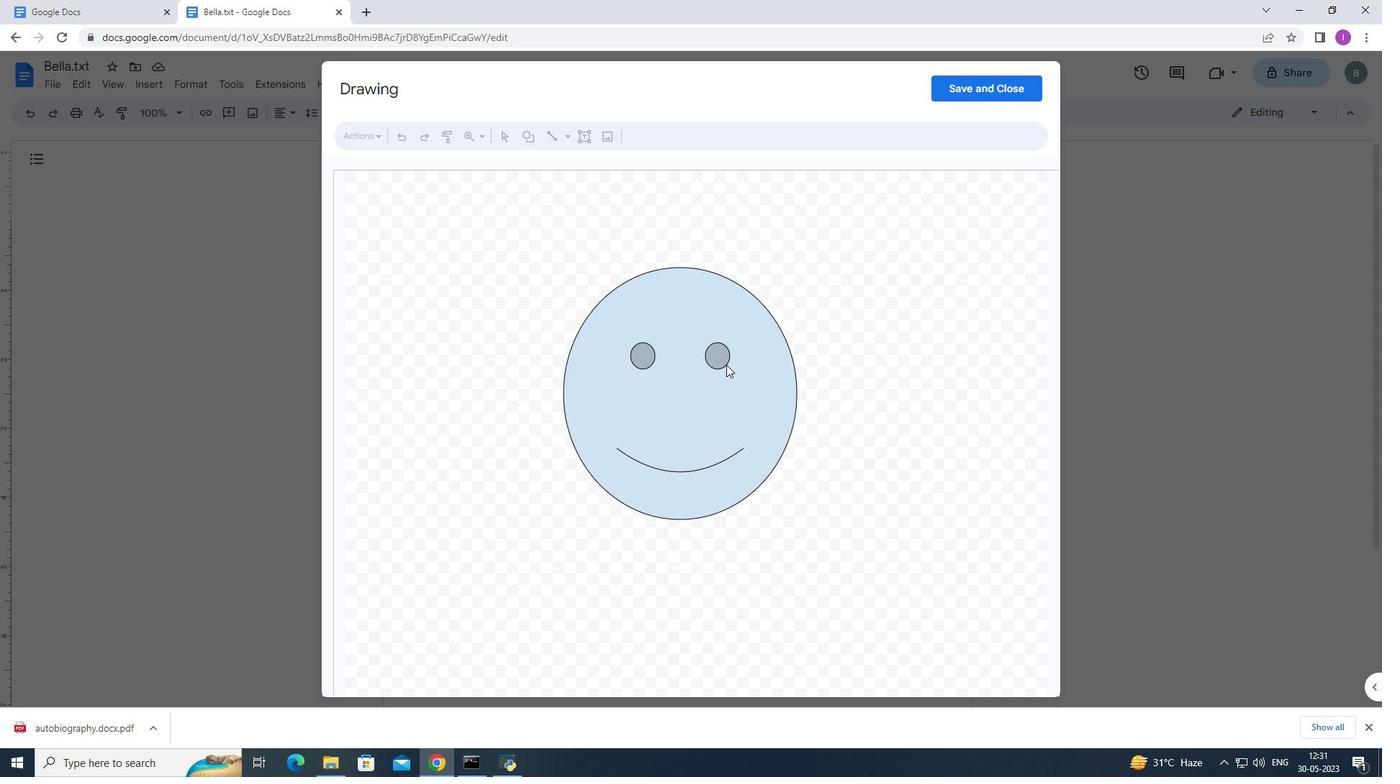 
Action: Mouse moved to (637, 141)
Screenshot: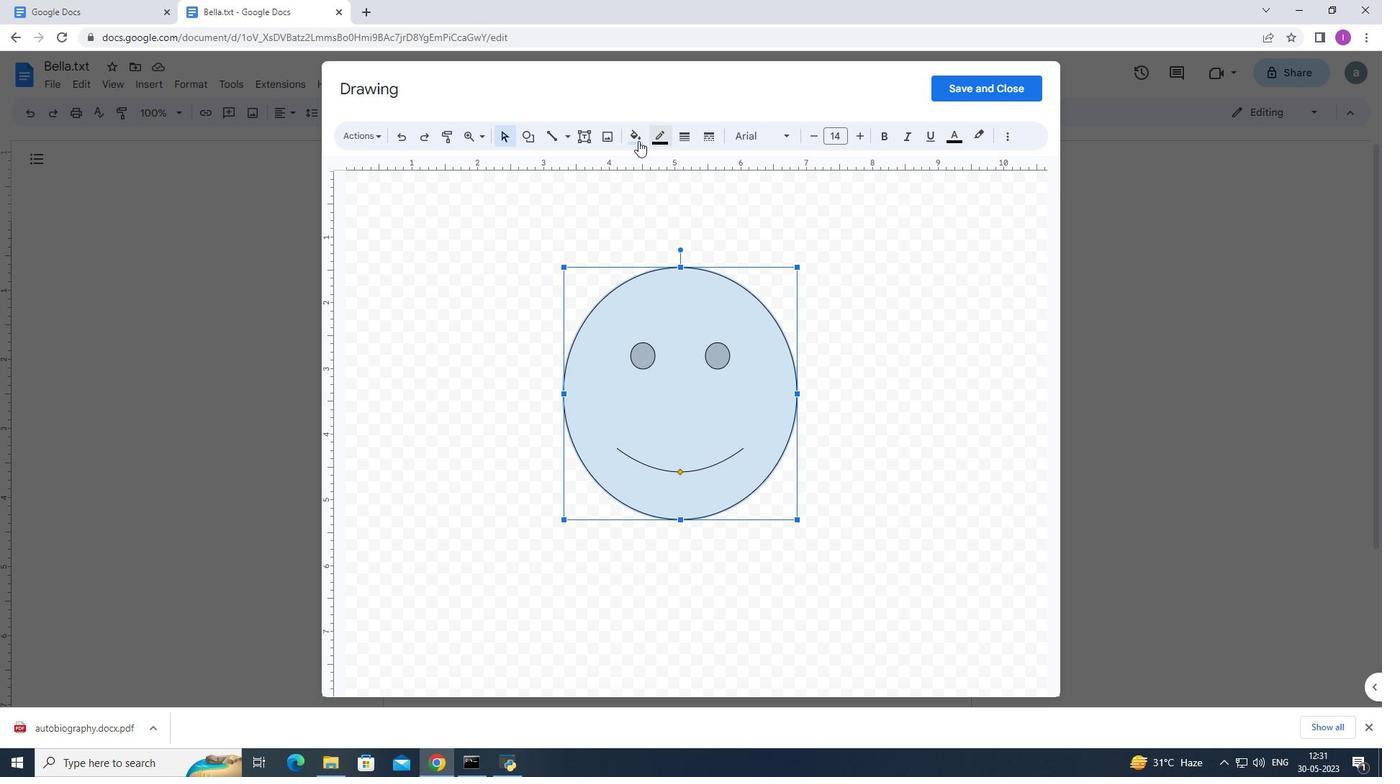 
Action: Mouse pressed left at (637, 141)
Screenshot: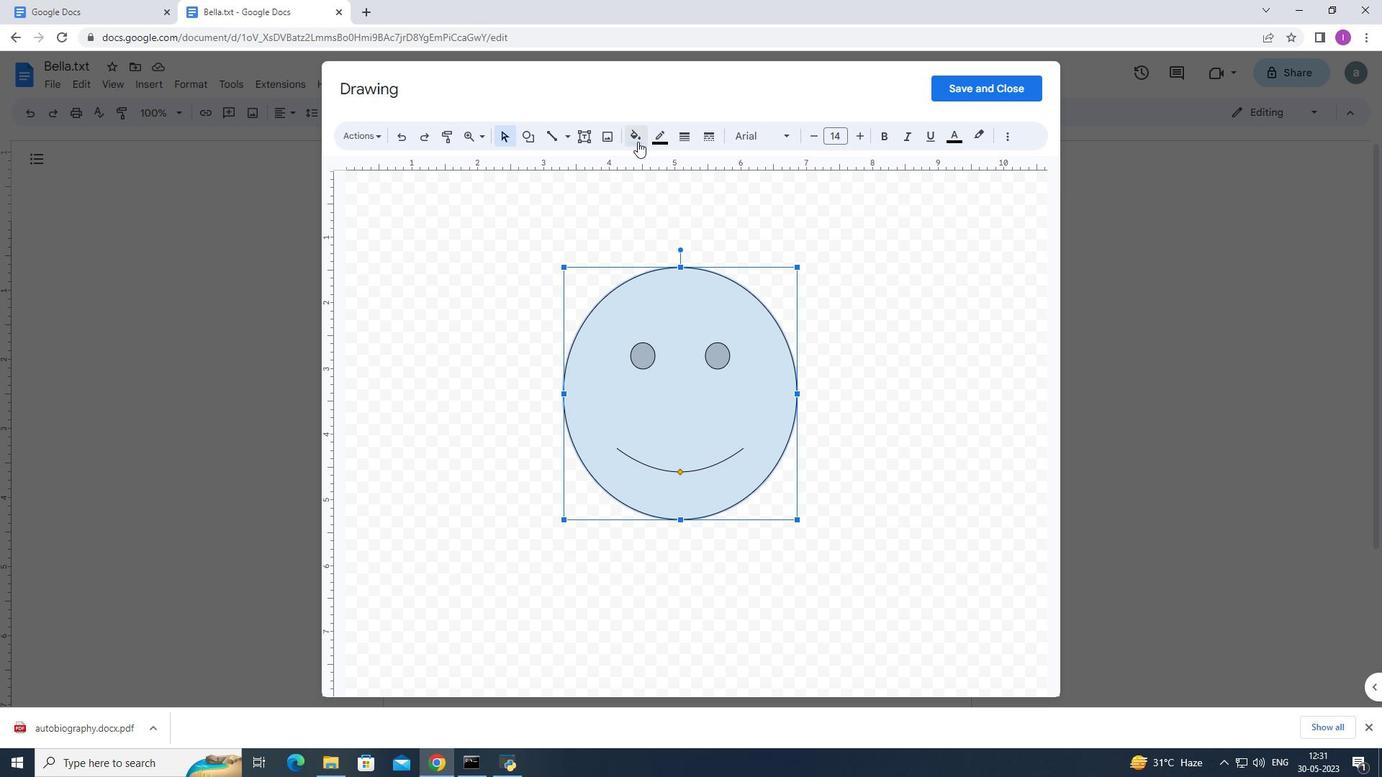 
Action: Mouse moved to (686, 257)
Screenshot: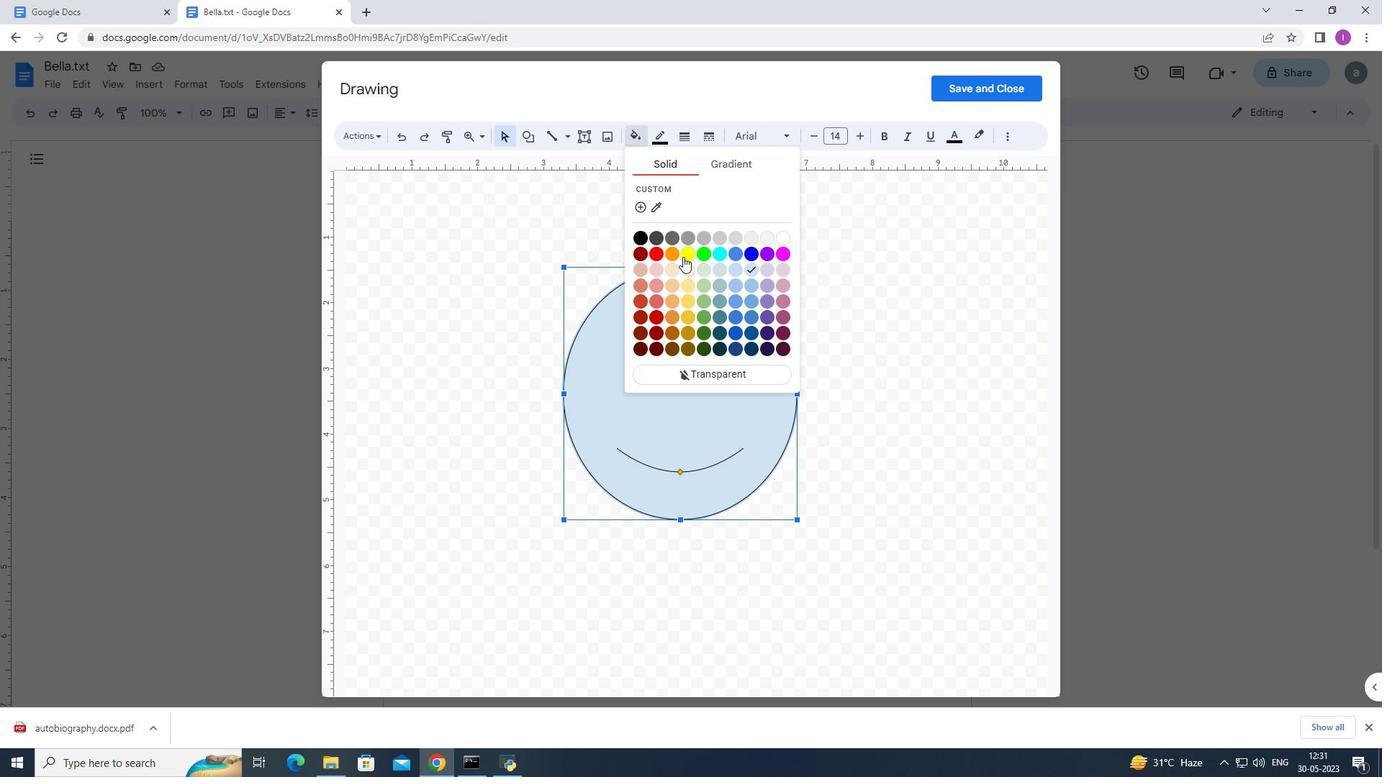 
Action: Mouse pressed left at (686, 257)
Screenshot: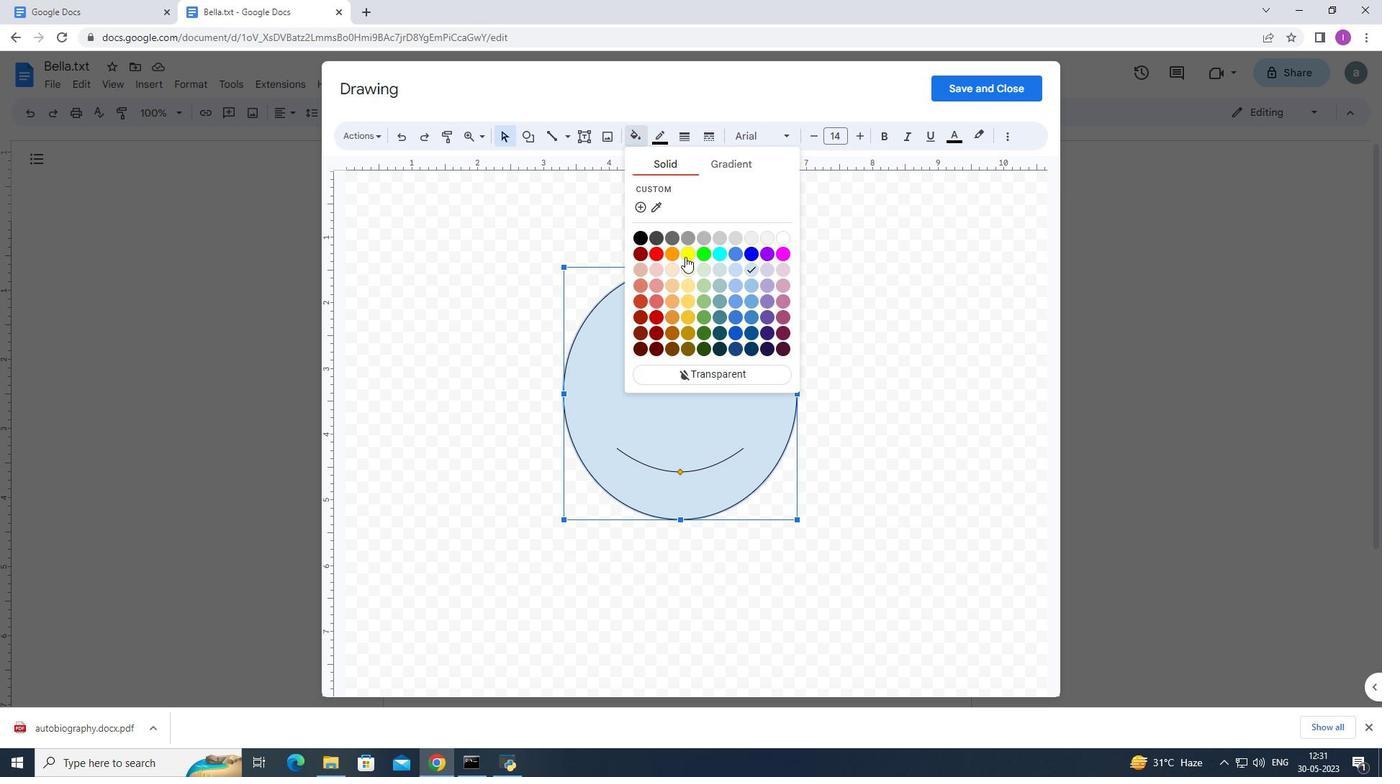 
Action: Mouse moved to (1009, 89)
Screenshot: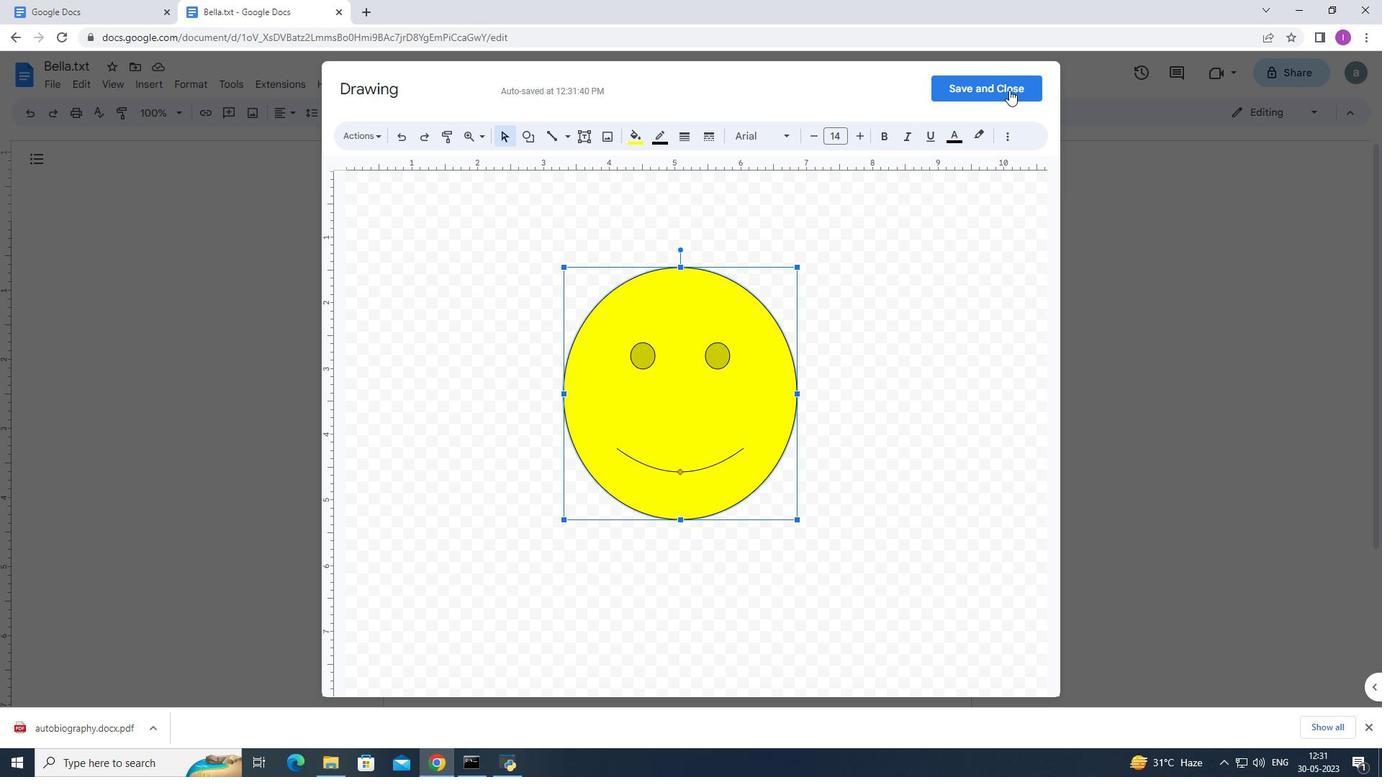 
Action: Mouse pressed left at (1009, 89)
Screenshot: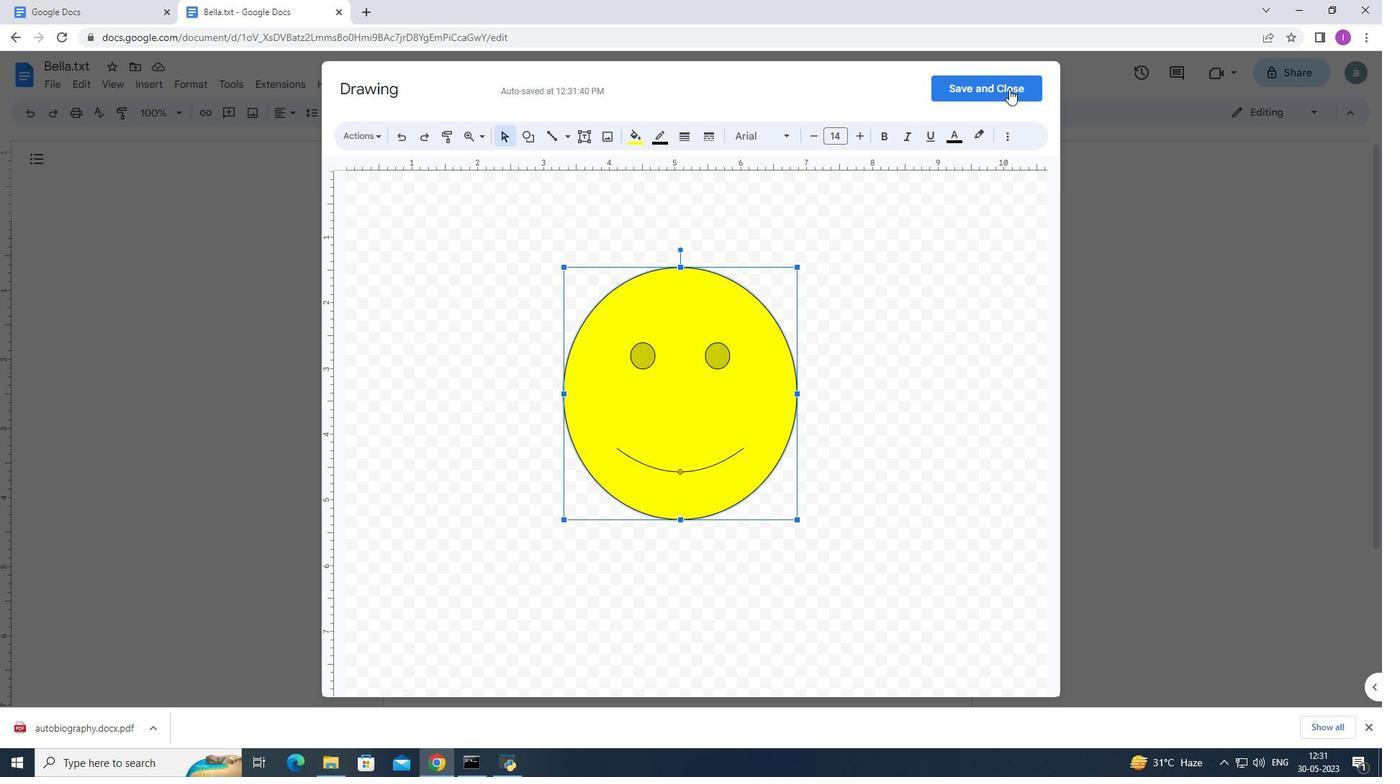 
Action: Mouse moved to (561, 419)
Screenshot: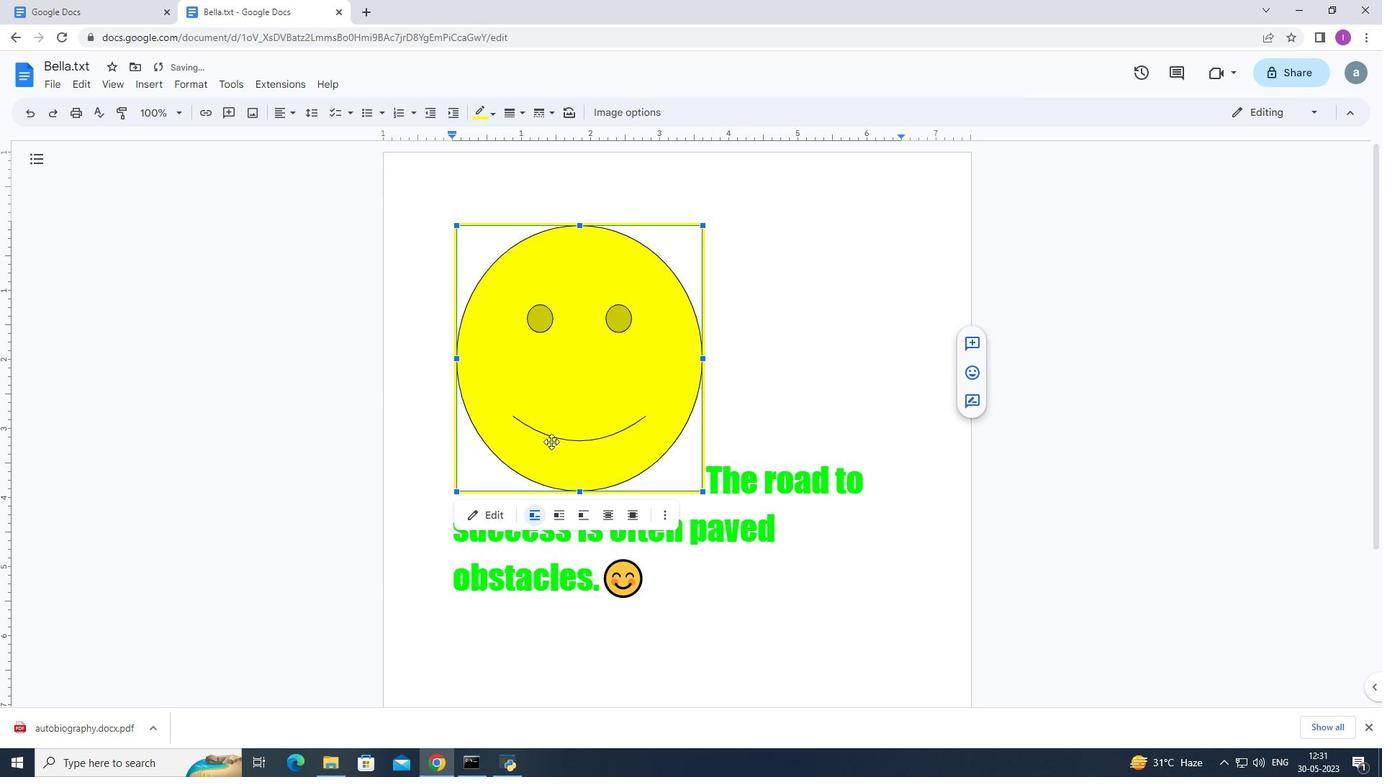 
Action: Mouse pressed left at (561, 419)
Screenshot: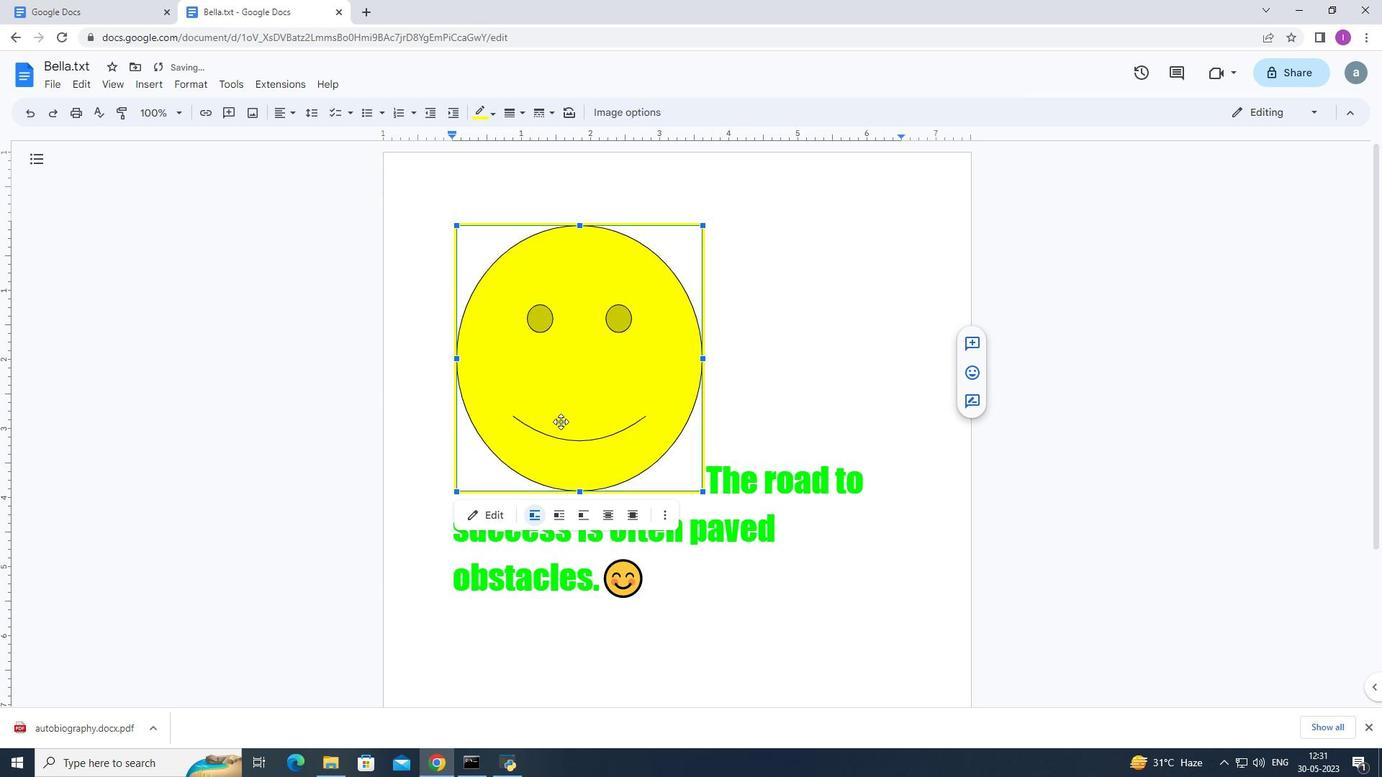 
Action: Mouse moved to (651, 104)
Screenshot: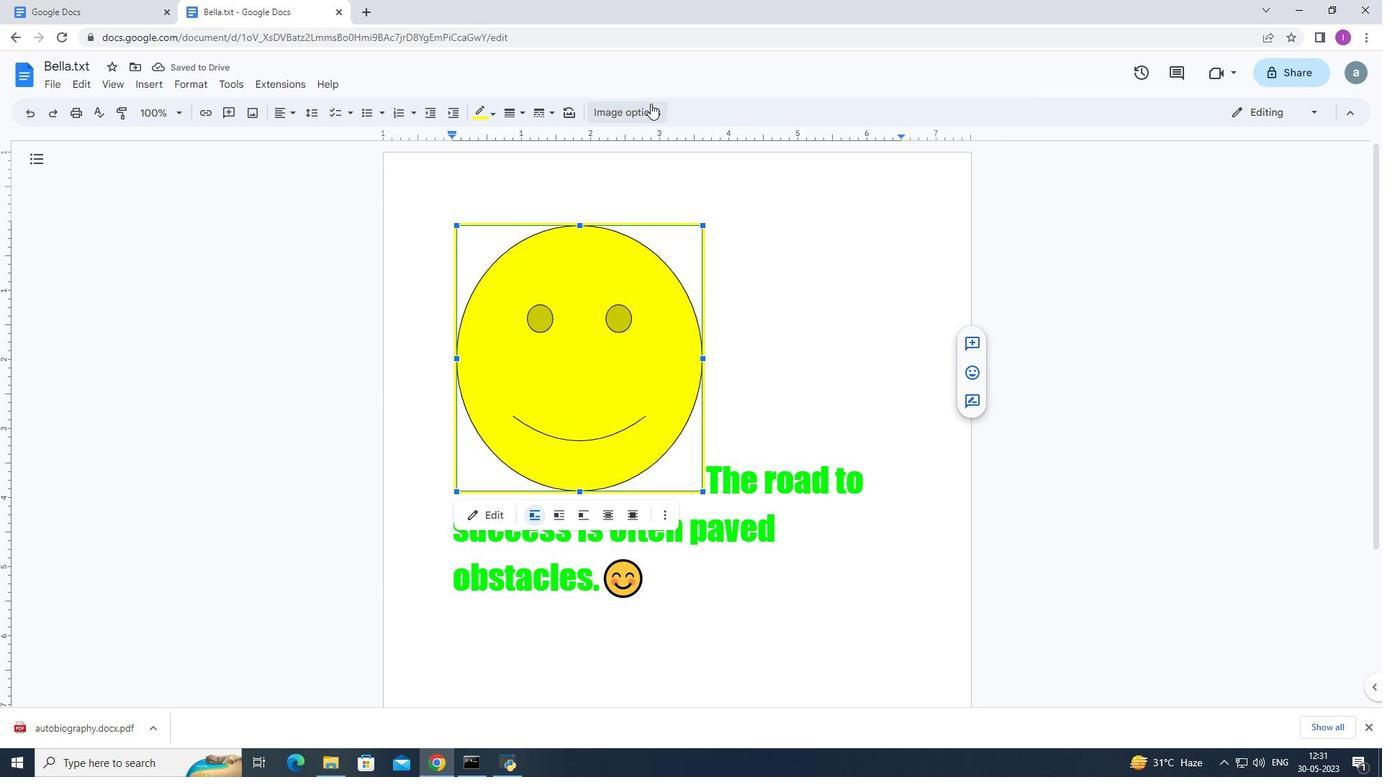 
Action: Mouse pressed left at (651, 104)
Screenshot: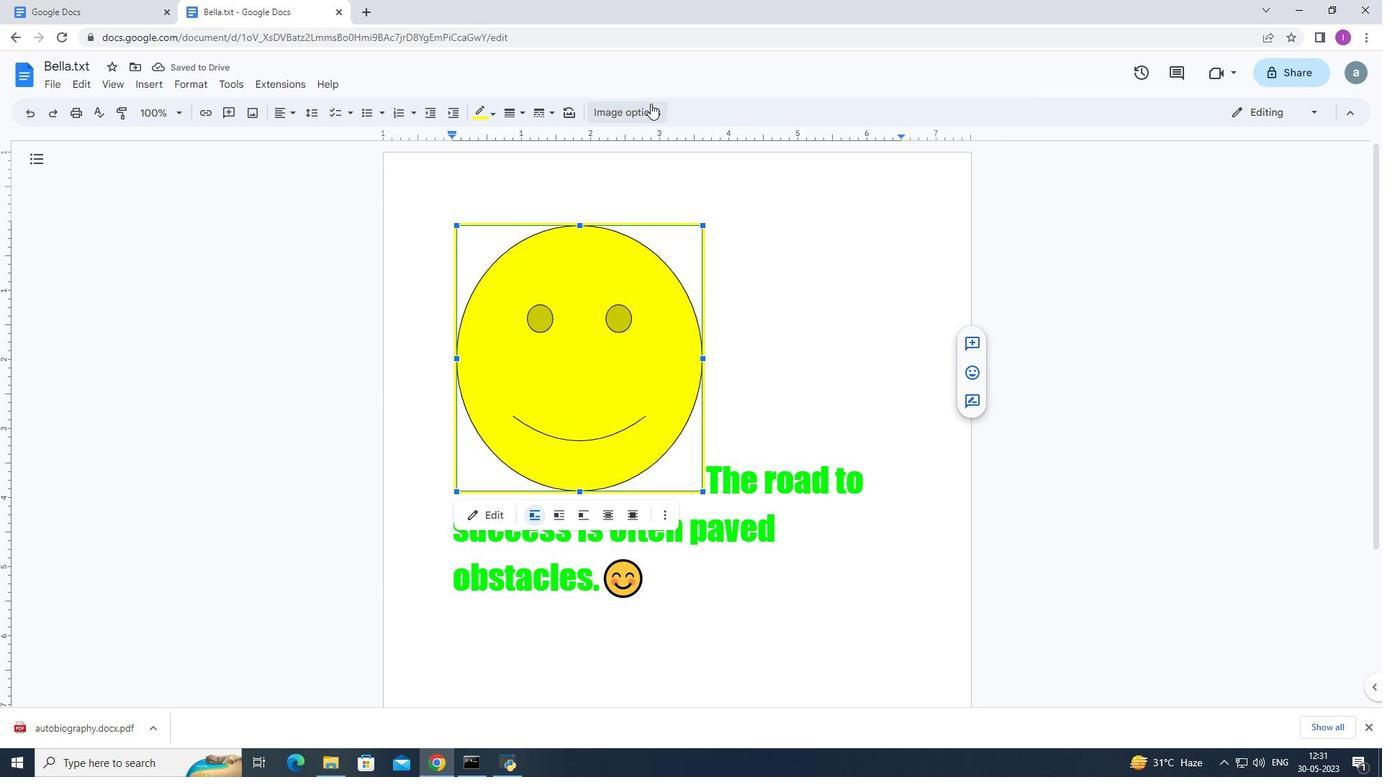 
Action: Mouse moved to (1280, 231)
Screenshot: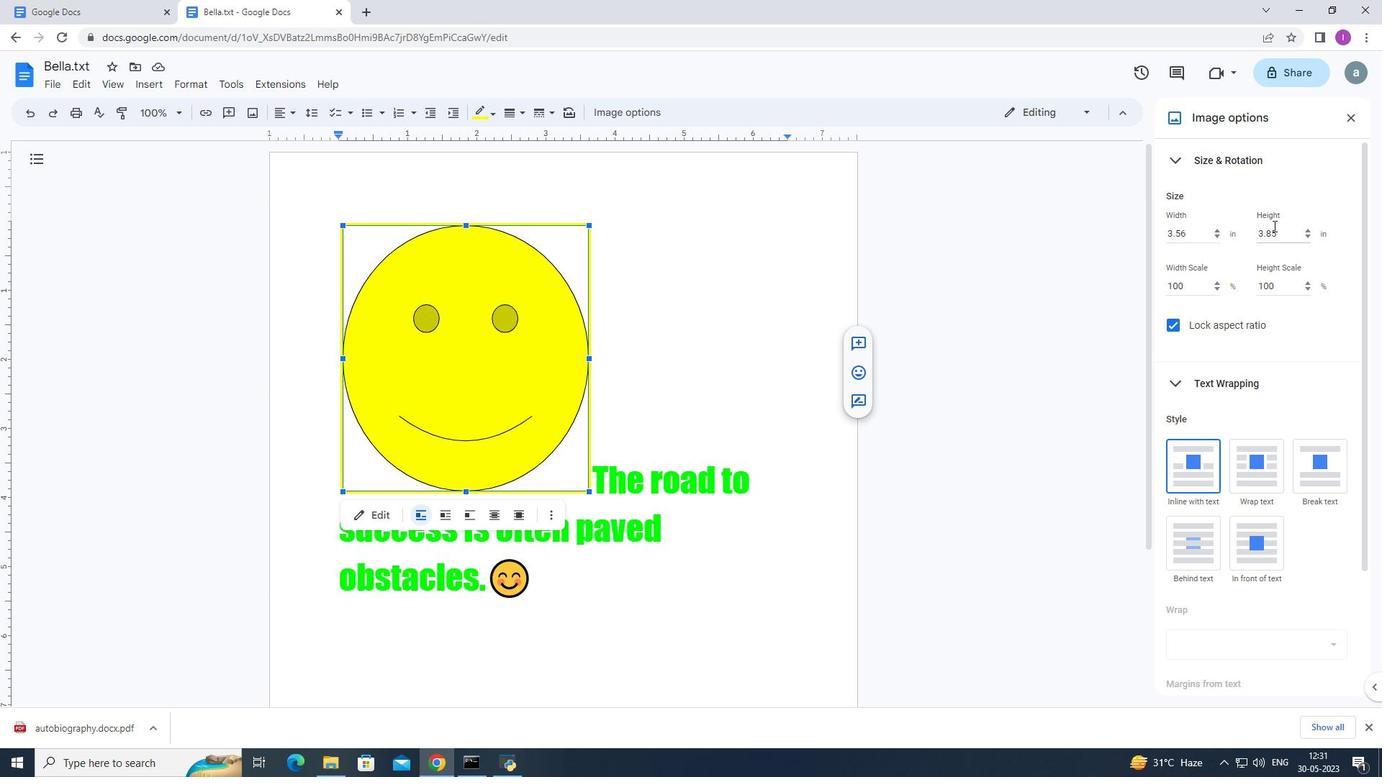 
Action: Mouse pressed left at (1280, 231)
Screenshot: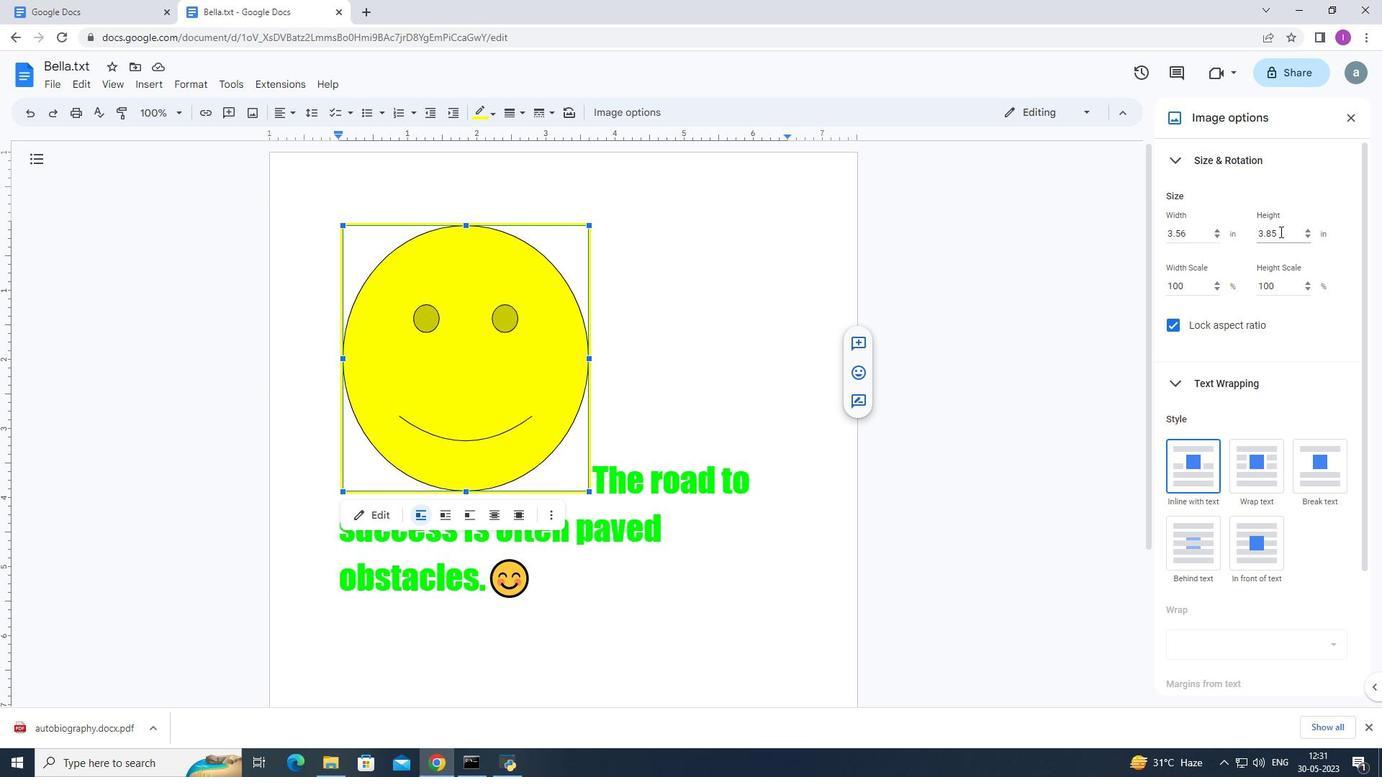 
Action: Mouse moved to (1243, 243)
Screenshot: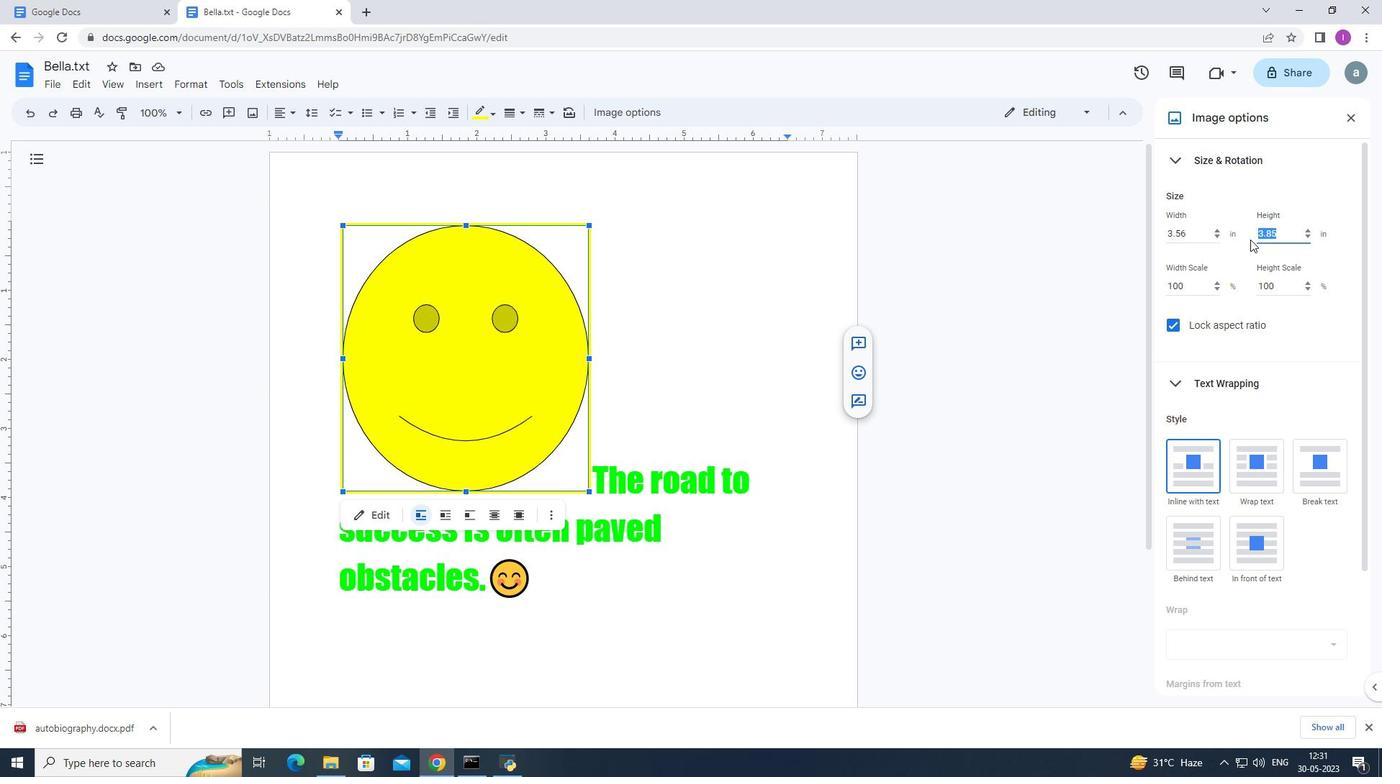 
Action: Key pressed 0.8
Screenshot: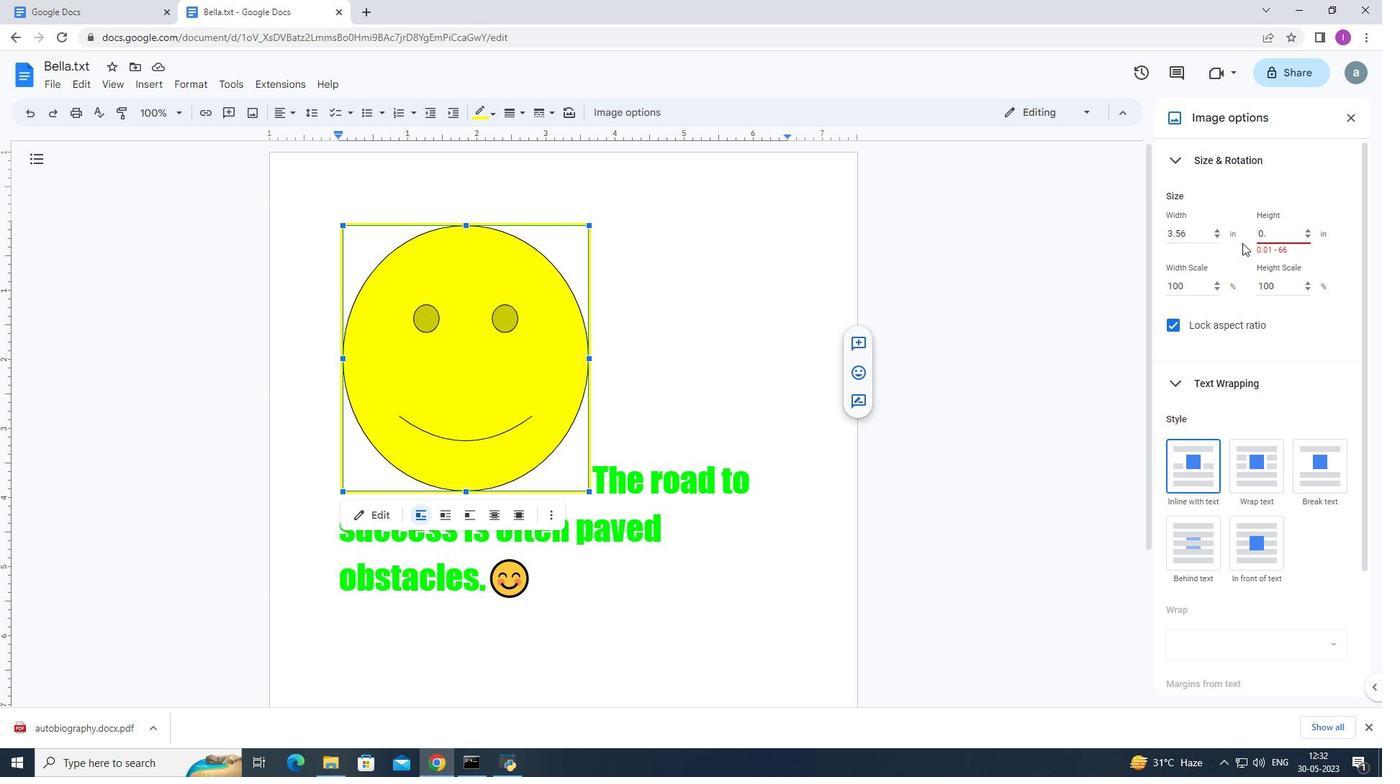 
Action: Mouse moved to (838, 411)
Screenshot: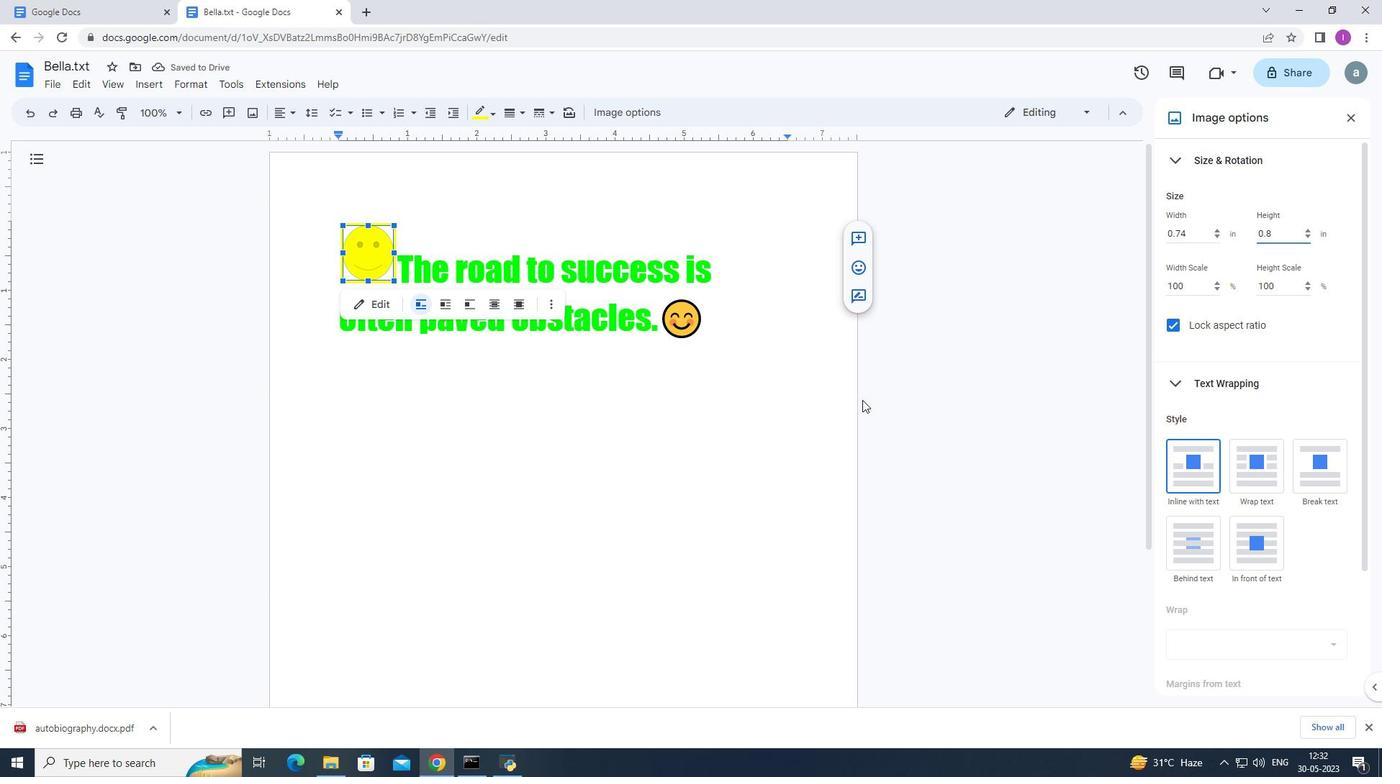 
Action: Mouse pressed left at (838, 411)
Screenshot: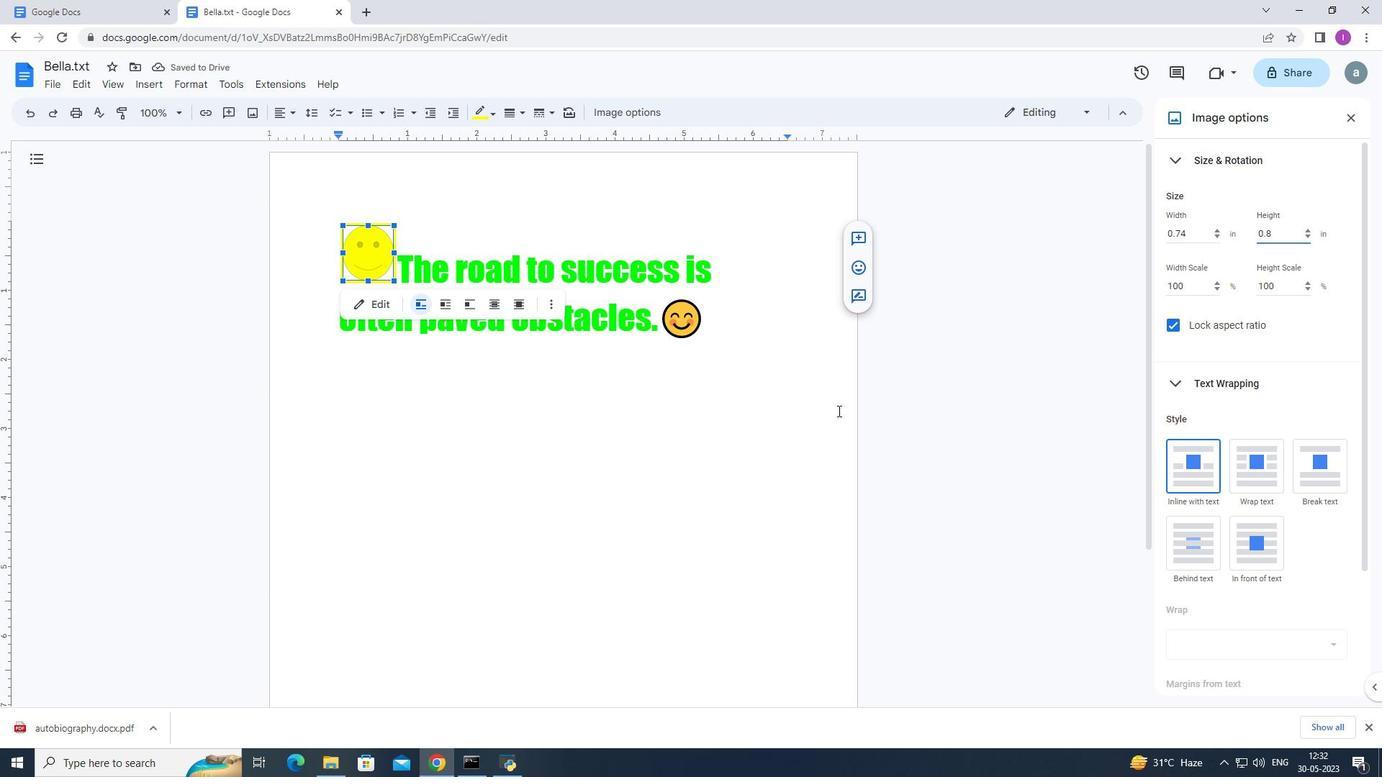 
Action: Mouse moved to (756, 401)
Screenshot: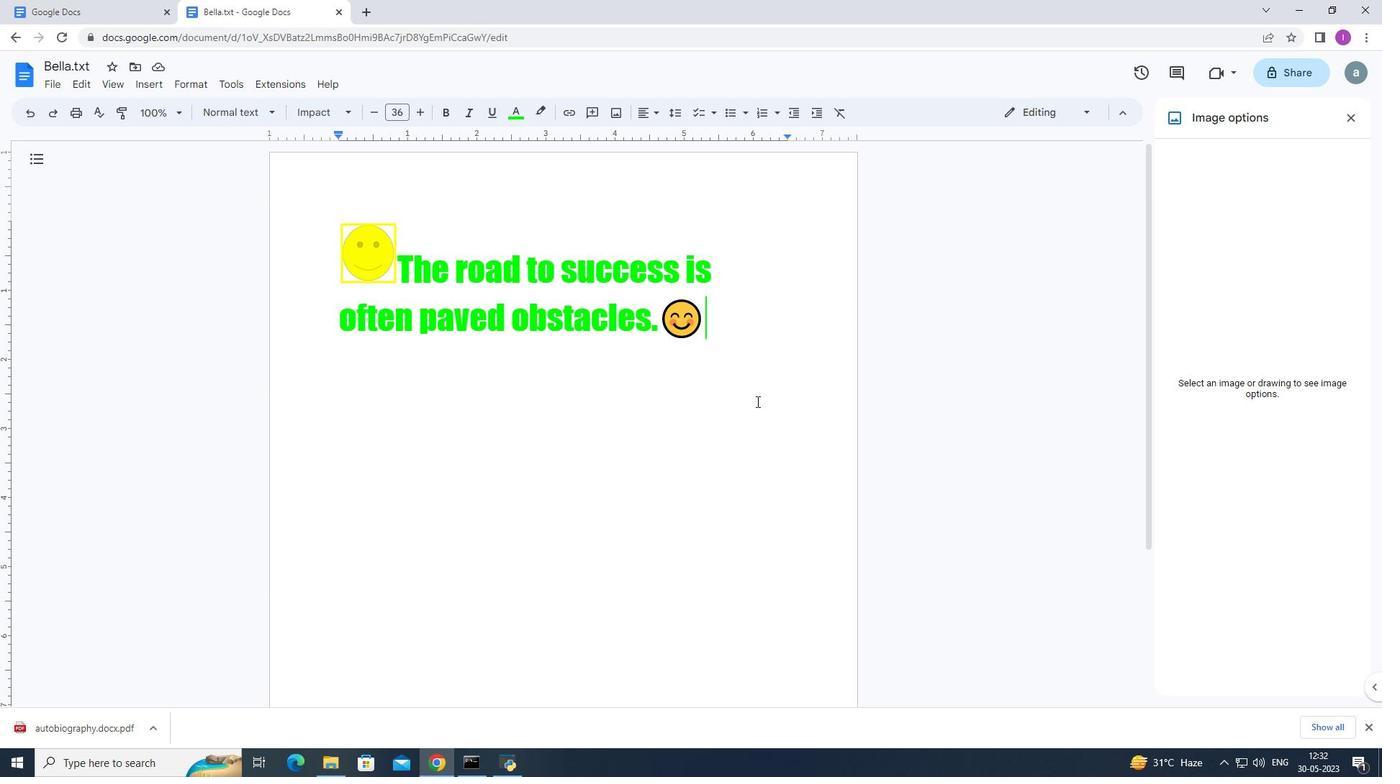 
